 Task: Create a list of notable faculty members for IGNOU University, including their titles.
Action: Mouse scrolled (996, 314) with delta (0, 0)
Screenshot: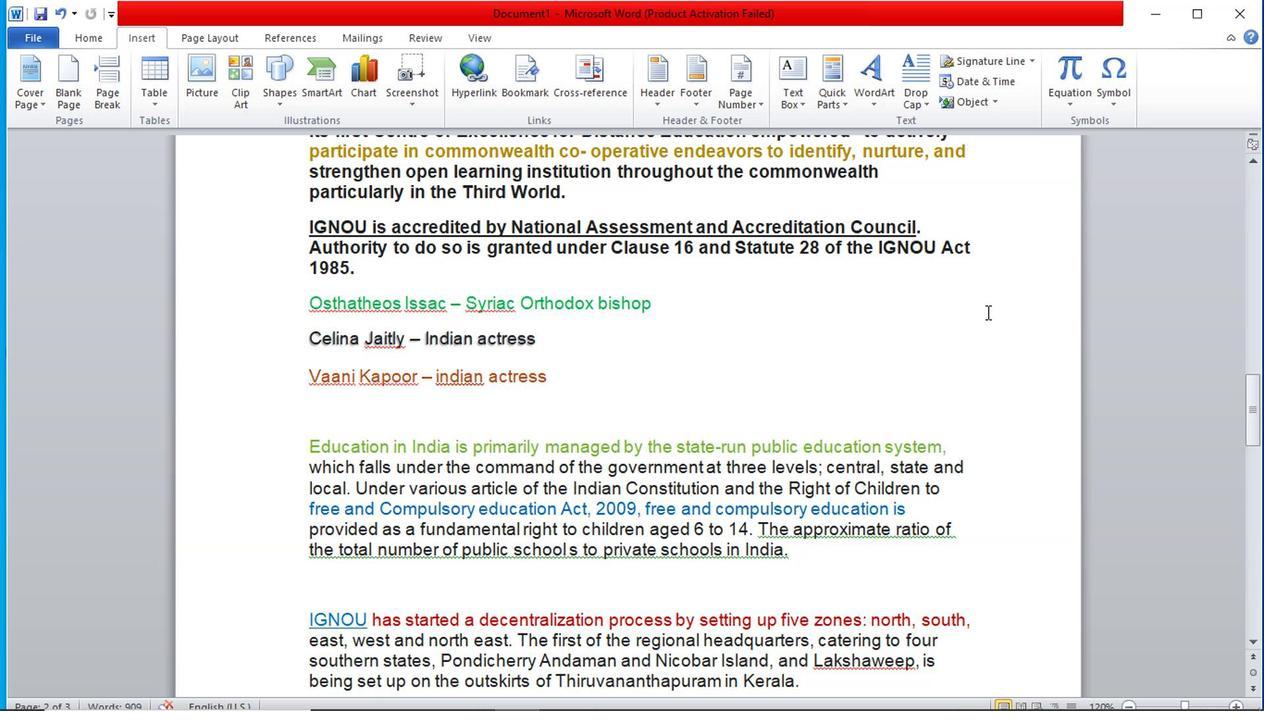 
Action: Mouse moved to (992, 314)
Screenshot: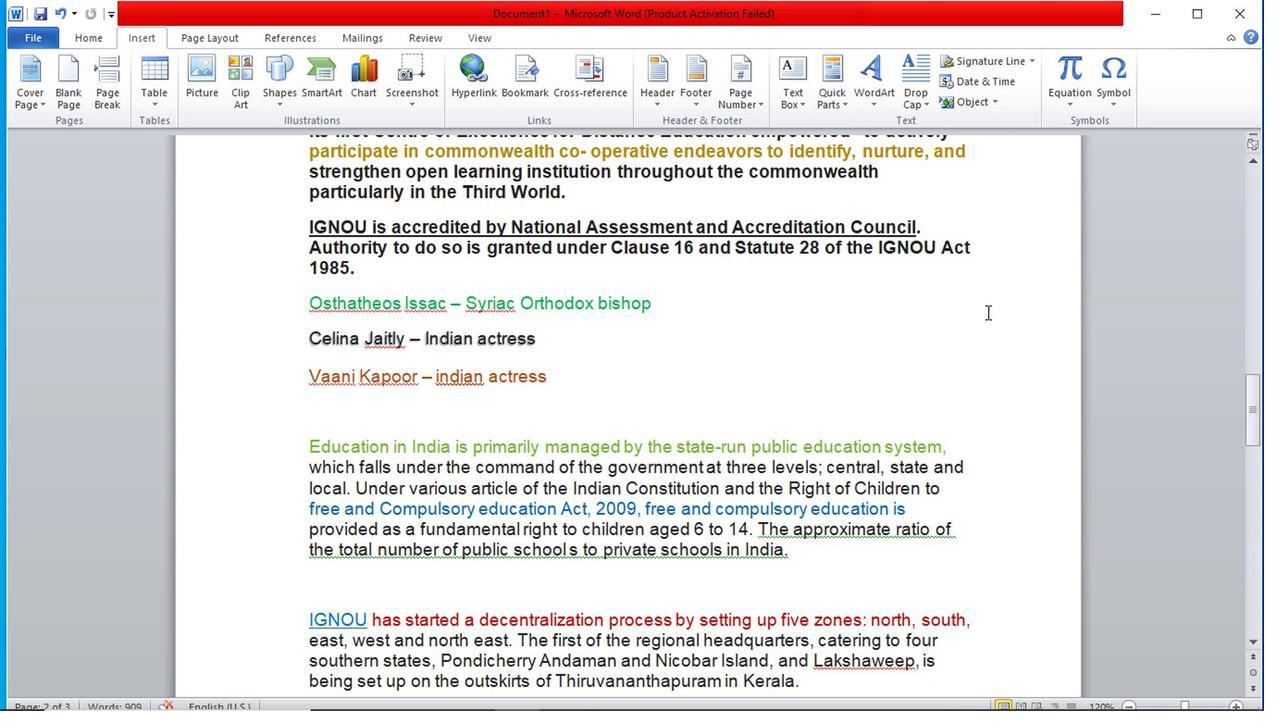 
Action: Mouse scrolled (992, 314) with delta (0, 0)
Screenshot: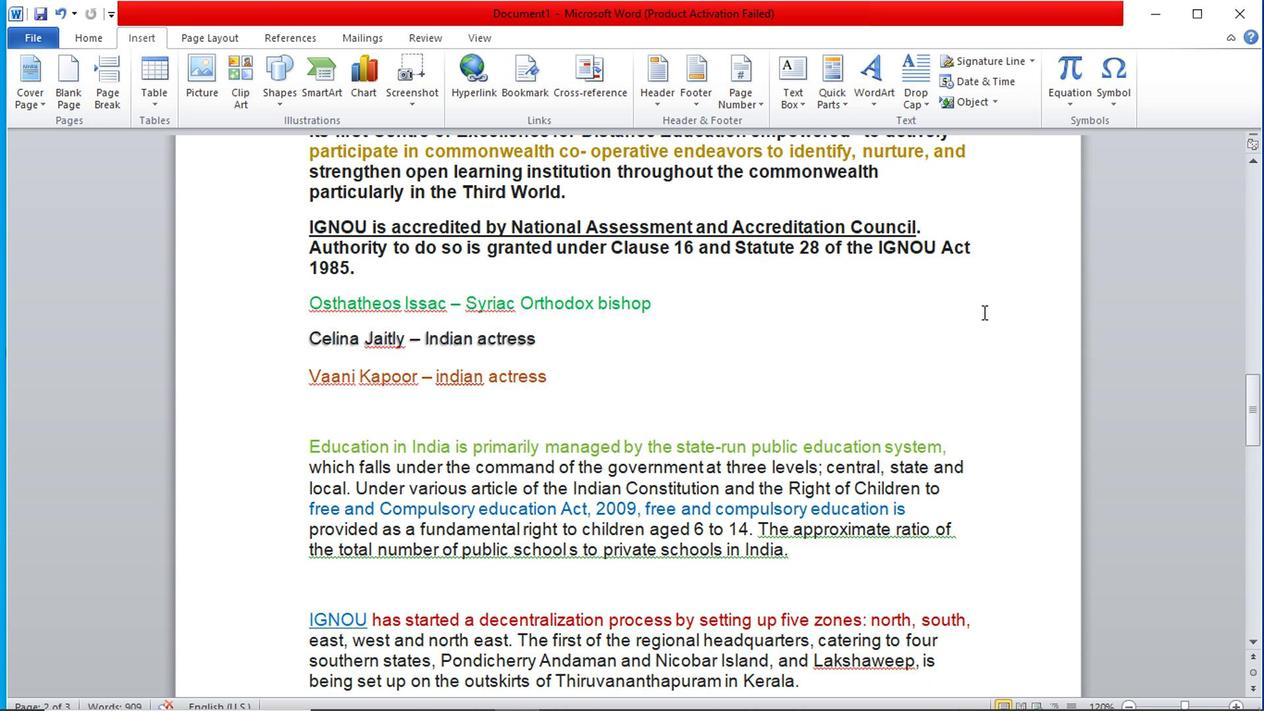 
Action: Mouse moved to (838, 309)
Screenshot: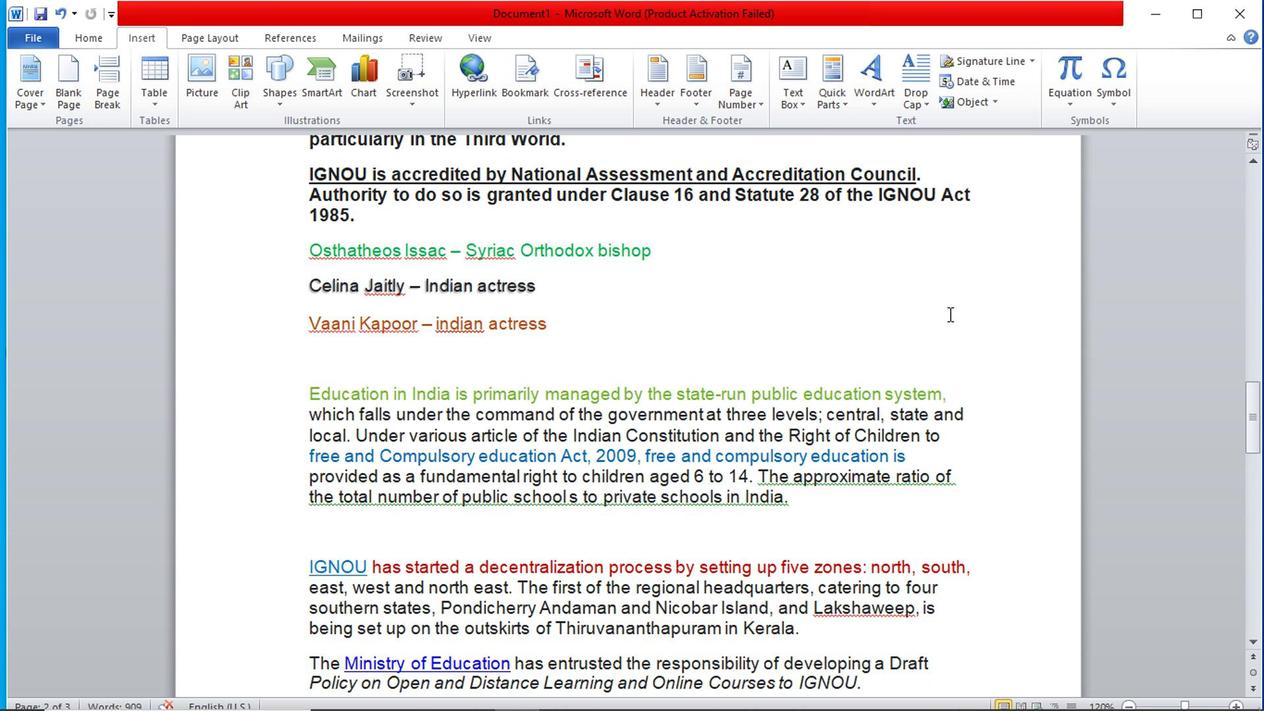 
Action: Mouse scrolled (838, 308) with delta (0, -1)
Screenshot: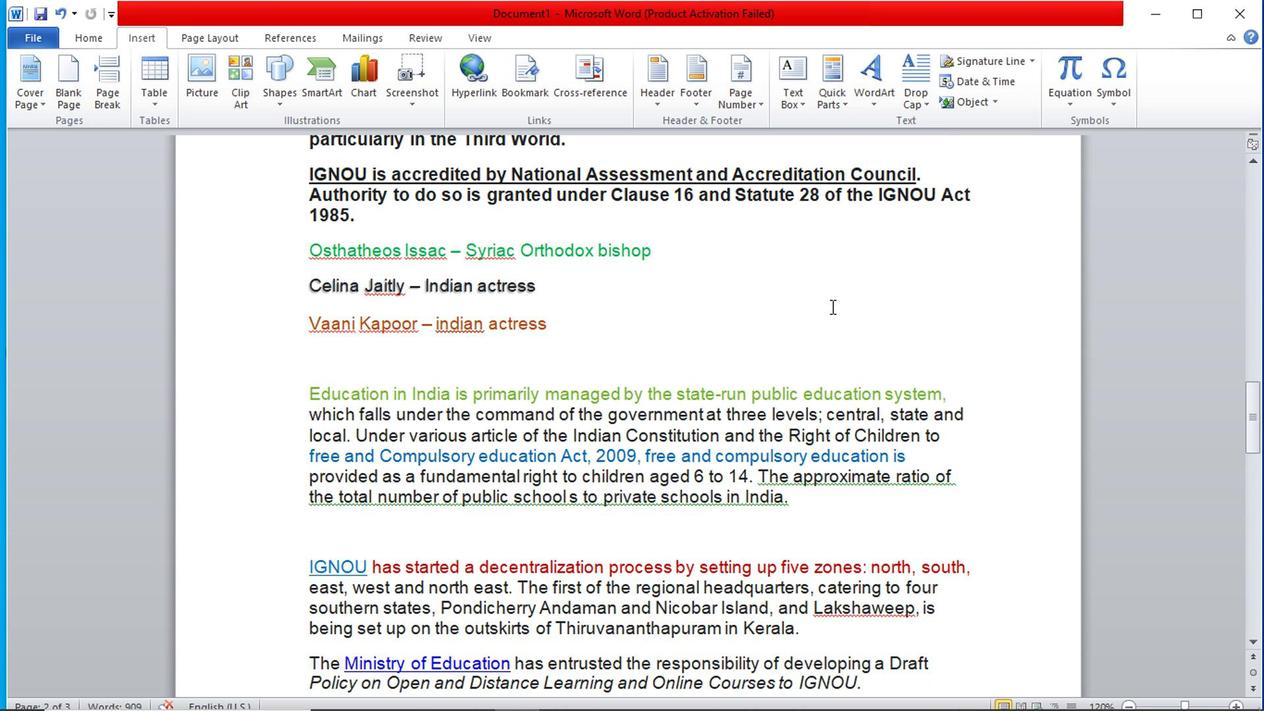 
Action: Mouse scrolled (838, 308) with delta (0, -1)
Screenshot: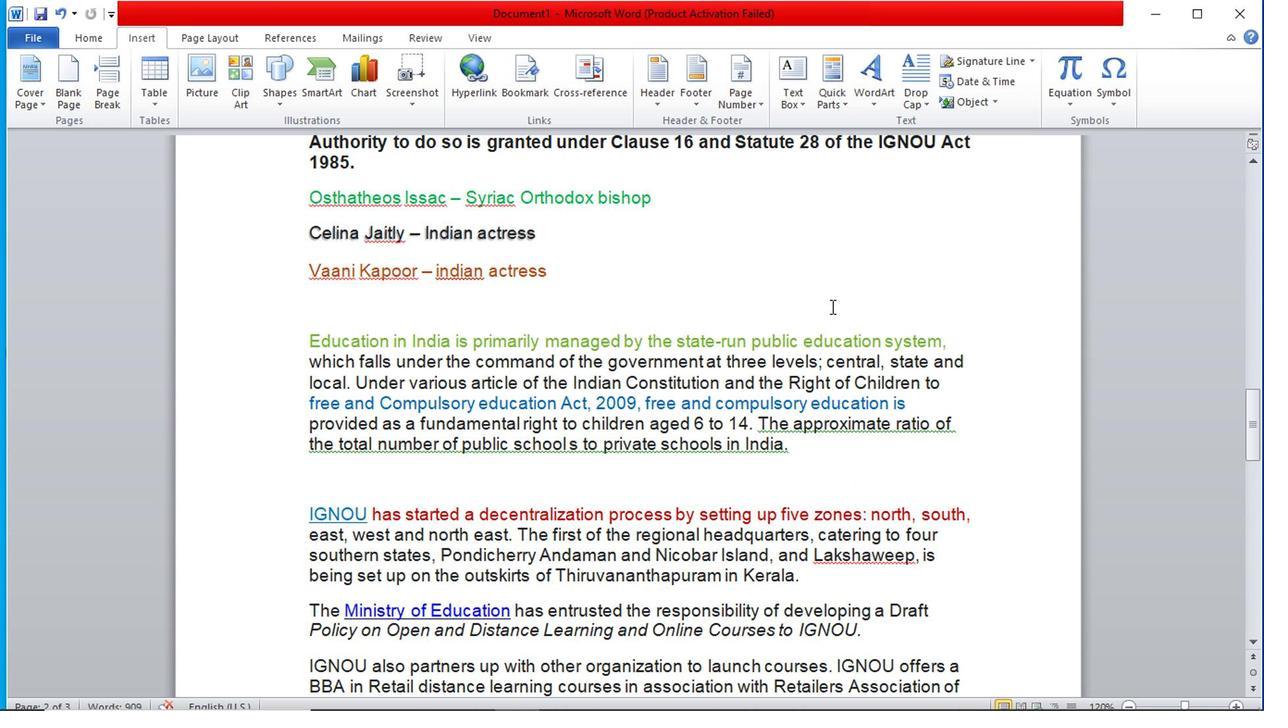 
Action: Mouse scrolled (838, 308) with delta (0, -1)
Screenshot: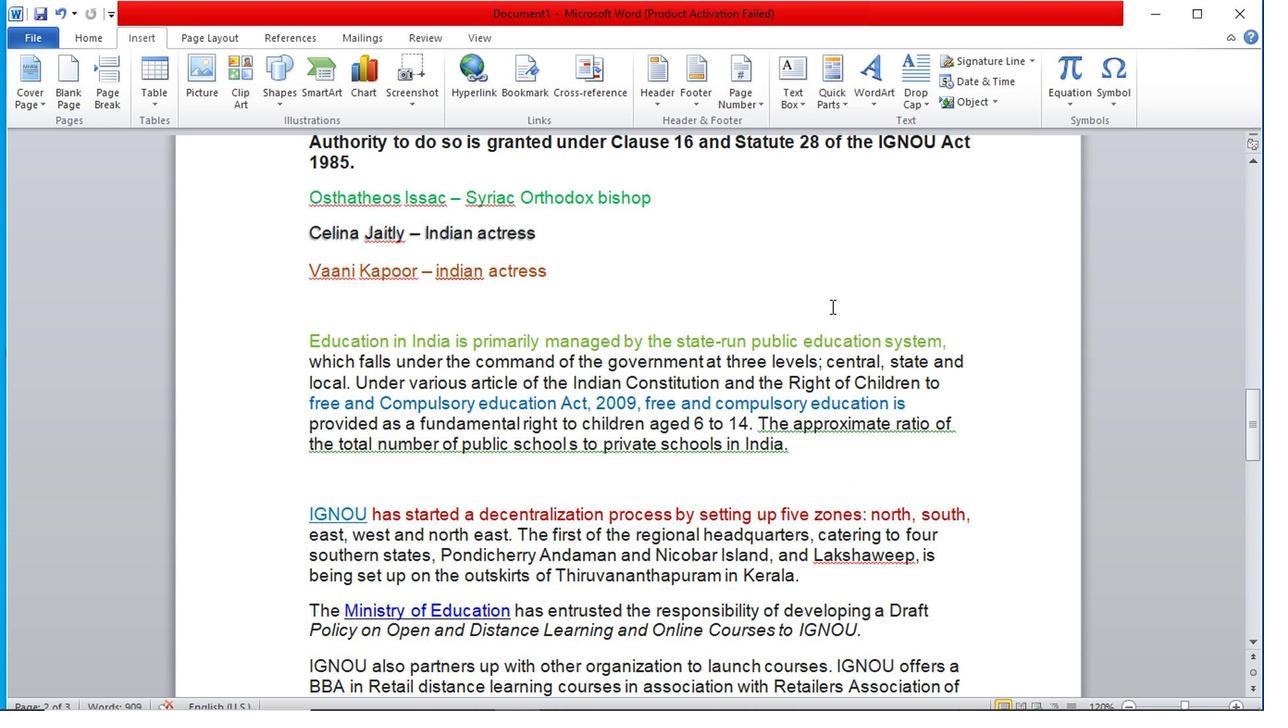 
Action: Mouse scrolled (838, 308) with delta (0, -1)
Screenshot: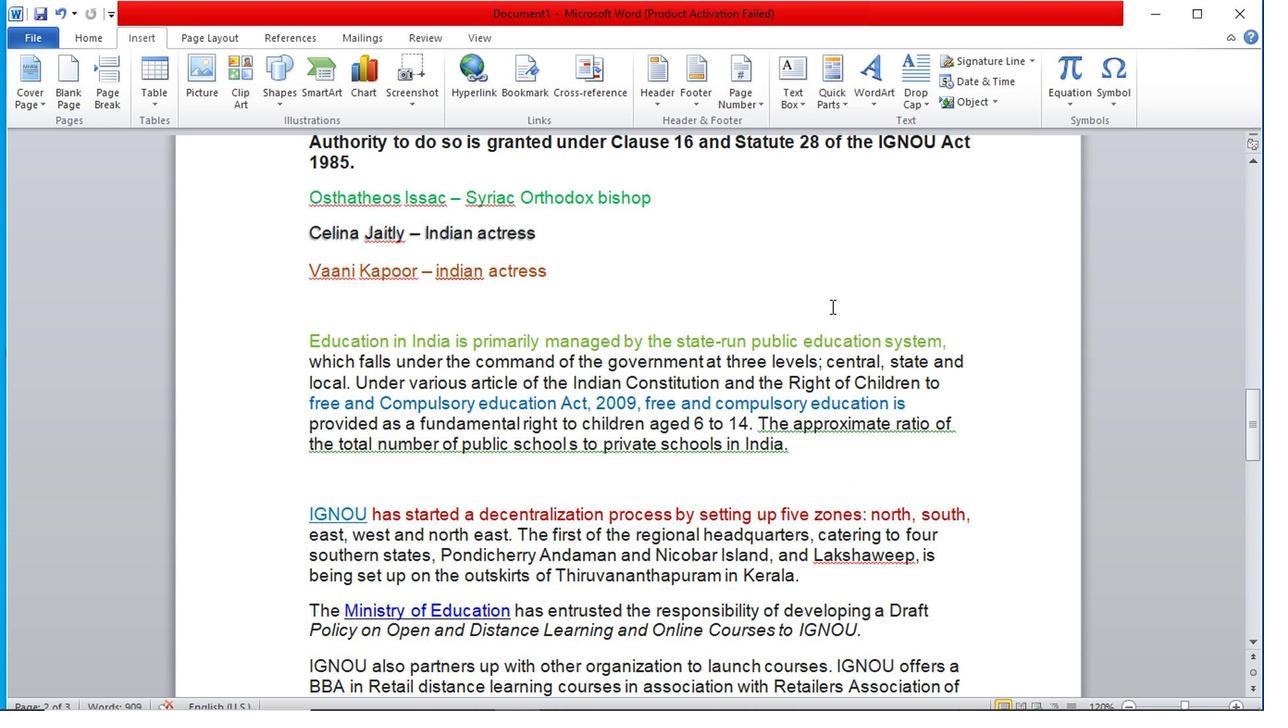 
Action: Mouse moved to (823, 312)
Screenshot: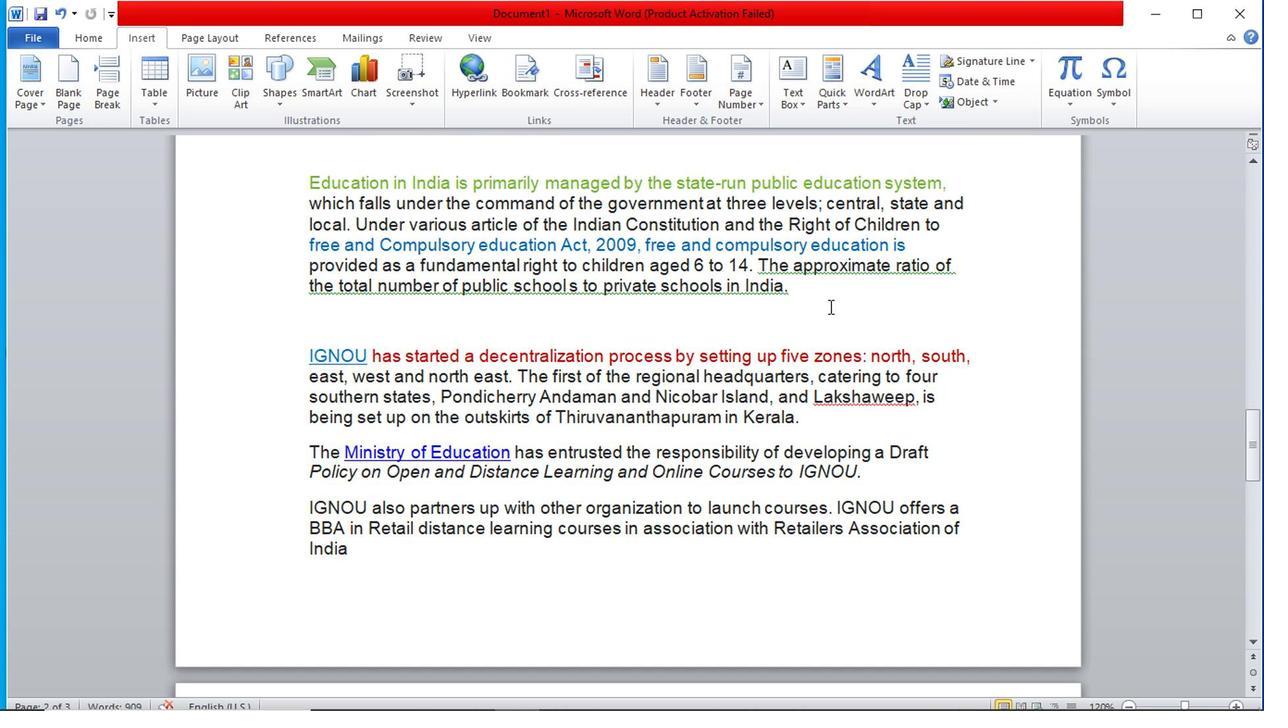 
Action: Mouse scrolled (823, 310) with delta (0, -1)
Screenshot: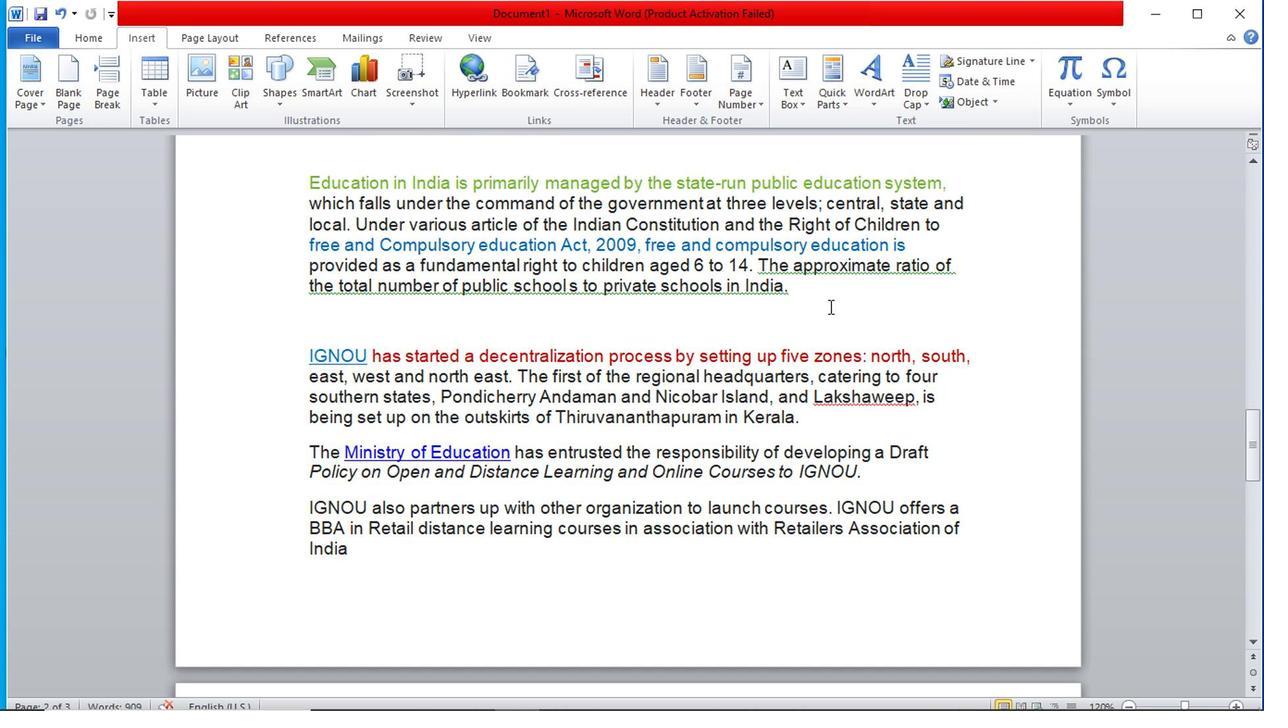 
Action: Mouse scrolled (823, 310) with delta (0, -1)
Screenshot: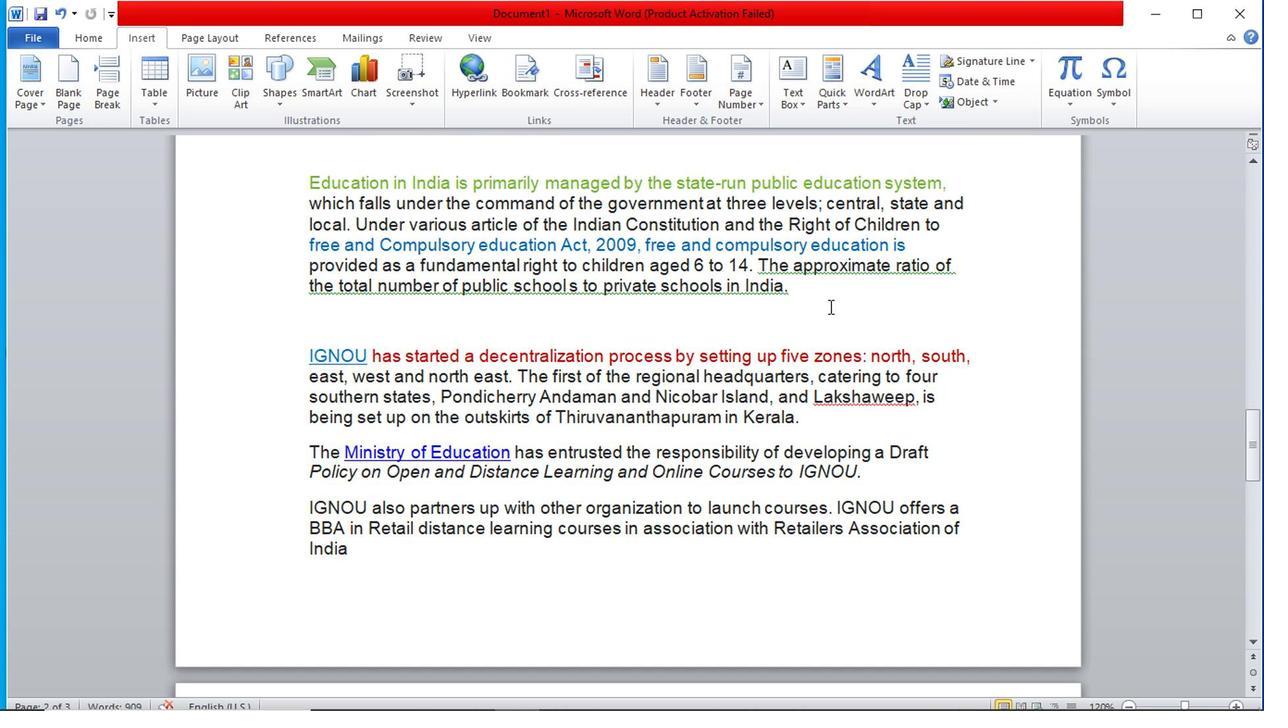 
Action: Mouse scrolled (823, 310) with delta (0, -1)
Screenshot: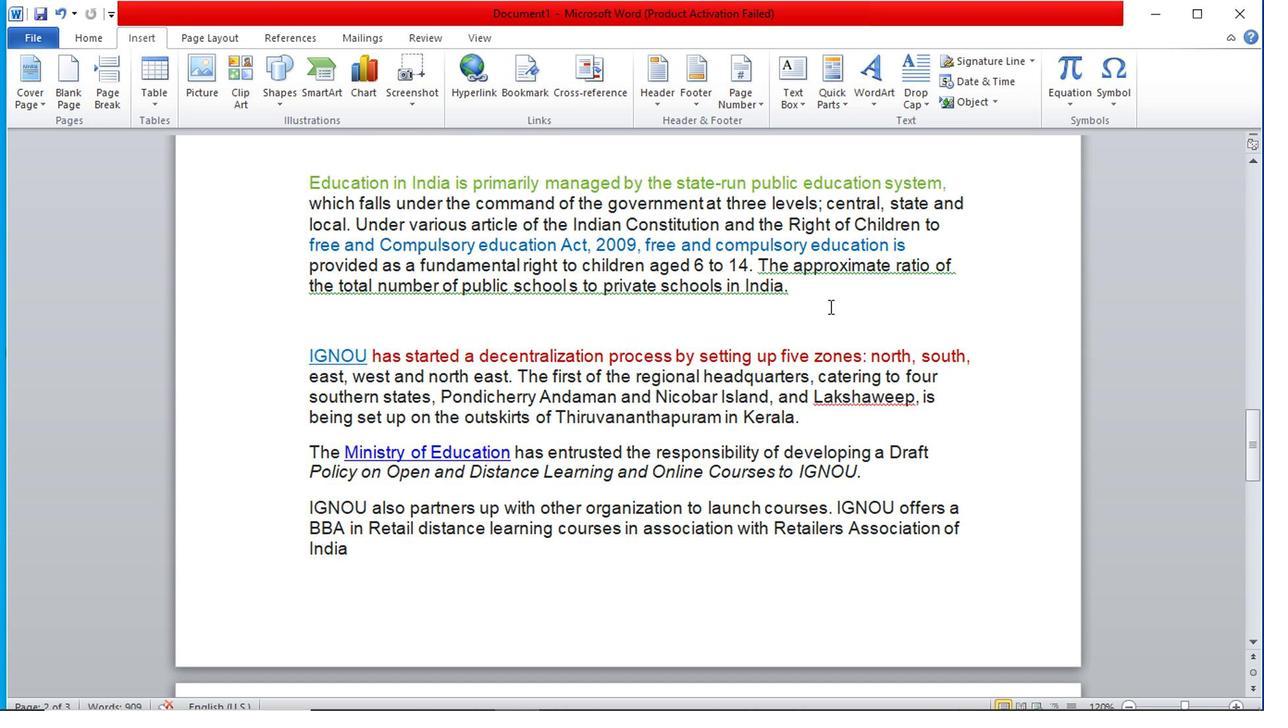 
Action: Mouse scrolled (823, 310) with delta (0, -1)
Screenshot: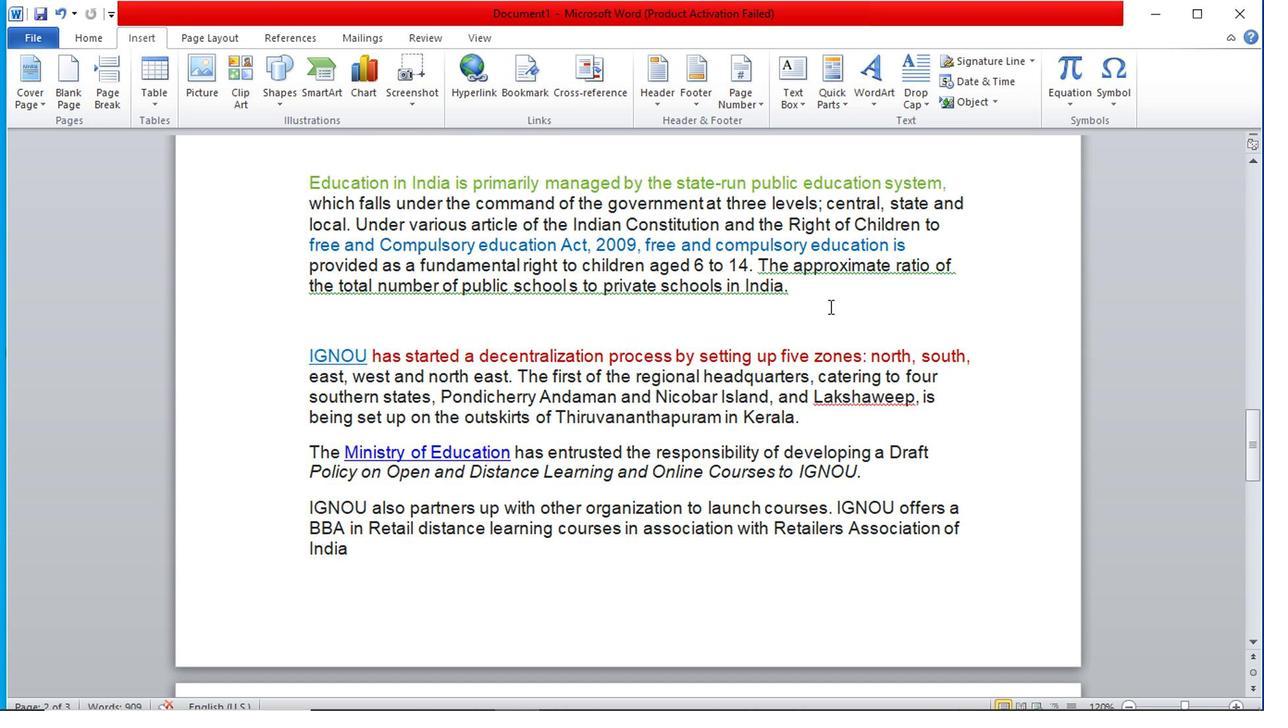 
Action: Mouse scrolled (823, 310) with delta (0, -1)
Screenshot: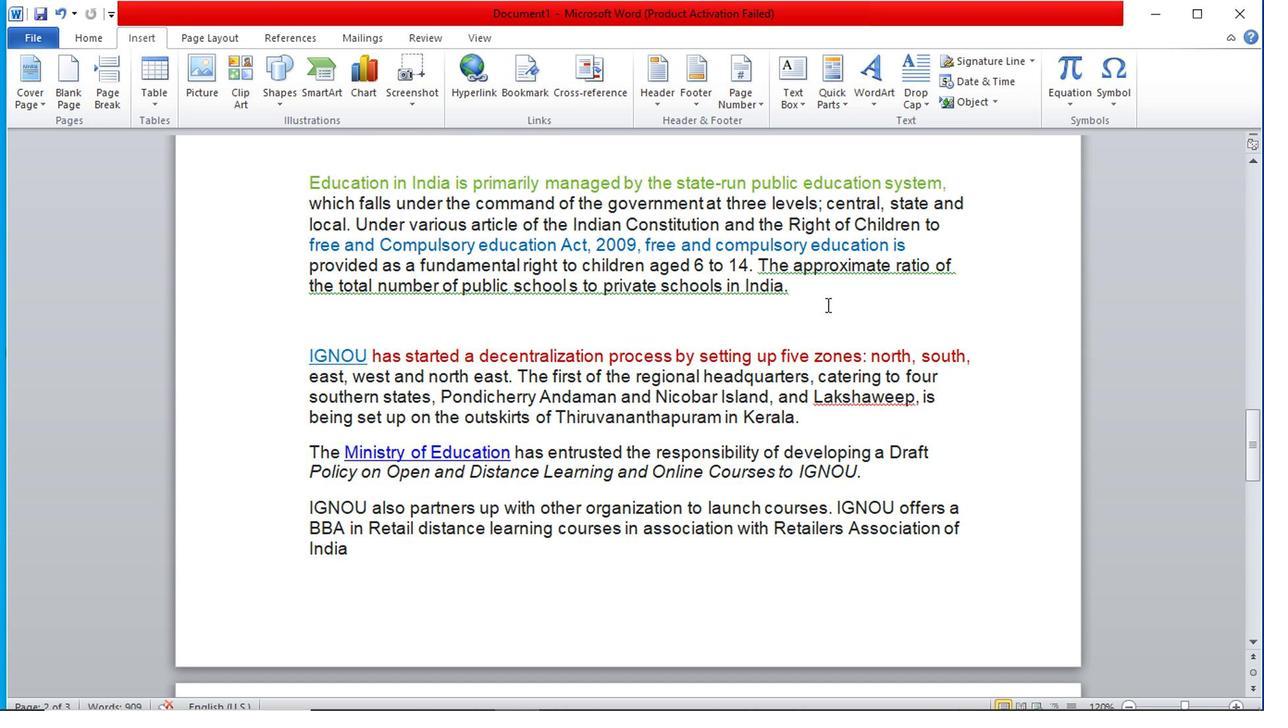 
Action: Mouse moved to (790, 338)
Screenshot: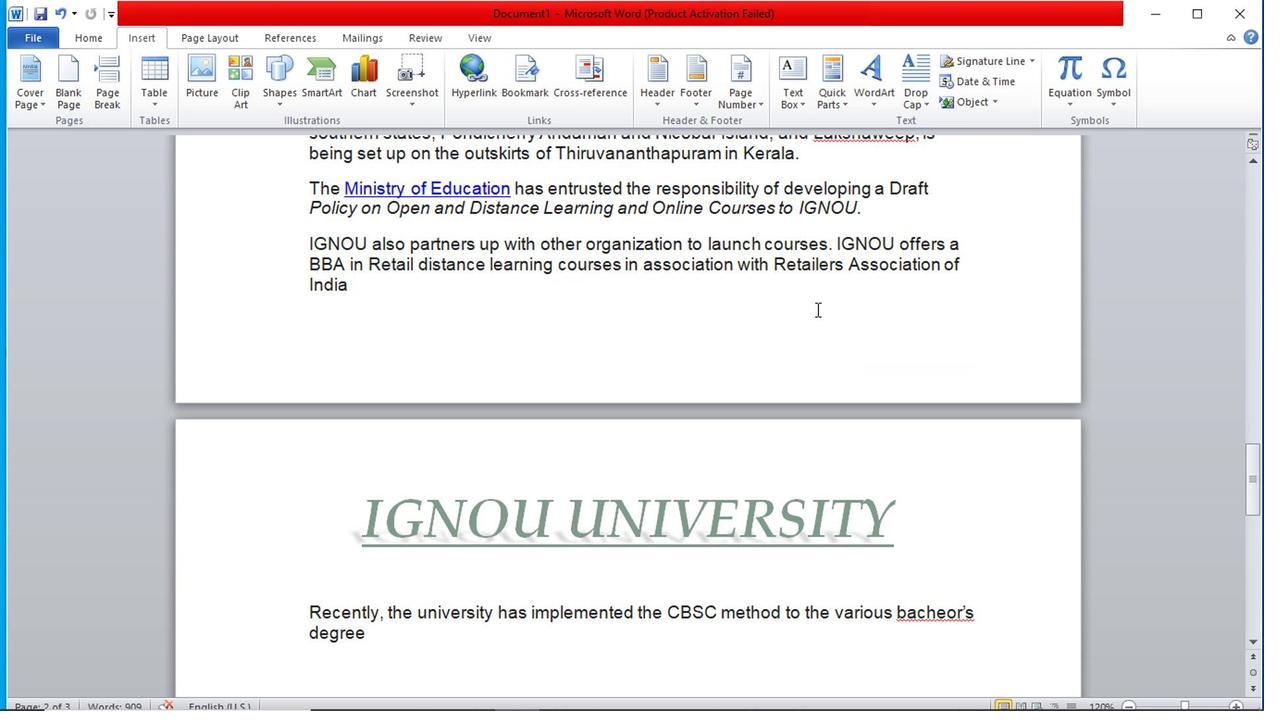
Action: Mouse scrolled (790, 337) with delta (0, 0)
Screenshot: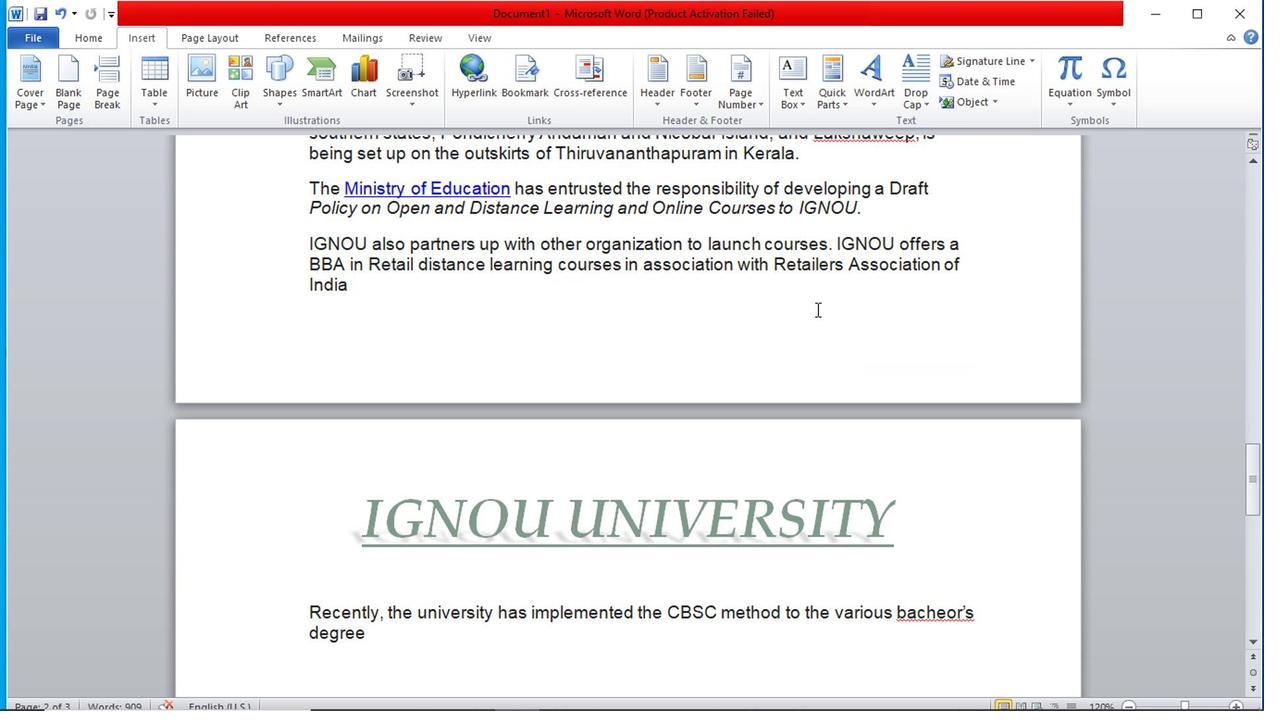
Action: Mouse moved to (781, 346)
Screenshot: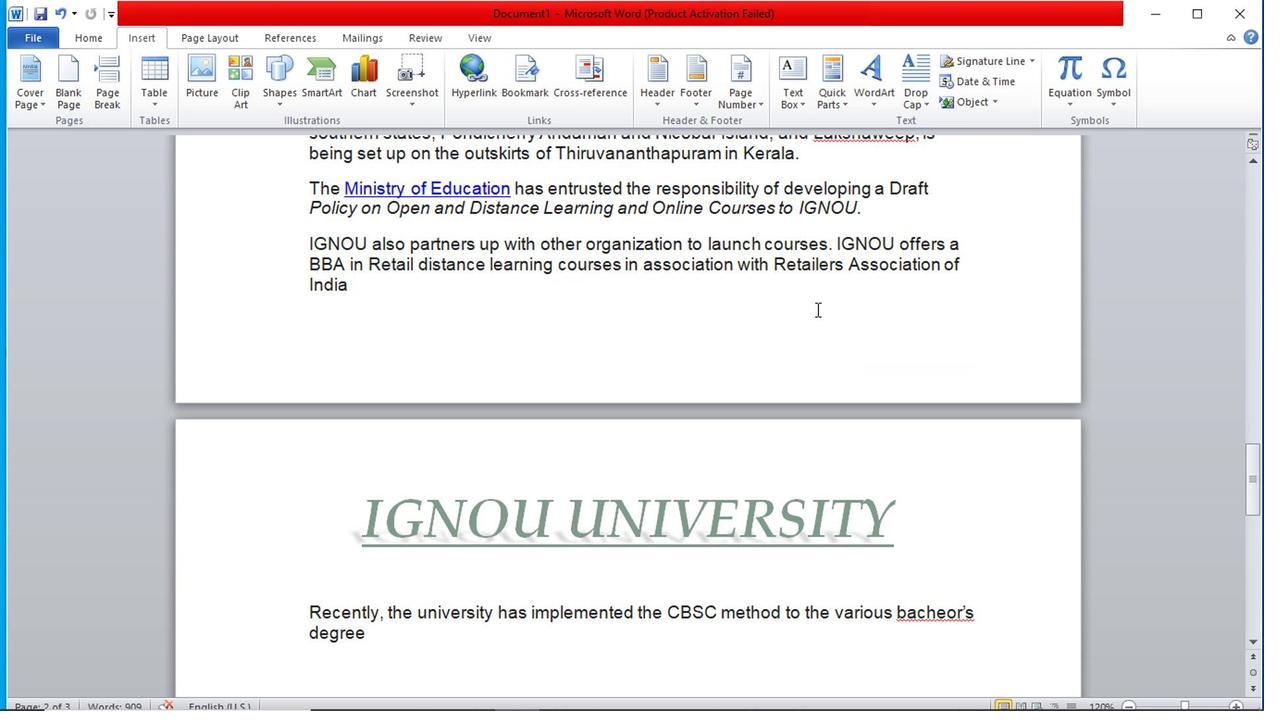 
Action: Mouse scrolled (781, 345) with delta (0, -1)
Screenshot: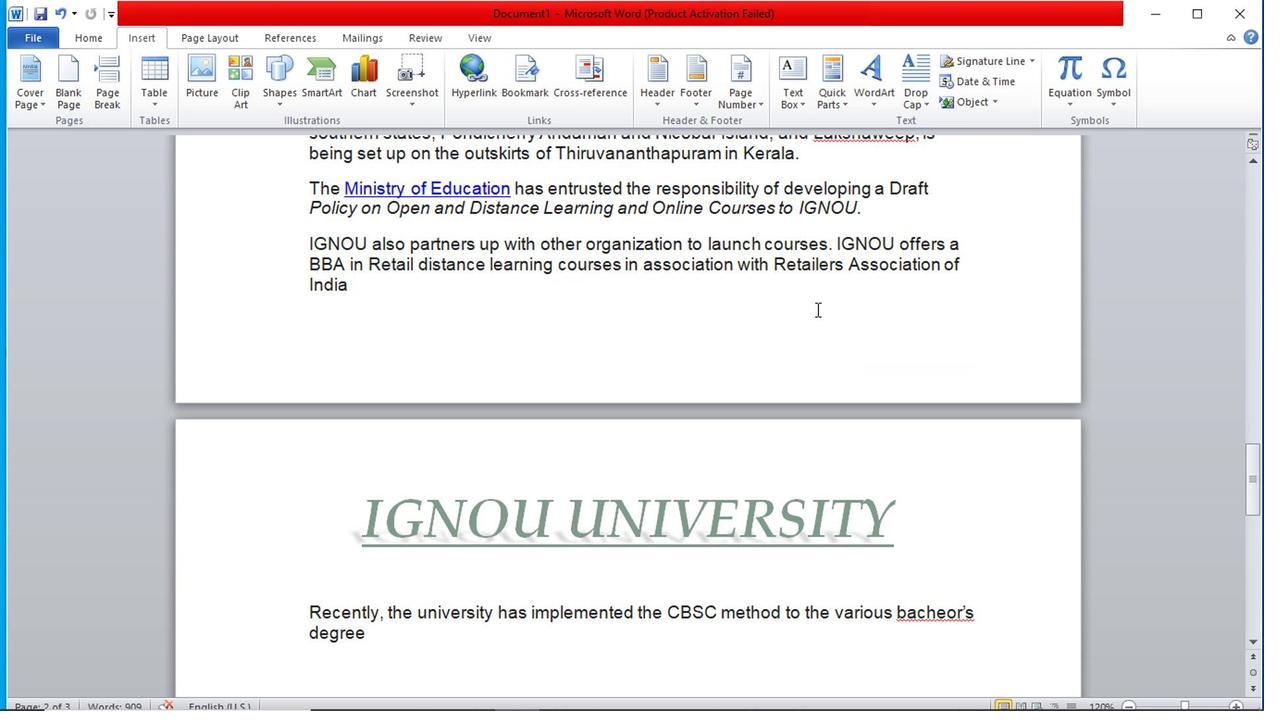 
Action: Mouse moved to (778, 347)
Screenshot: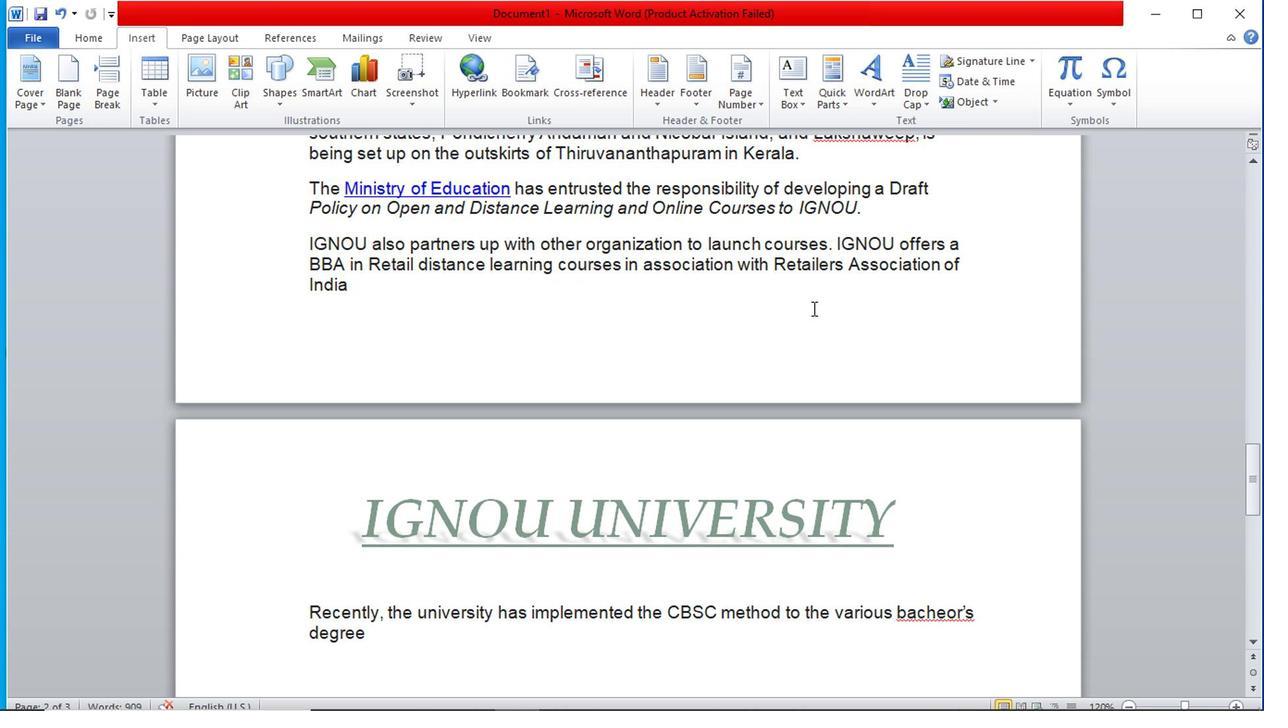 
Action: Mouse scrolled (778, 347) with delta (0, 0)
Screenshot: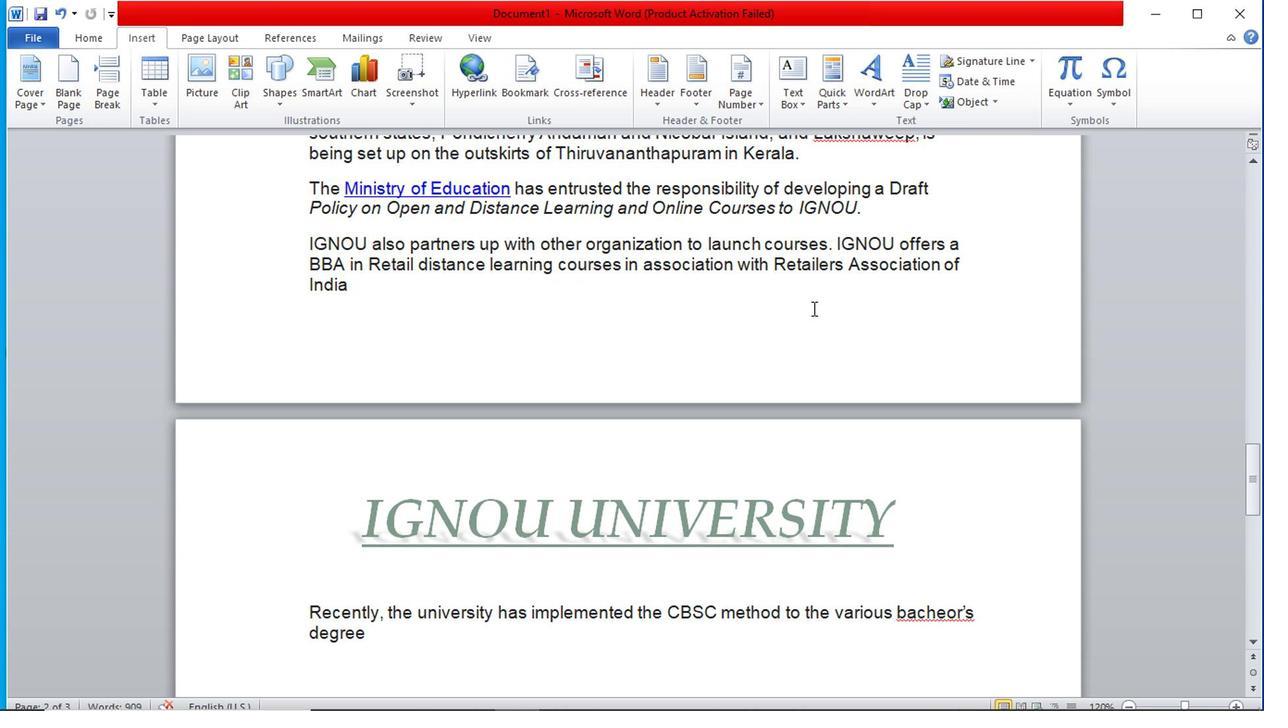 
Action: Mouse moved to (774, 350)
Screenshot: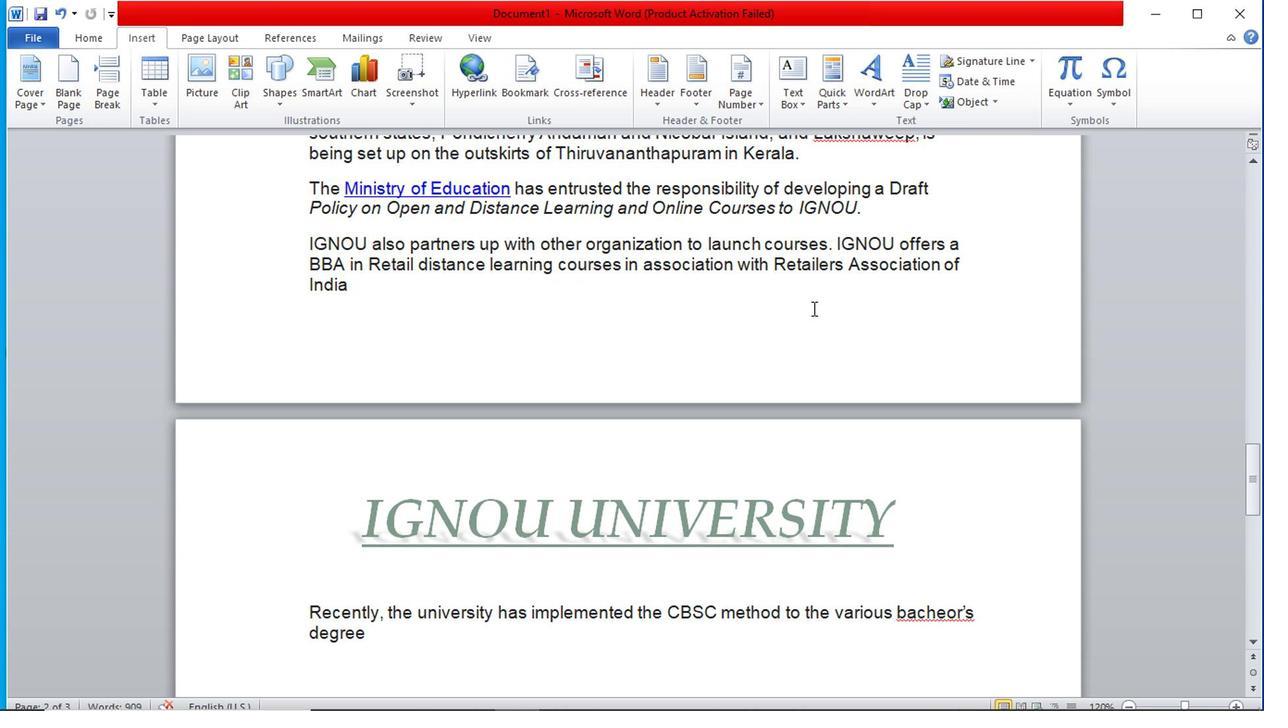 
Action: Mouse scrolled (774, 349) with delta (0, -1)
Screenshot: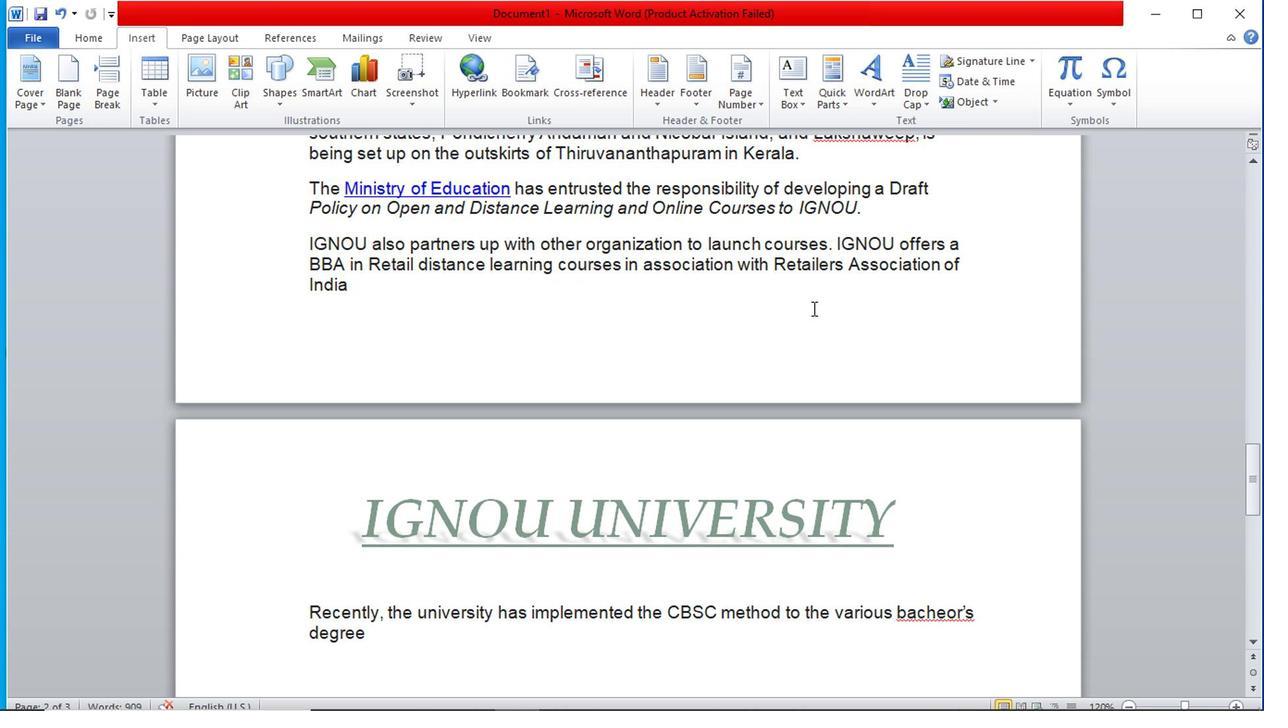 
Action: Mouse moved to (770, 350)
Screenshot: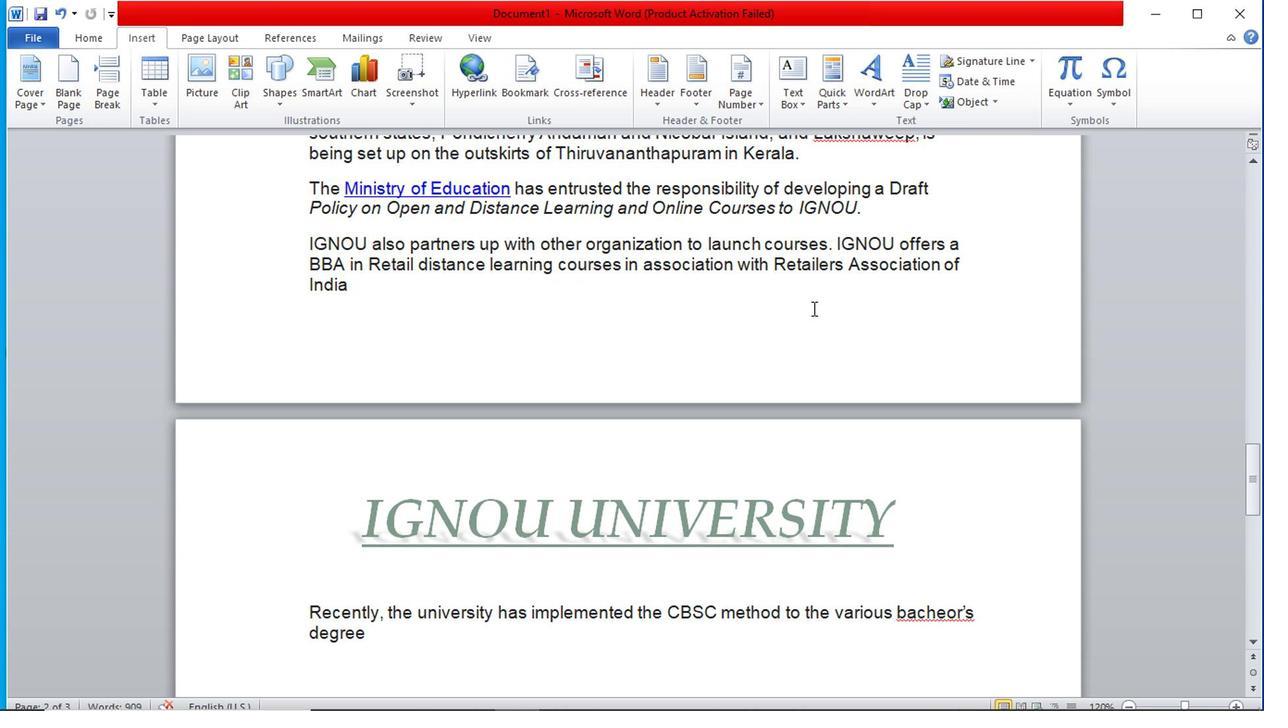 
Action: Mouse scrolled (770, 349) with delta (0, -1)
Screenshot: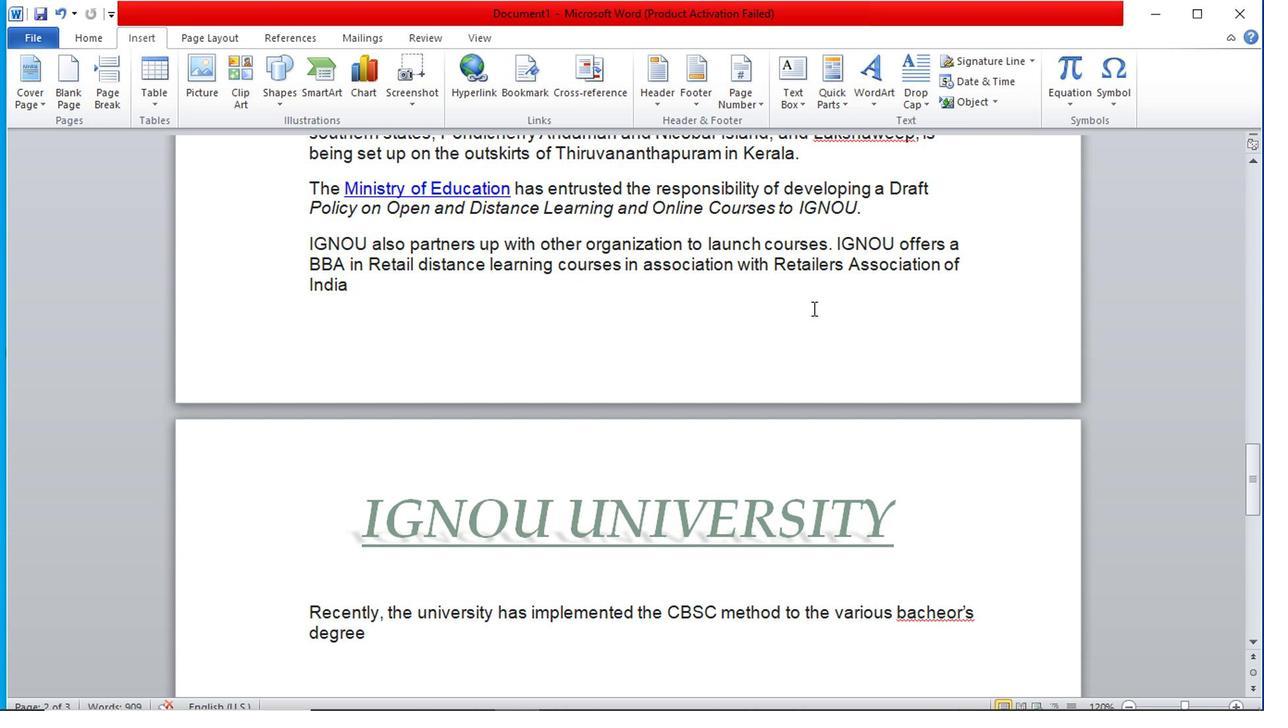 
Action: Mouse moved to (746, 329)
Screenshot: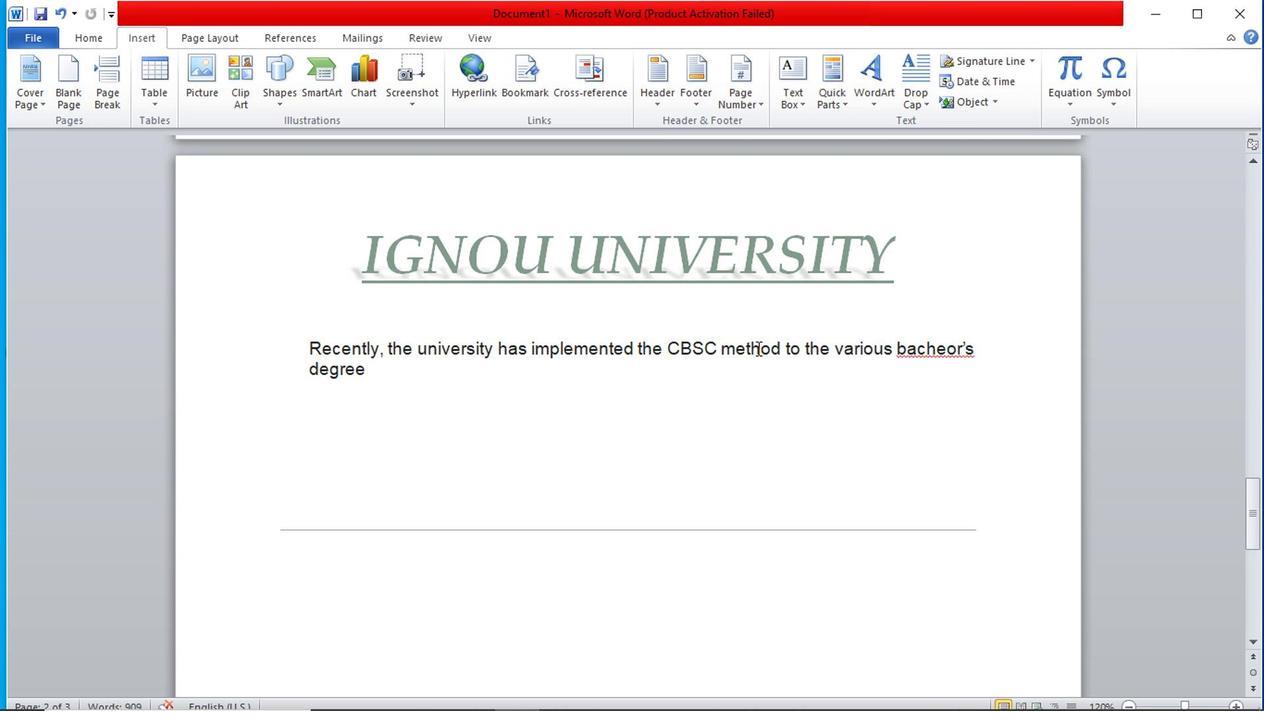 
Action: Mouse scrolled (746, 328) with delta (0, 0)
Screenshot: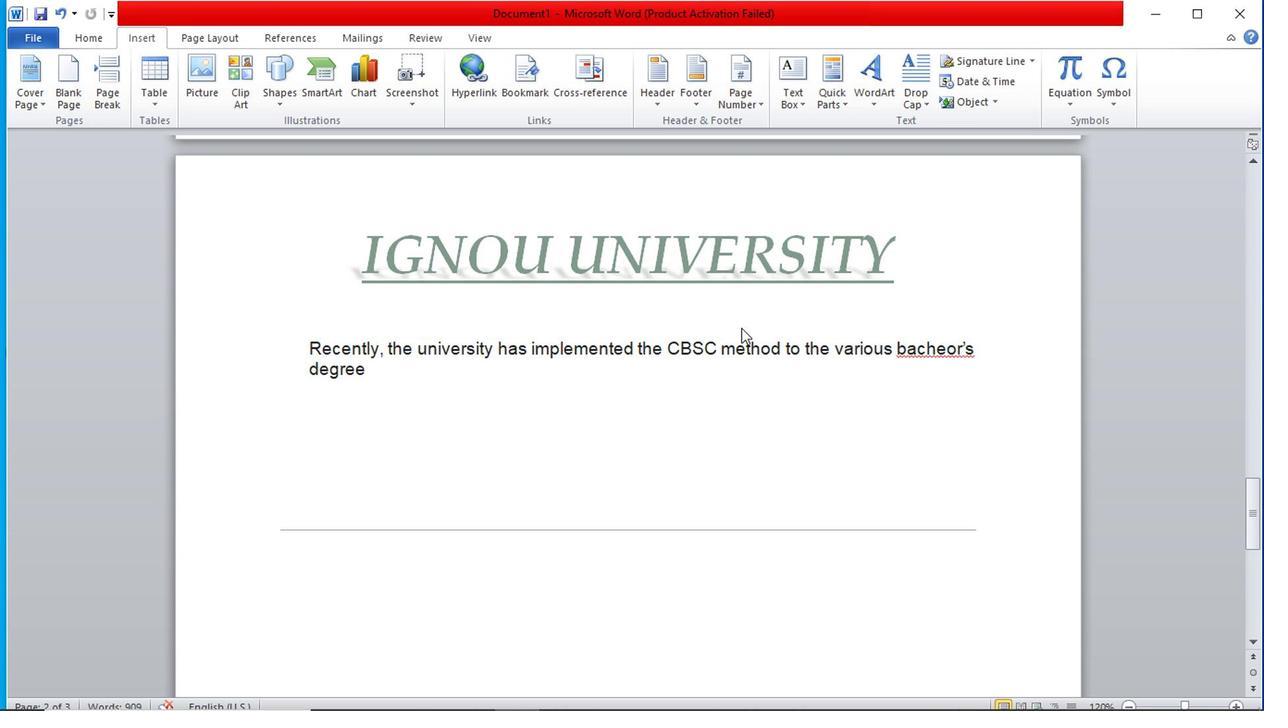 
Action: Mouse scrolled (746, 328) with delta (0, 0)
Screenshot: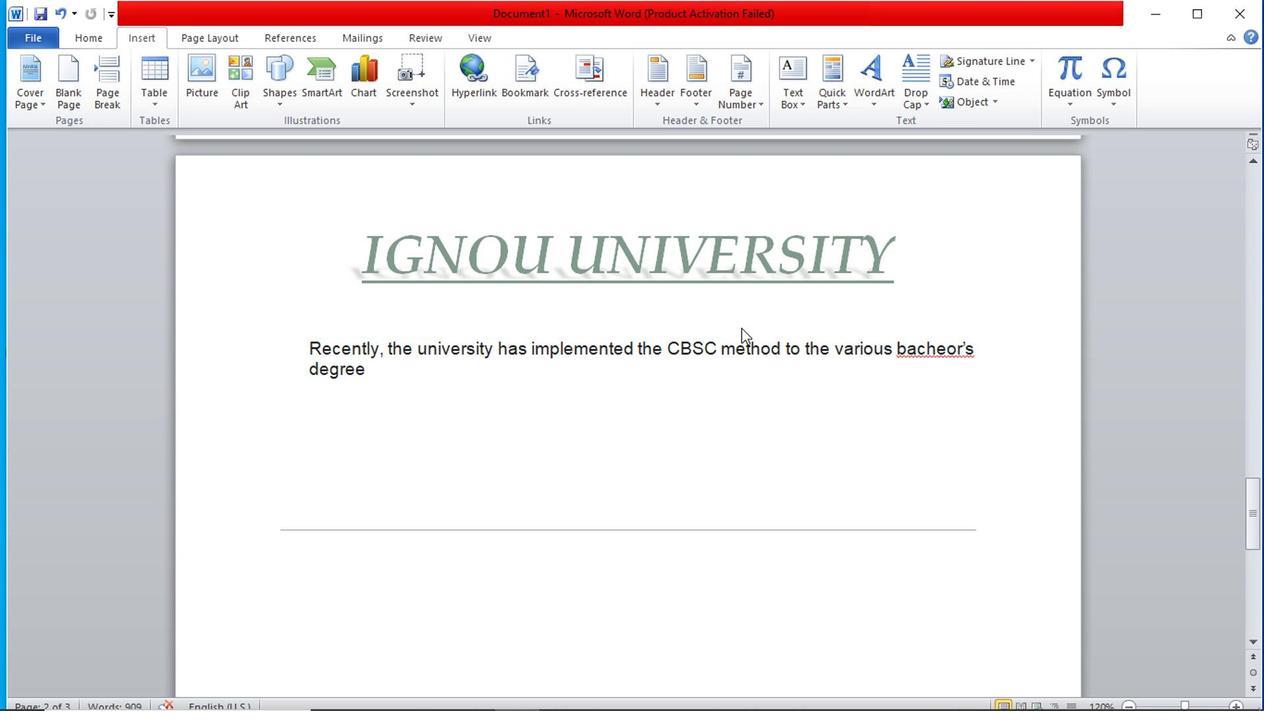 
Action: Mouse scrolled (746, 328) with delta (0, 0)
Screenshot: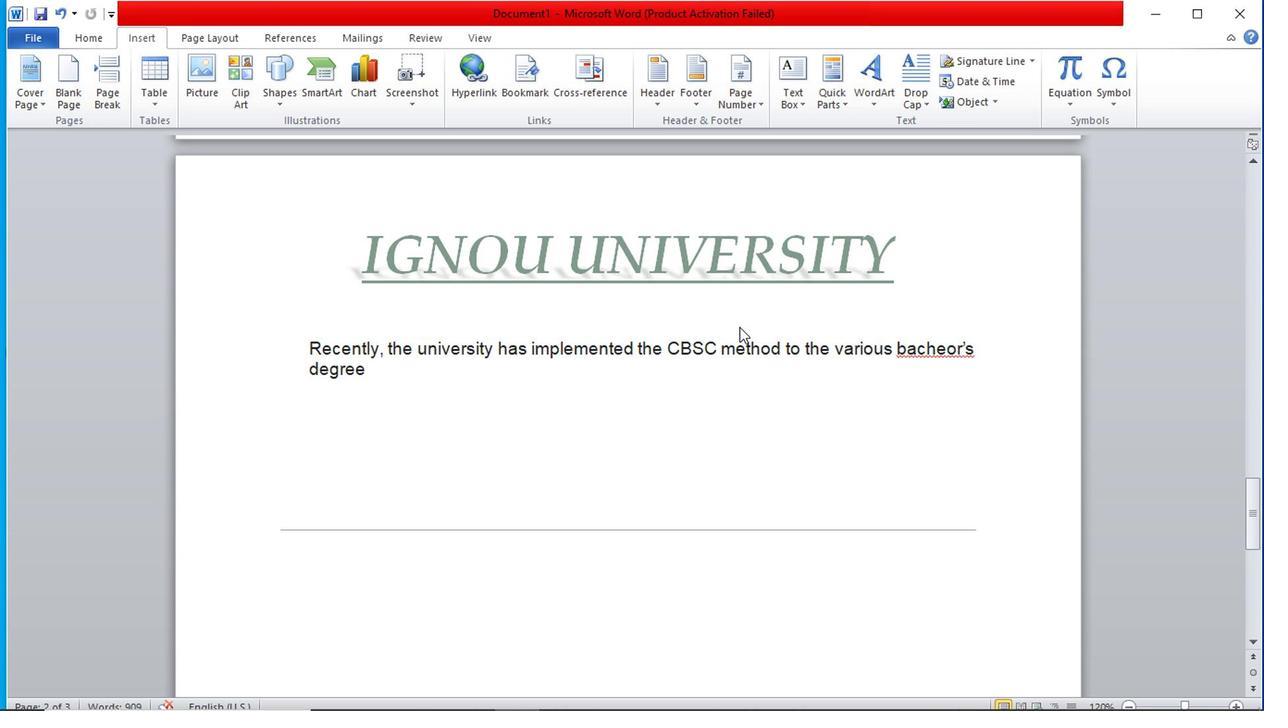 
Action: Mouse scrolled (746, 328) with delta (0, 0)
Screenshot: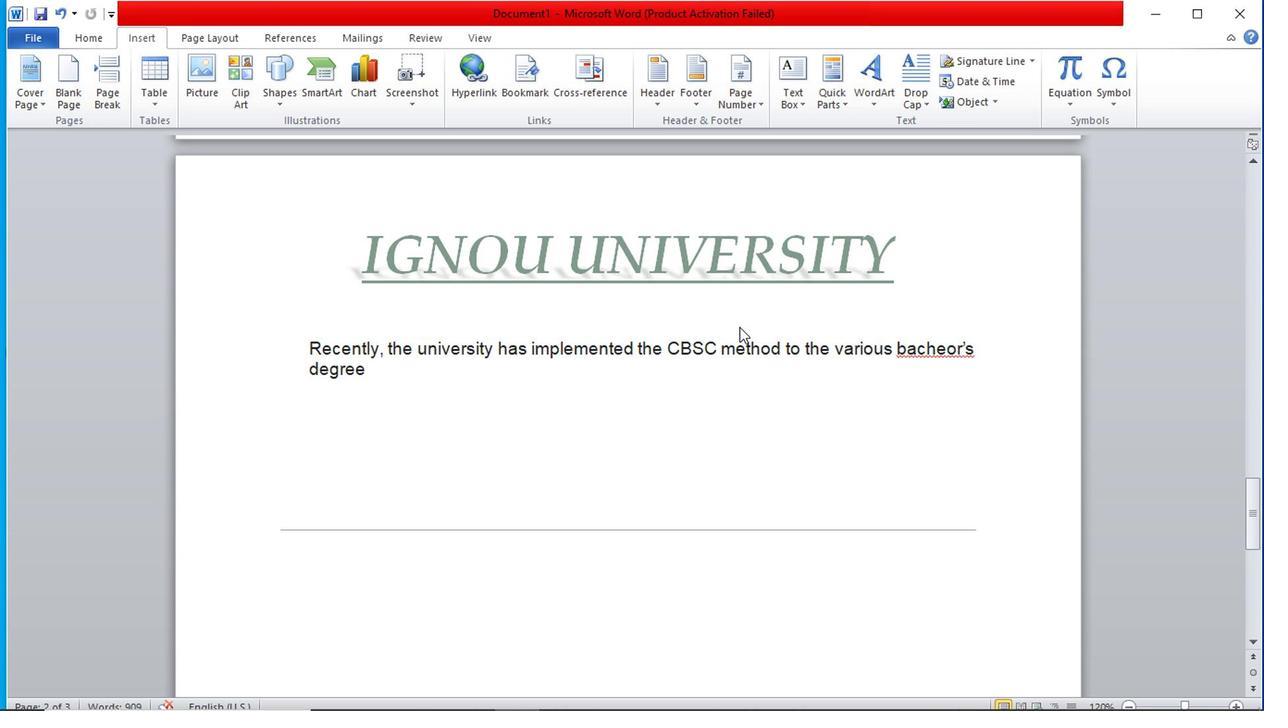 
Action: Mouse scrolled (746, 328) with delta (0, 0)
Screenshot: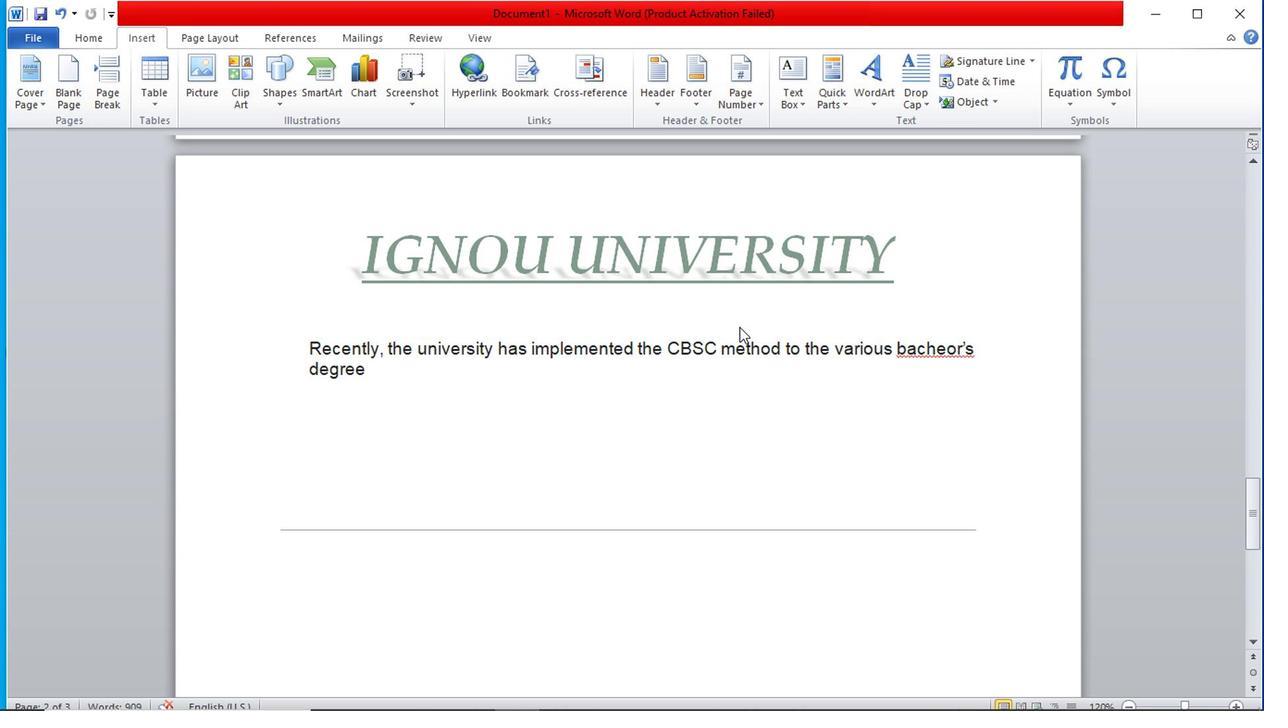 
Action: Mouse moved to (733, 310)
Screenshot: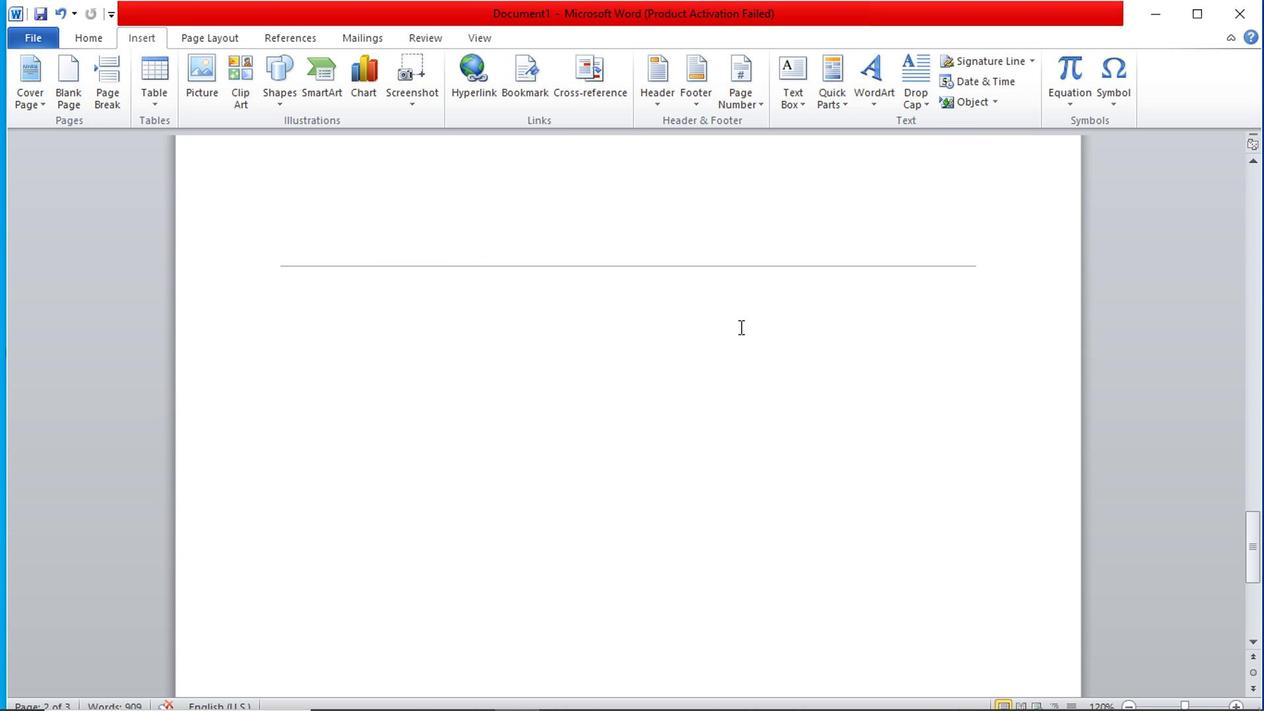 
Action: Mouse scrolled (733, 310) with delta (0, 0)
Screenshot: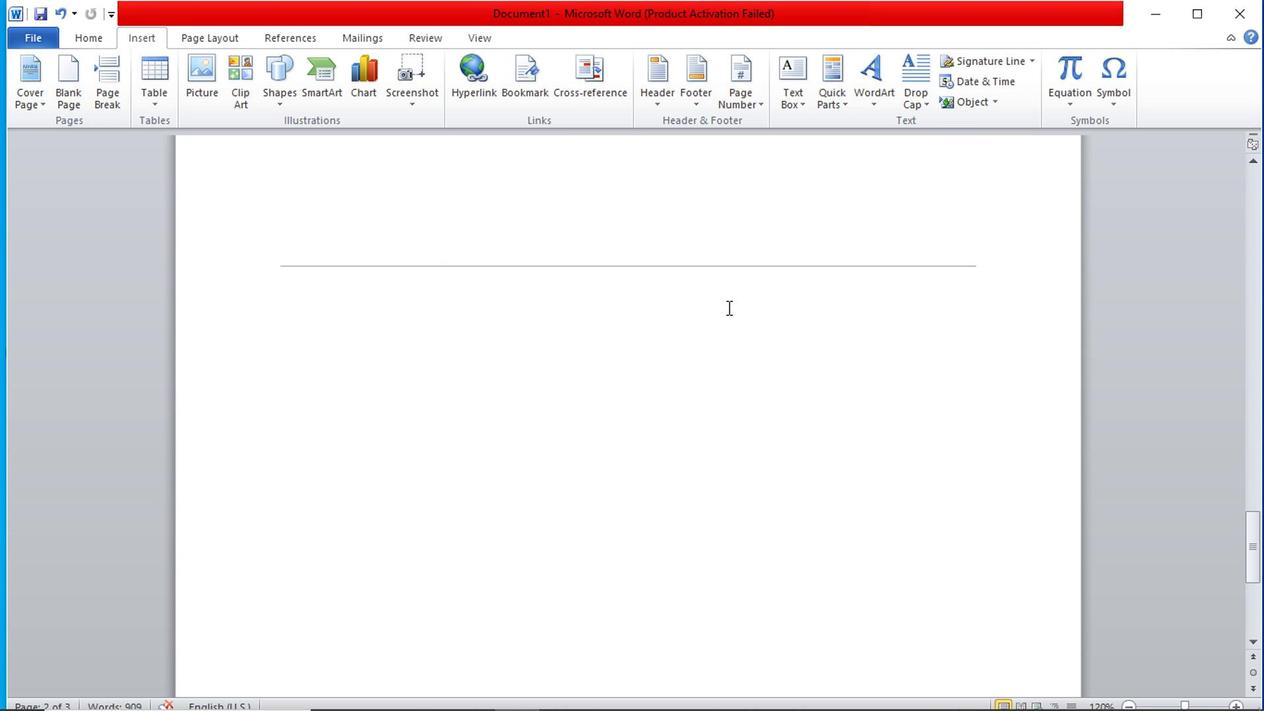 
Action: Mouse scrolled (733, 310) with delta (0, 0)
Screenshot: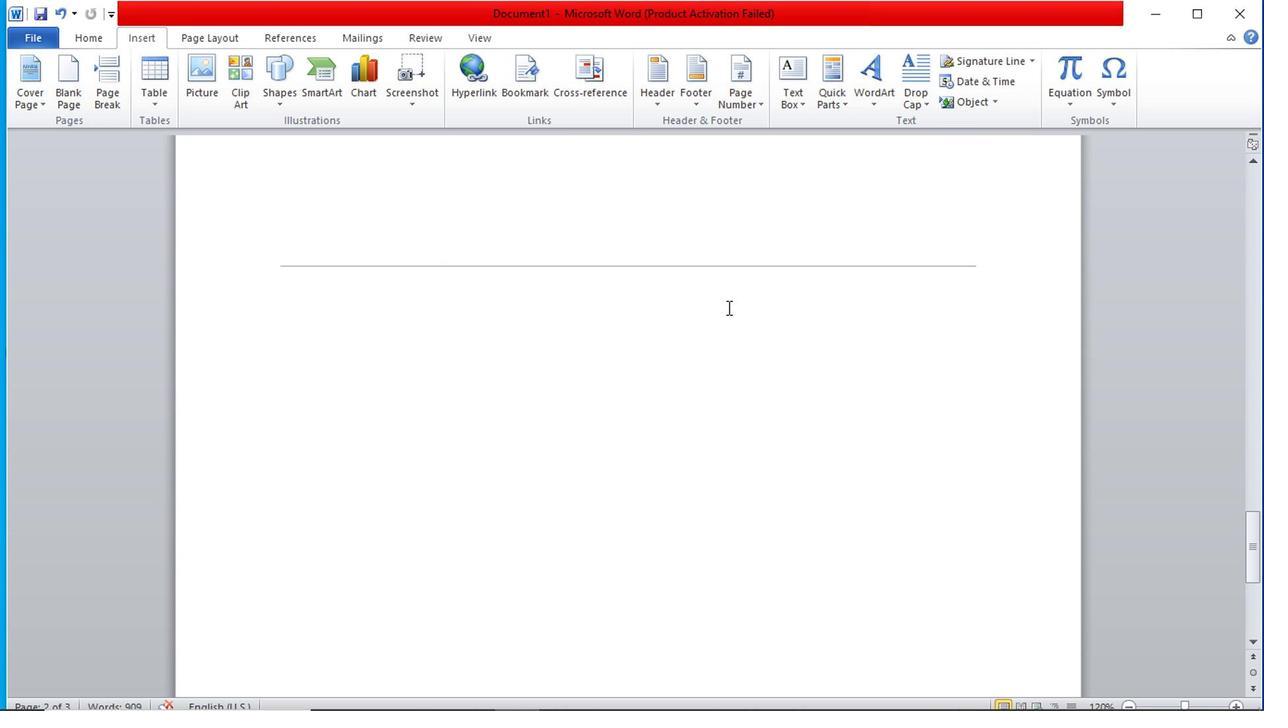 
Action: Mouse scrolled (733, 310) with delta (0, 0)
Screenshot: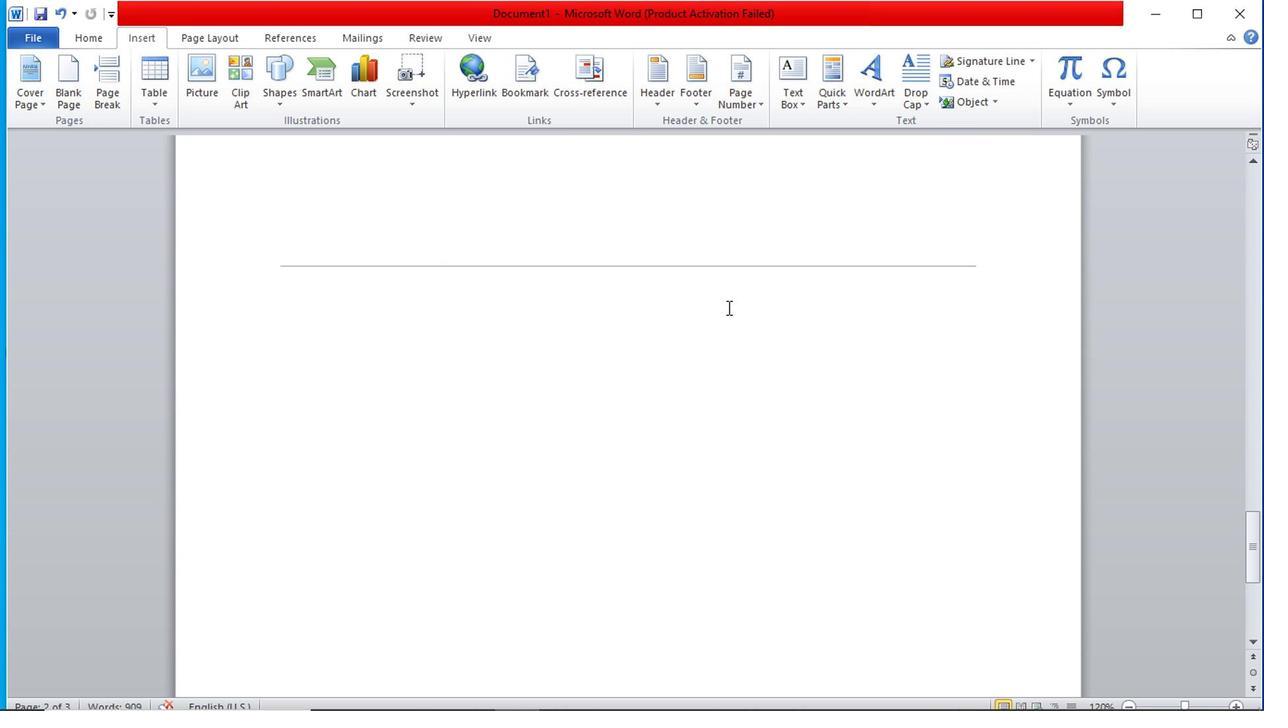 
Action: Mouse scrolled (733, 310) with delta (0, 0)
Screenshot: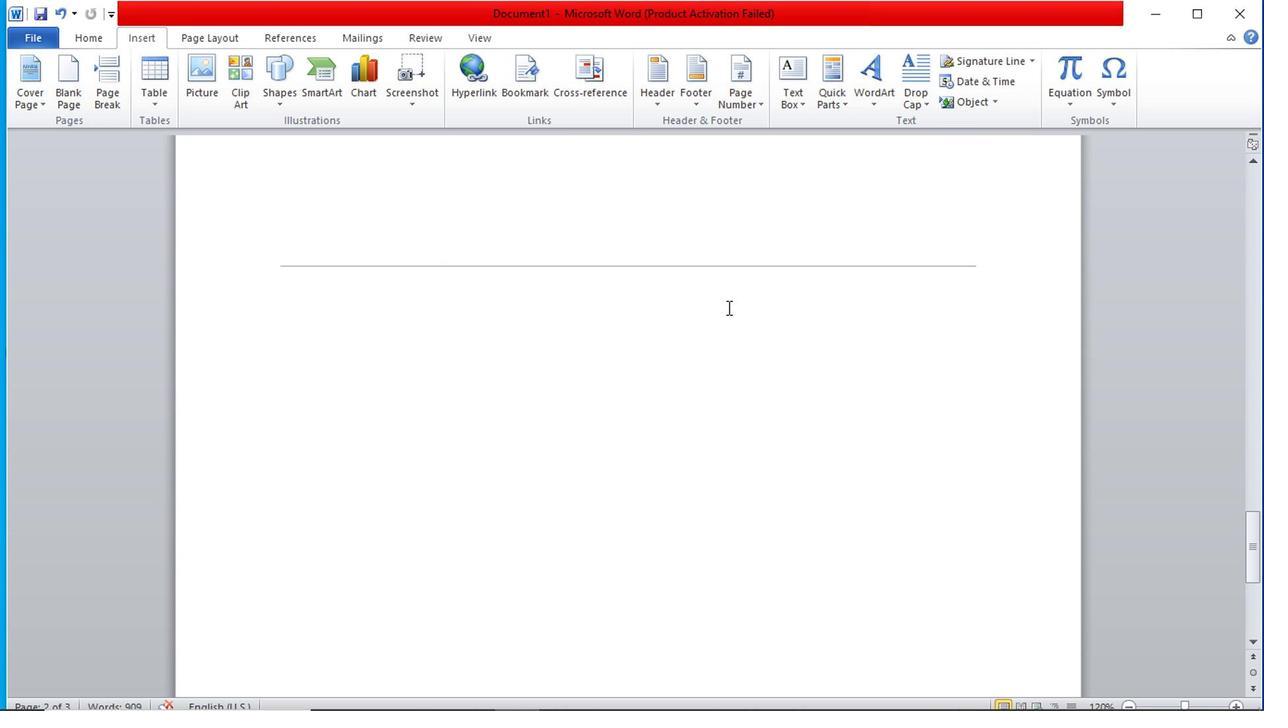 
Action: Mouse scrolled (733, 310) with delta (0, 0)
Screenshot: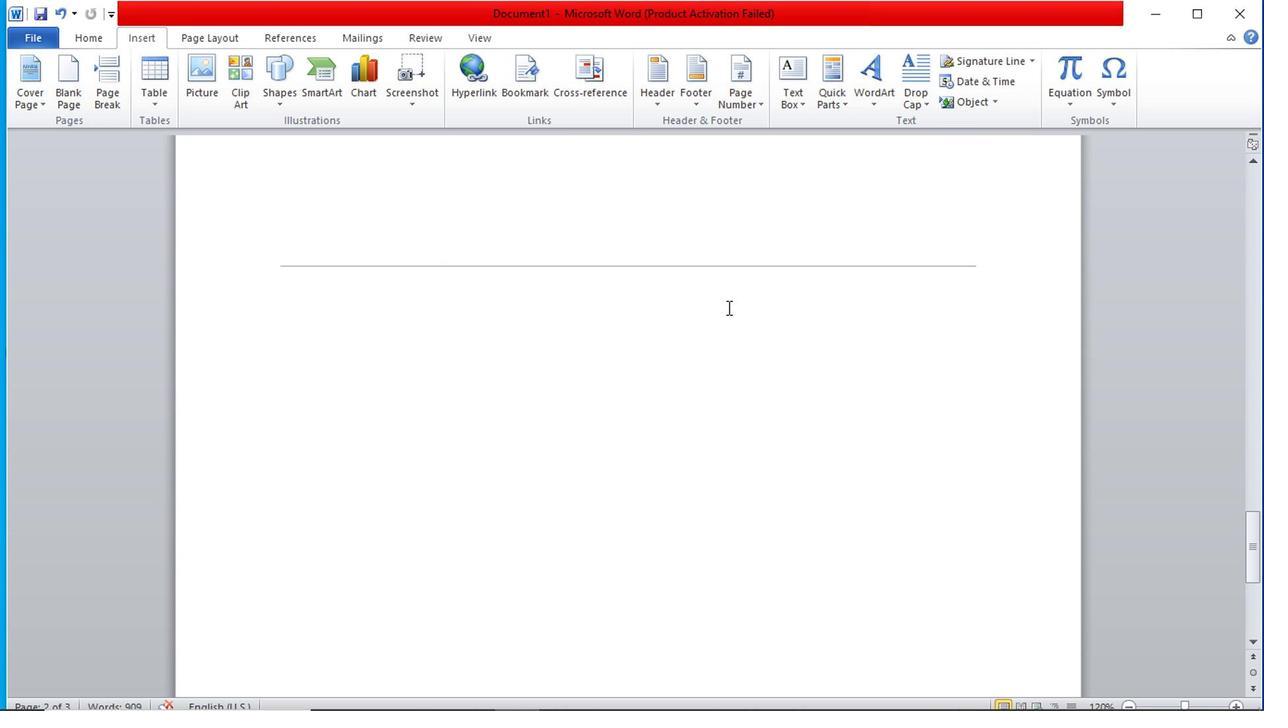 
Action: Mouse scrolled (733, 310) with delta (0, 0)
Screenshot: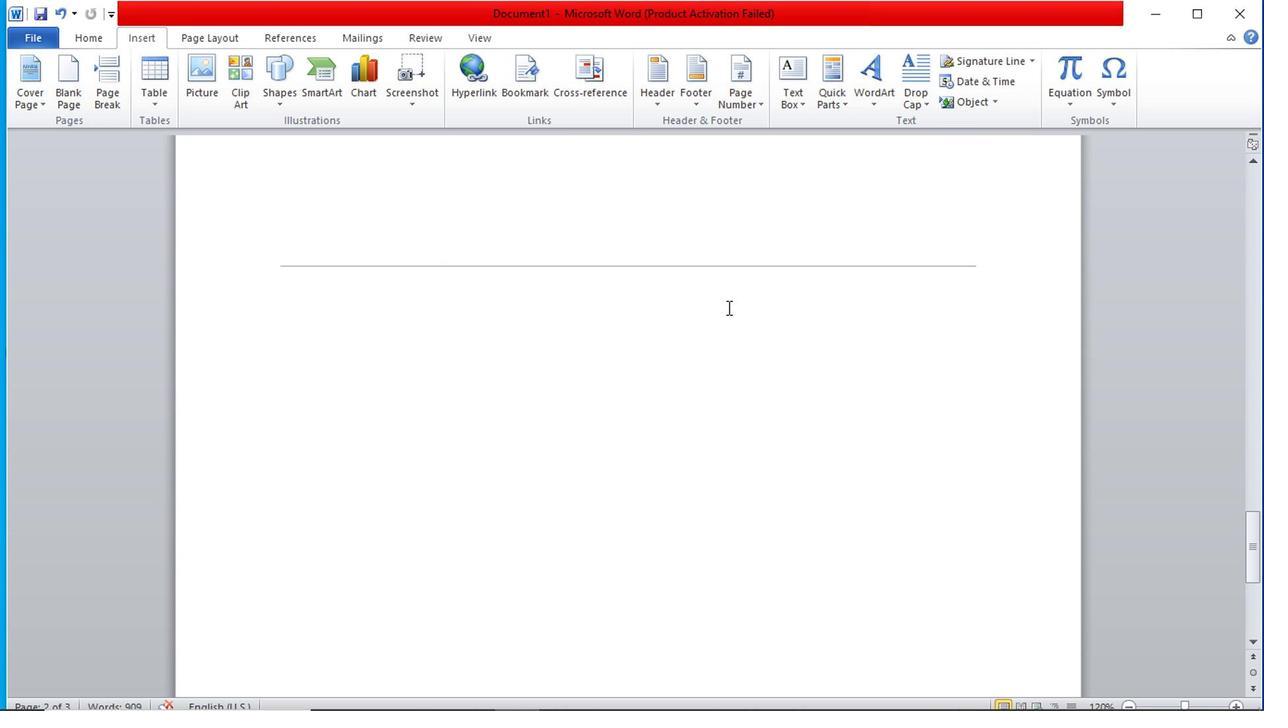 
Action: Mouse scrolled (733, 310) with delta (0, 0)
Screenshot: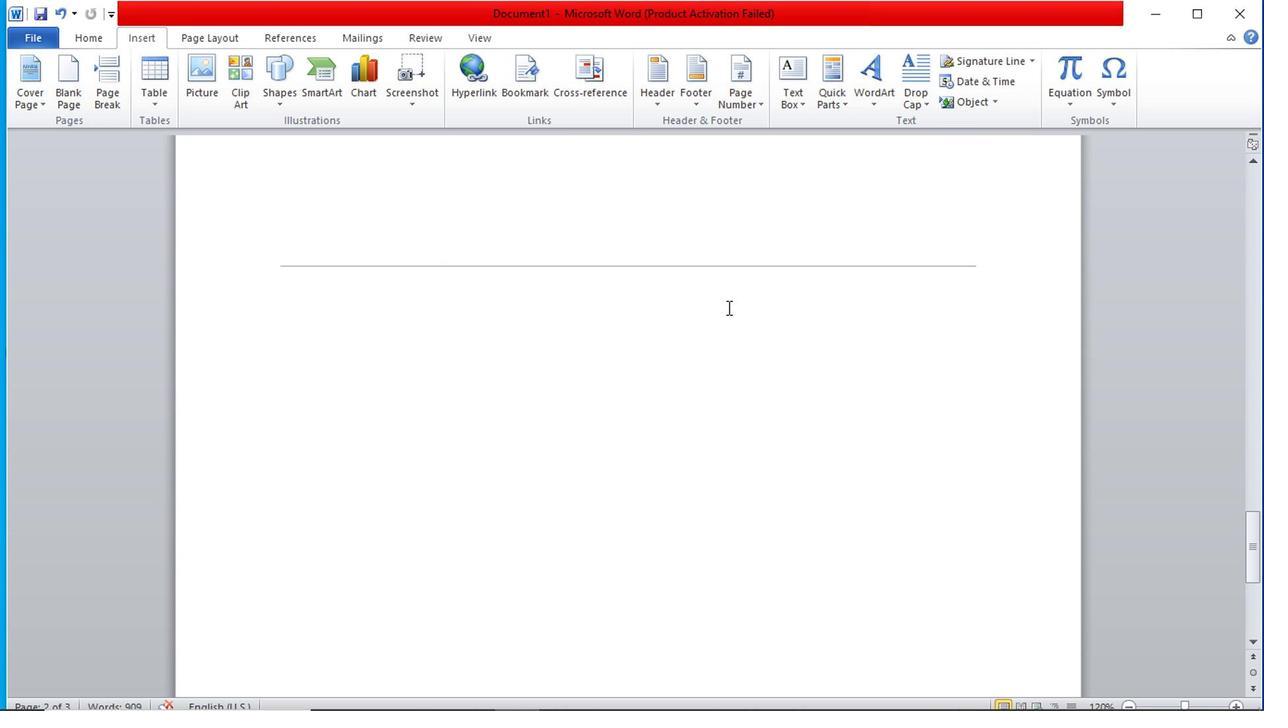 
Action: Mouse scrolled (733, 310) with delta (0, 0)
Screenshot: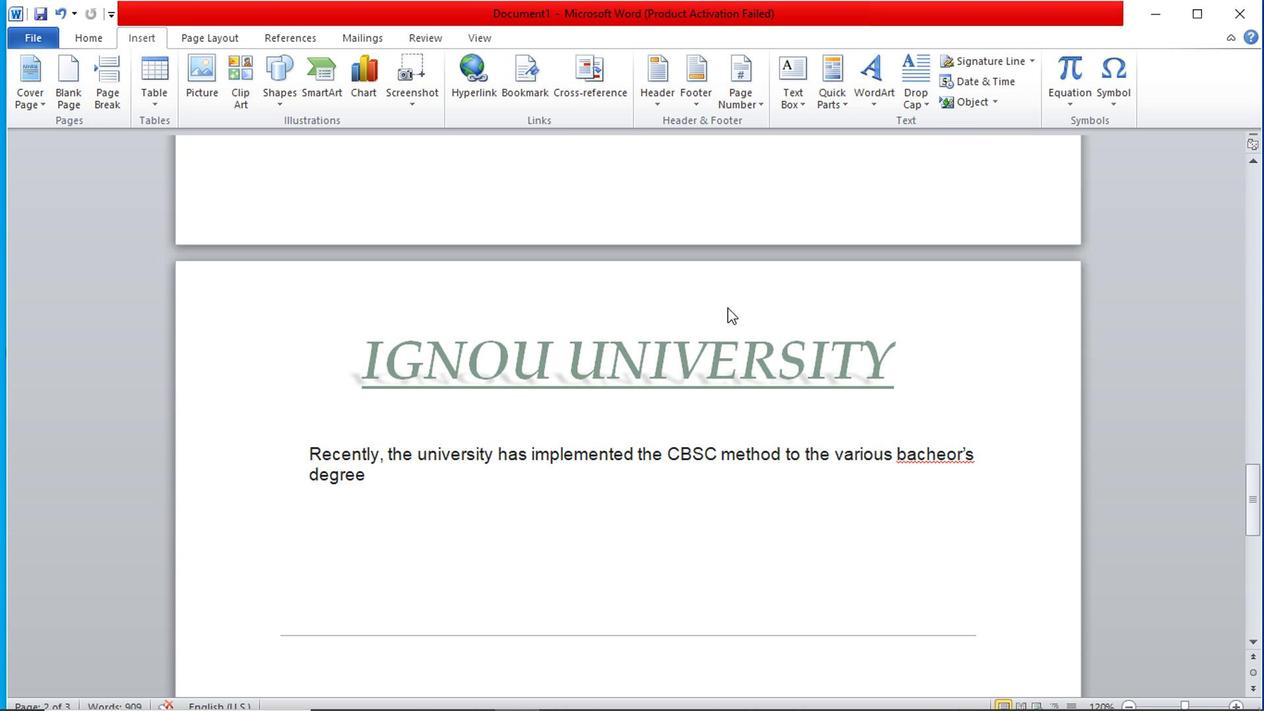 
Action: Mouse scrolled (733, 310) with delta (0, 0)
Screenshot: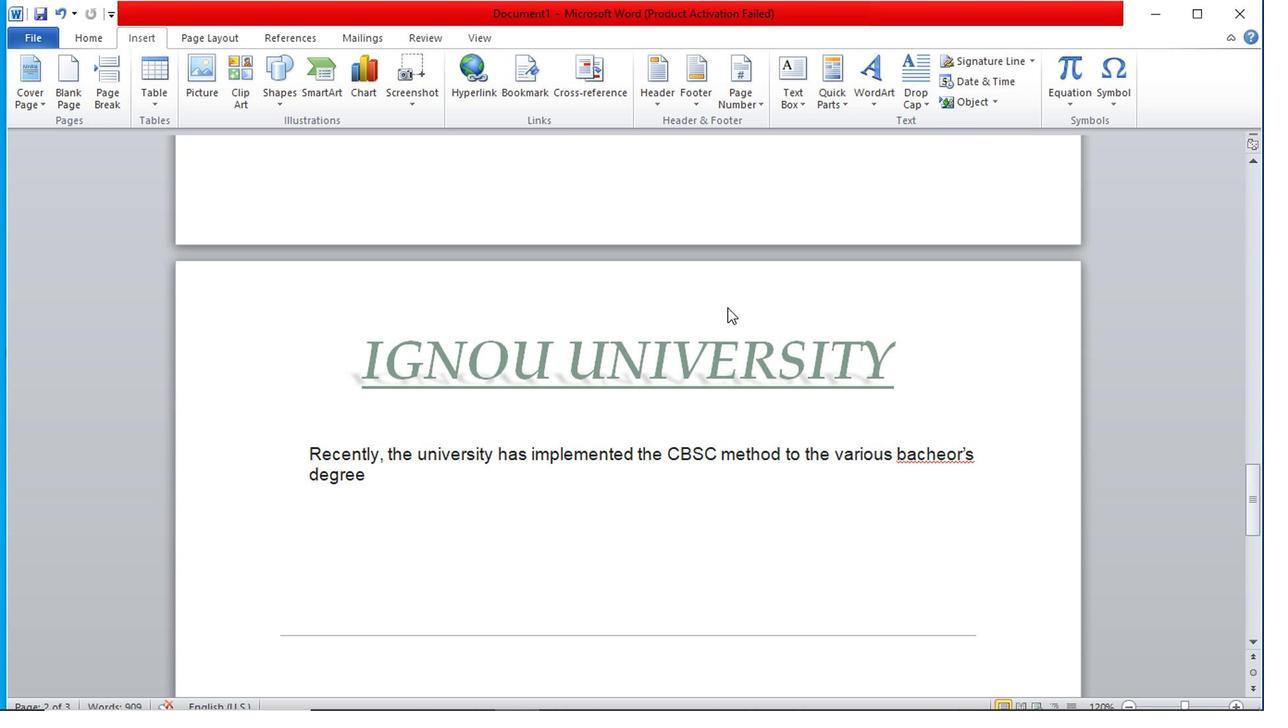 
Action: Mouse scrolled (733, 310) with delta (0, 0)
Screenshot: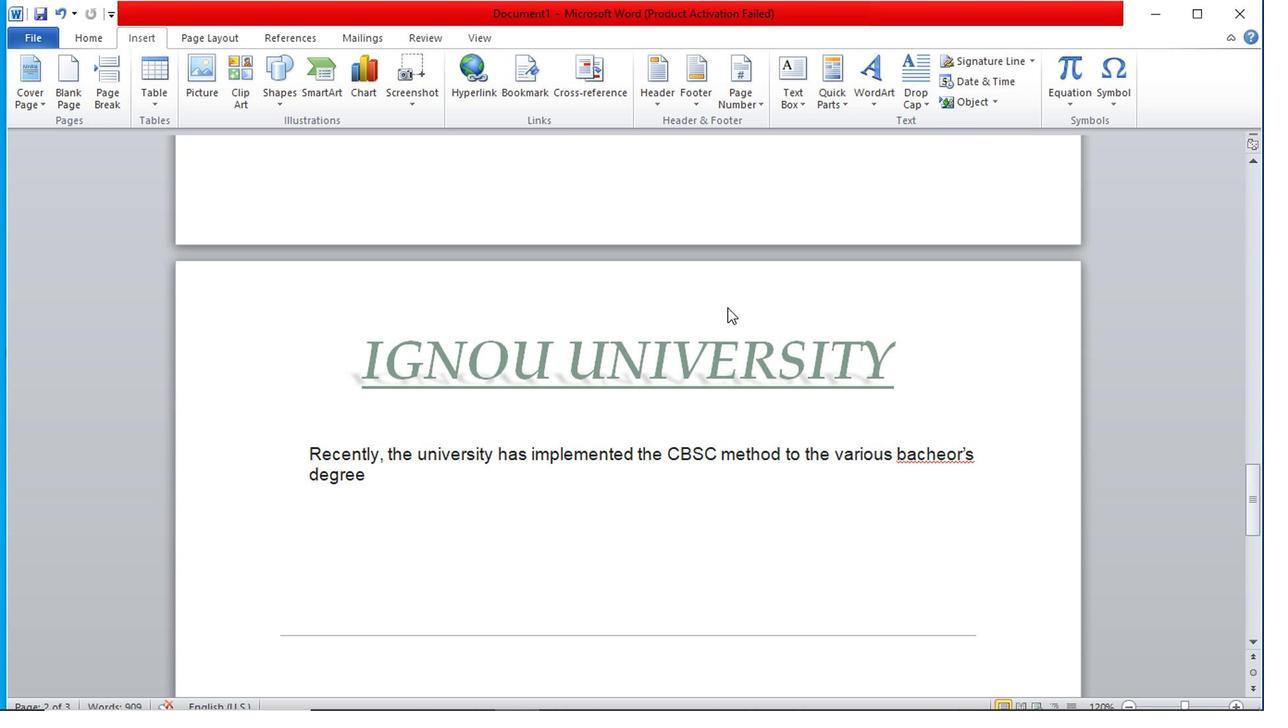 
Action: Mouse scrolled (733, 310) with delta (0, 0)
Screenshot: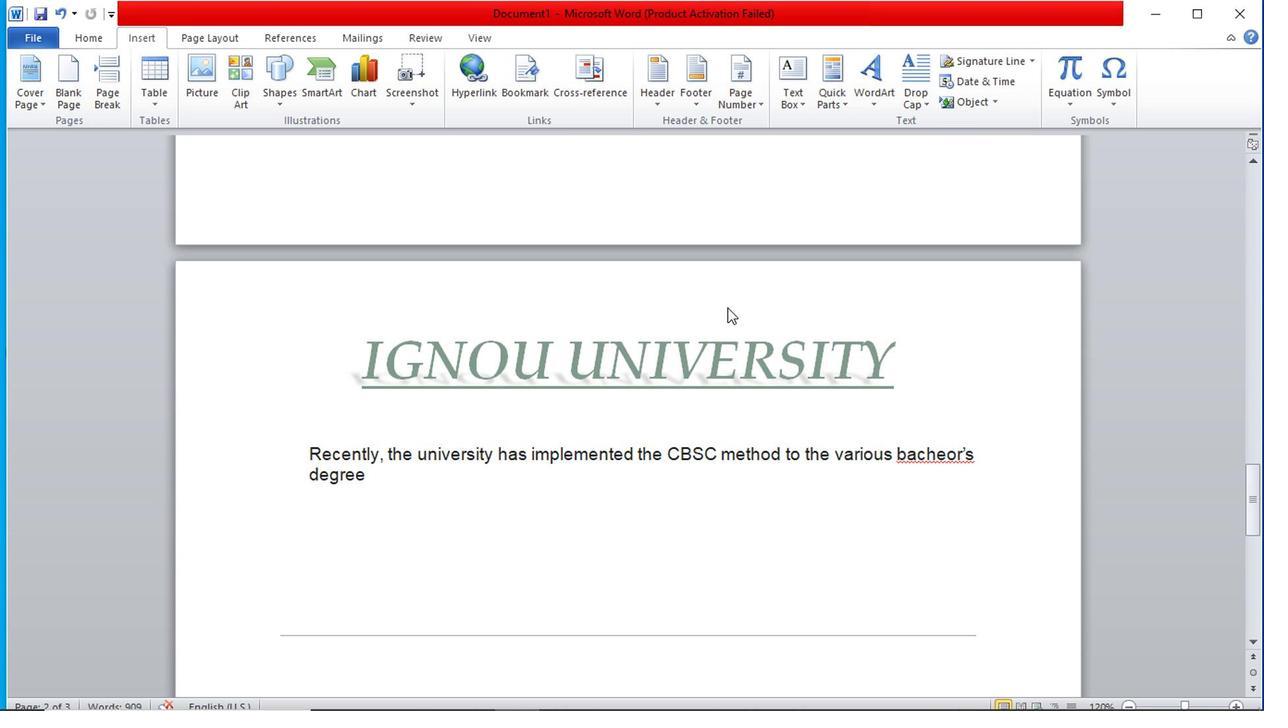 
Action: Mouse moved to (726, 306)
Screenshot: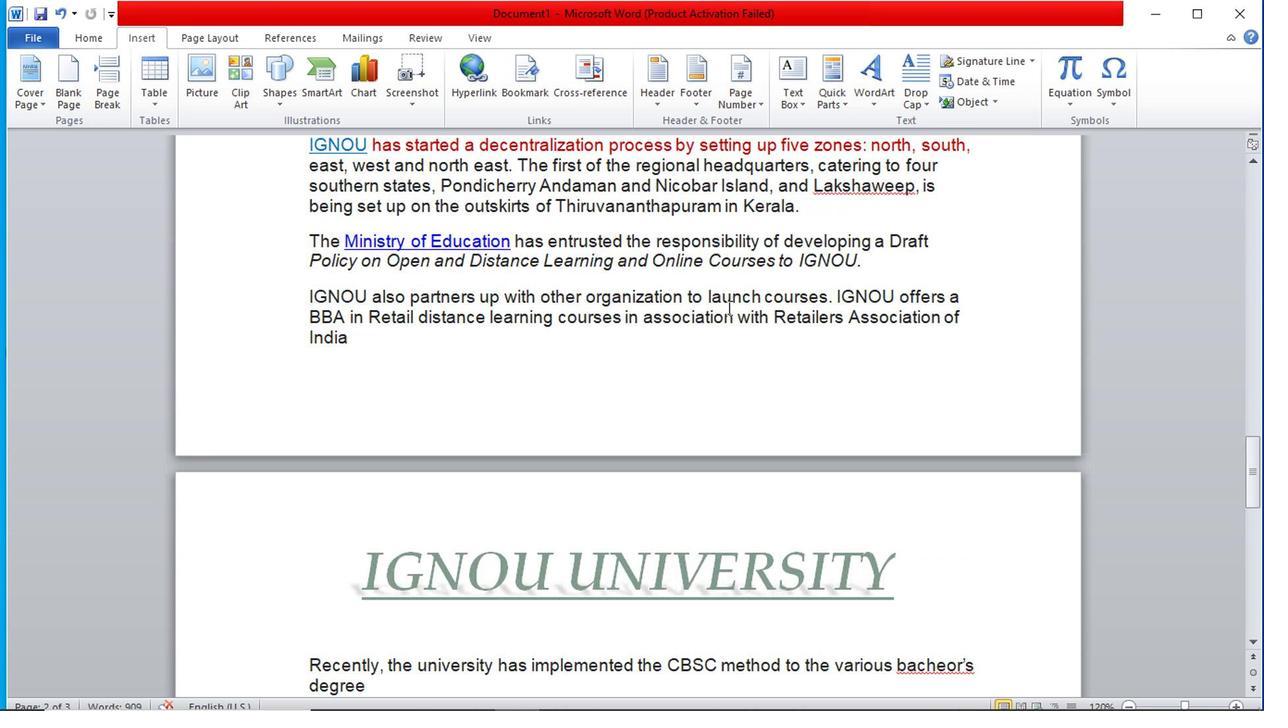 
Action: Mouse scrolled (726, 307) with delta (0, 1)
Screenshot: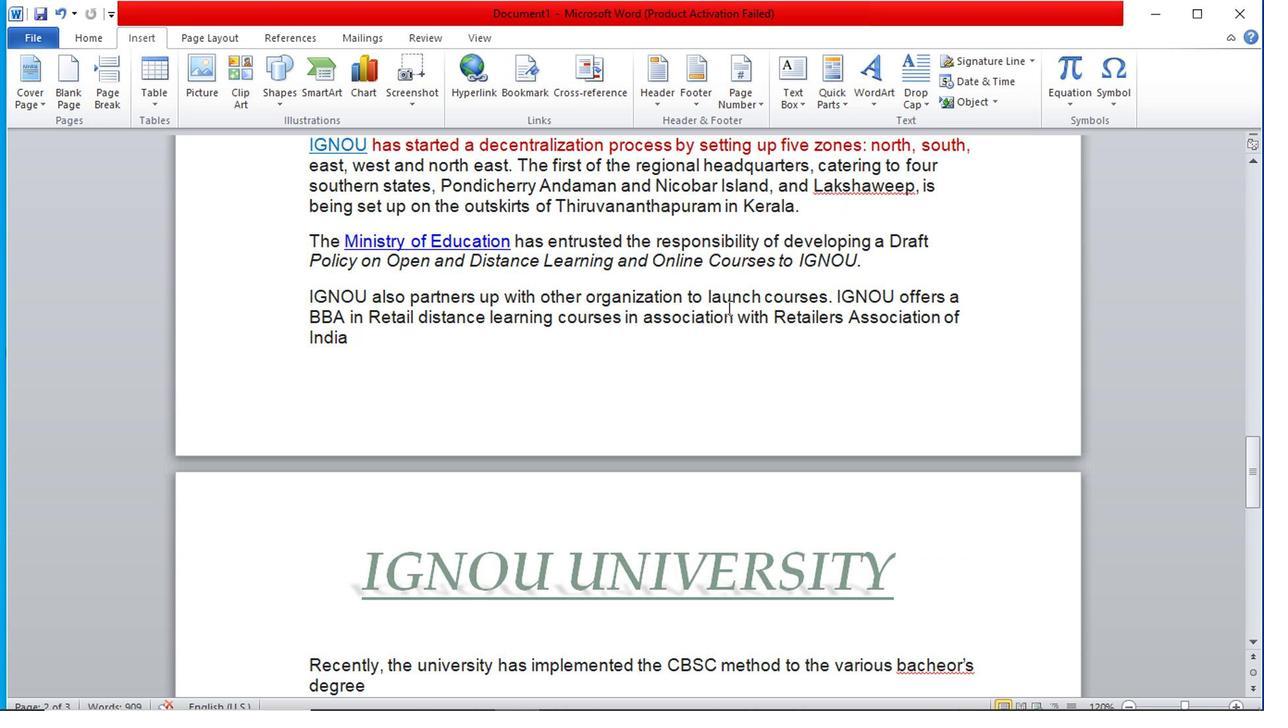 
Action: Mouse scrolled (726, 307) with delta (0, 1)
Screenshot: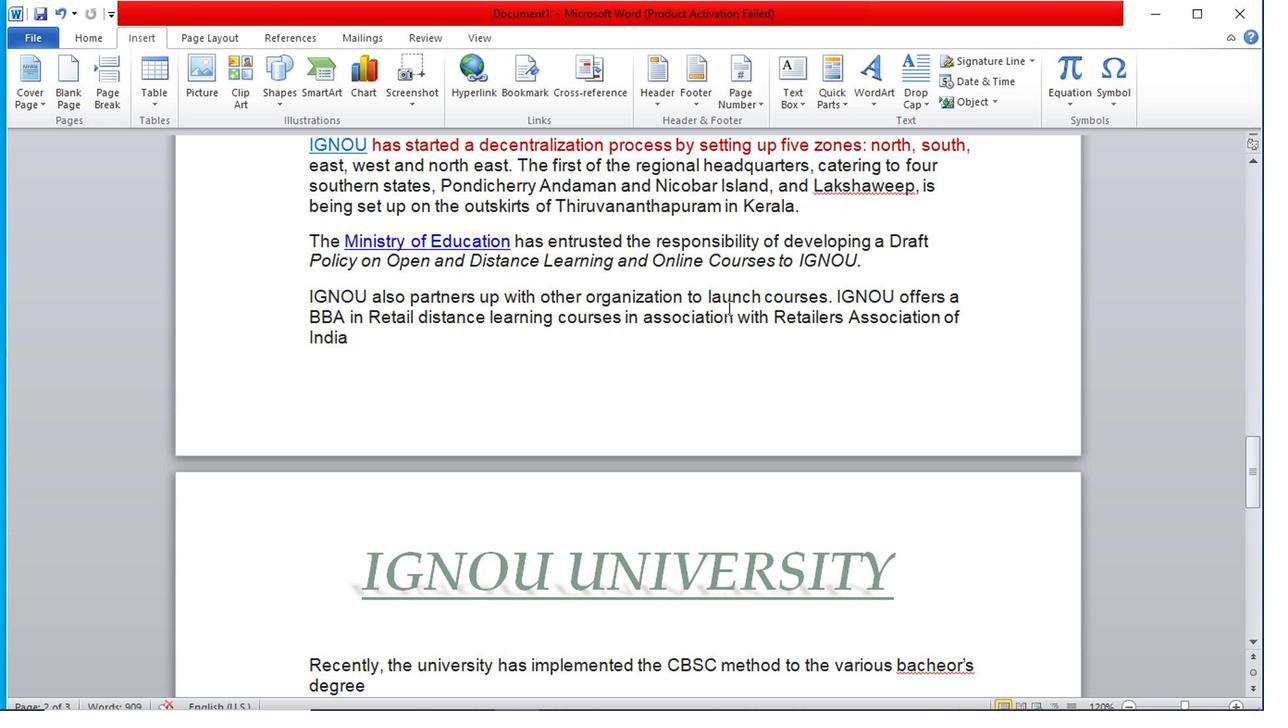
Action: Mouse scrolled (726, 307) with delta (0, 1)
Screenshot: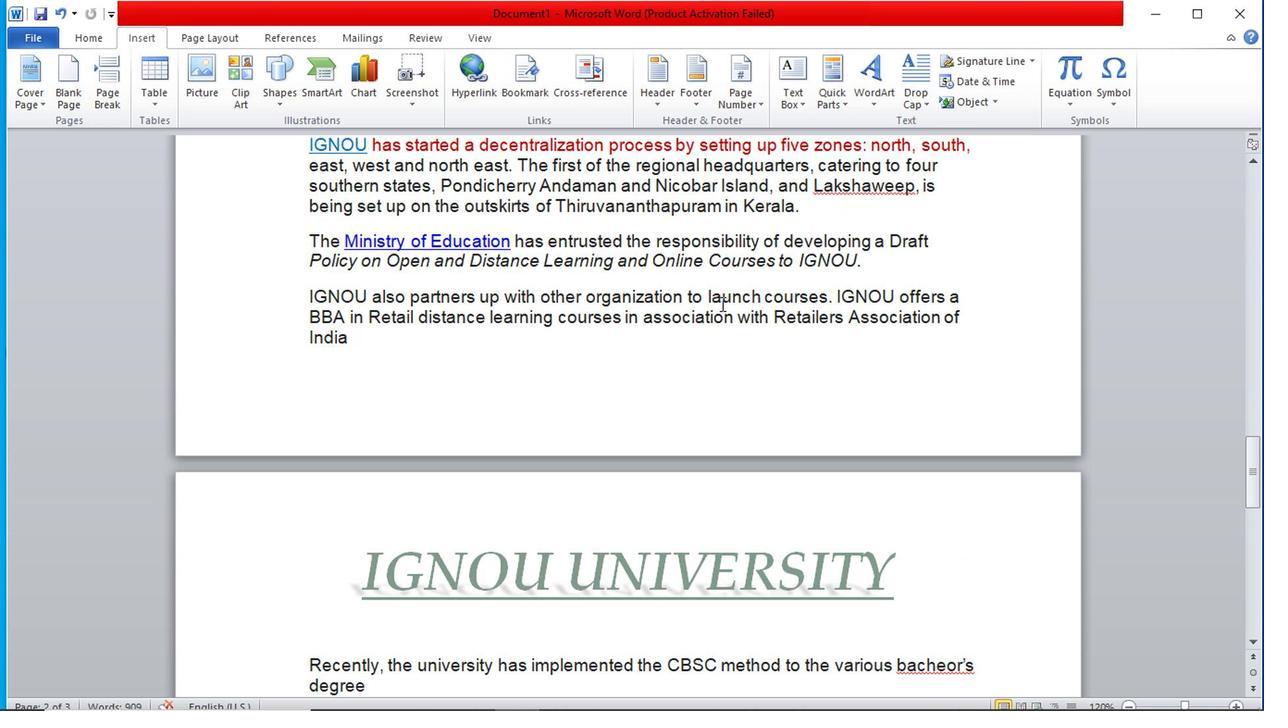 
Action: Mouse scrolled (726, 307) with delta (0, 1)
Screenshot: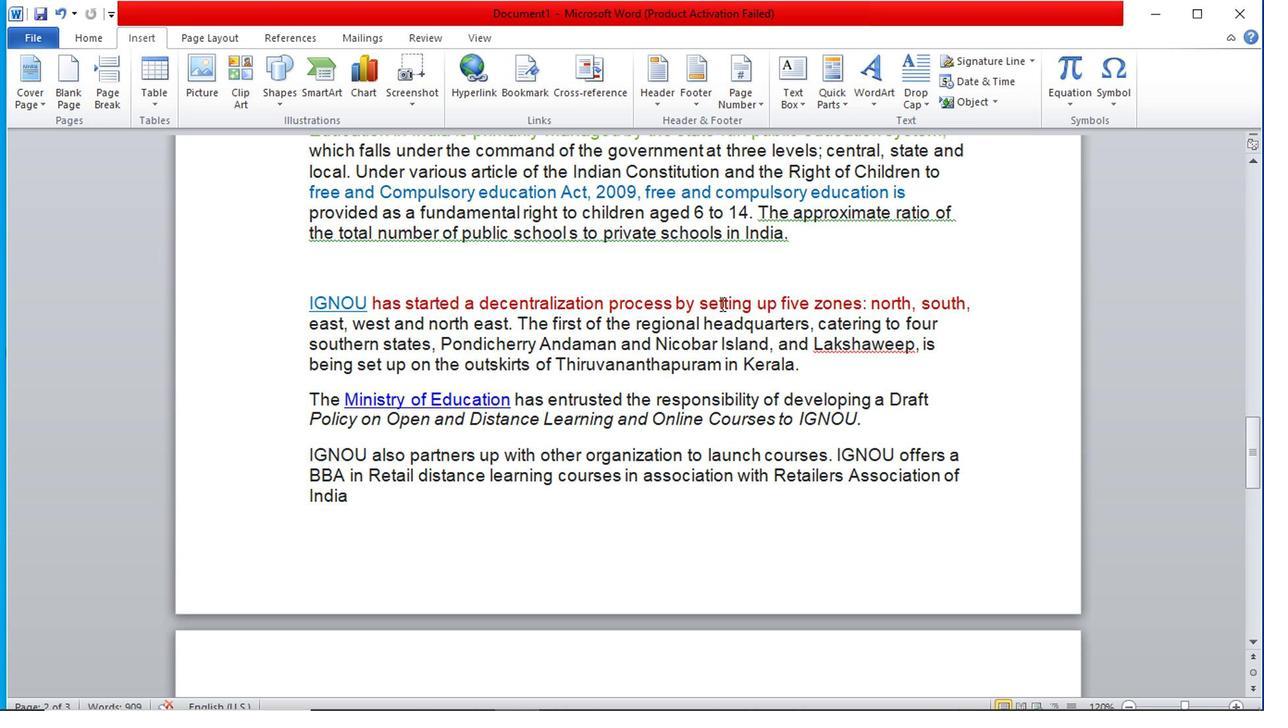 
Action: Mouse scrolled (726, 307) with delta (0, 1)
Screenshot: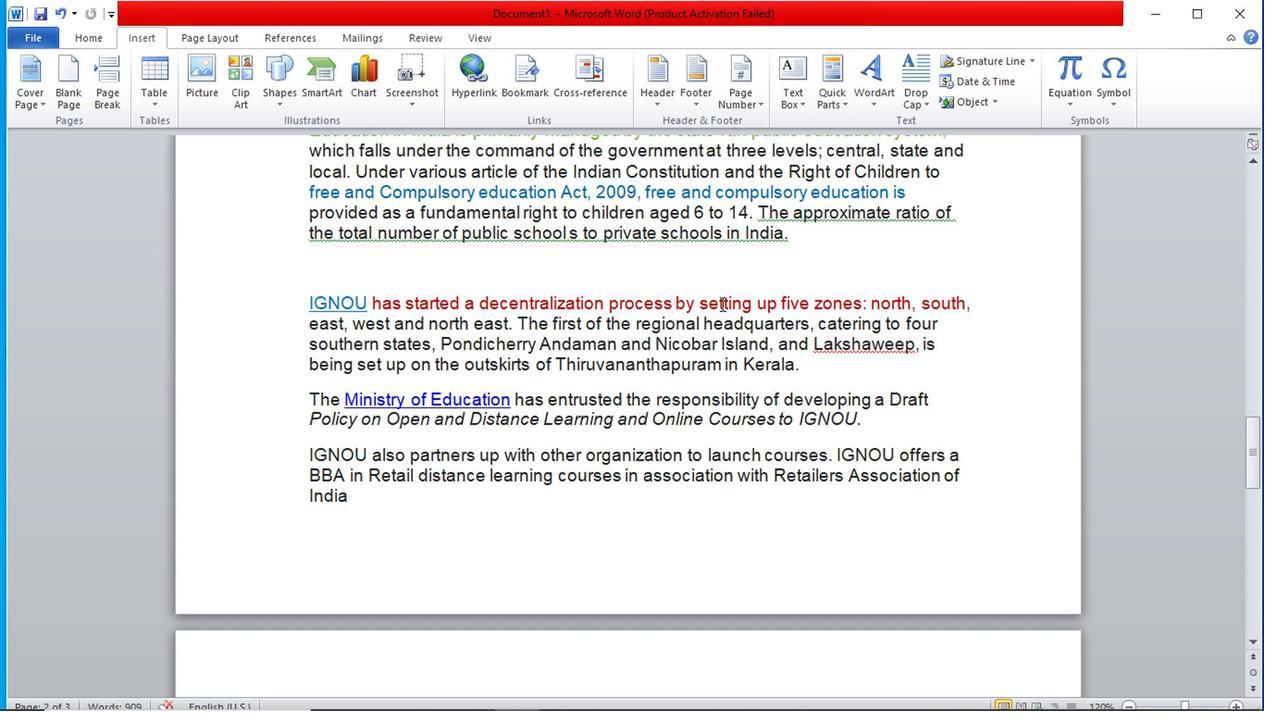 
Action: Mouse scrolled (726, 307) with delta (0, 1)
Screenshot: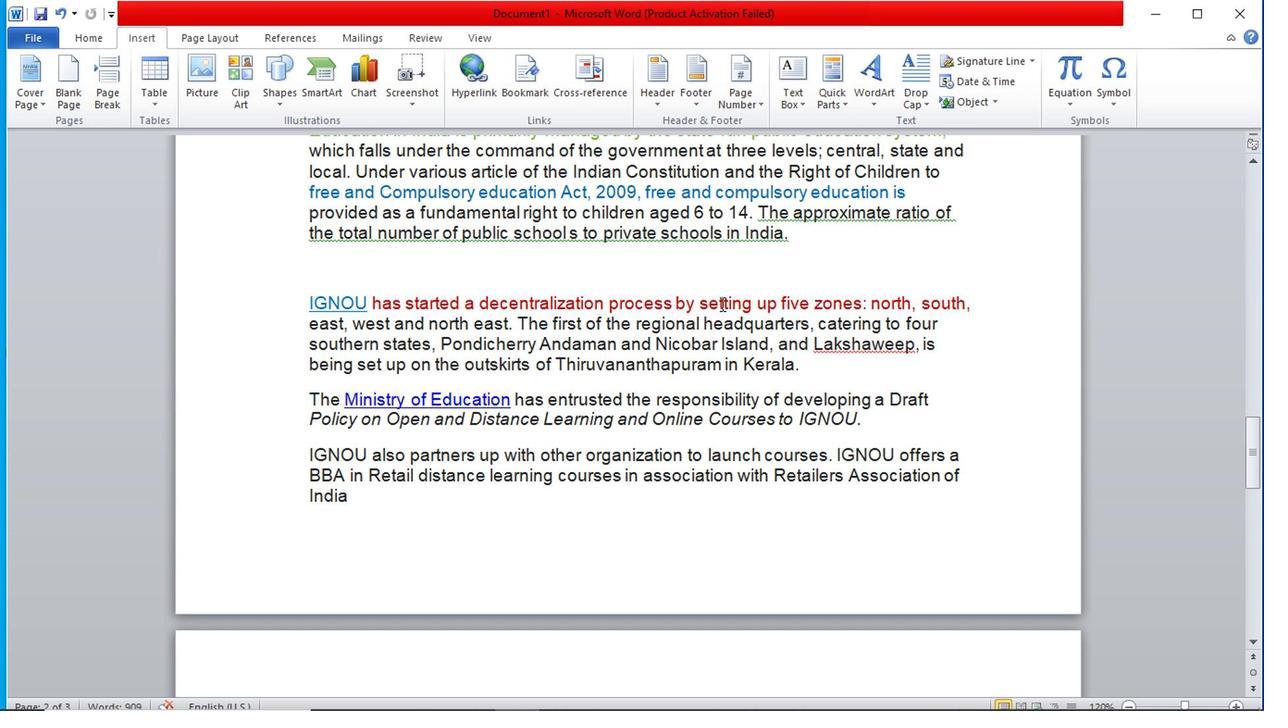 
Action: Mouse scrolled (726, 307) with delta (0, 1)
Screenshot: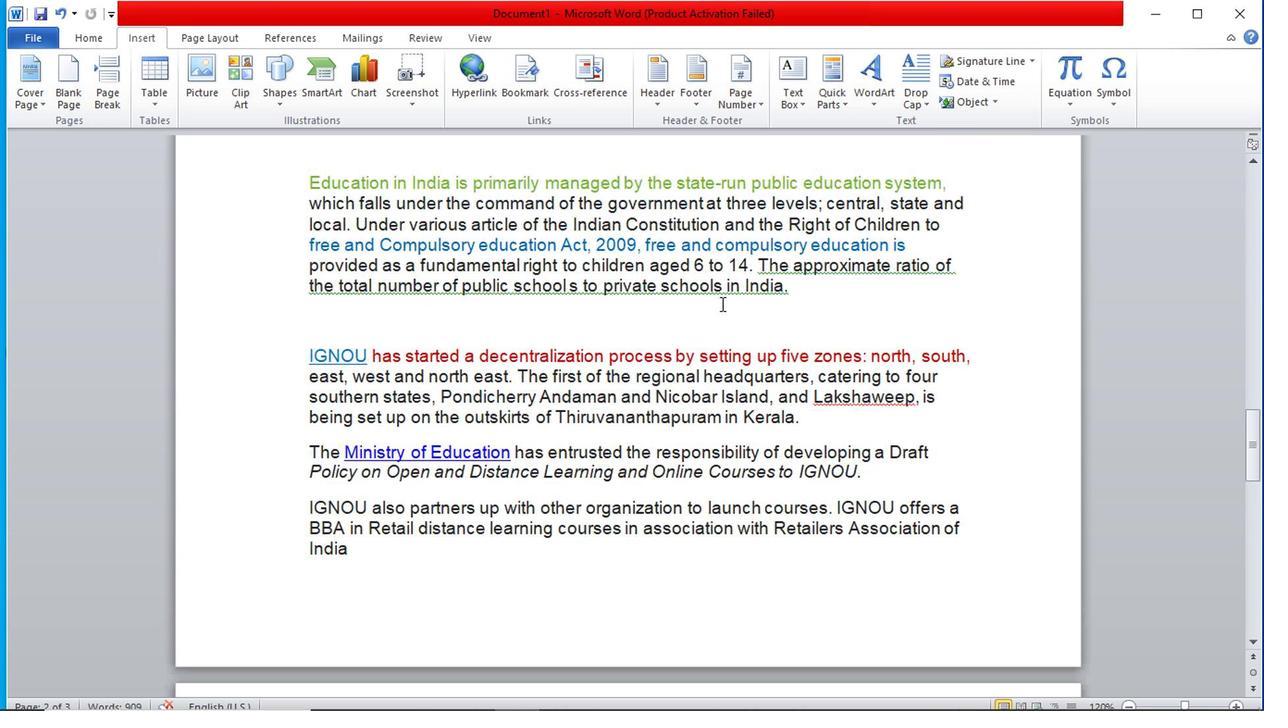 
Action: Mouse scrolled (726, 307) with delta (0, 1)
Screenshot: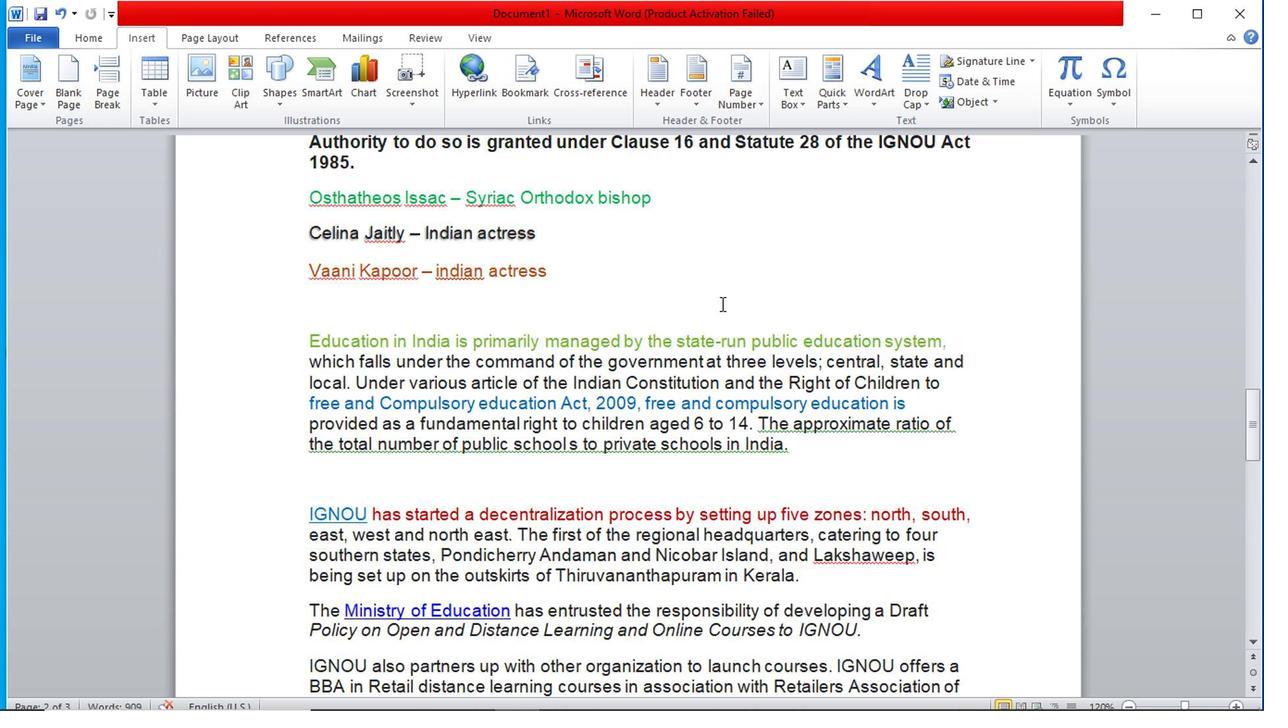 
Action: Mouse scrolled (726, 307) with delta (0, 1)
Screenshot: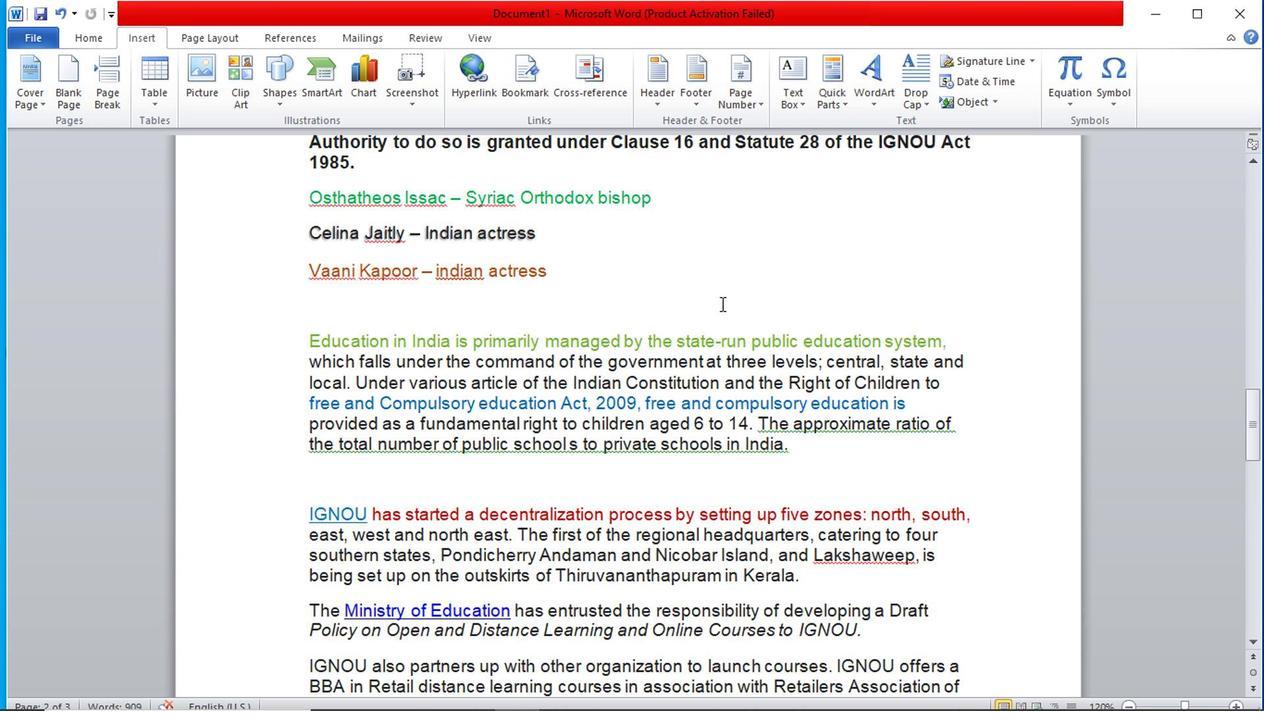 
Action: Mouse scrolled (726, 307) with delta (0, 1)
Screenshot: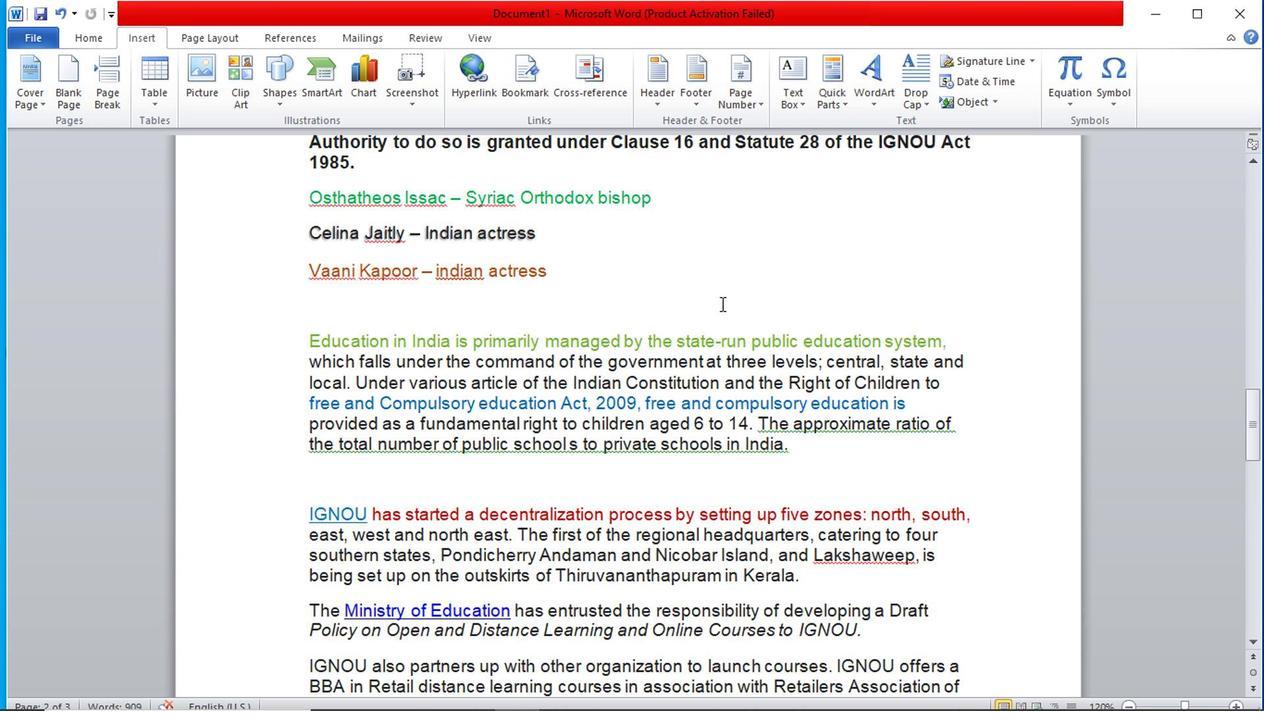 
Action: Mouse scrolled (726, 307) with delta (0, 1)
Screenshot: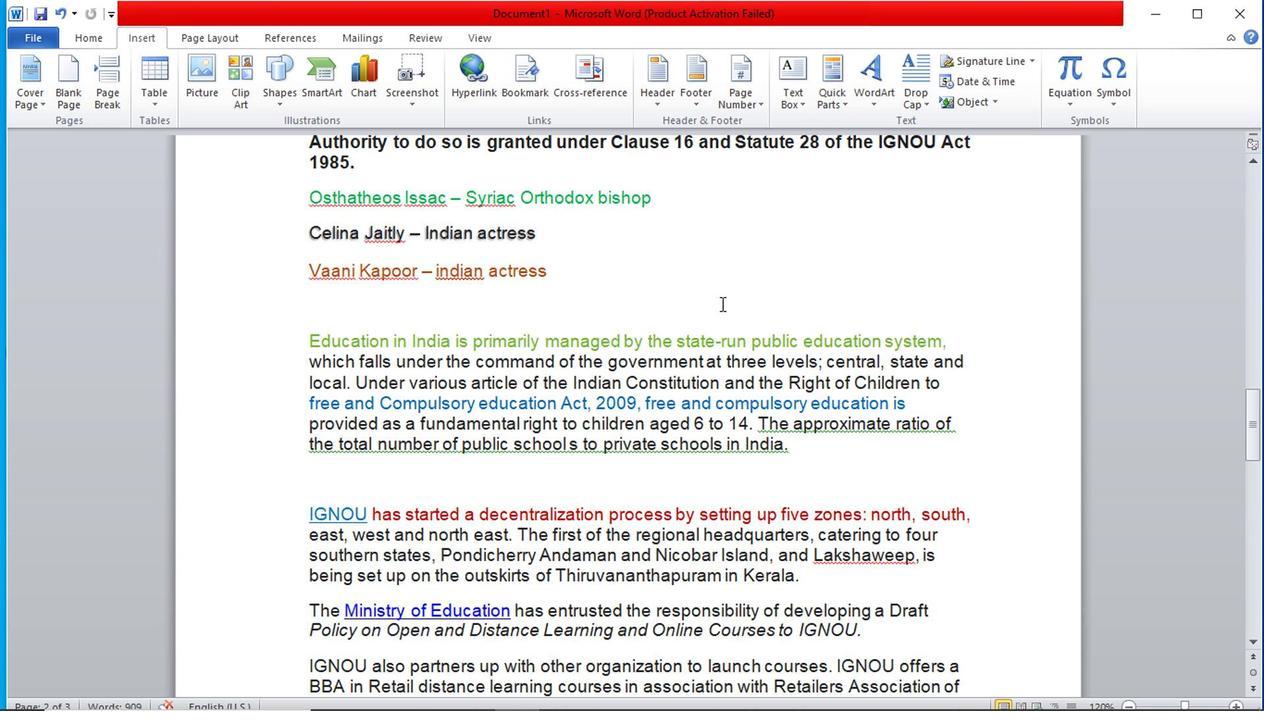 
Action: Mouse scrolled (726, 307) with delta (0, 1)
Screenshot: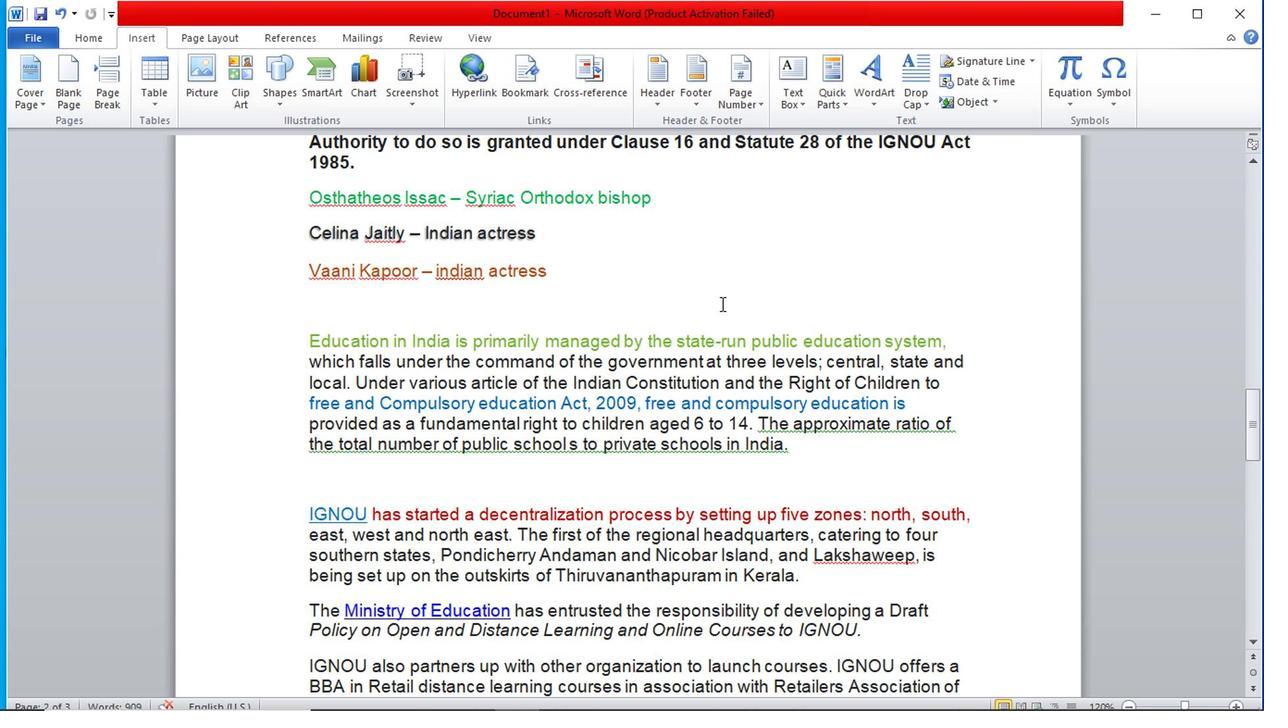 
Action: Mouse scrolled (726, 307) with delta (0, 1)
Screenshot: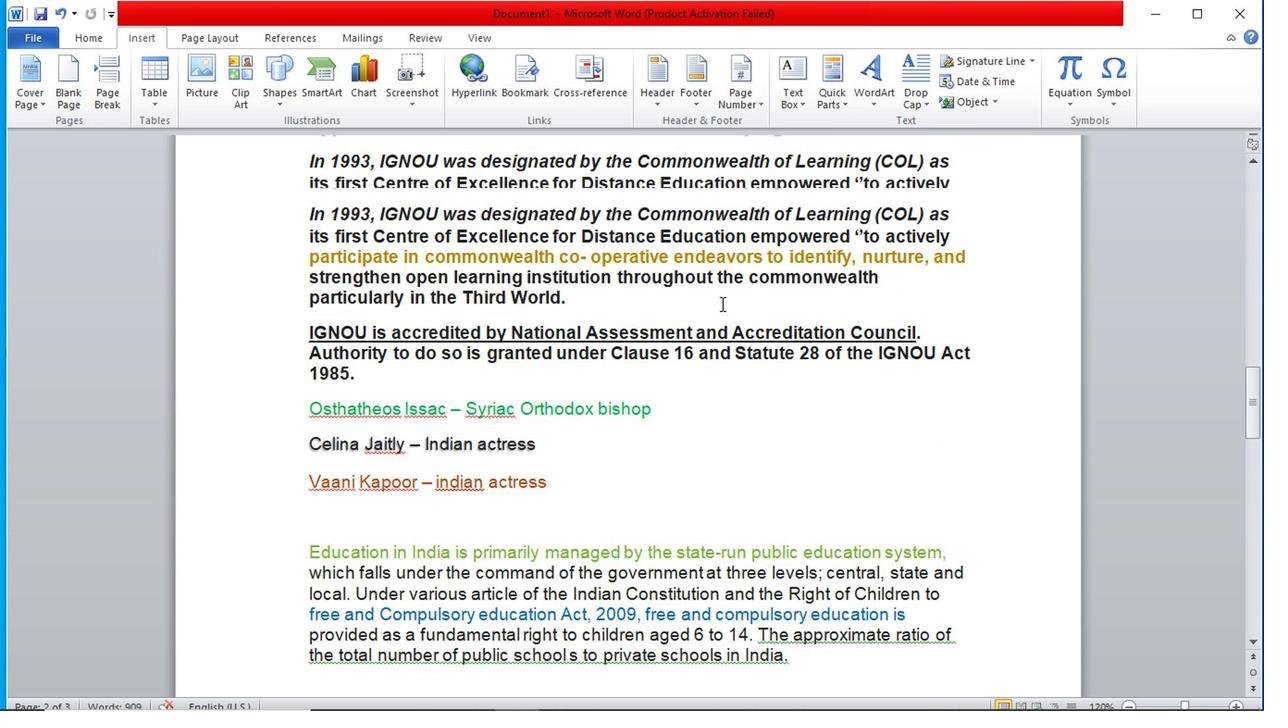
Action: Mouse scrolled (726, 307) with delta (0, 1)
Screenshot: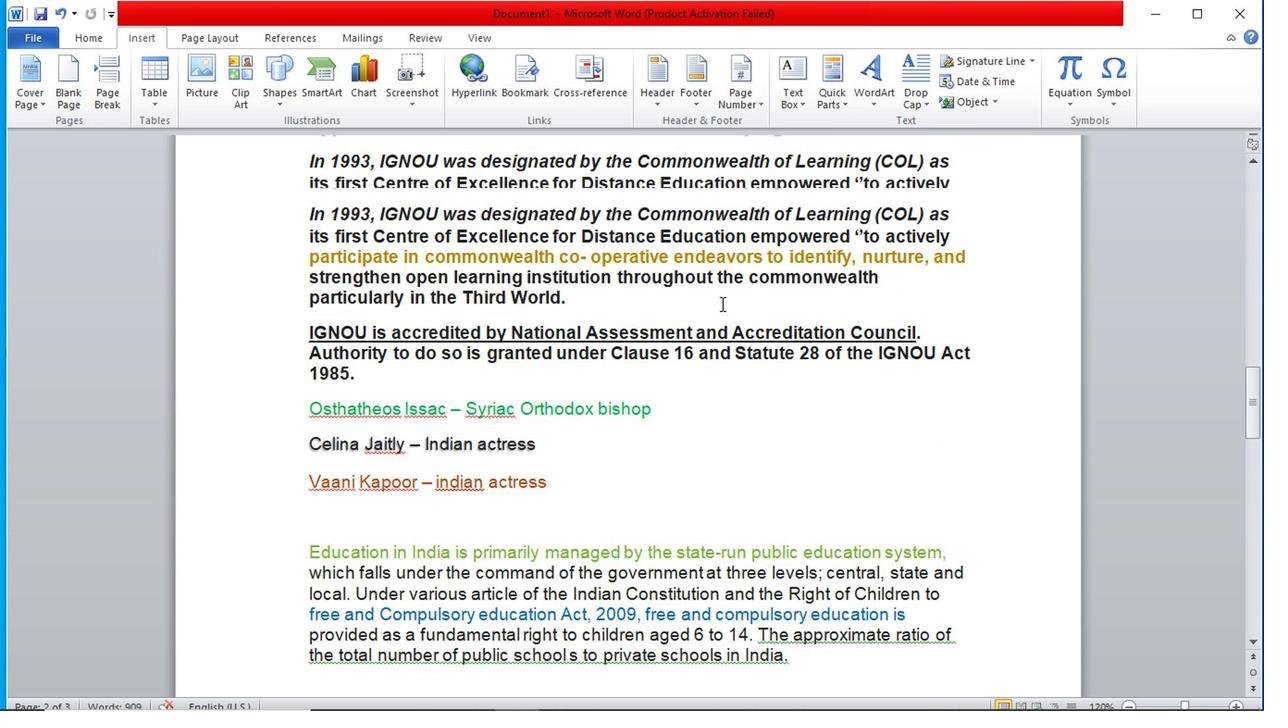 
Action: Mouse scrolled (726, 307) with delta (0, 1)
Screenshot: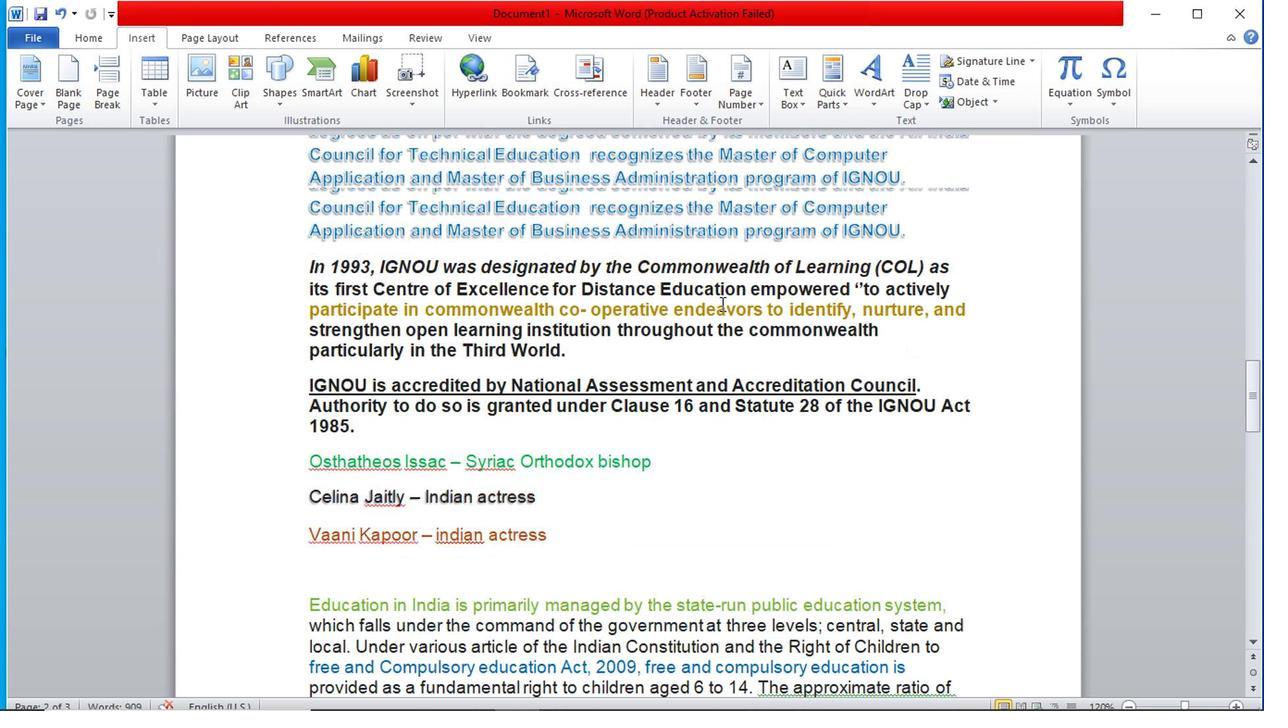 
Action: Mouse scrolled (726, 307) with delta (0, 1)
Screenshot: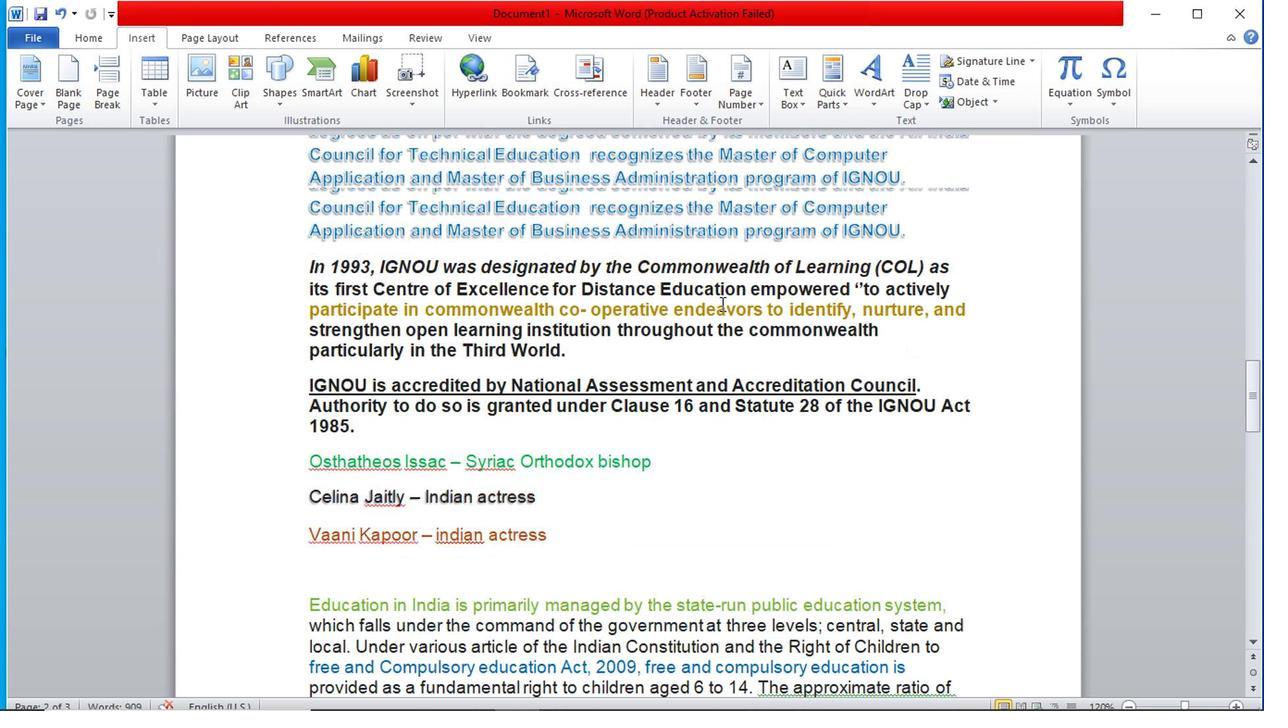
Action: Mouse scrolled (726, 307) with delta (0, 1)
Screenshot: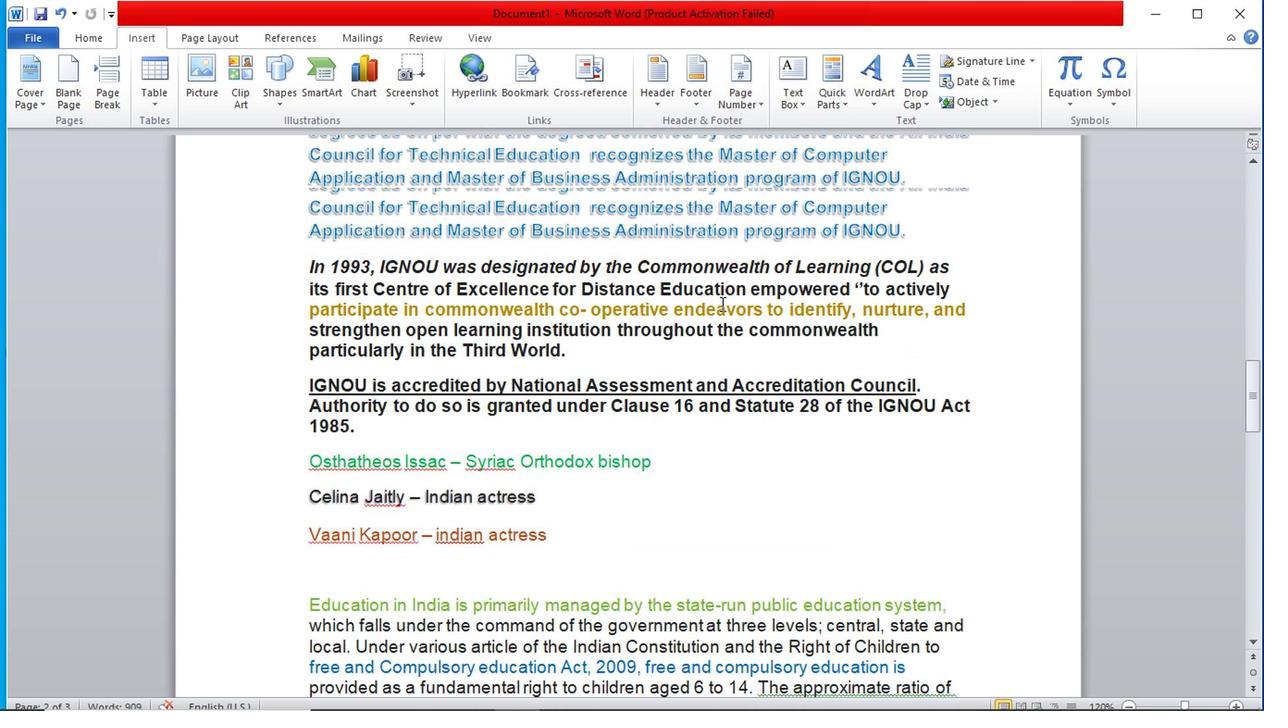 
Action: Mouse scrolled (726, 307) with delta (0, 1)
Screenshot: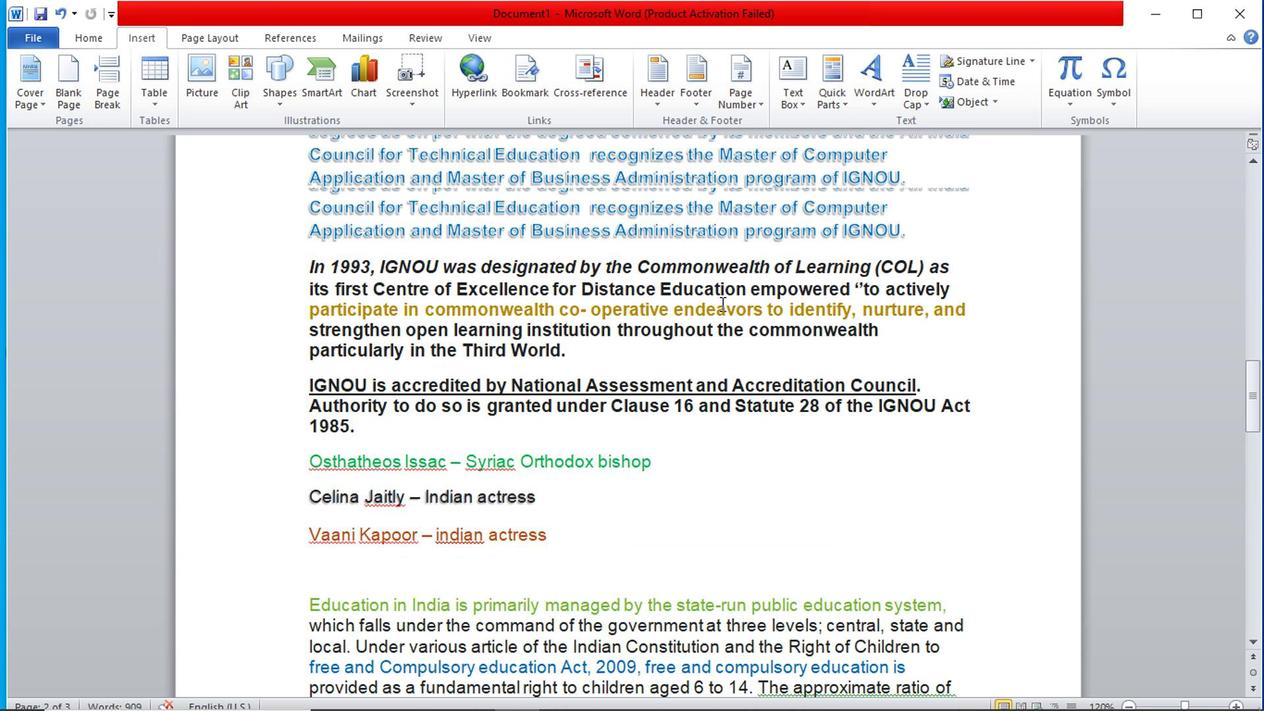 
Action: Mouse scrolled (726, 307) with delta (0, 1)
Screenshot: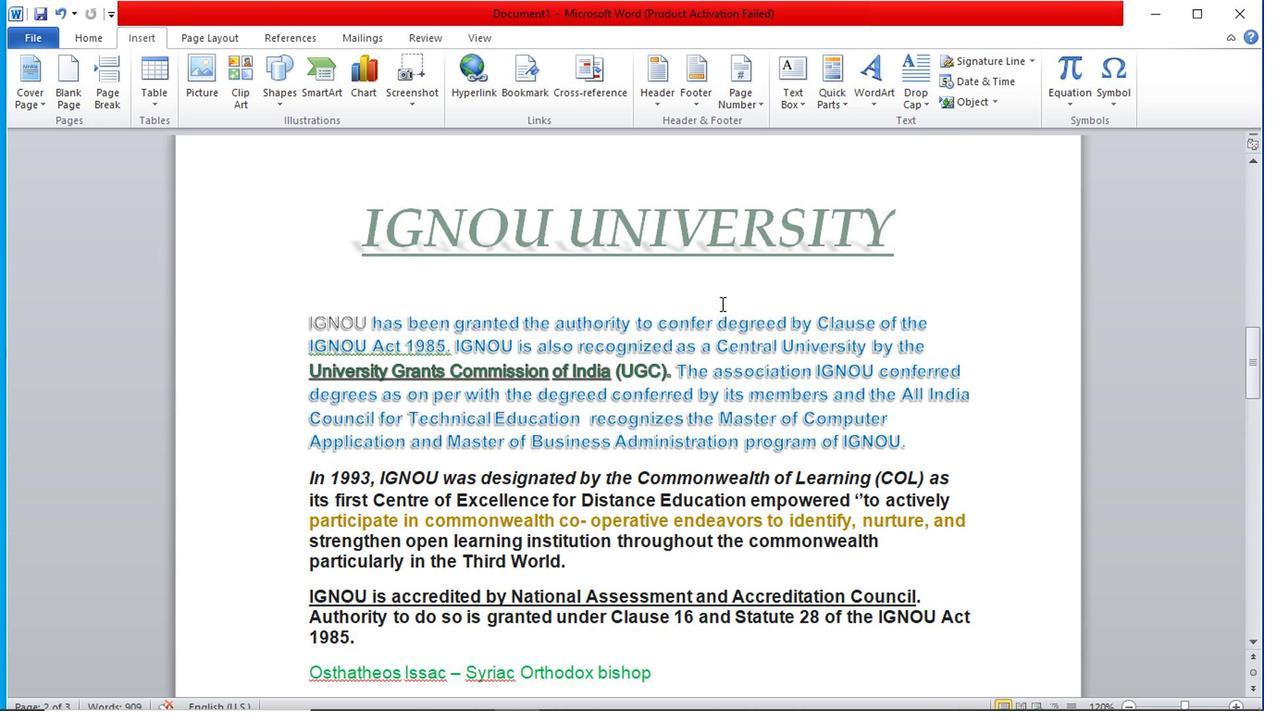 
Action: Mouse scrolled (726, 307) with delta (0, 1)
Screenshot: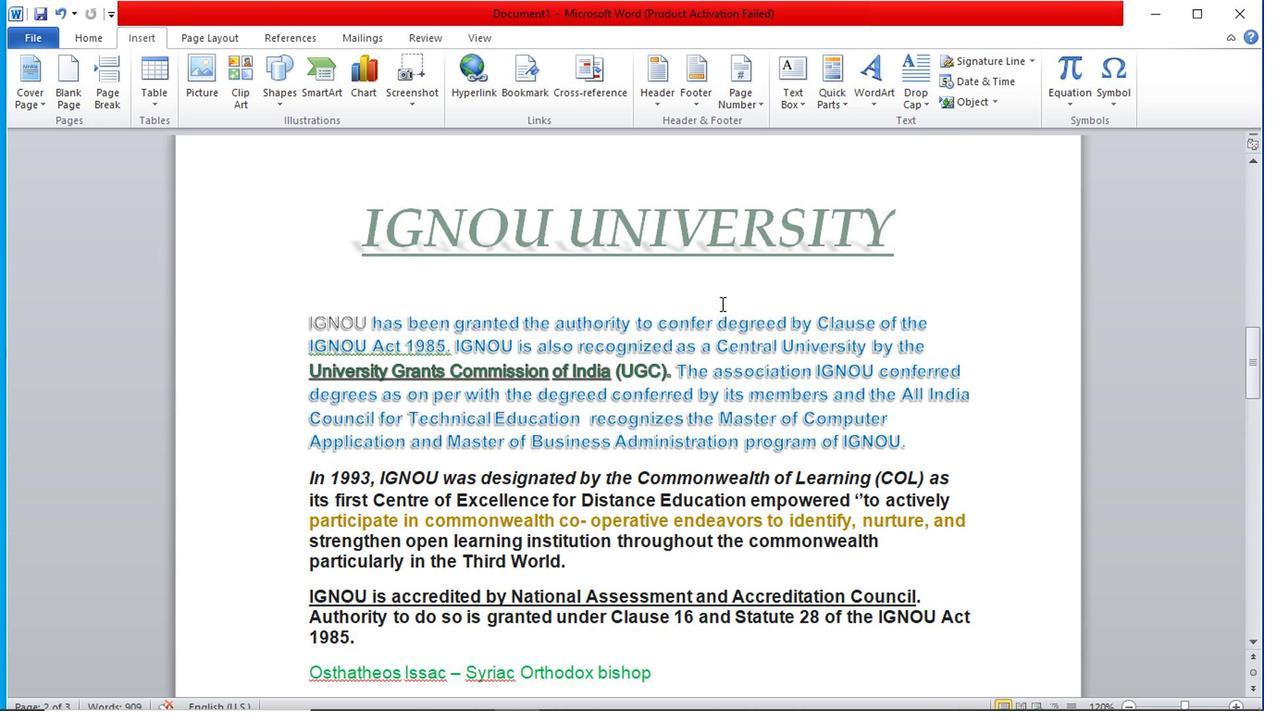 
Action: Mouse scrolled (726, 307) with delta (0, 1)
Screenshot: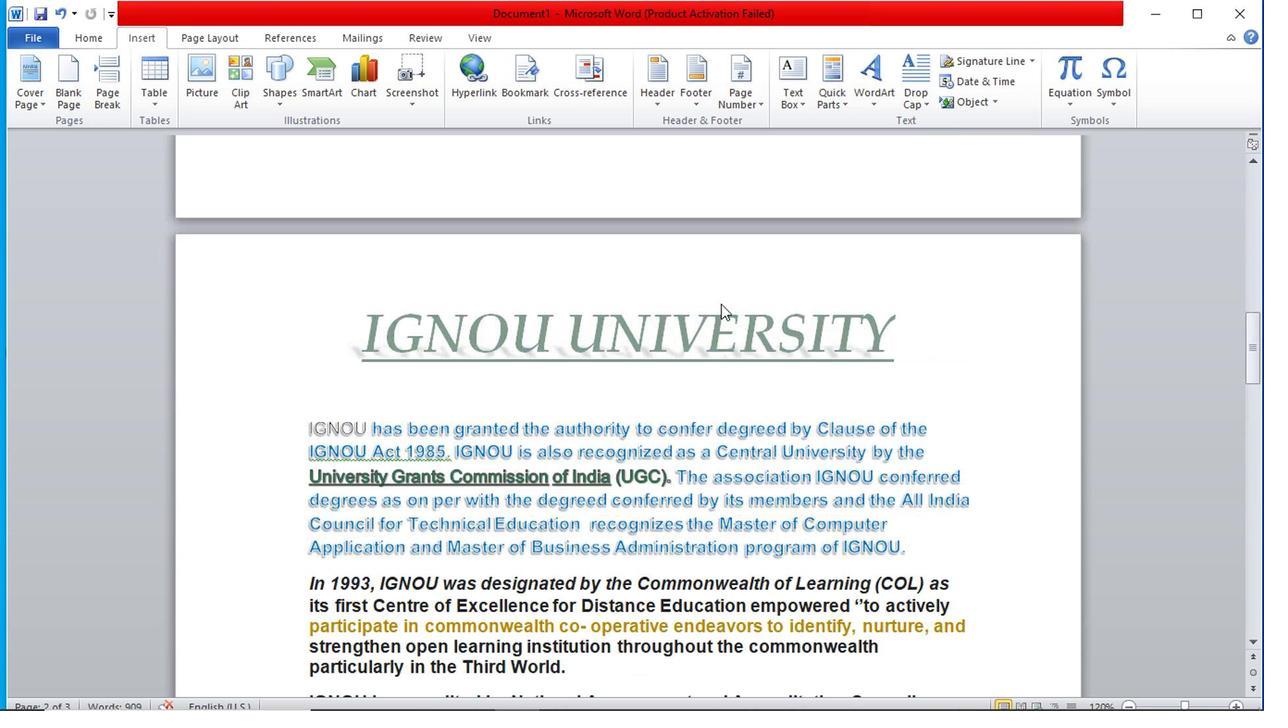 
Action: Mouse scrolled (726, 307) with delta (0, 1)
Screenshot: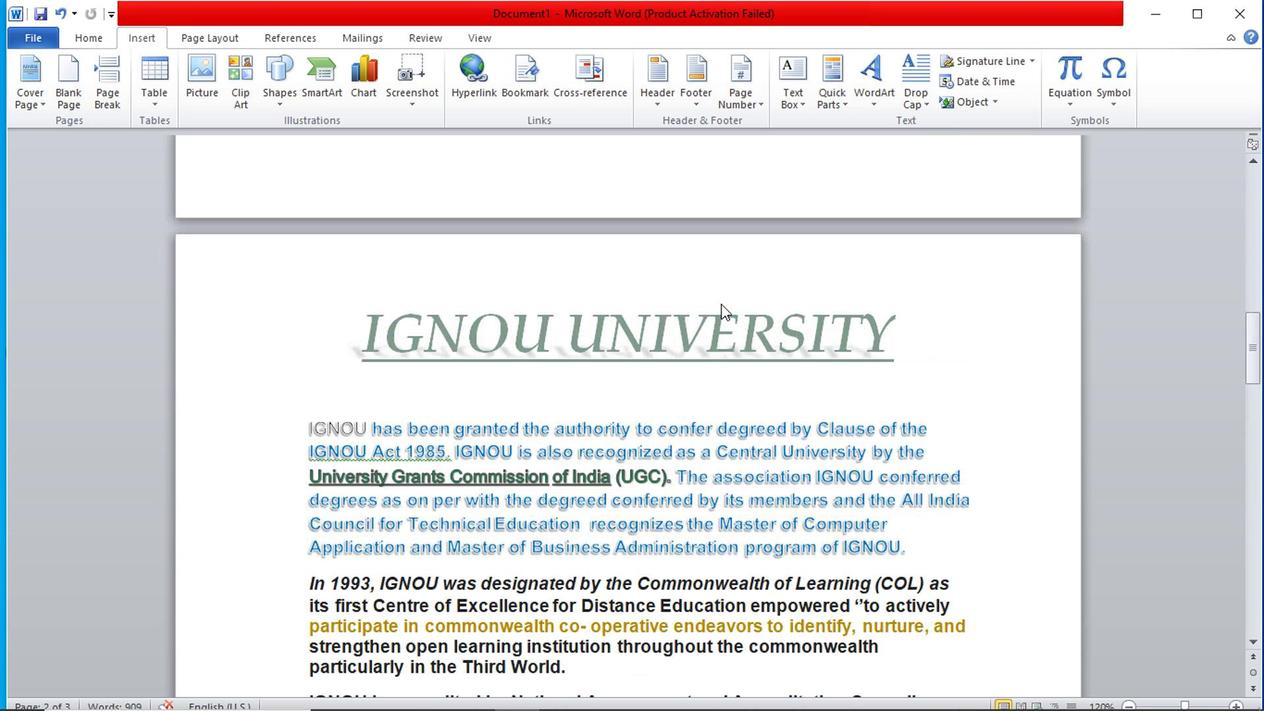 
Action: Mouse scrolled (726, 307) with delta (0, 1)
Screenshot: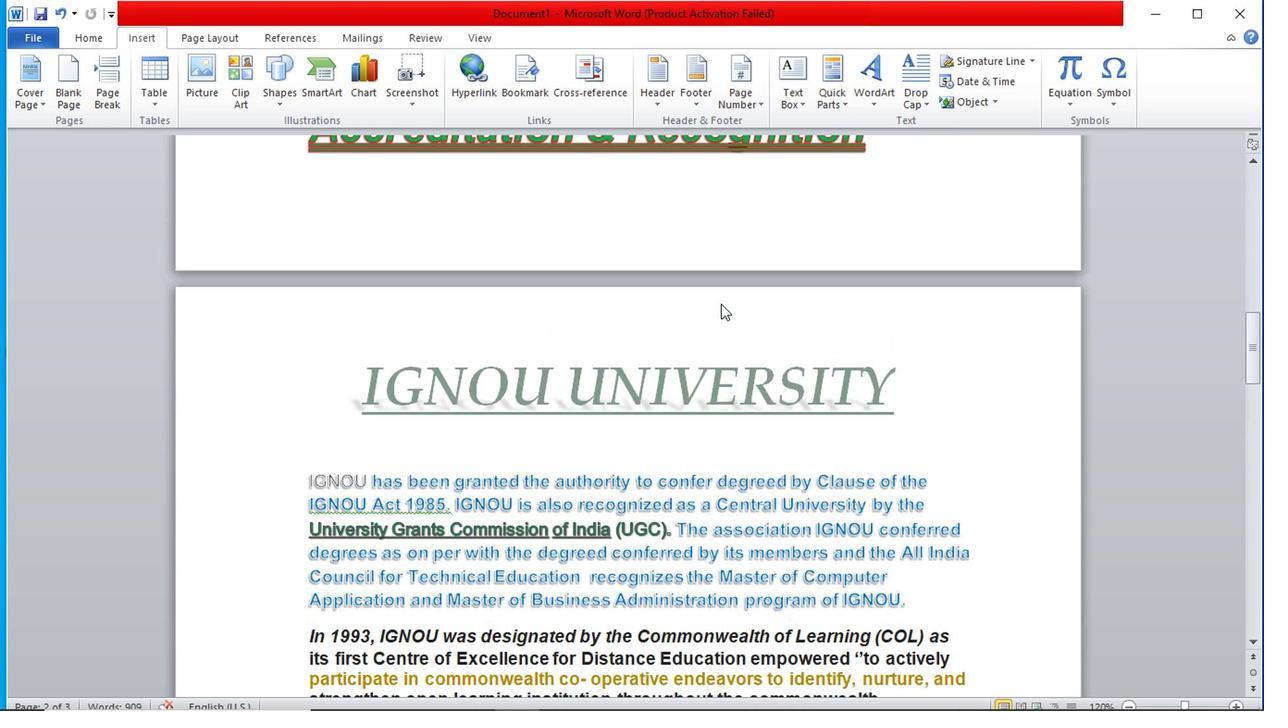 
Action: Mouse scrolled (726, 307) with delta (0, 1)
Screenshot: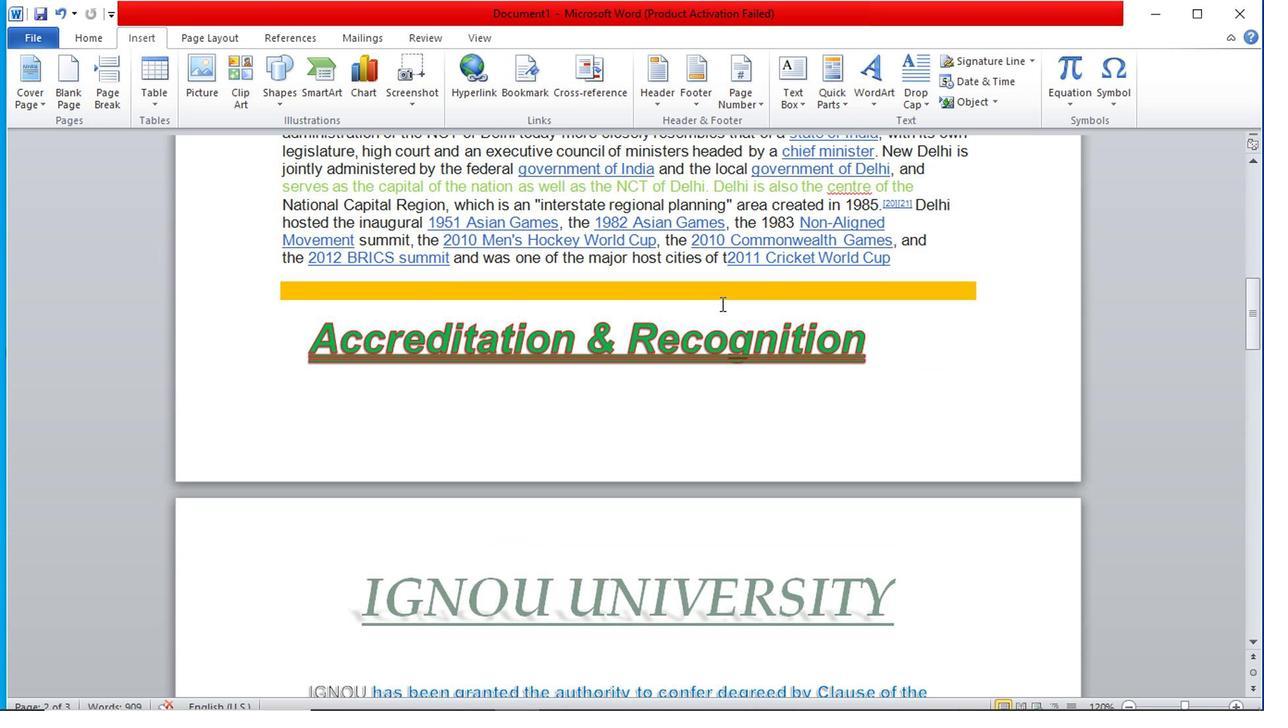 
Action: Mouse scrolled (726, 307) with delta (0, 1)
Screenshot: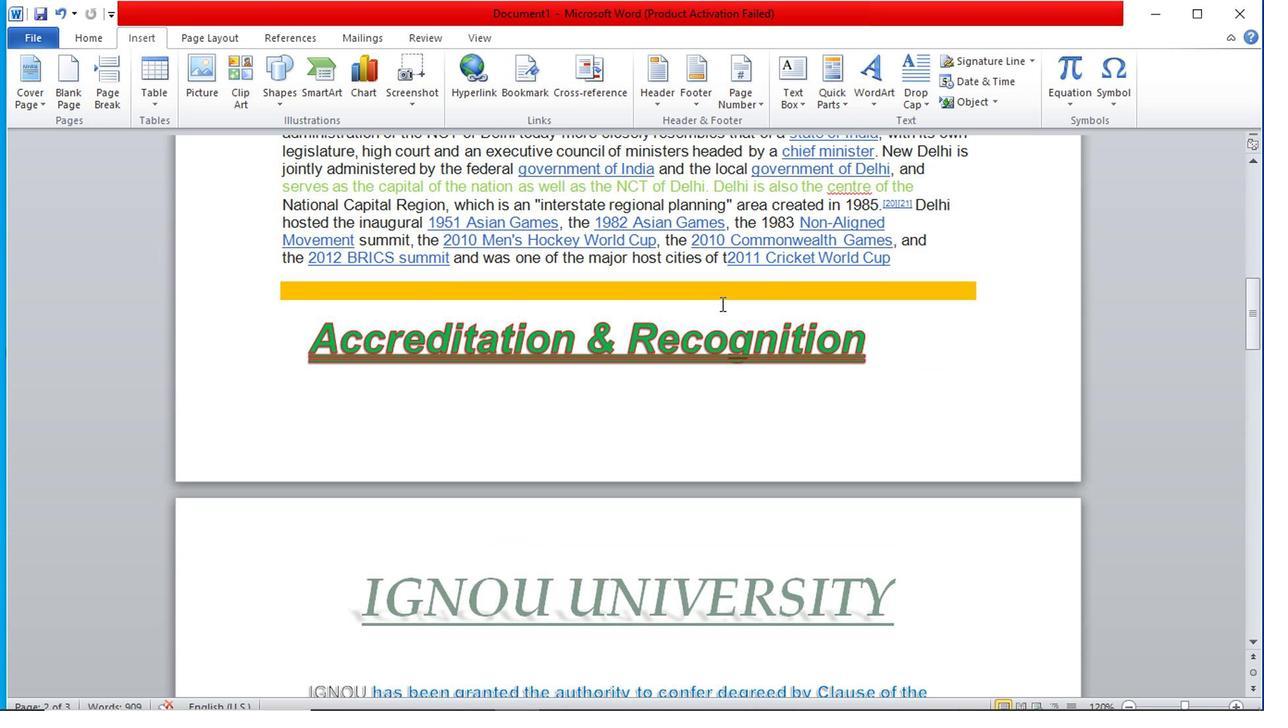 
Action: Mouse scrolled (726, 307) with delta (0, 1)
Screenshot: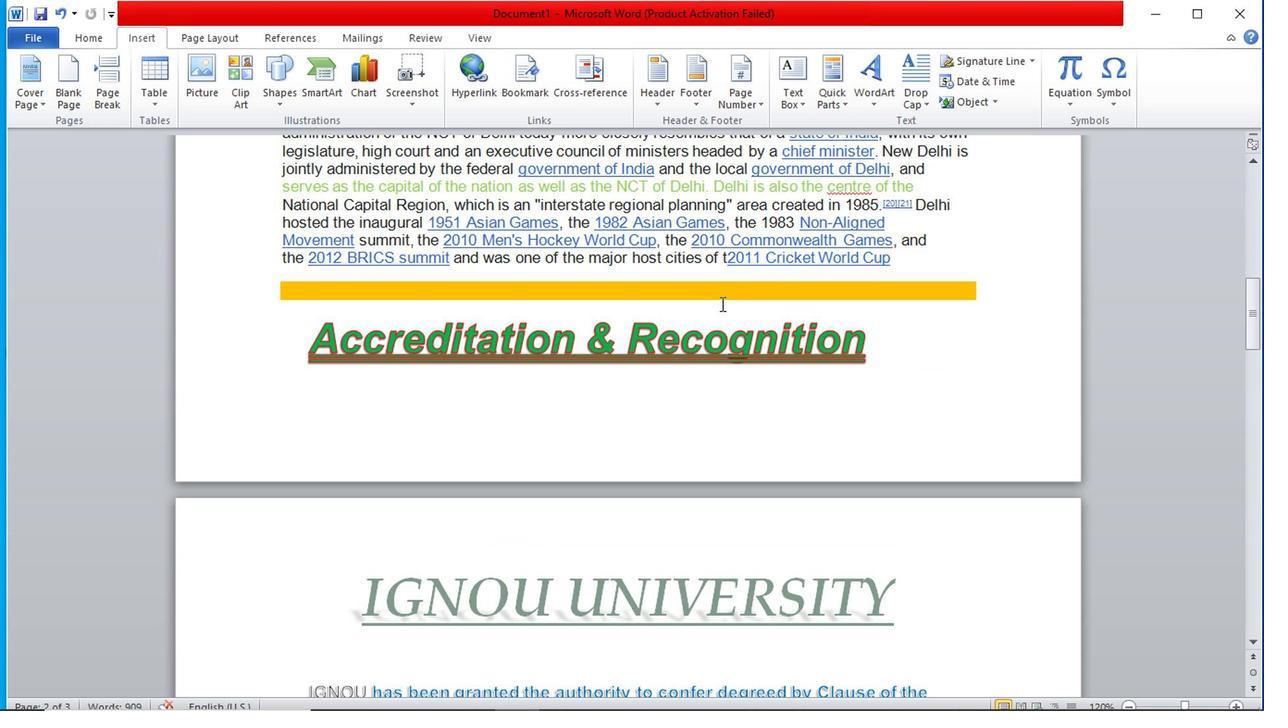 
Action: Mouse scrolled (726, 307) with delta (0, 1)
Screenshot: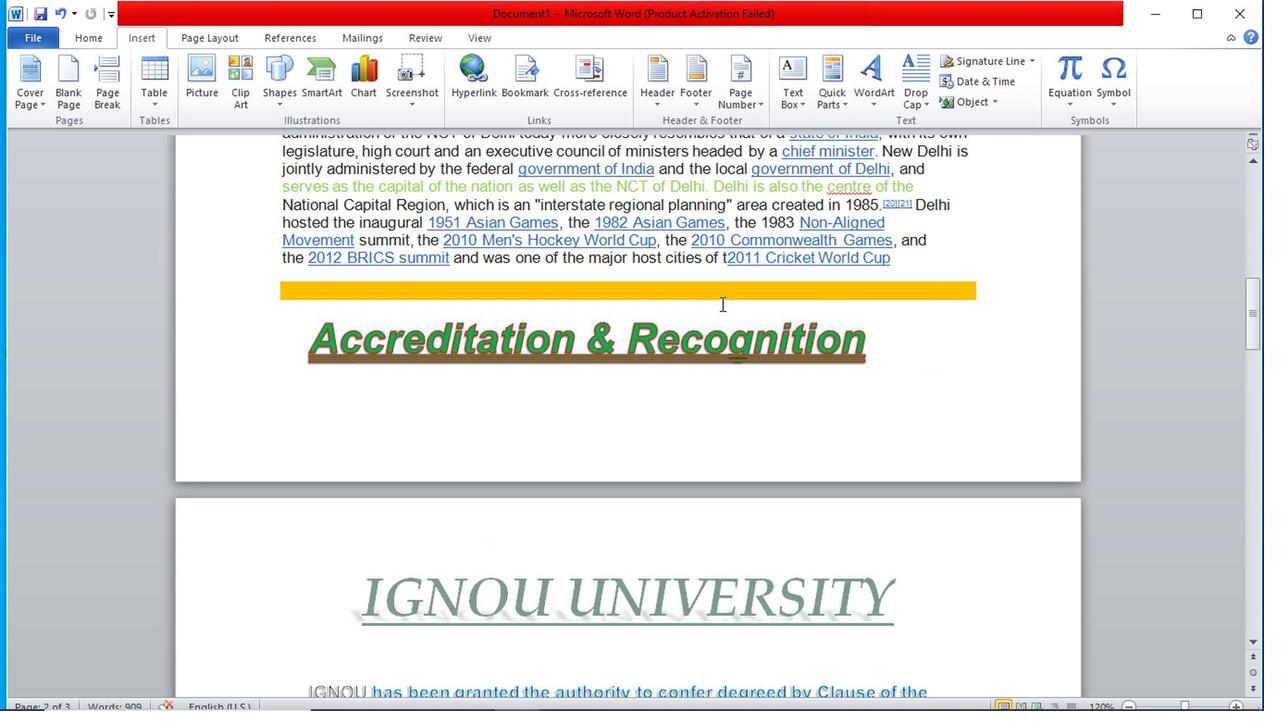 
Action: Mouse scrolled (726, 307) with delta (0, 1)
Screenshot: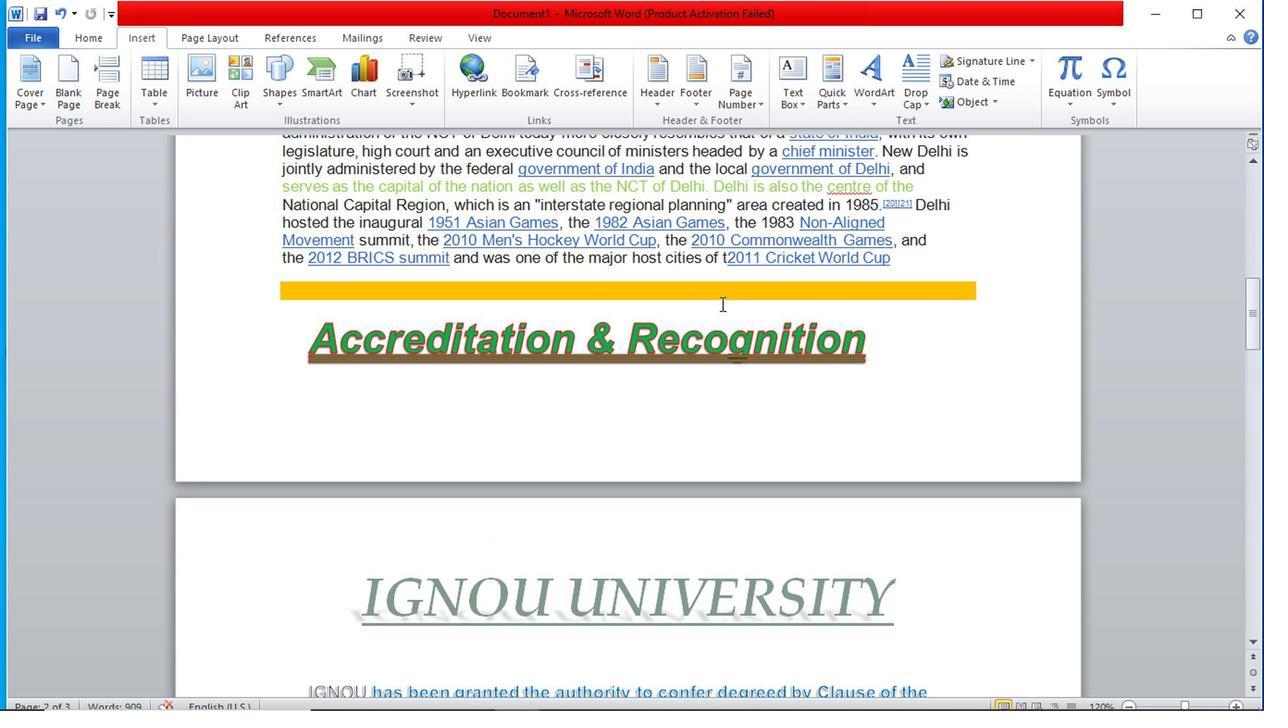
Action: Mouse scrolled (726, 307) with delta (0, 1)
Screenshot: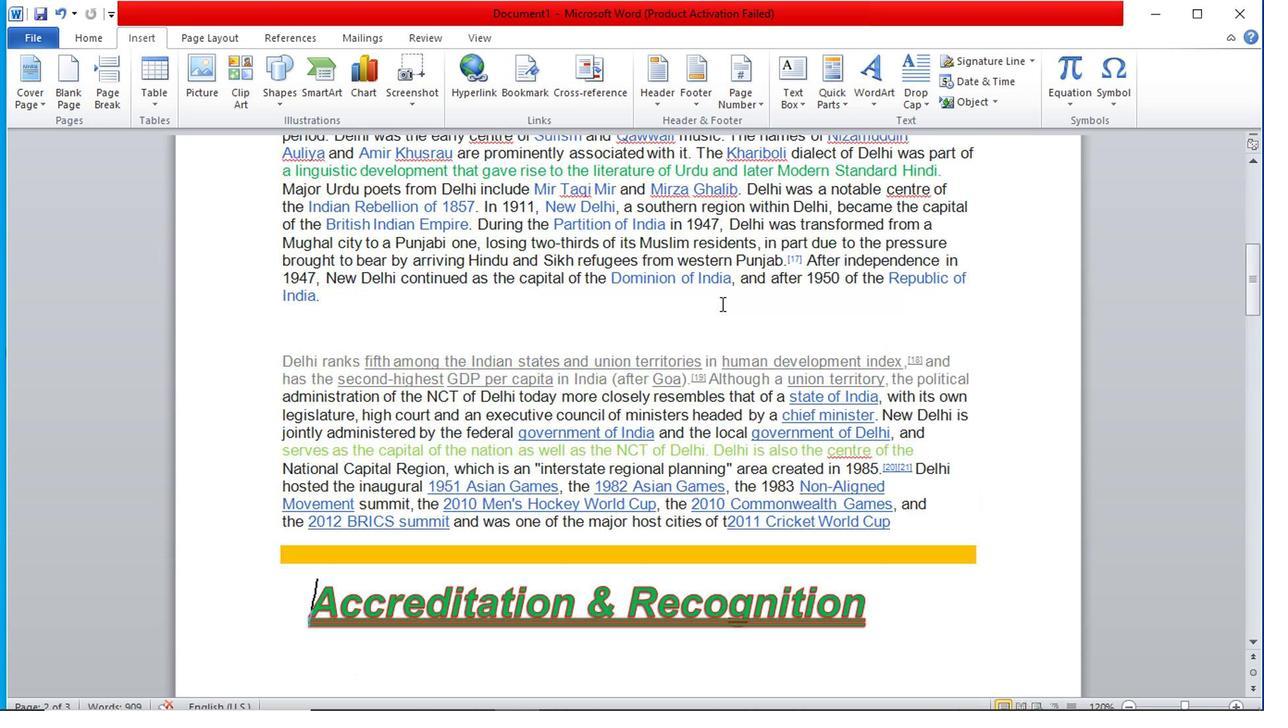 
Action: Mouse scrolled (726, 307) with delta (0, 1)
Screenshot: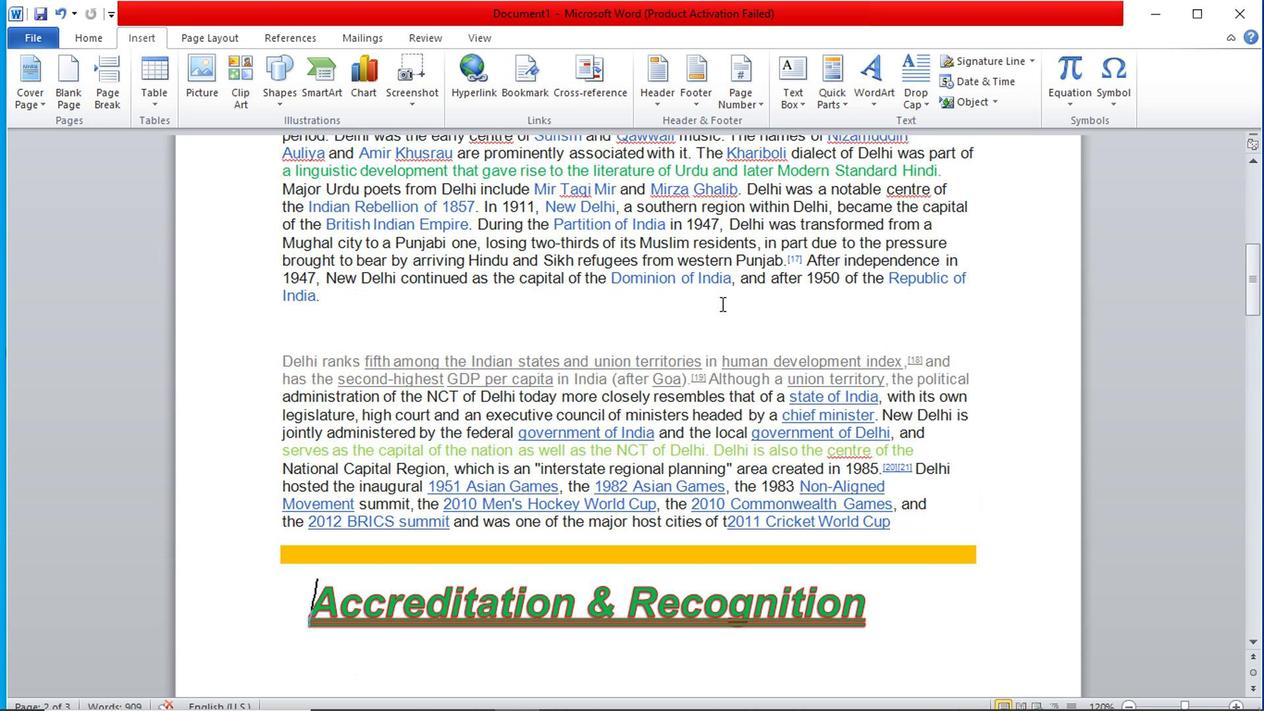 
Action: Mouse scrolled (726, 307) with delta (0, 1)
Screenshot: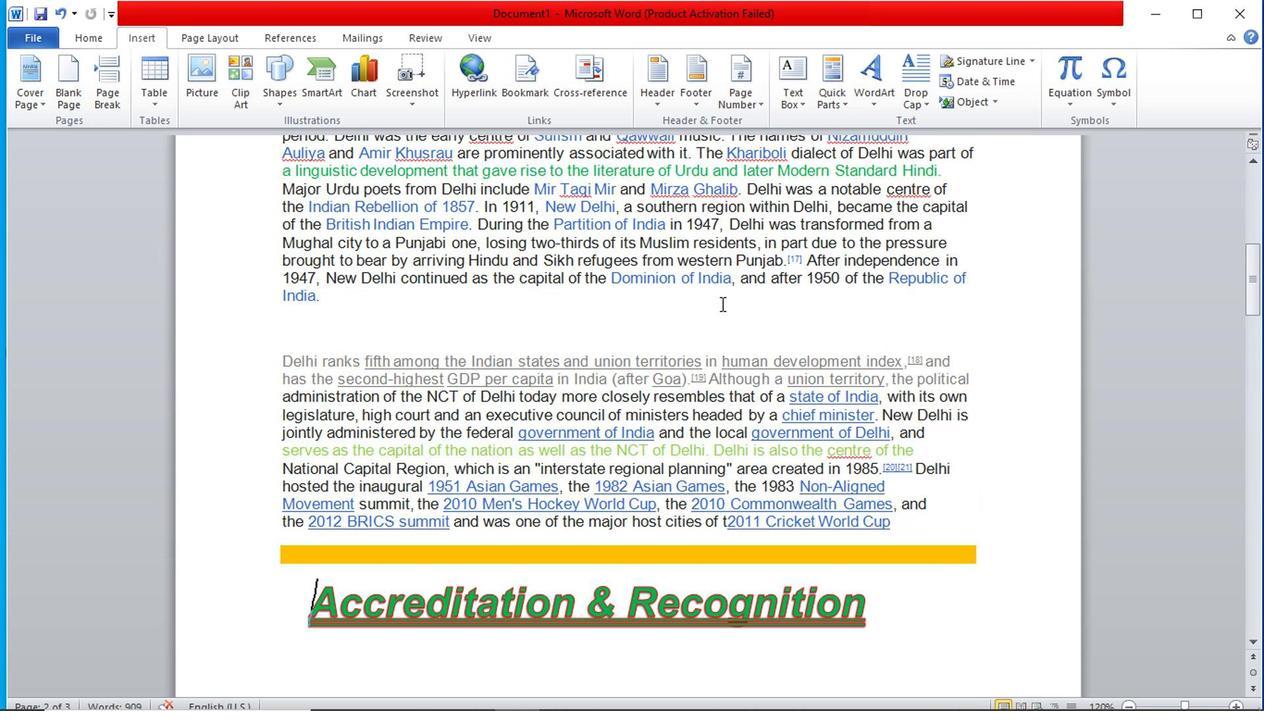 
Action: Mouse scrolled (726, 307) with delta (0, 1)
Screenshot: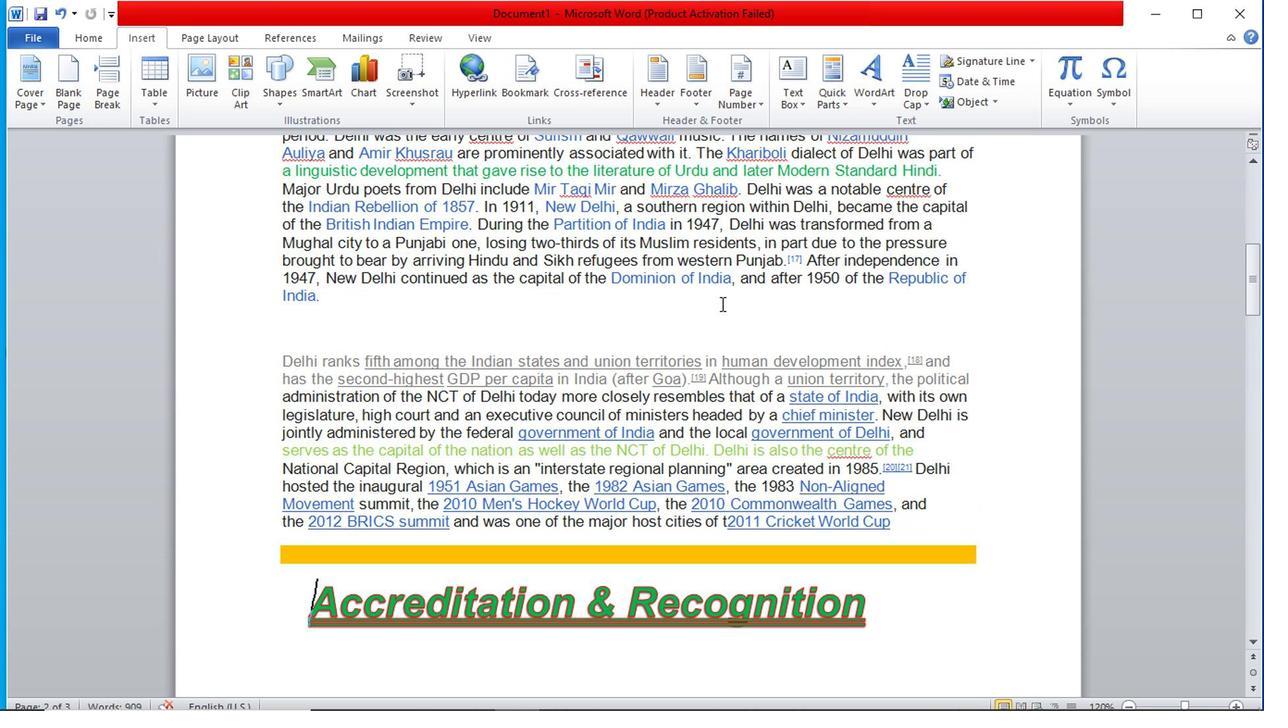 
Action: Mouse scrolled (726, 307) with delta (0, 1)
Screenshot: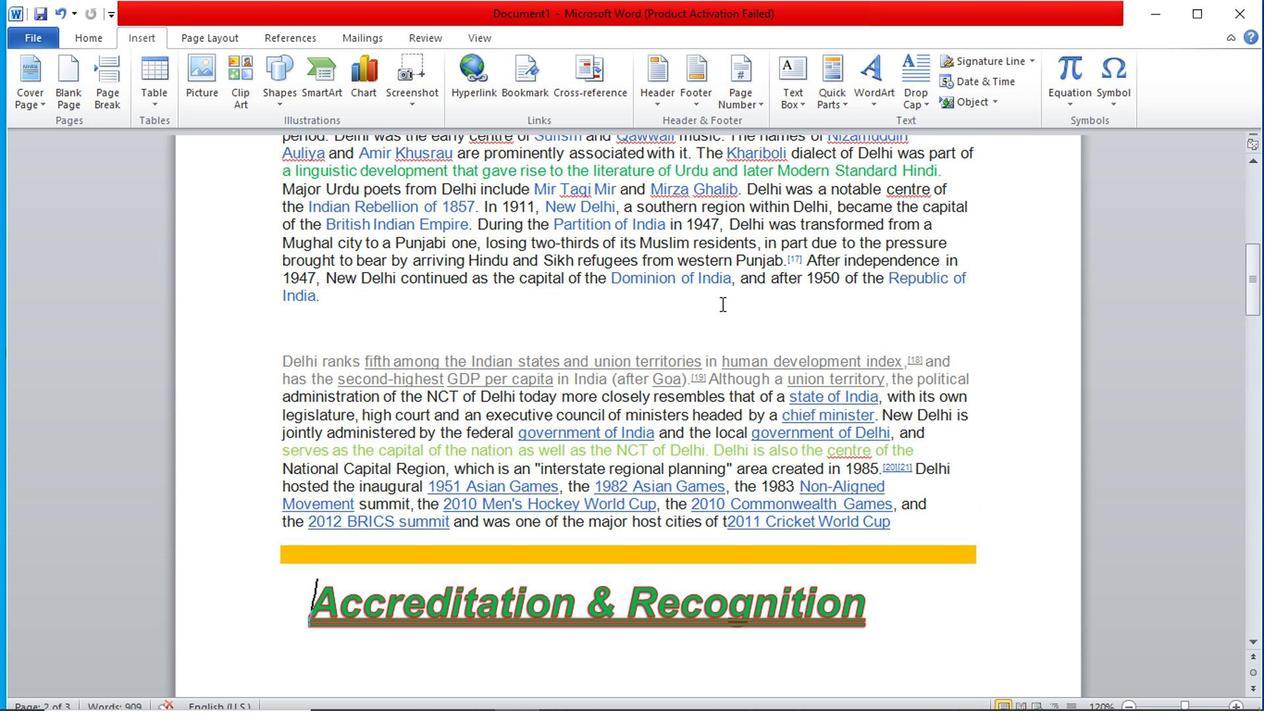 
Action: Mouse scrolled (726, 307) with delta (0, 1)
Screenshot: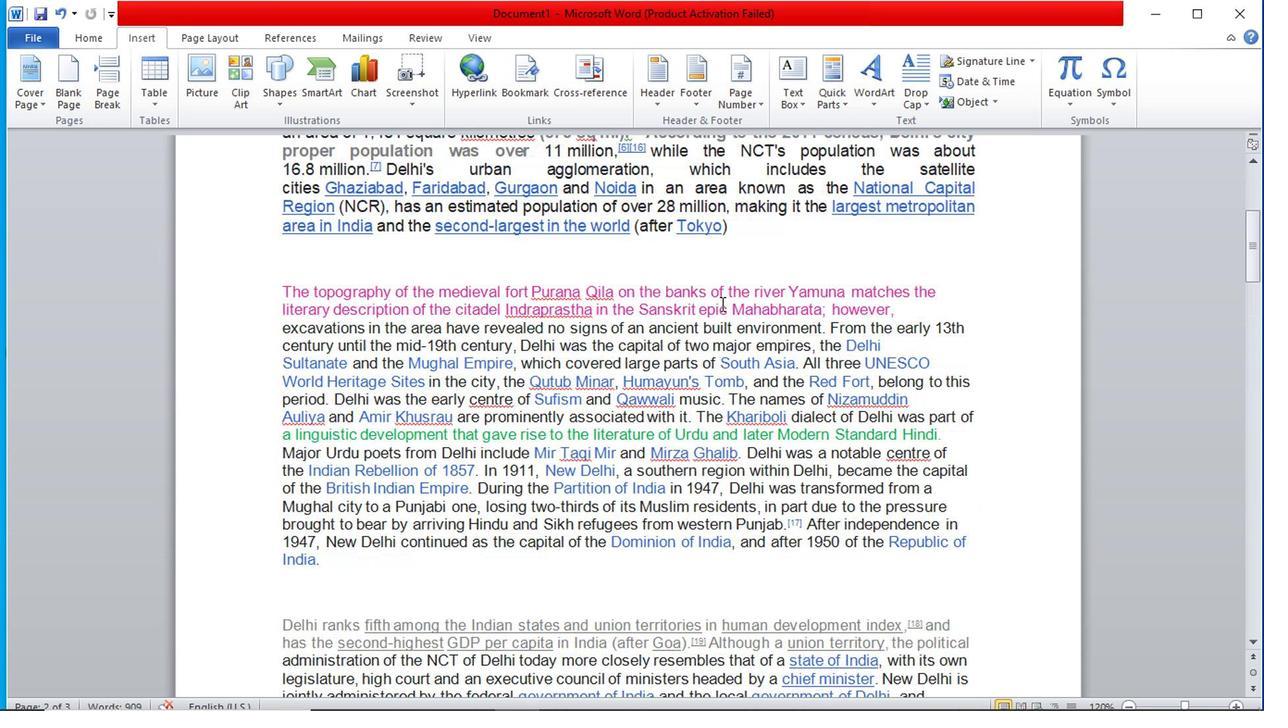 
Action: Mouse scrolled (726, 307) with delta (0, 1)
Screenshot: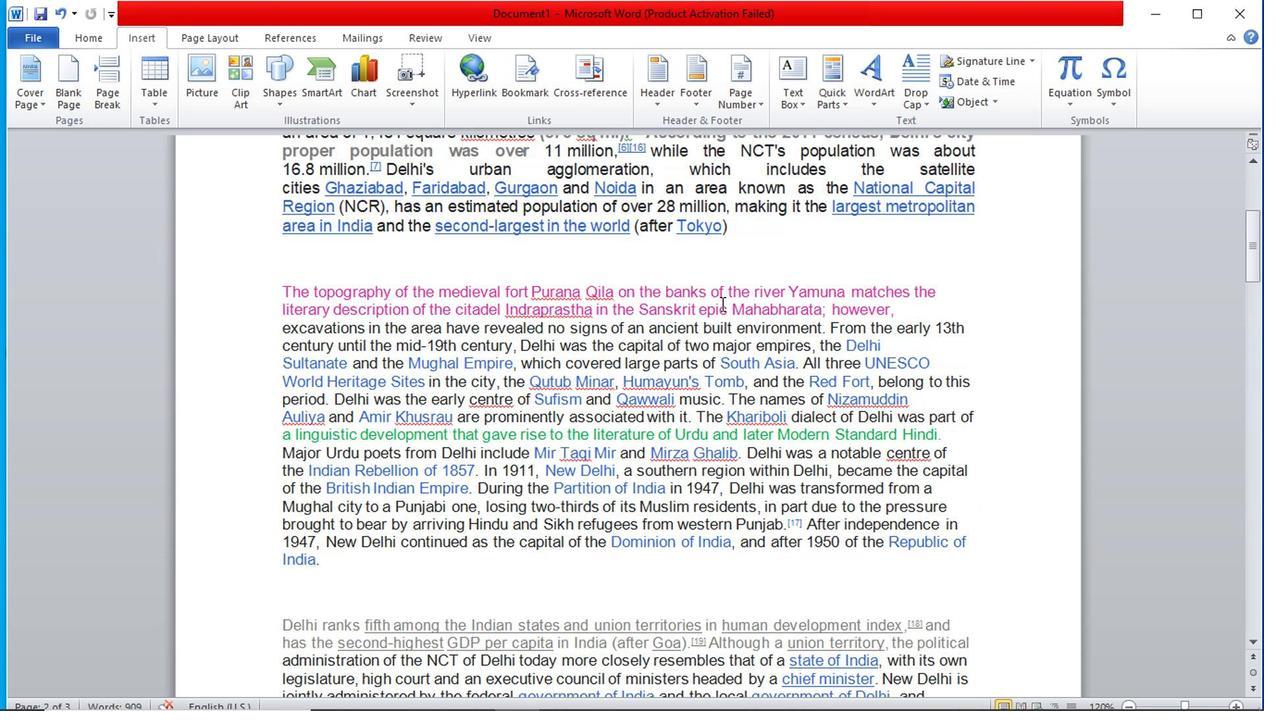 
Action: Mouse scrolled (726, 307) with delta (0, 1)
Screenshot: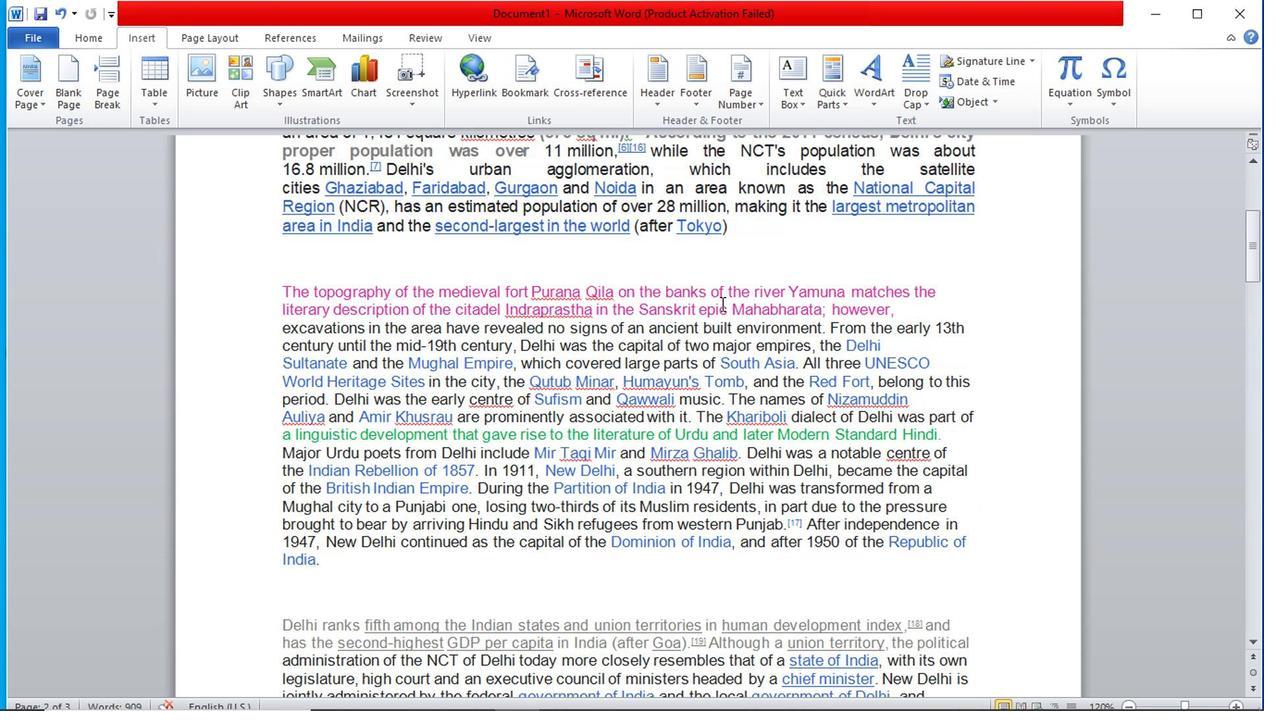
Action: Mouse scrolled (726, 307) with delta (0, 1)
Screenshot: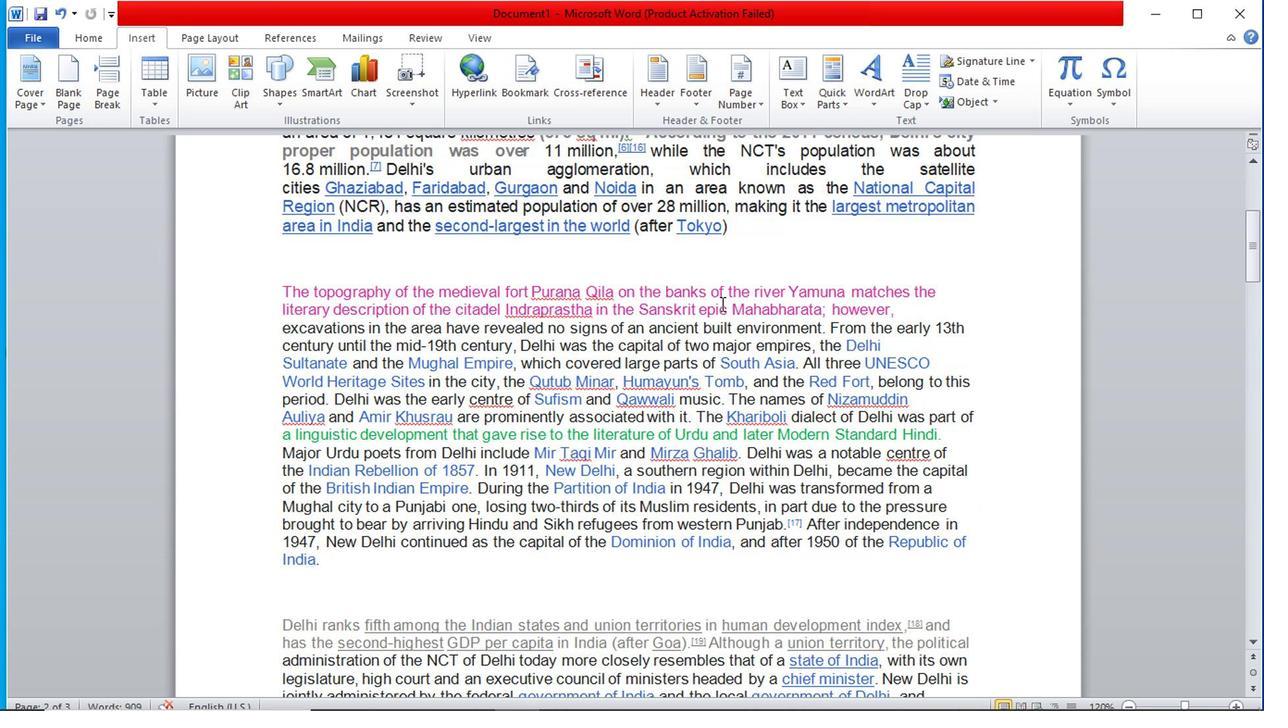 
Action: Mouse scrolled (726, 307) with delta (0, 1)
Screenshot: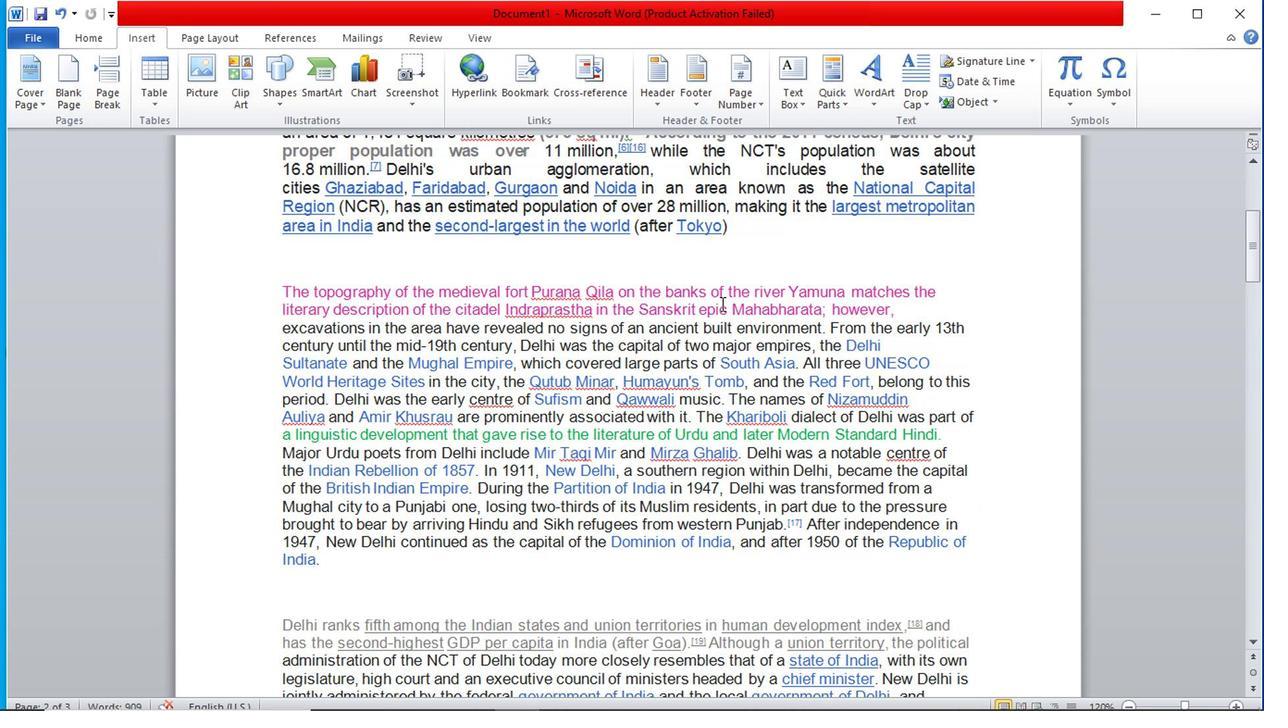 
Action: Mouse scrolled (726, 307) with delta (0, 1)
Screenshot: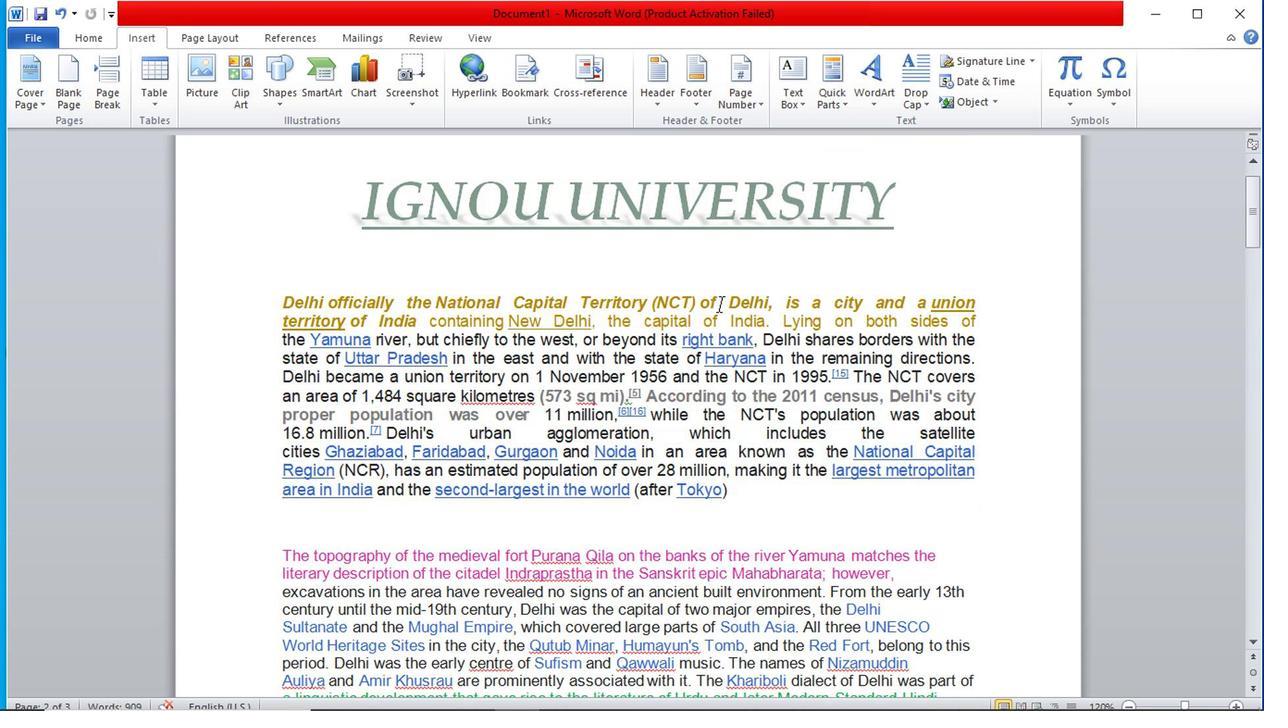 
Action: Mouse scrolled (726, 307) with delta (0, 1)
Screenshot: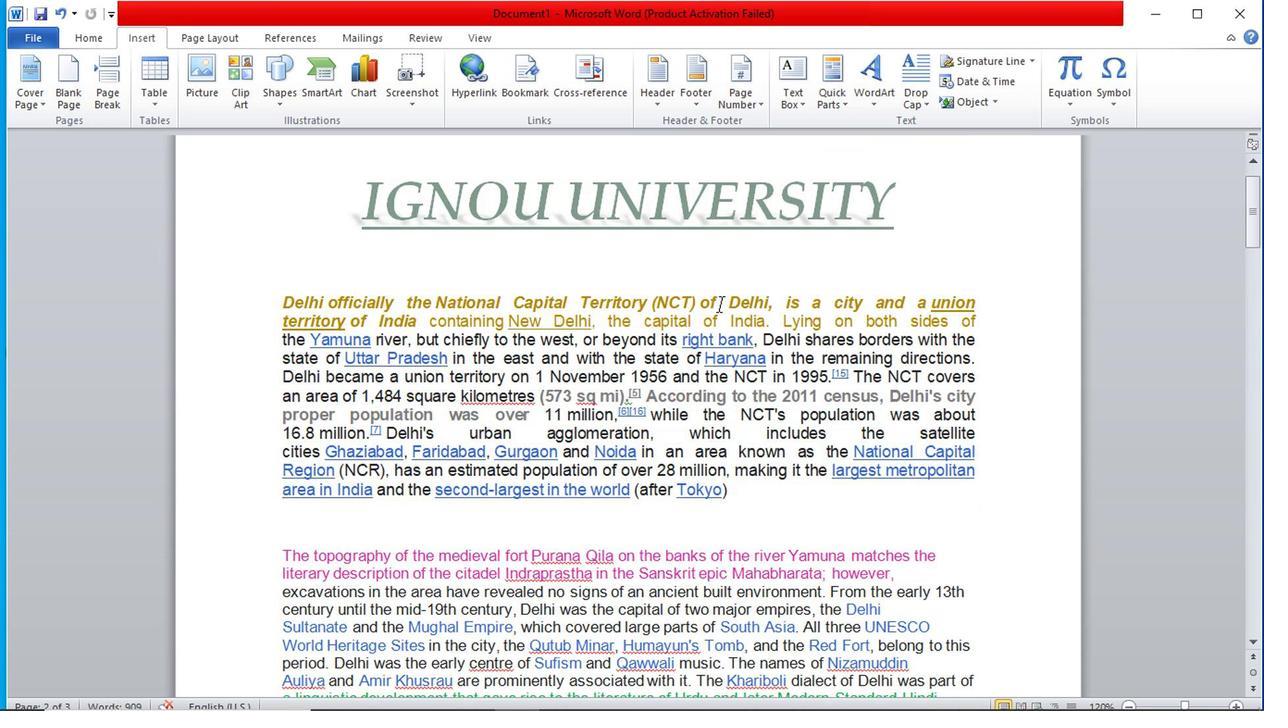
Action: Mouse scrolled (726, 307) with delta (0, 1)
Screenshot: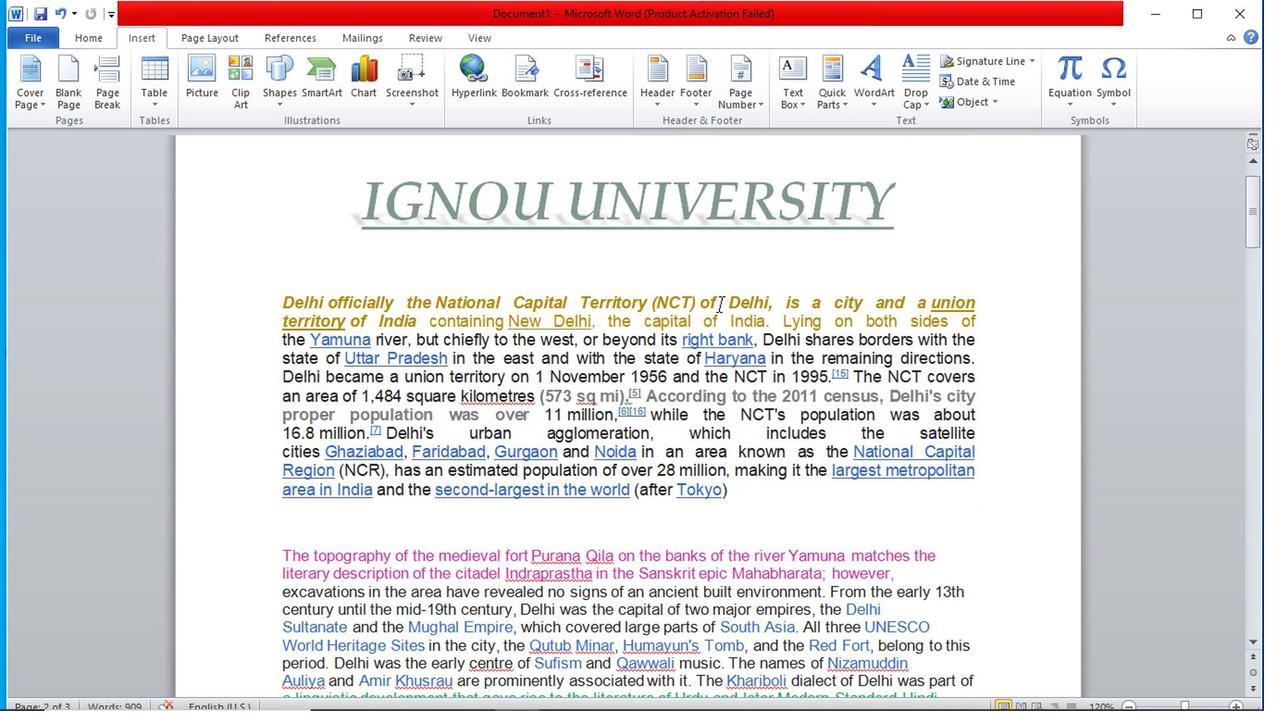 
Action: Mouse scrolled (726, 307) with delta (0, 1)
Screenshot: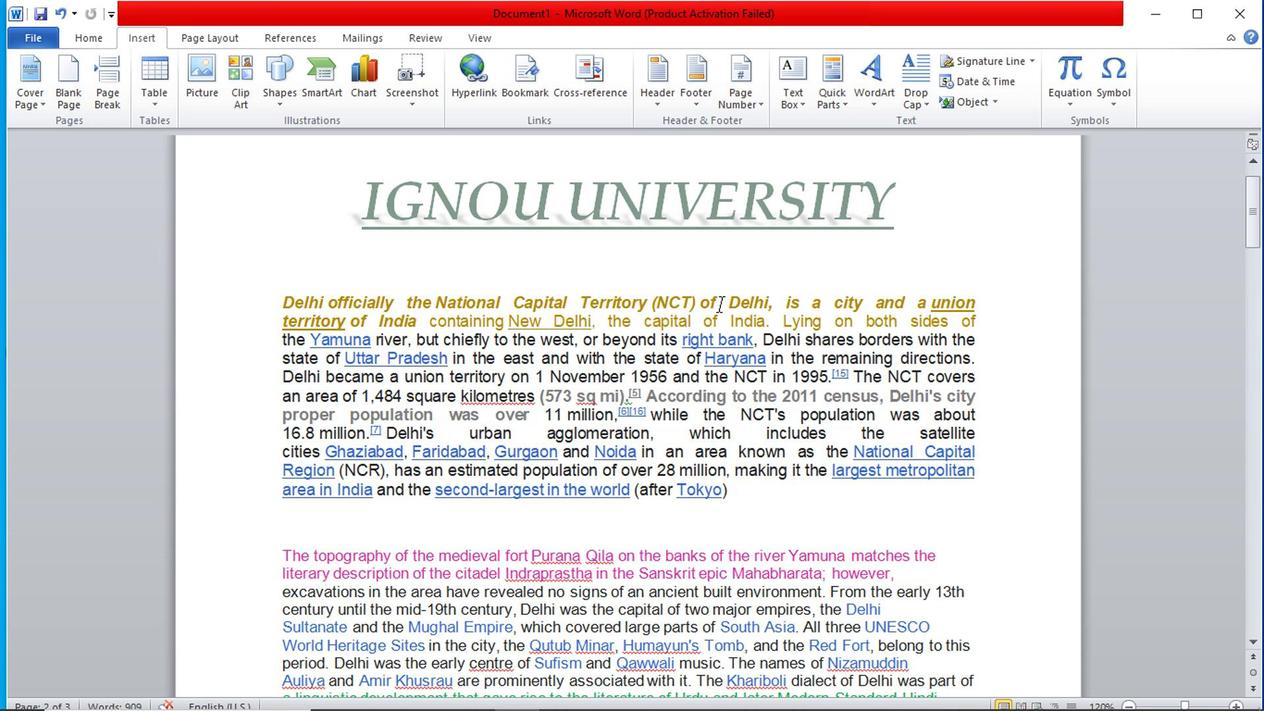 
Action: Mouse scrolled (726, 307) with delta (0, 1)
Screenshot: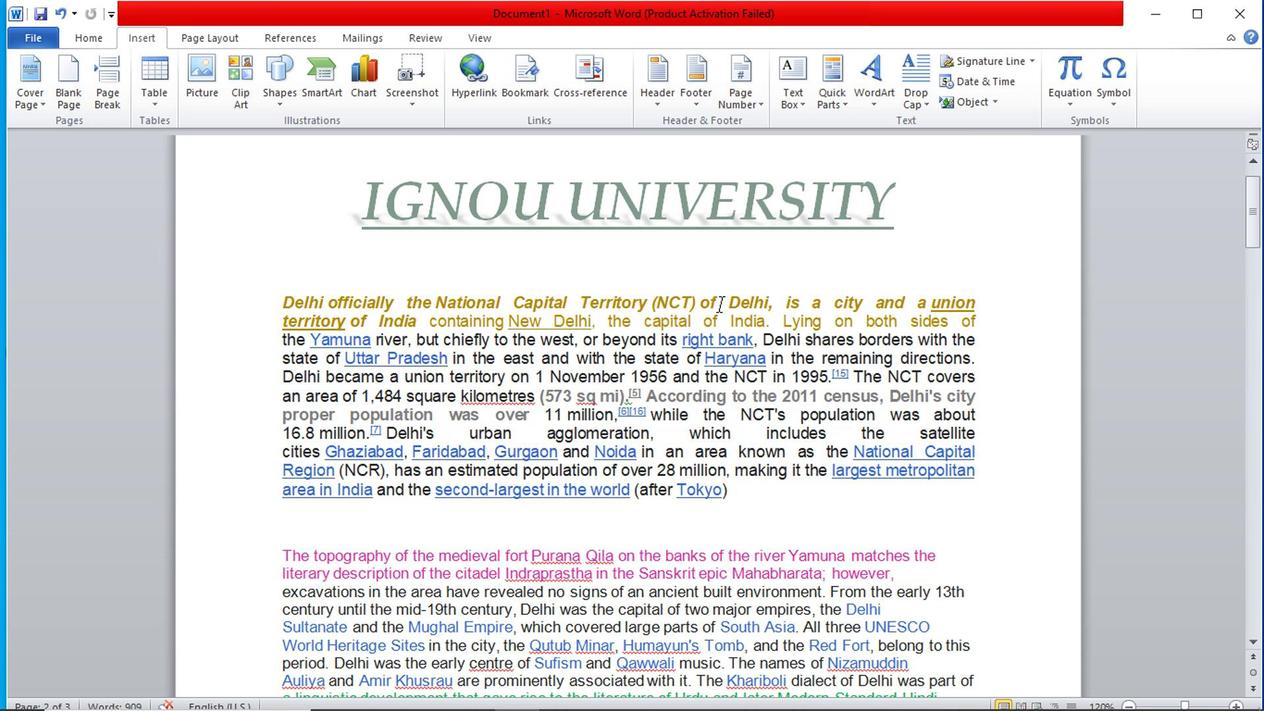 
Action: Mouse moved to (513, 302)
Screenshot: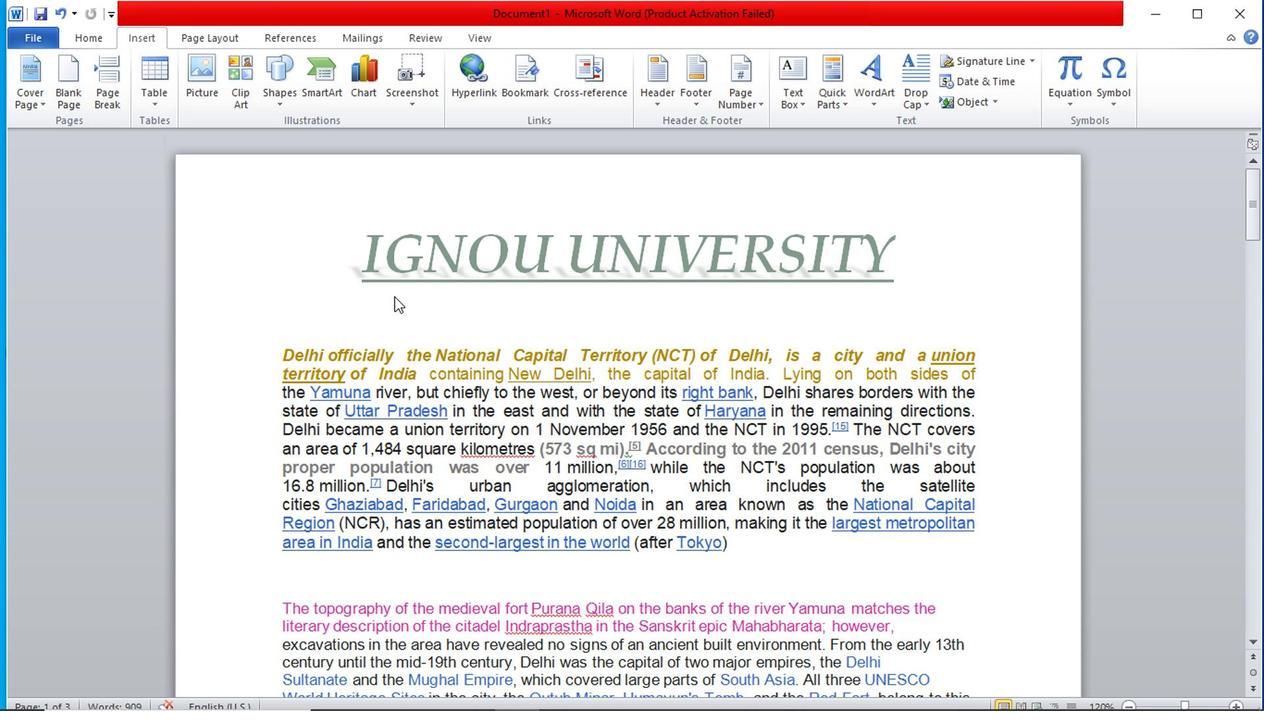 
Action: Mouse scrolled (513, 301) with delta (0, -1)
Screenshot: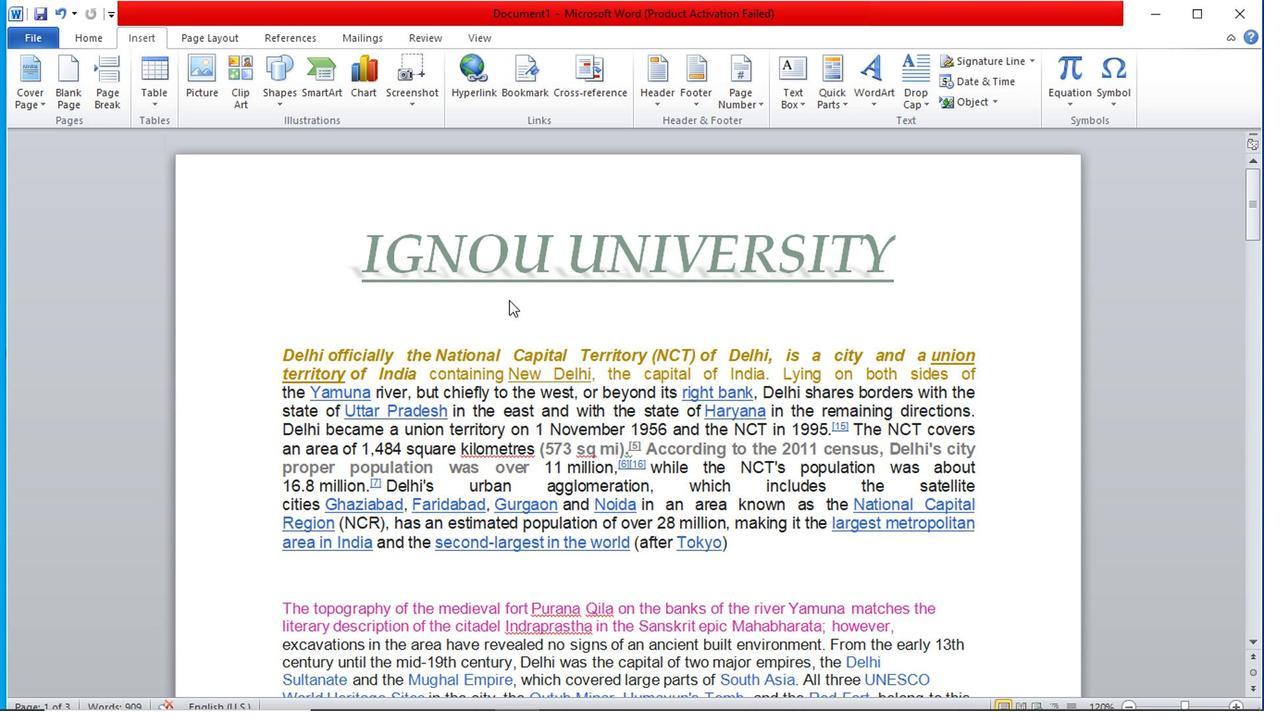 
Action: Mouse scrolled (513, 301) with delta (0, -1)
Screenshot: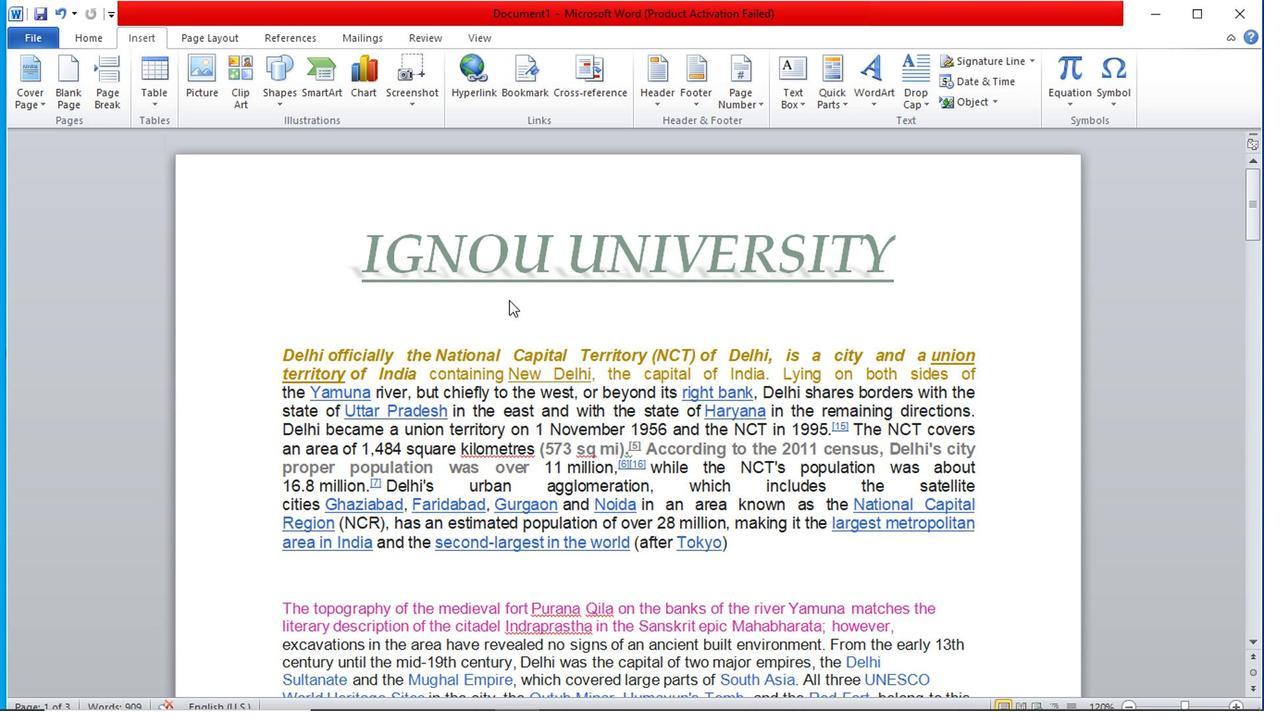 
Action: Mouse scrolled (513, 301) with delta (0, -1)
Screenshot: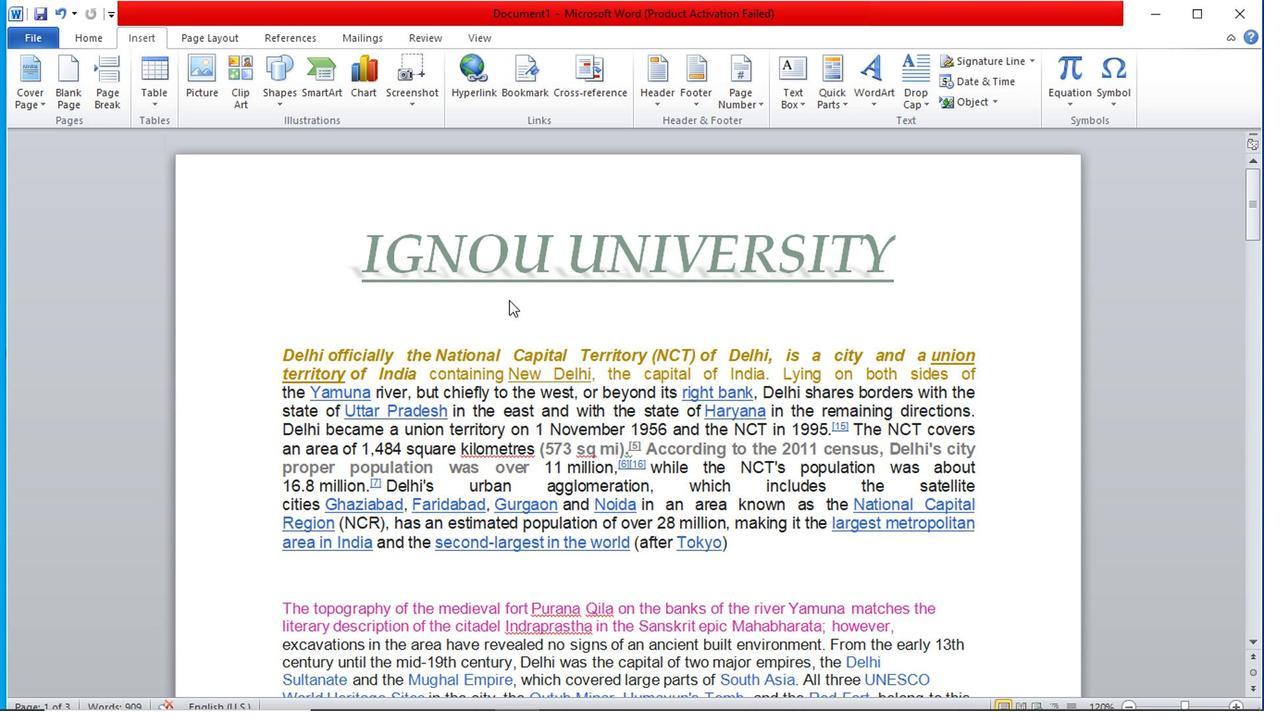 
Action: Mouse scrolled (513, 301) with delta (0, -1)
Screenshot: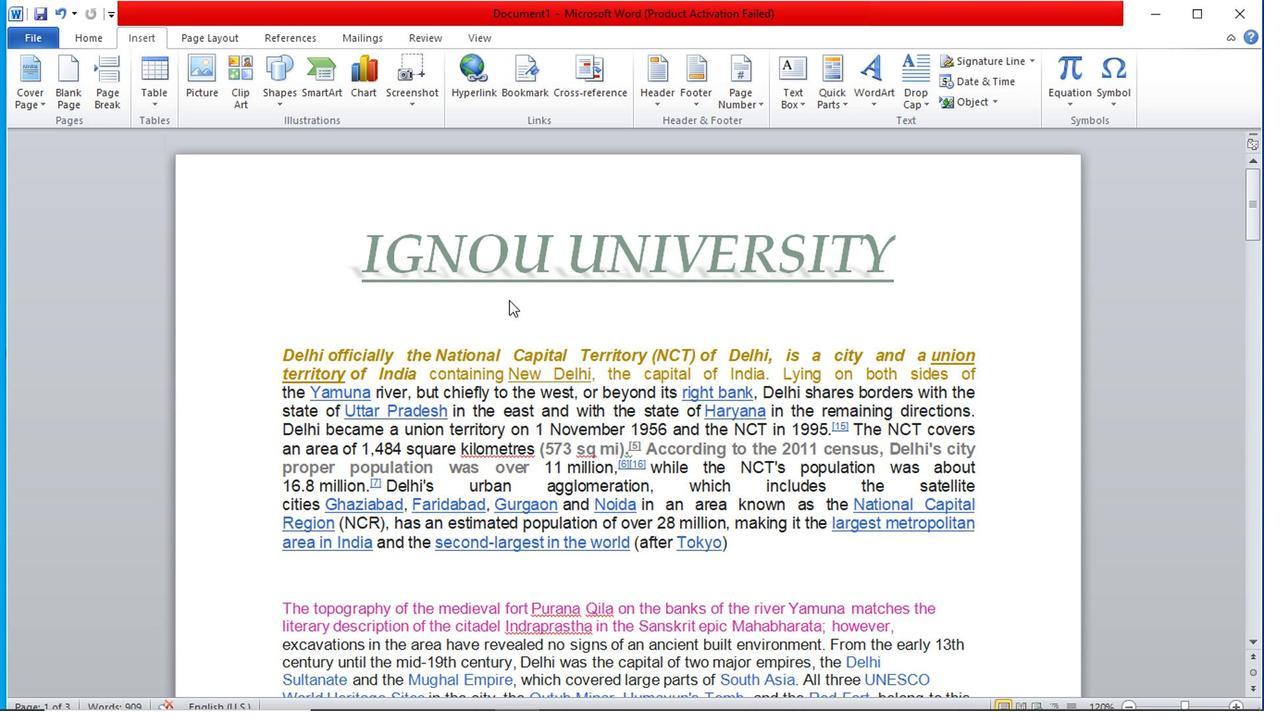 
Action: Mouse scrolled (513, 301) with delta (0, -1)
Screenshot: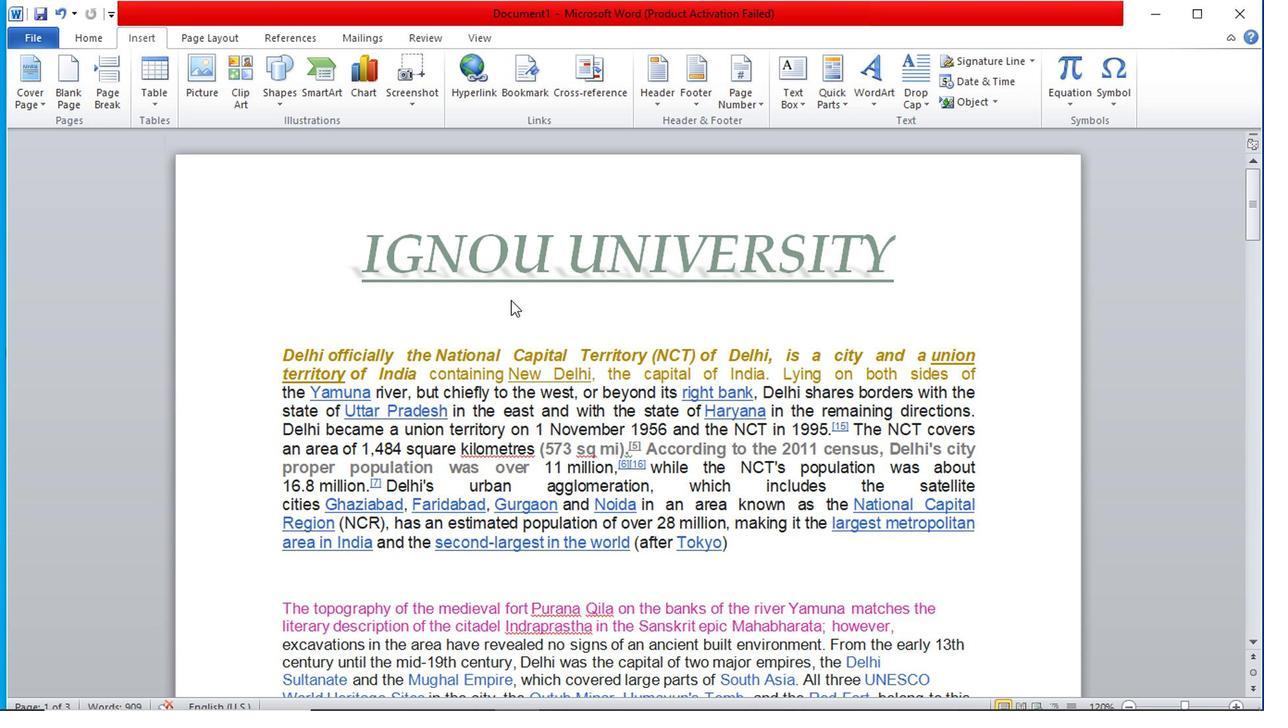 
Action: Mouse moved to (510, 301)
Screenshot: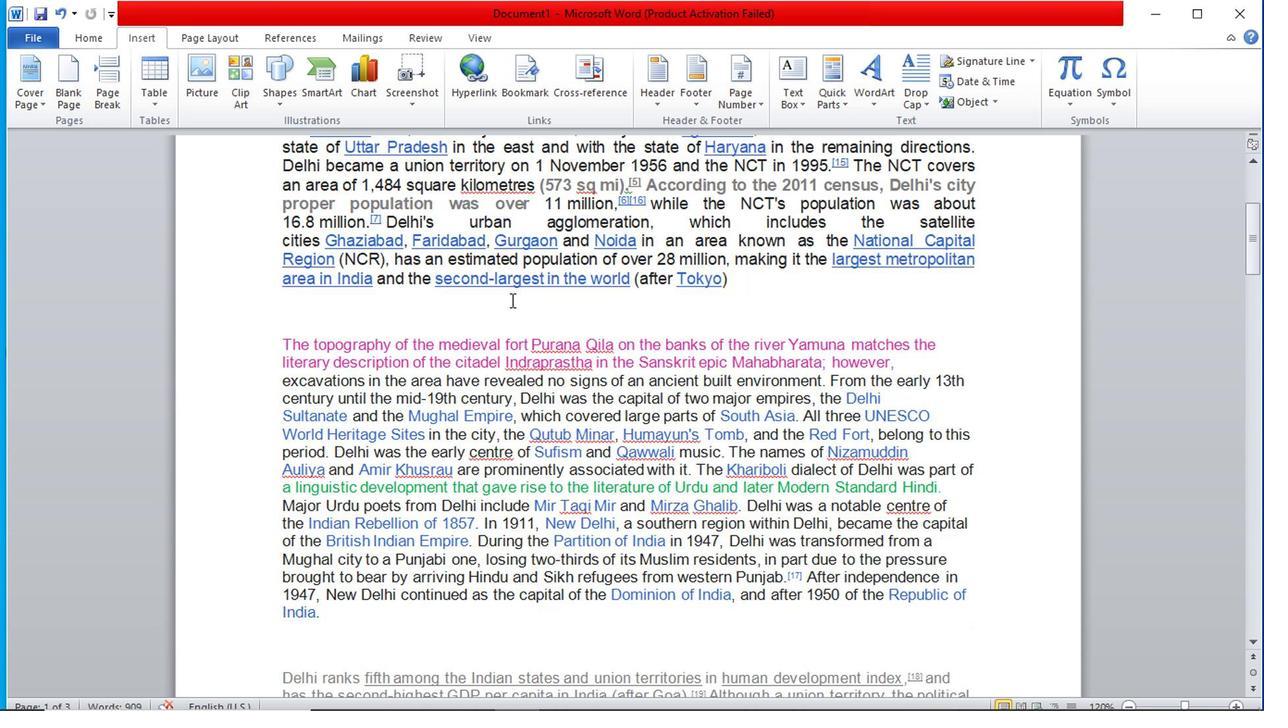 
Action: Mouse scrolled (510, 300) with delta (0, 0)
Screenshot: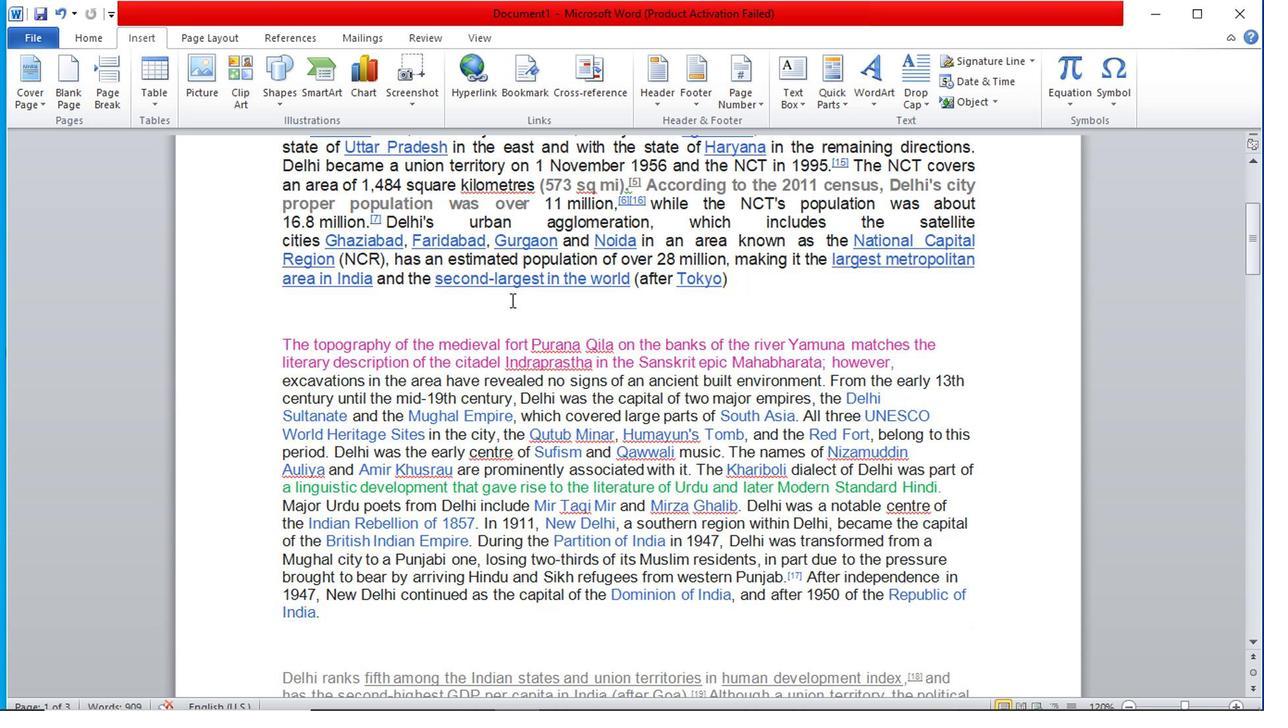 
Action: Mouse scrolled (510, 300) with delta (0, 0)
Screenshot: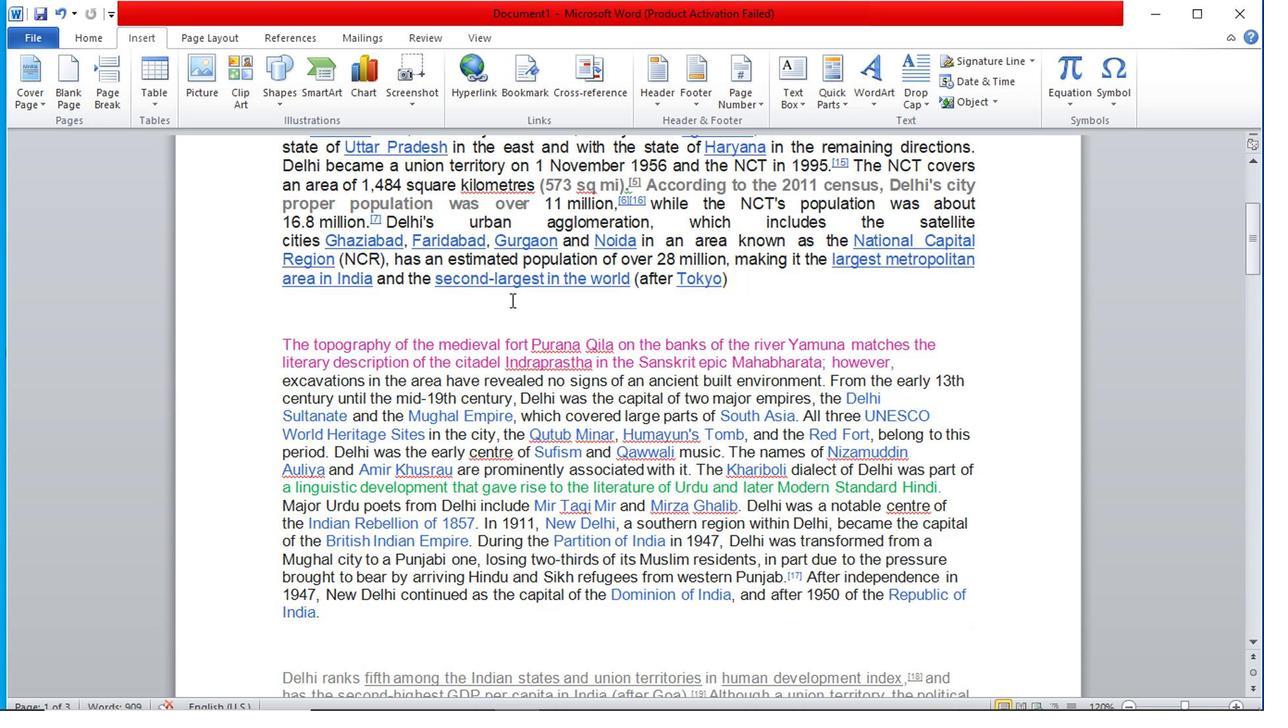 
Action: Mouse scrolled (510, 300) with delta (0, 0)
Screenshot: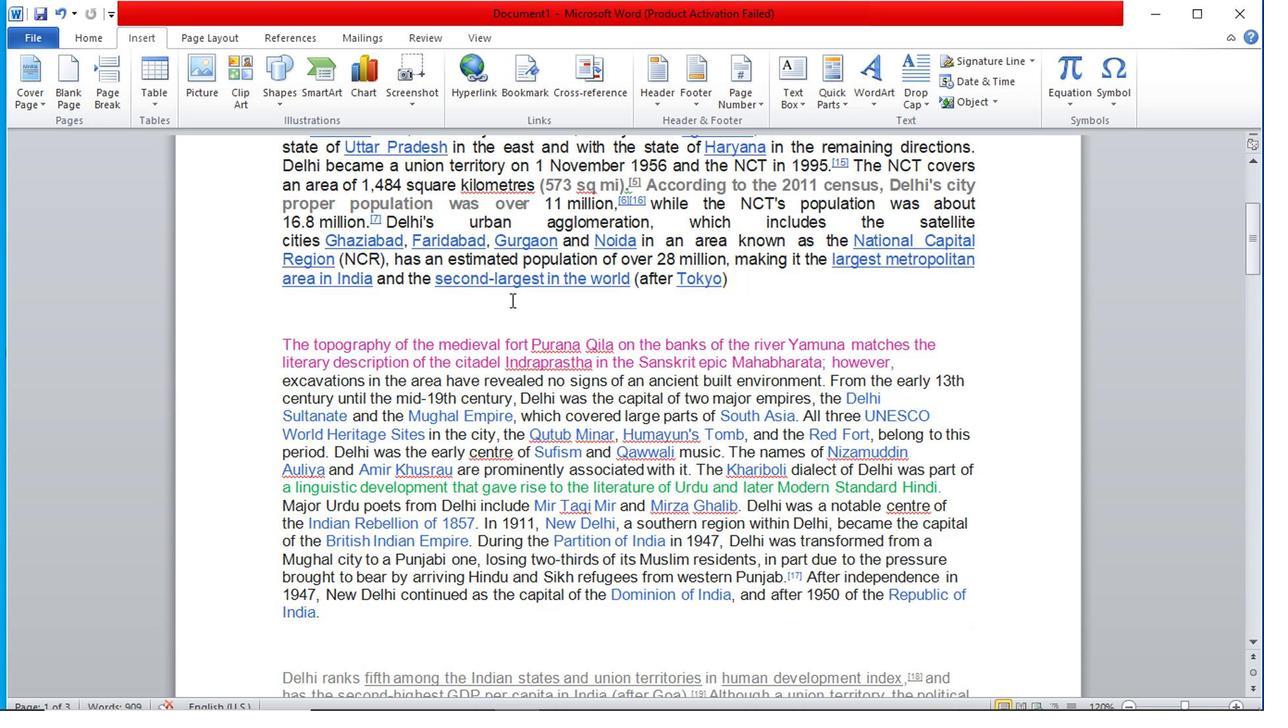 
Action: Mouse scrolled (510, 300) with delta (0, 0)
Screenshot: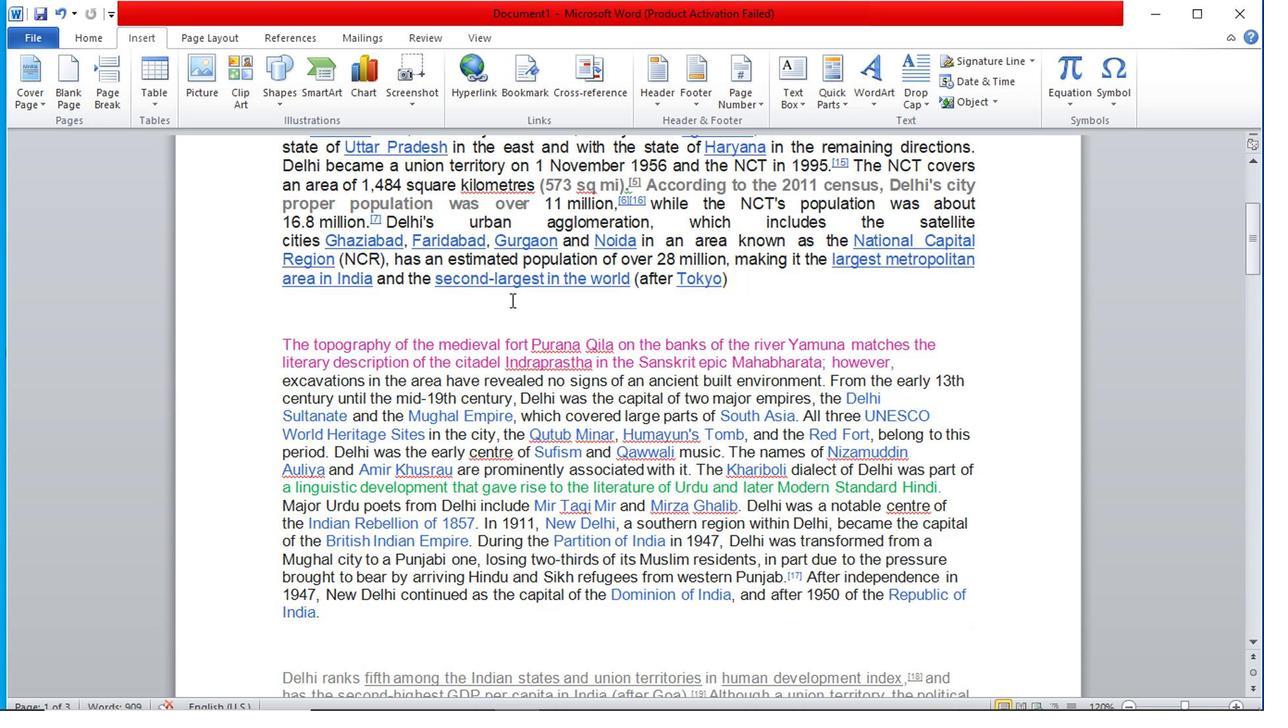 
Action: Mouse scrolled (510, 300) with delta (0, 0)
Screenshot: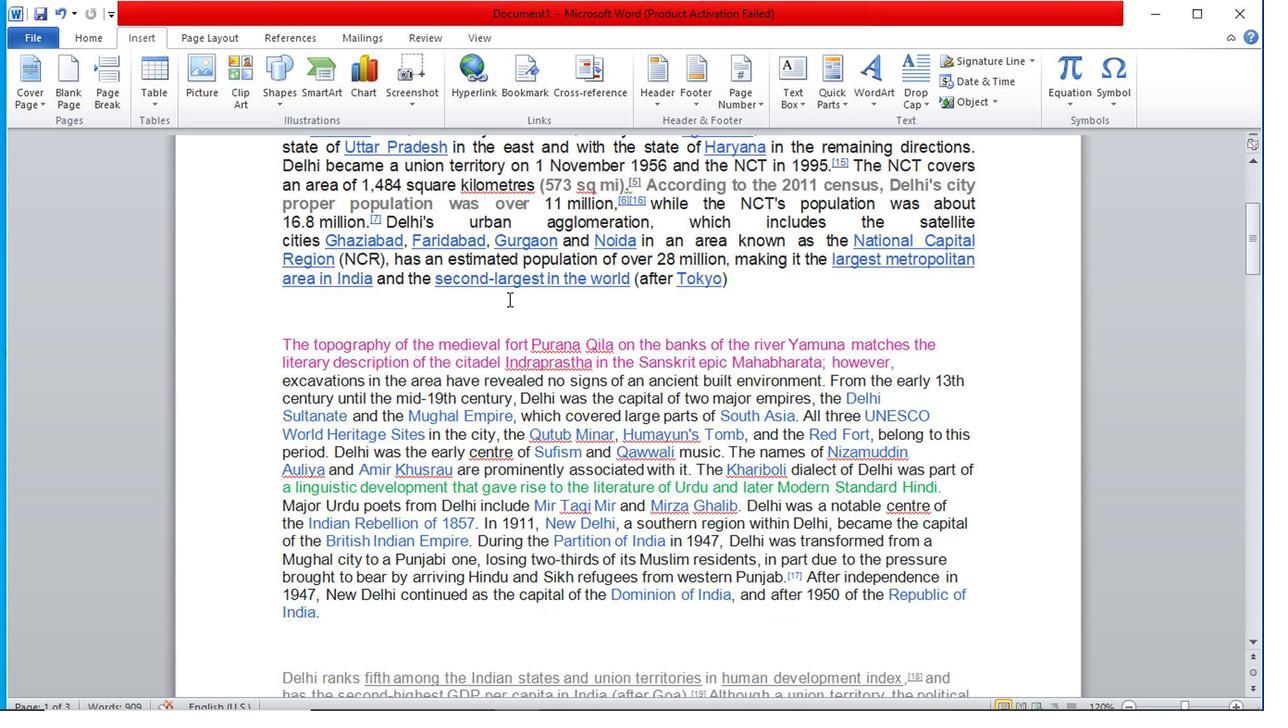 
Action: Mouse moved to (509, 301)
Screenshot: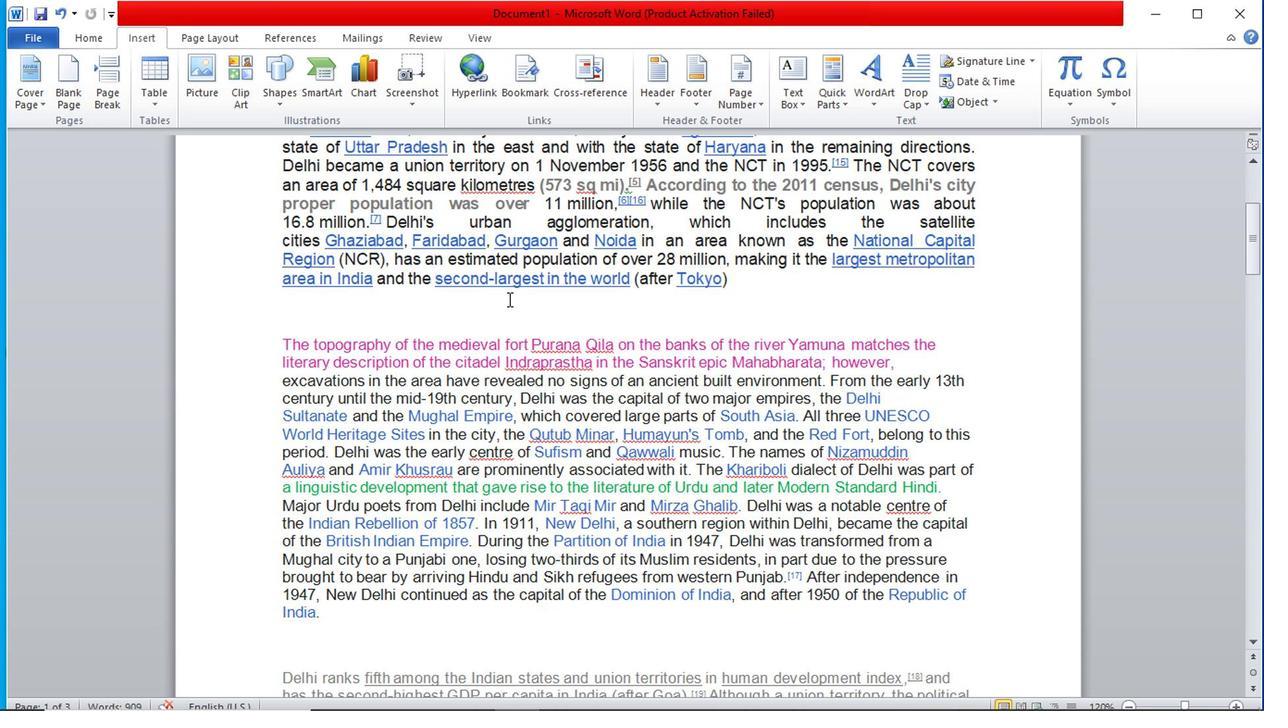 
Action: Mouse scrolled (509, 300) with delta (0, 0)
Screenshot: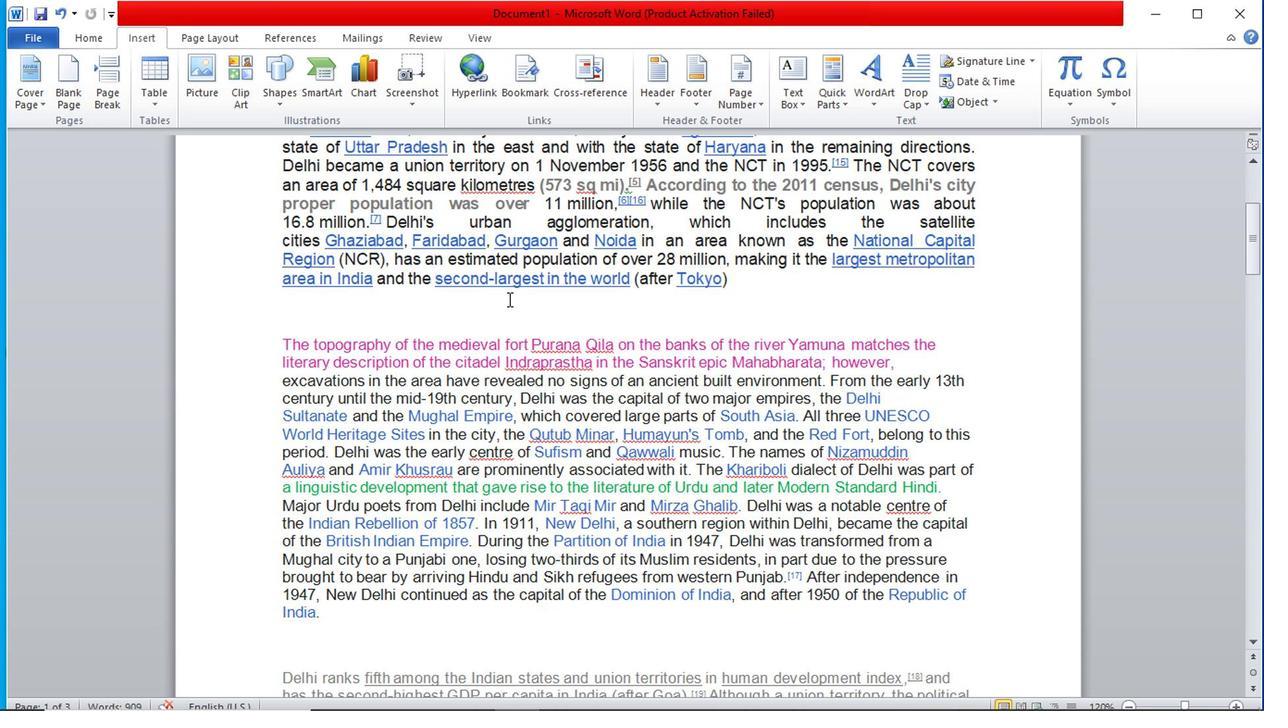 
Action: Mouse moved to (509, 301)
Screenshot: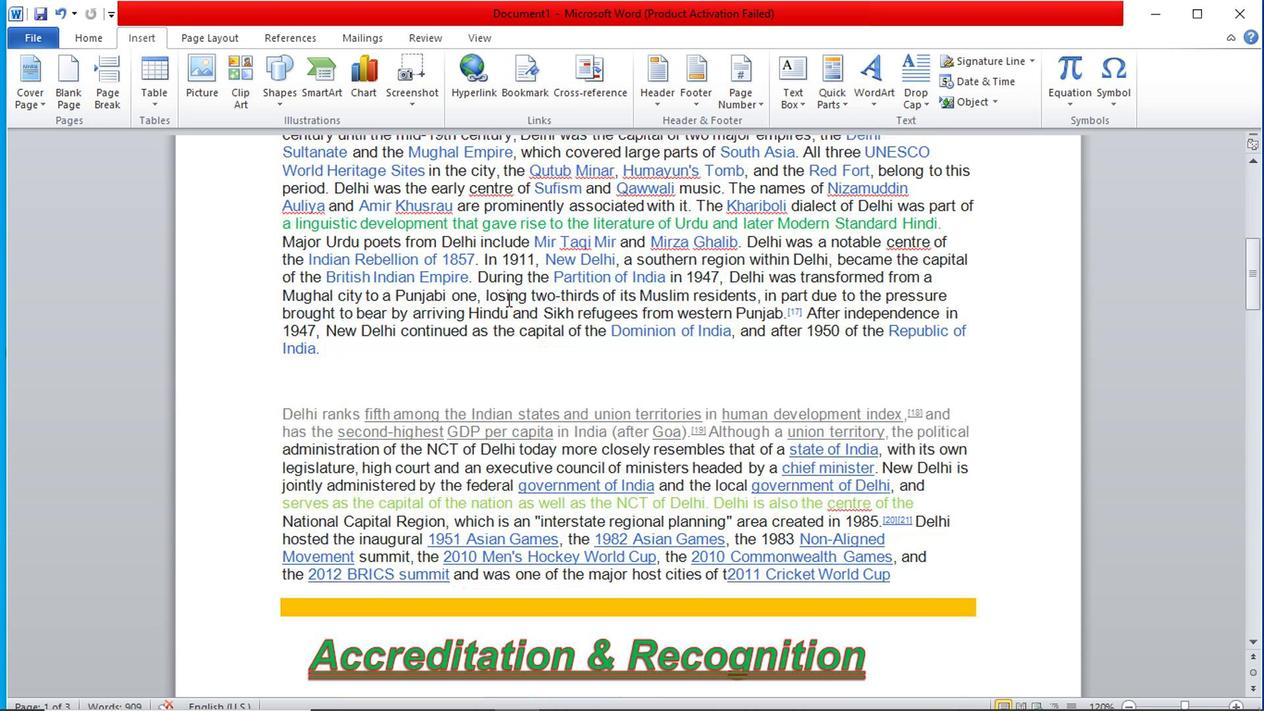 
Action: Mouse scrolled (509, 300) with delta (0, 0)
Screenshot: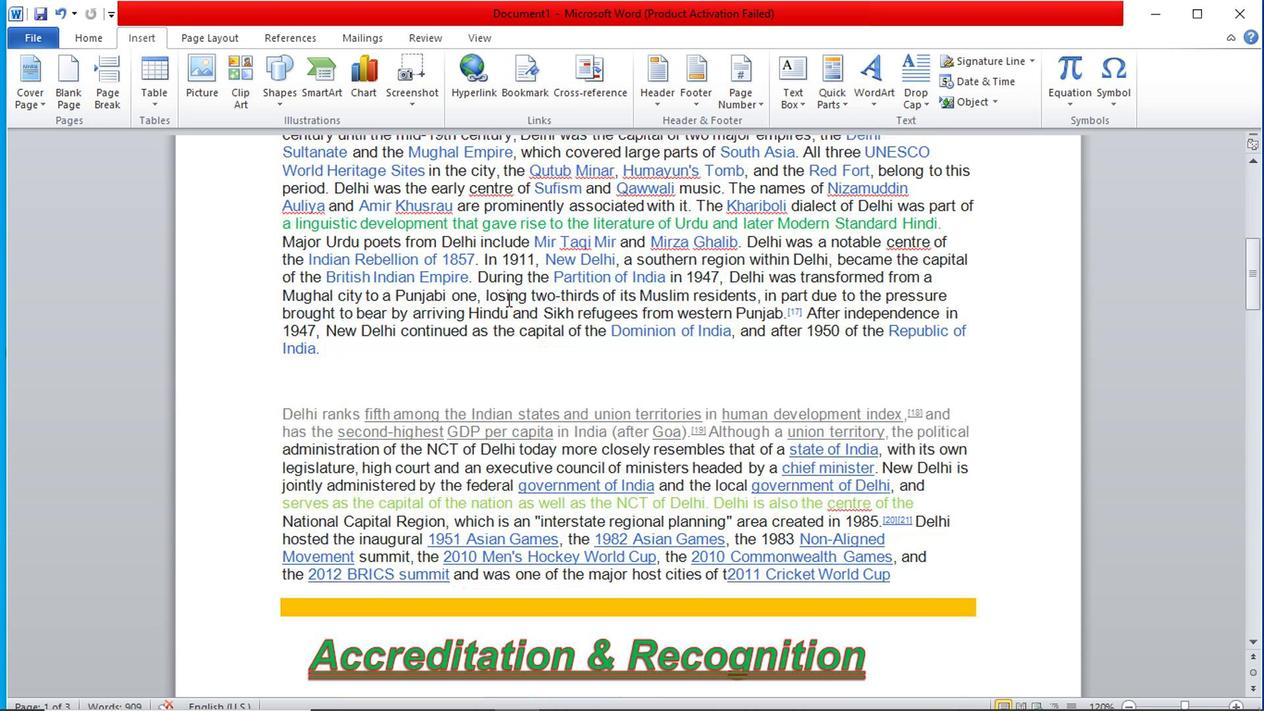 
Action: Mouse scrolled (509, 300) with delta (0, 0)
Screenshot: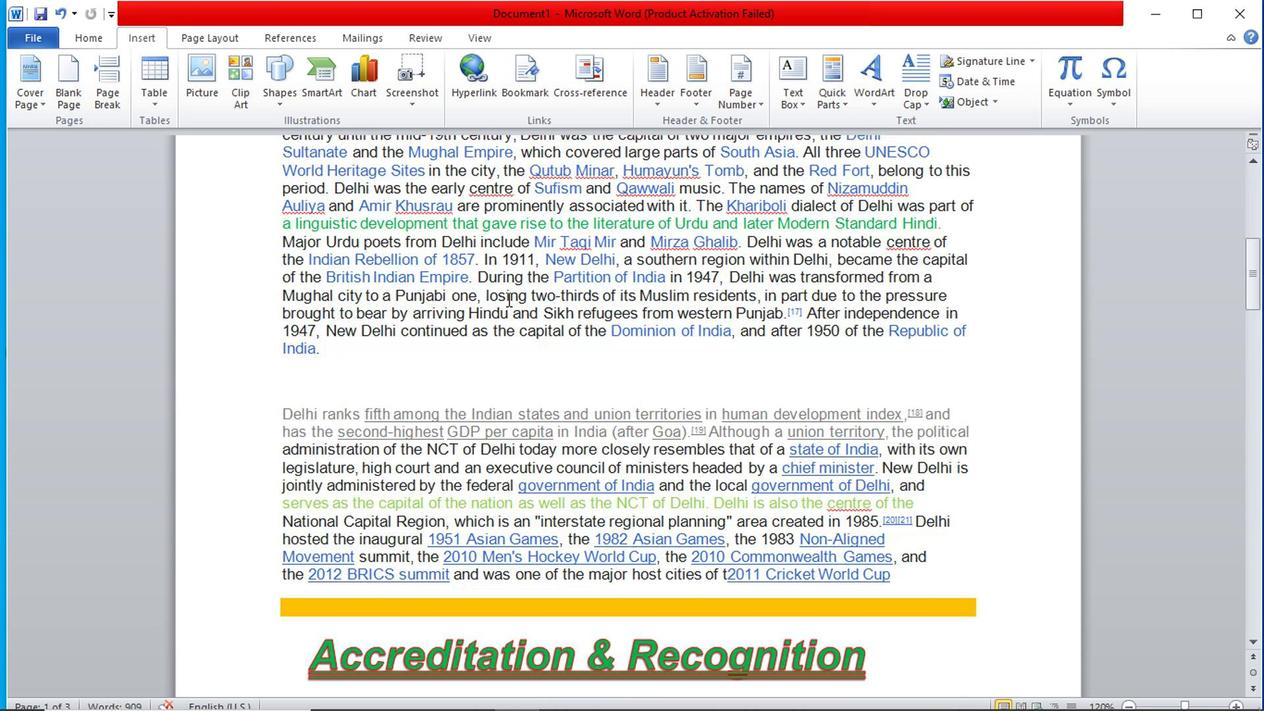 
Action: Mouse scrolled (509, 300) with delta (0, 0)
Screenshot: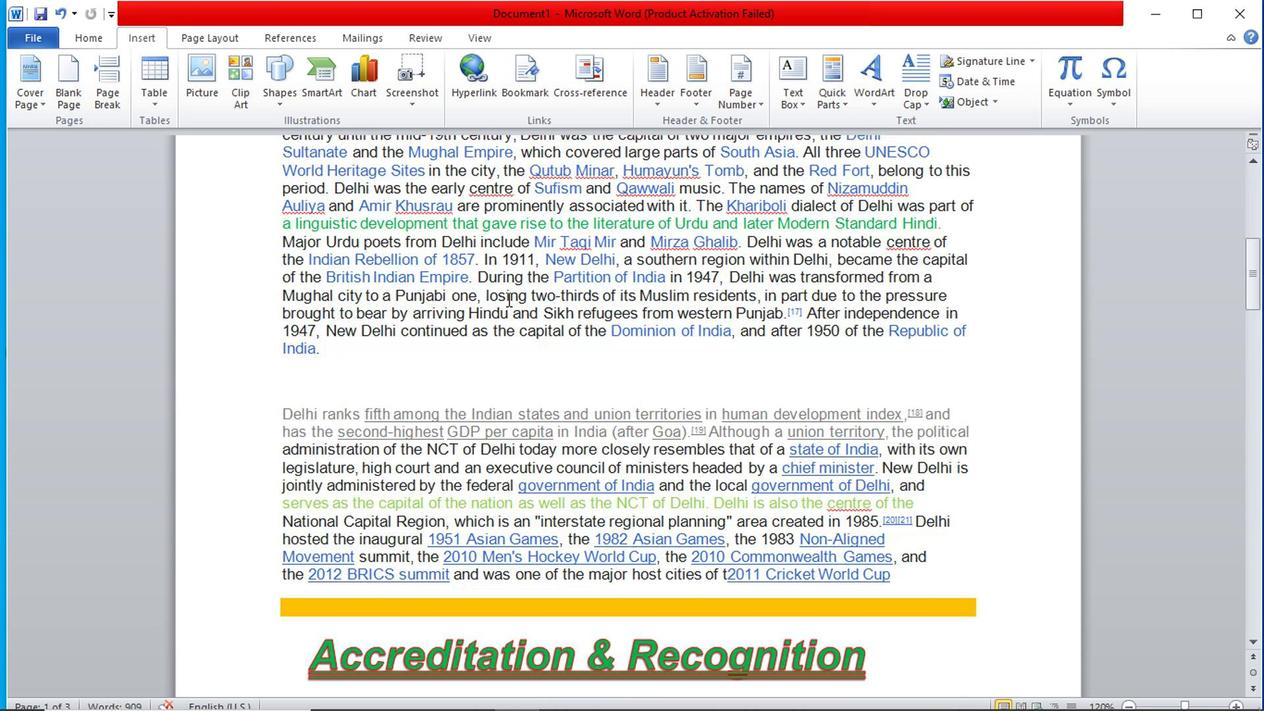 
Action: Mouse scrolled (509, 300) with delta (0, 0)
Screenshot: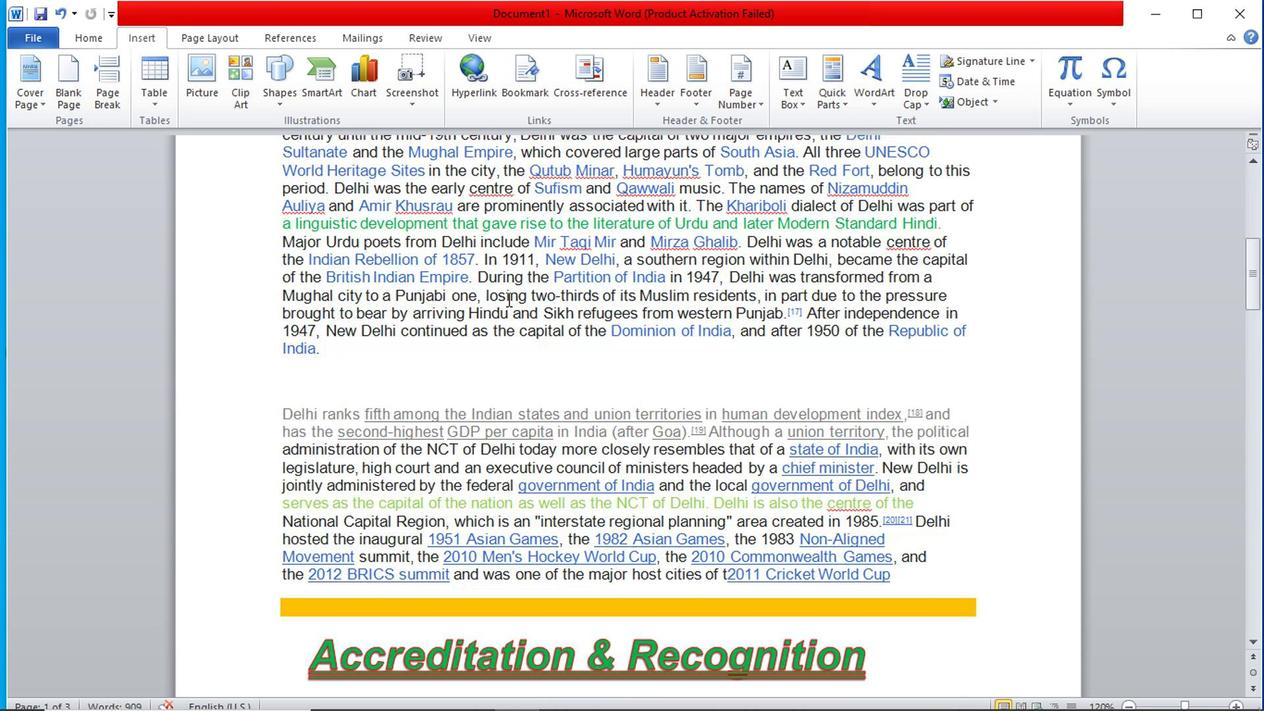 
Action: Mouse moved to (508, 301)
Screenshot: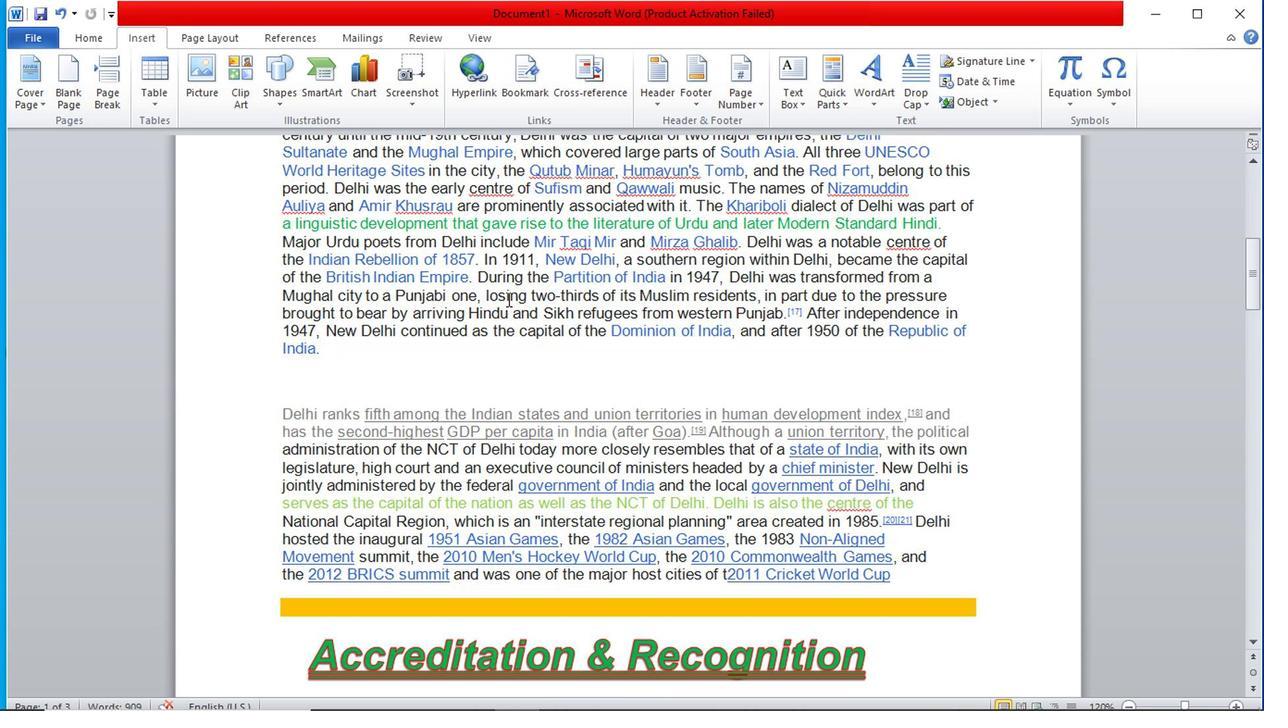 
Action: Mouse scrolled (508, 300) with delta (0, 0)
Screenshot: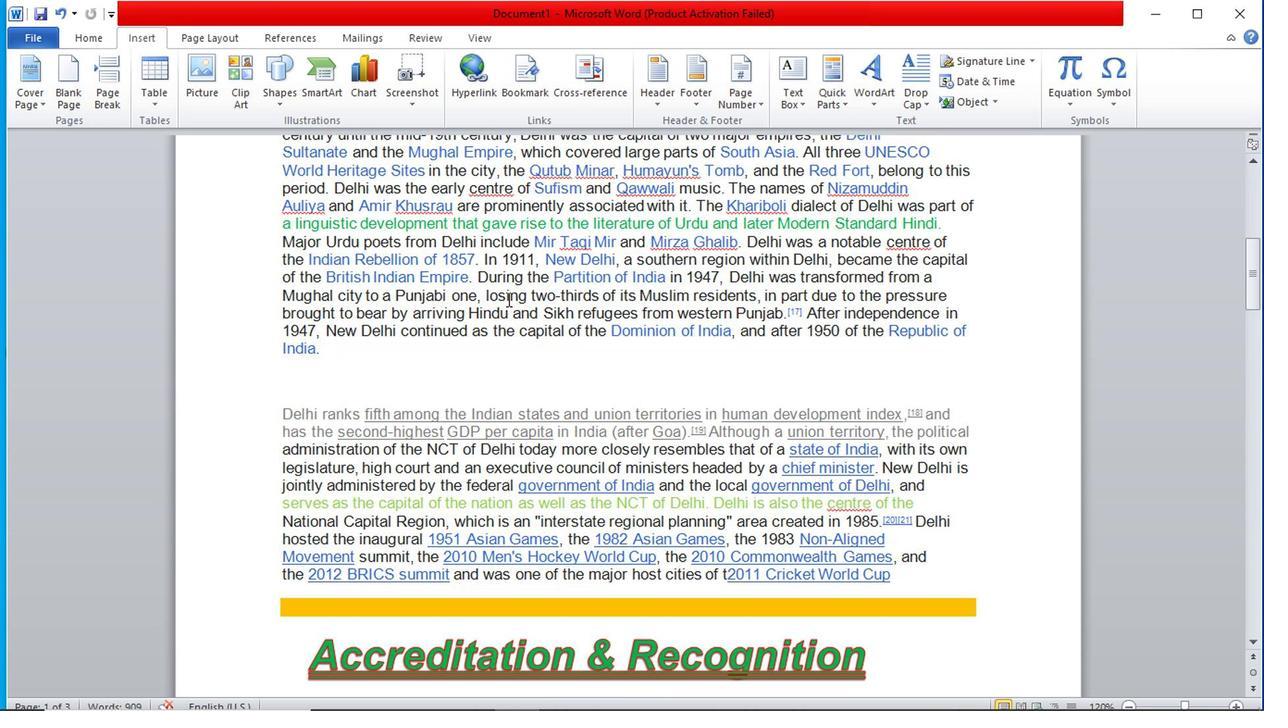 
Action: Mouse moved to (508, 301)
Screenshot: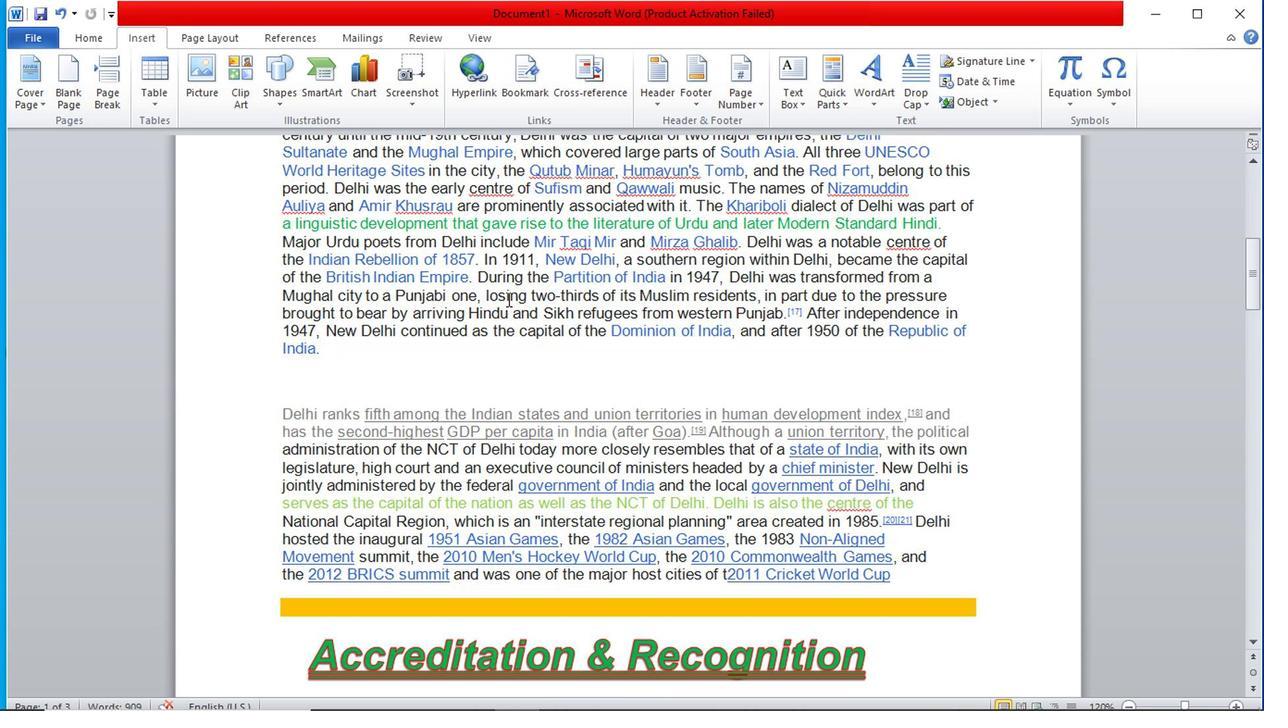 
Action: Mouse scrolled (508, 300) with delta (0, 0)
Screenshot: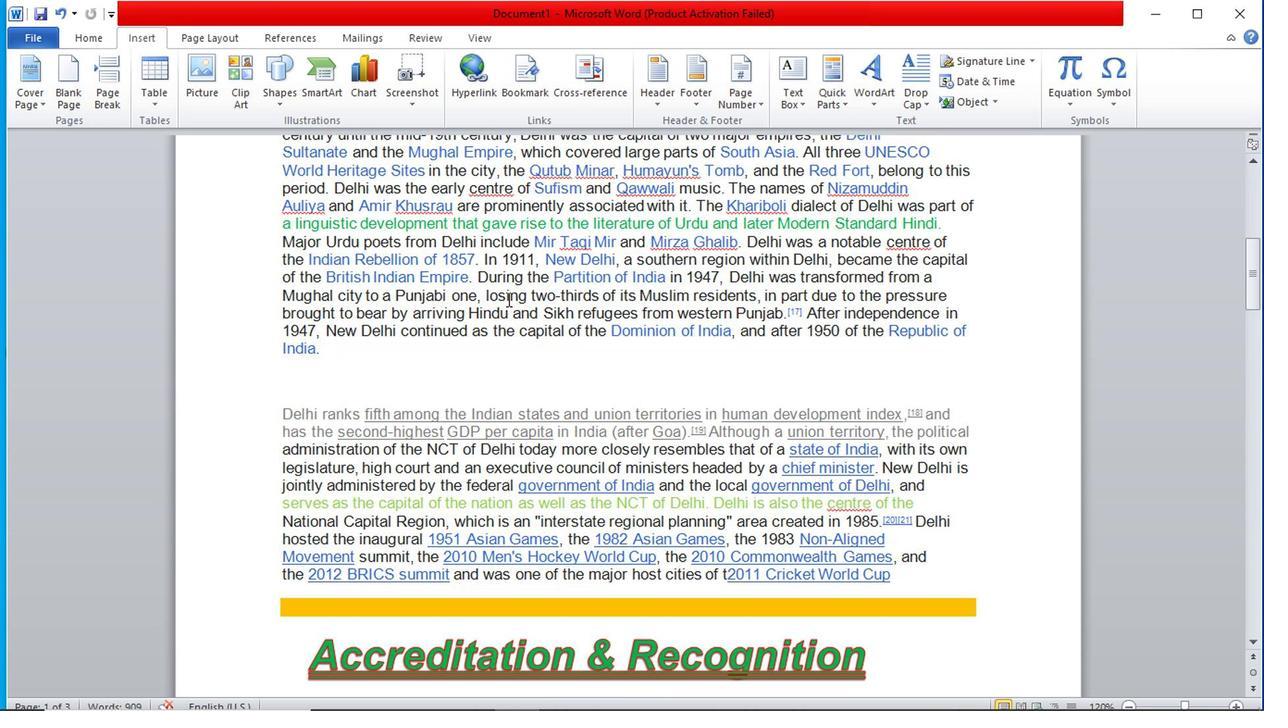 
Action: Mouse moved to (506, 300)
Screenshot: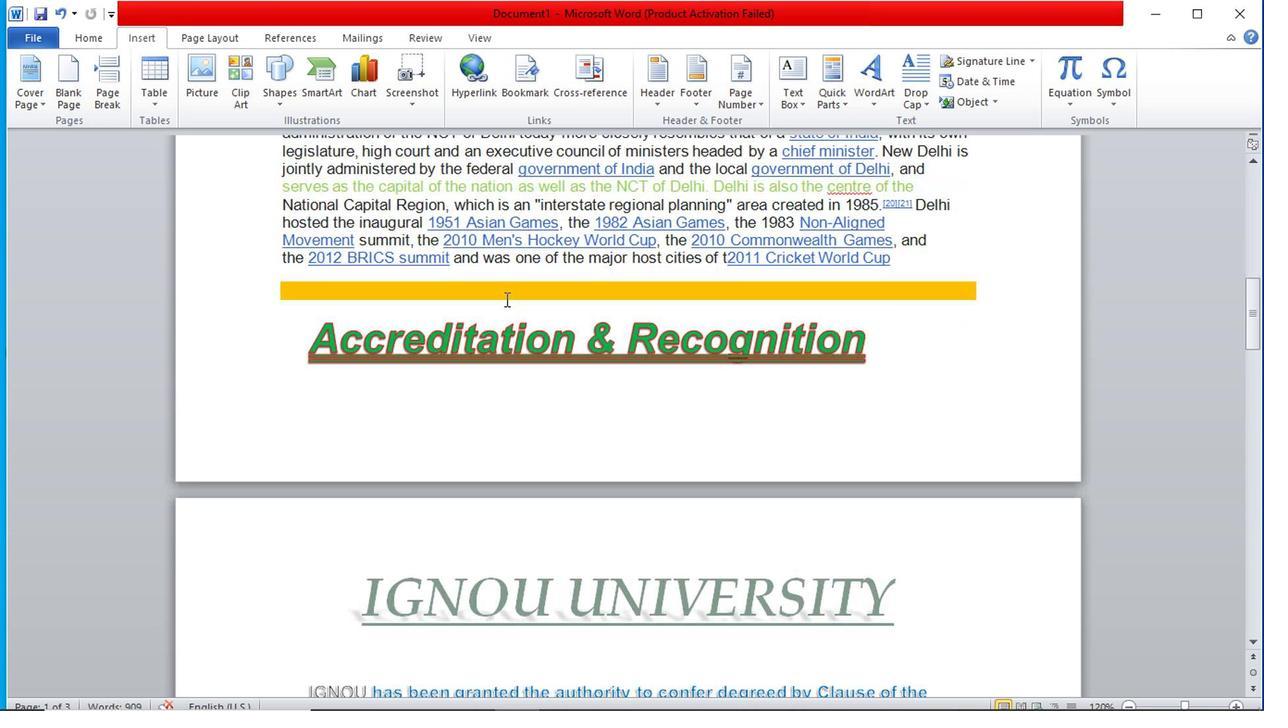 
Action: Mouse scrolled (506, 298) with delta (0, -1)
Screenshot: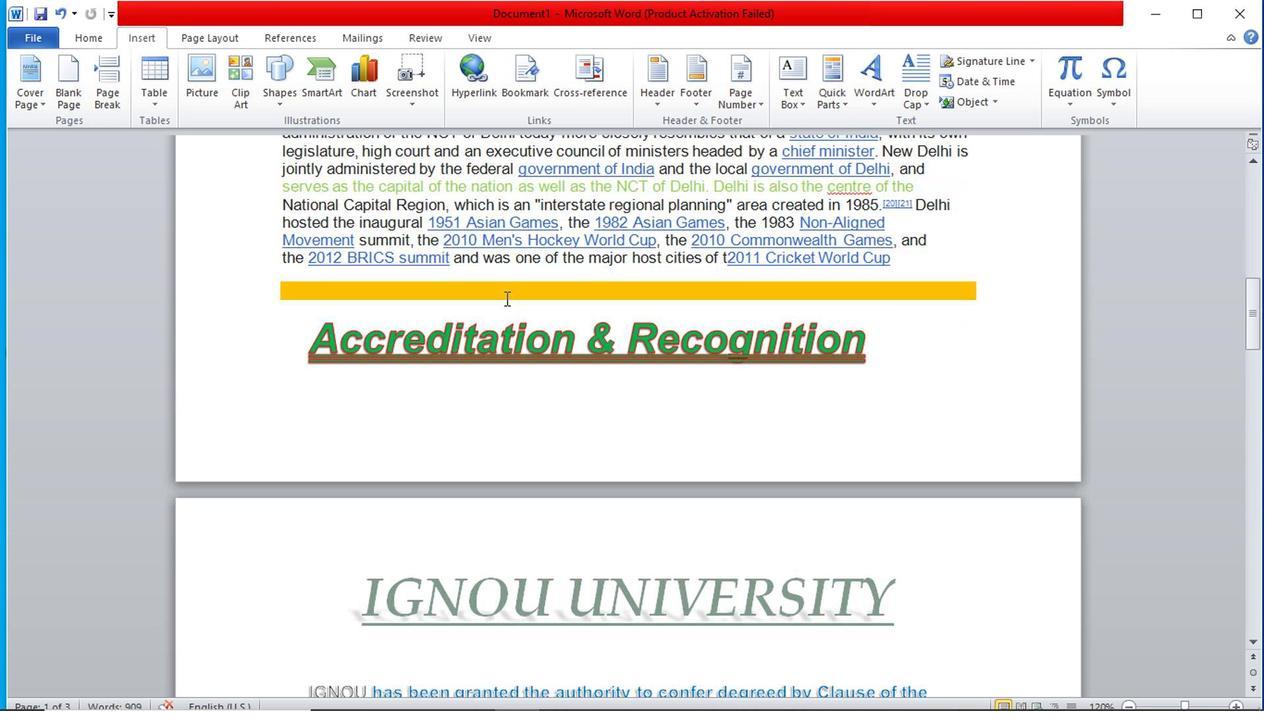 
Action: Mouse scrolled (506, 298) with delta (0, -1)
Screenshot: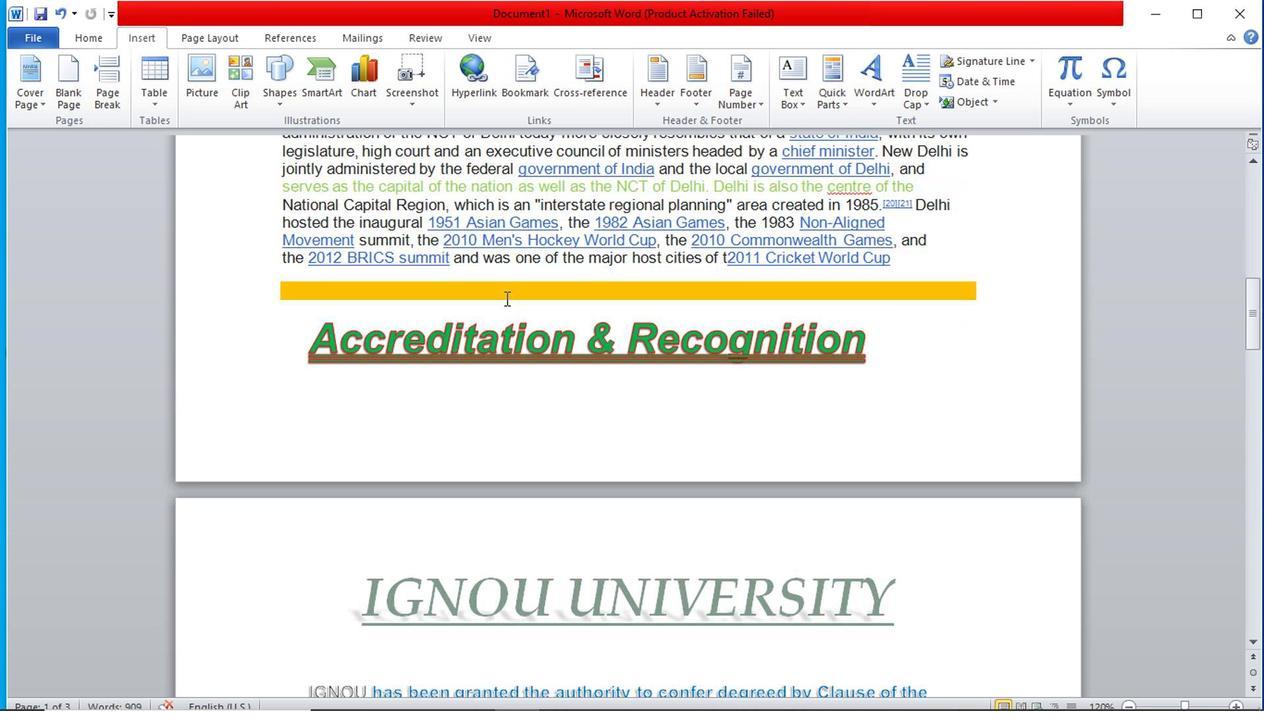 
Action: Mouse scrolled (506, 298) with delta (0, -1)
Screenshot: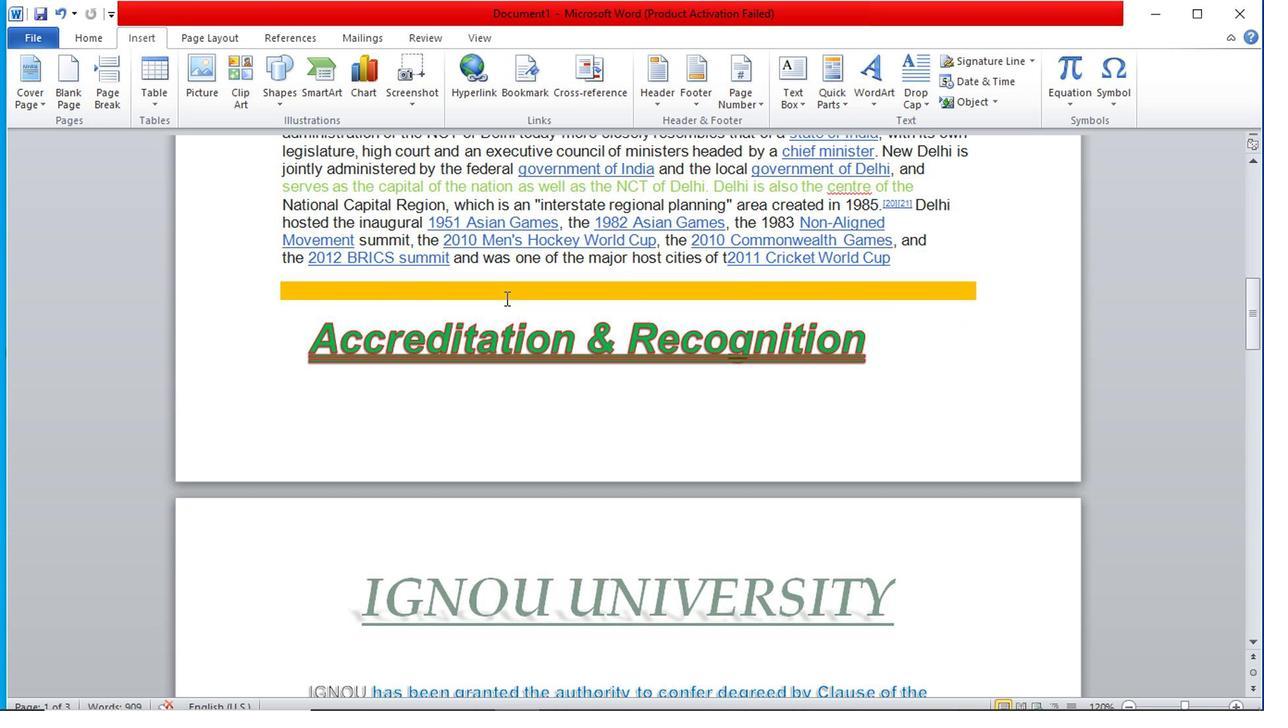 
Action: Mouse scrolled (506, 298) with delta (0, -1)
Screenshot: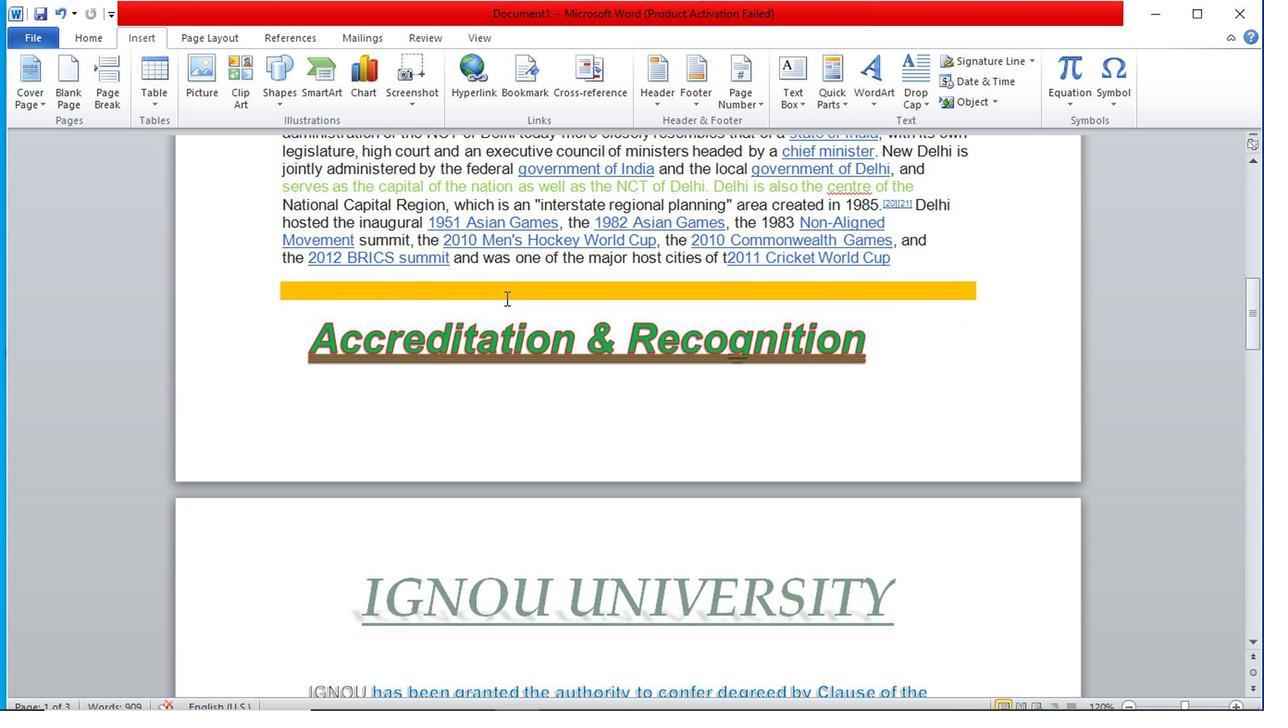 
Action: Mouse scrolled (506, 298) with delta (0, -1)
Screenshot: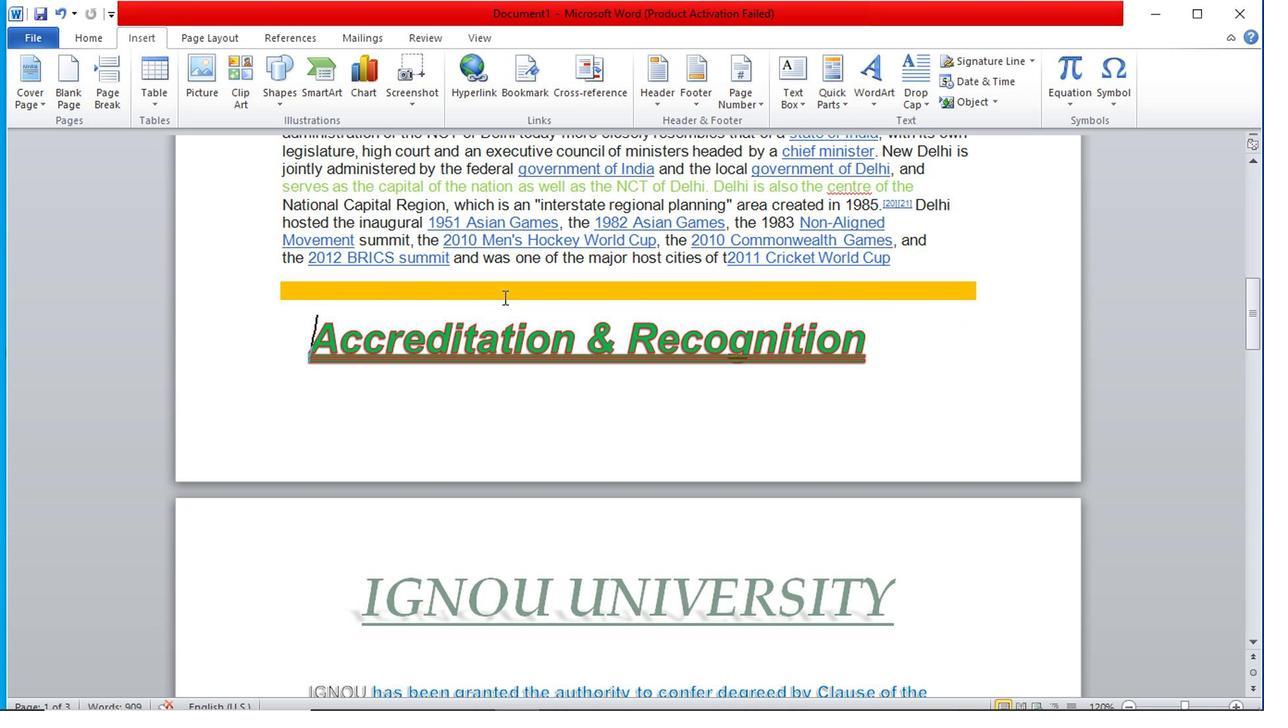
Action: Mouse scrolled (506, 298) with delta (0, -1)
Screenshot: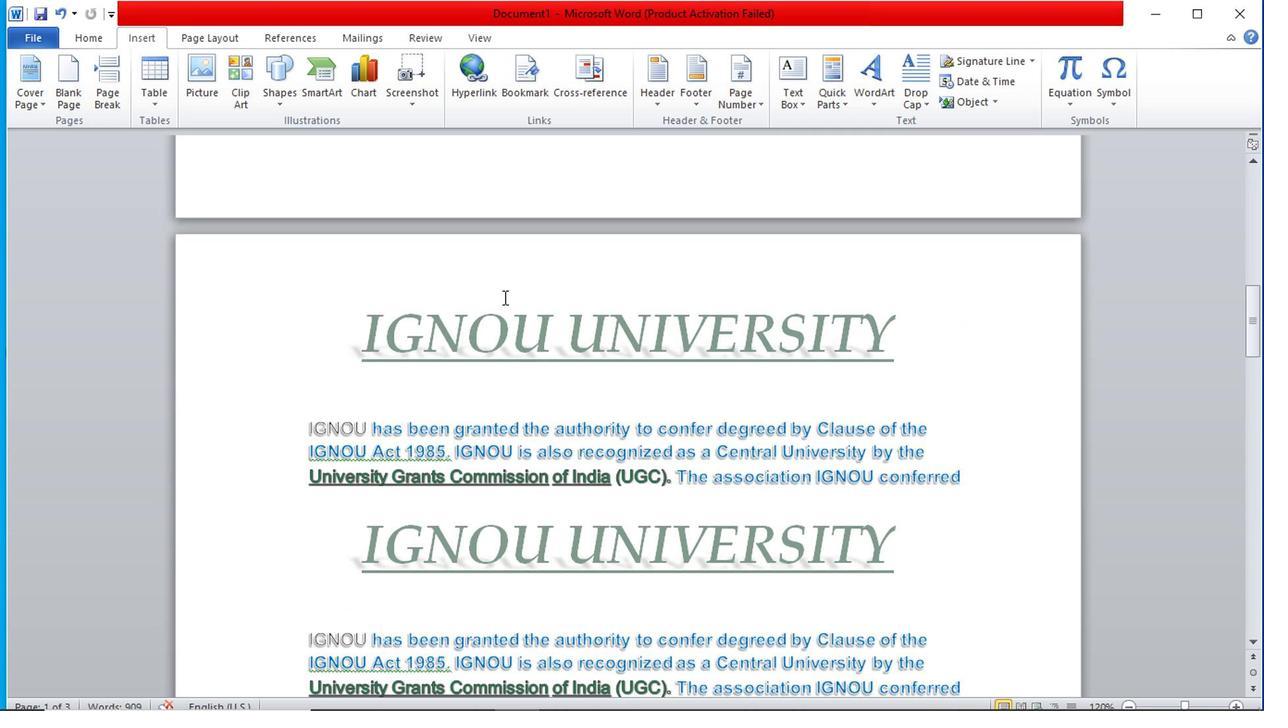 
Action: Mouse scrolled (506, 298) with delta (0, -1)
Screenshot: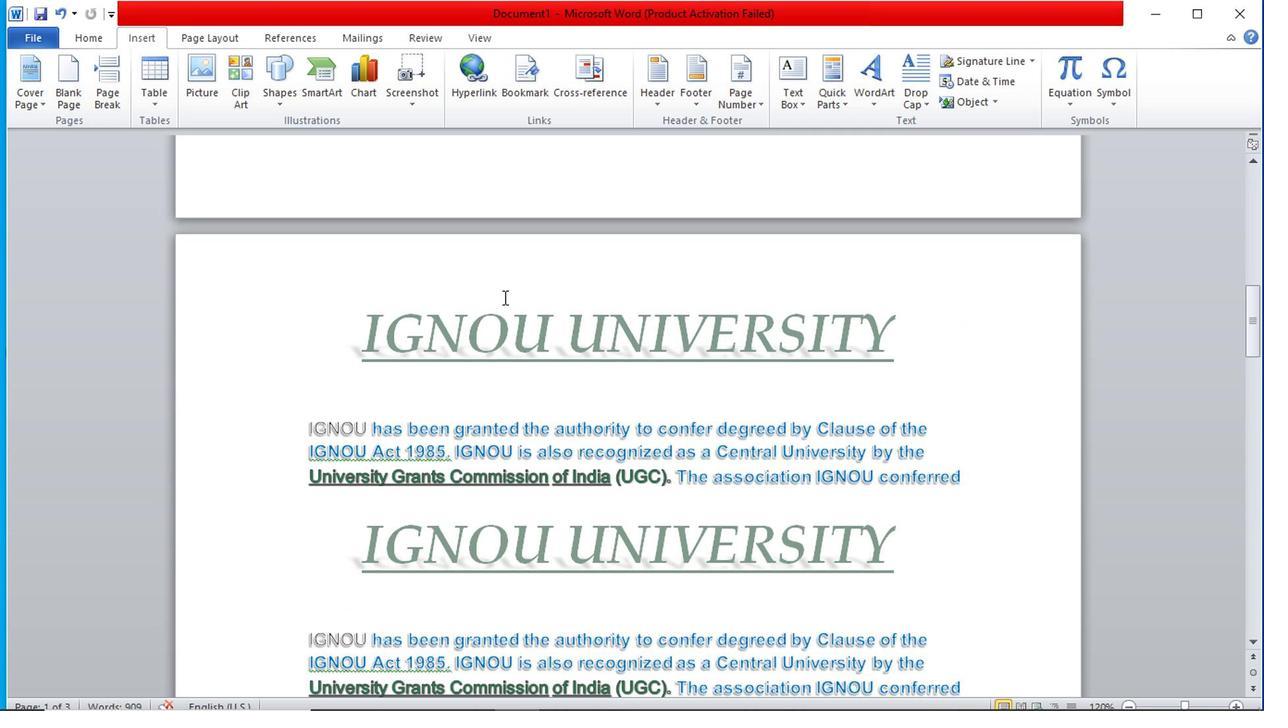 
Action: Mouse scrolled (506, 298) with delta (0, -1)
Screenshot: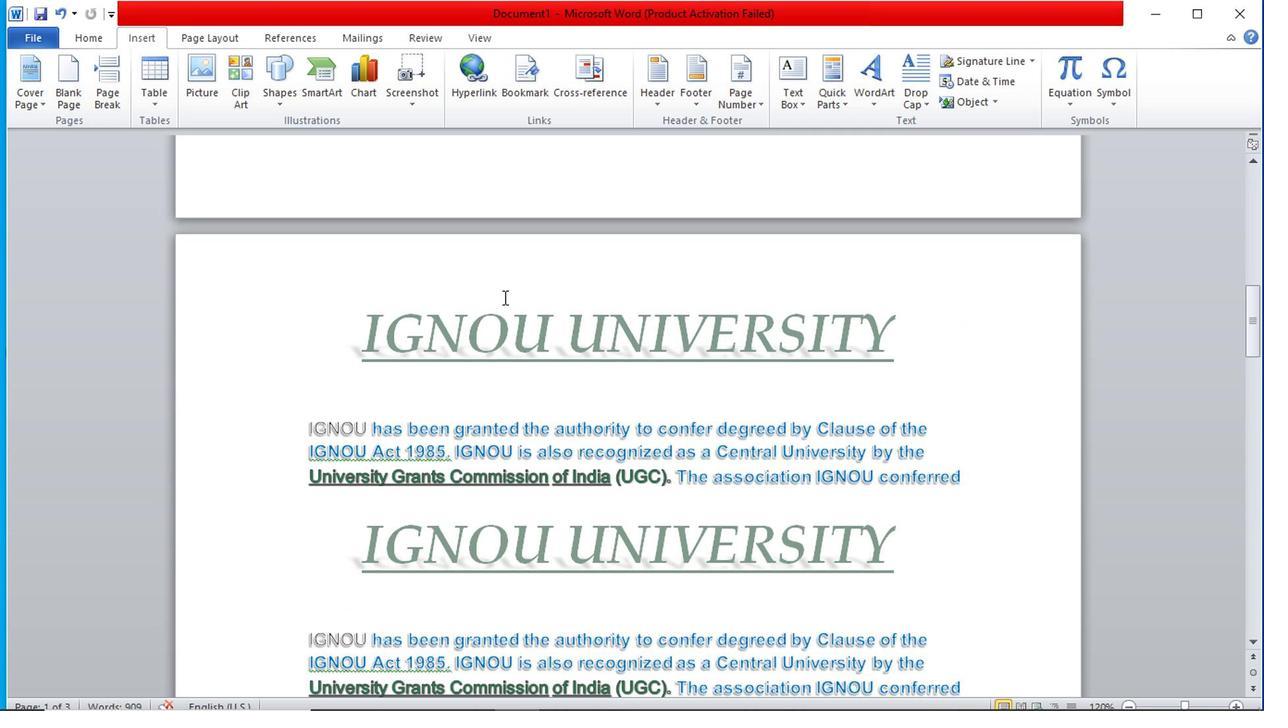 
Action: Mouse scrolled (506, 298) with delta (0, -1)
Screenshot: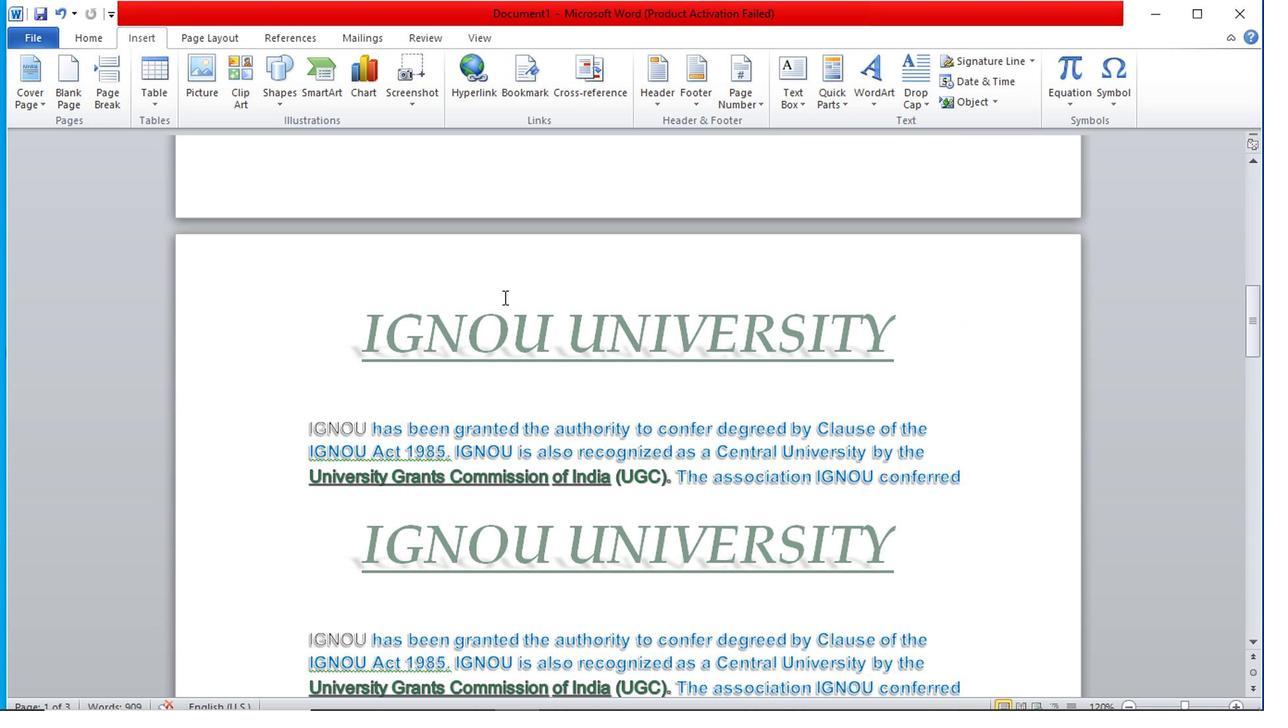 
Action: Mouse scrolled (506, 298) with delta (0, -1)
Screenshot: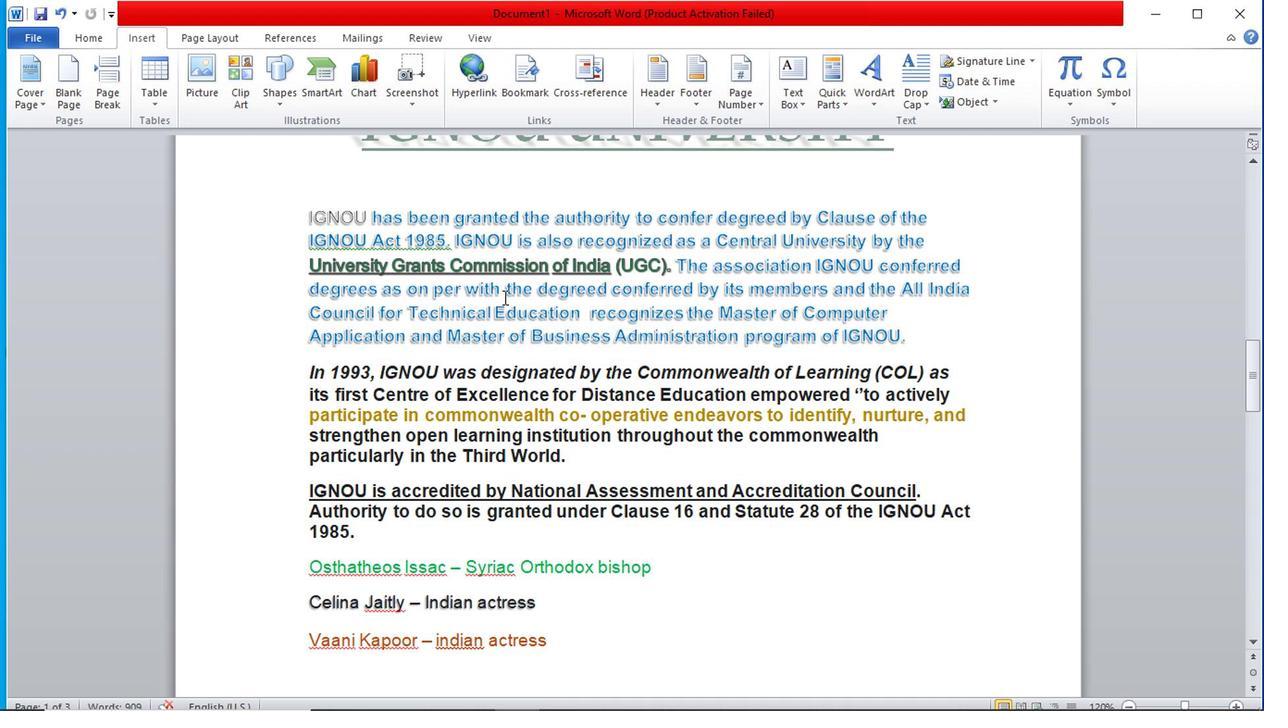 
Action: Mouse scrolled (506, 298) with delta (0, -1)
Screenshot: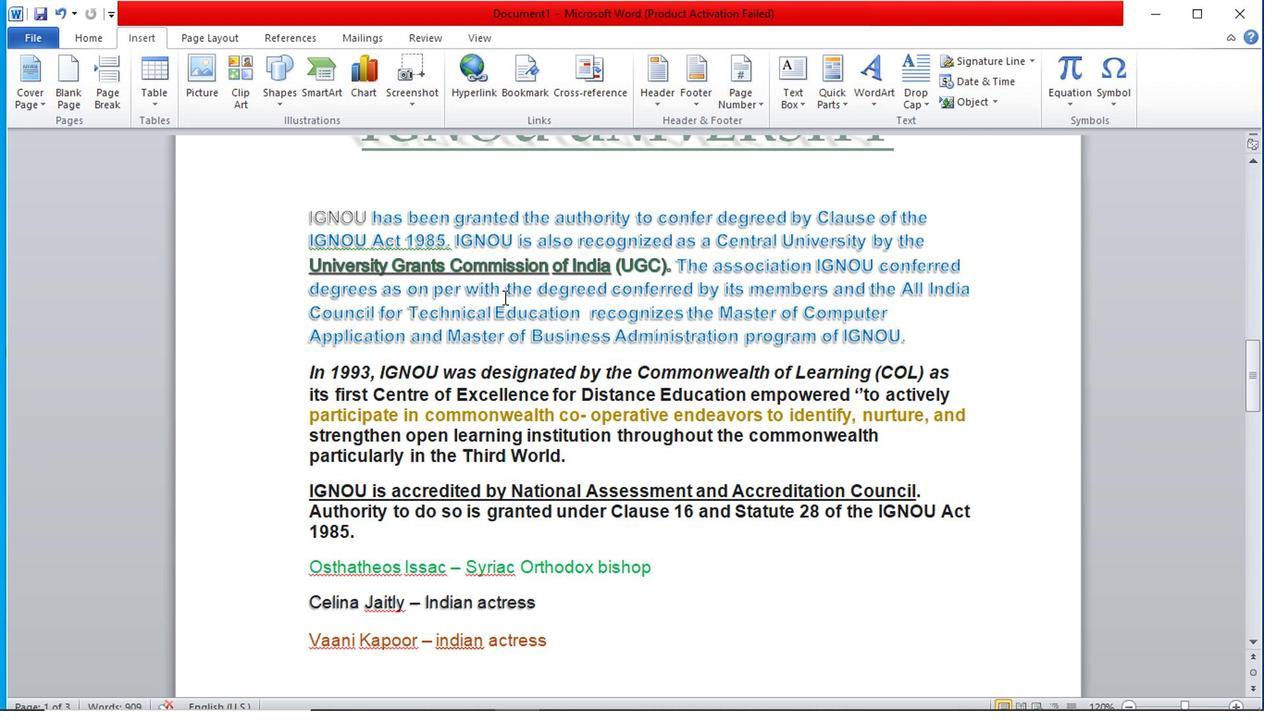 
Action: Mouse scrolled (506, 298) with delta (0, -1)
Screenshot: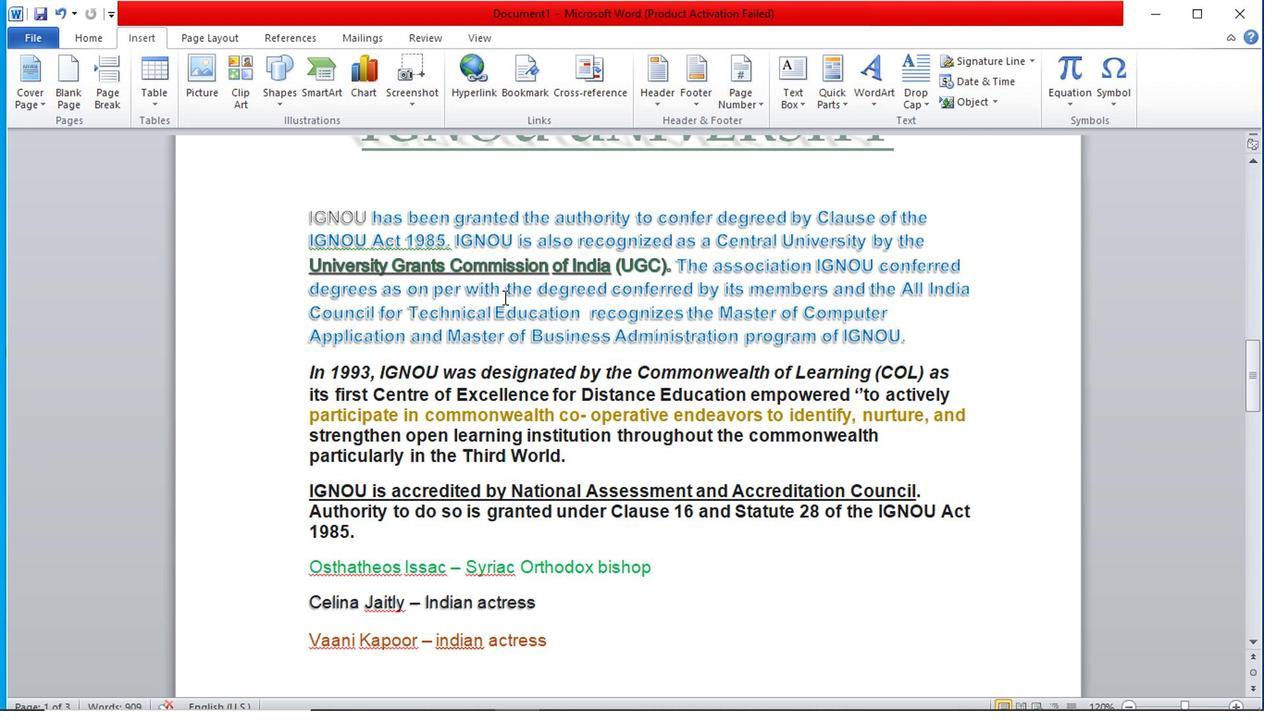 
Action: Mouse scrolled (506, 298) with delta (0, -1)
Screenshot: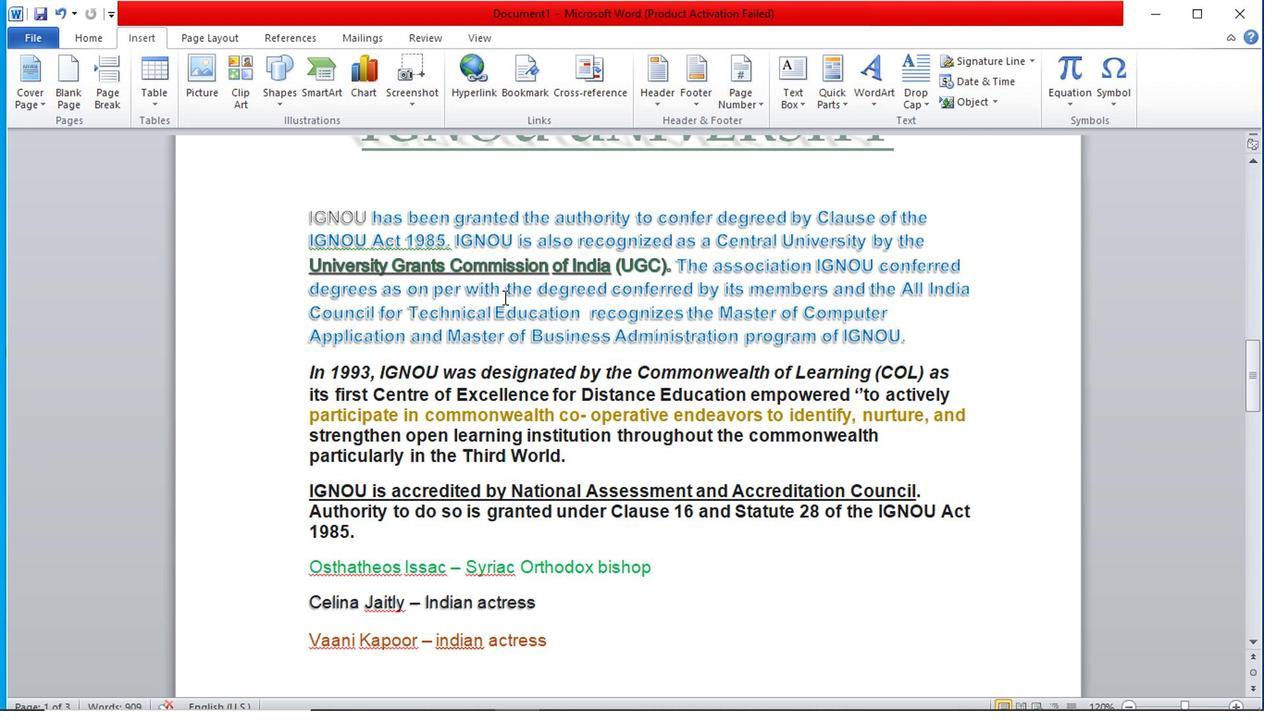 
Action: Mouse scrolled (506, 298) with delta (0, -1)
Screenshot: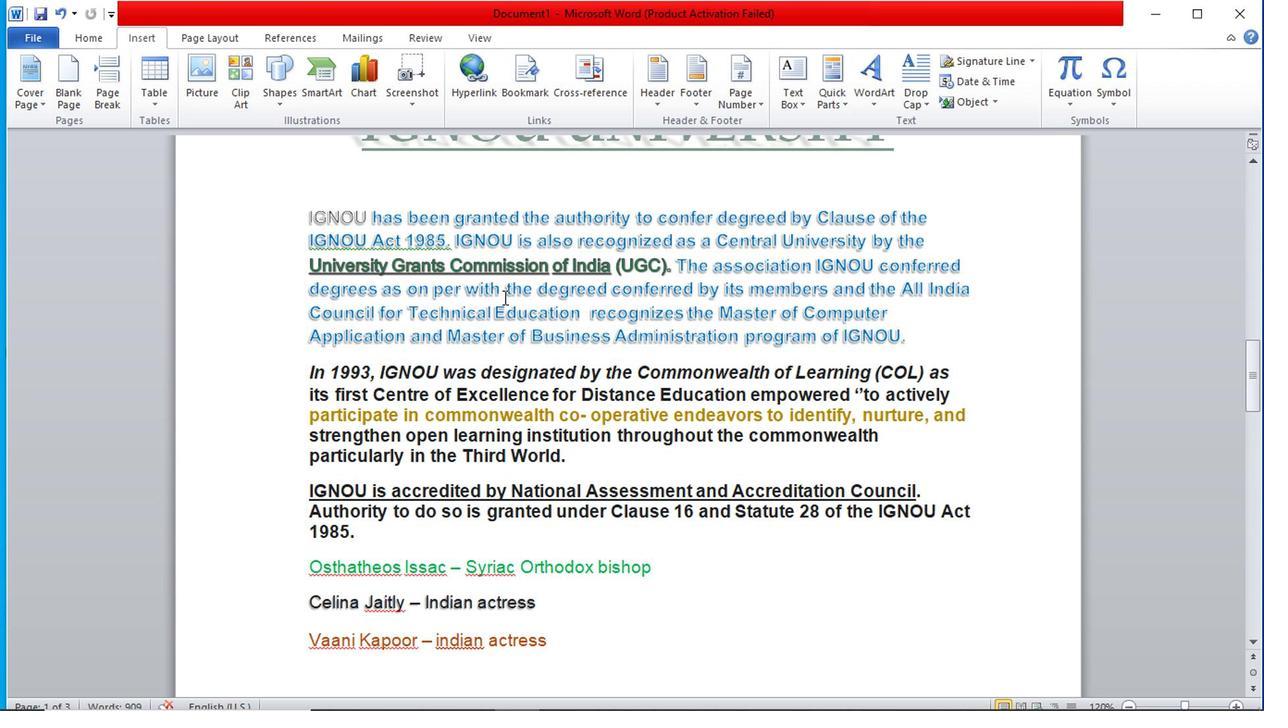 
Action: Mouse scrolled (506, 298) with delta (0, -1)
Screenshot: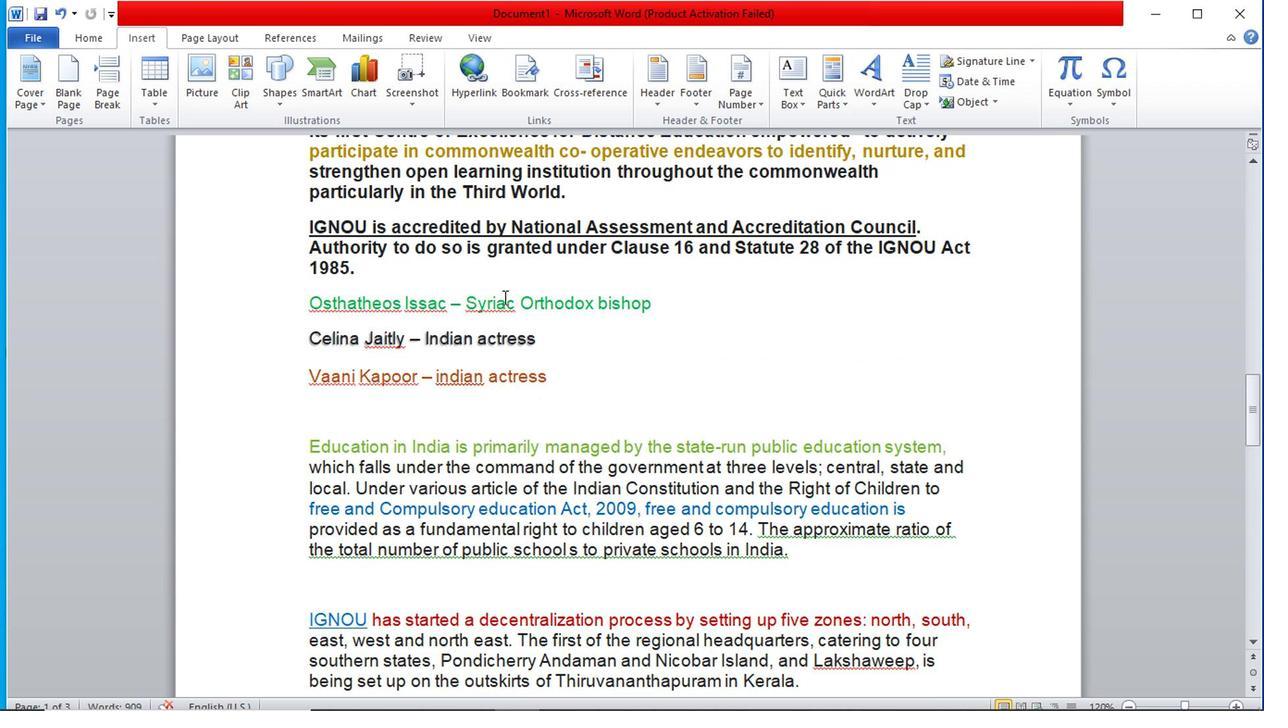 
Action: Mouse scrolled (506, 298) with delta (0, -1)
Screenshot: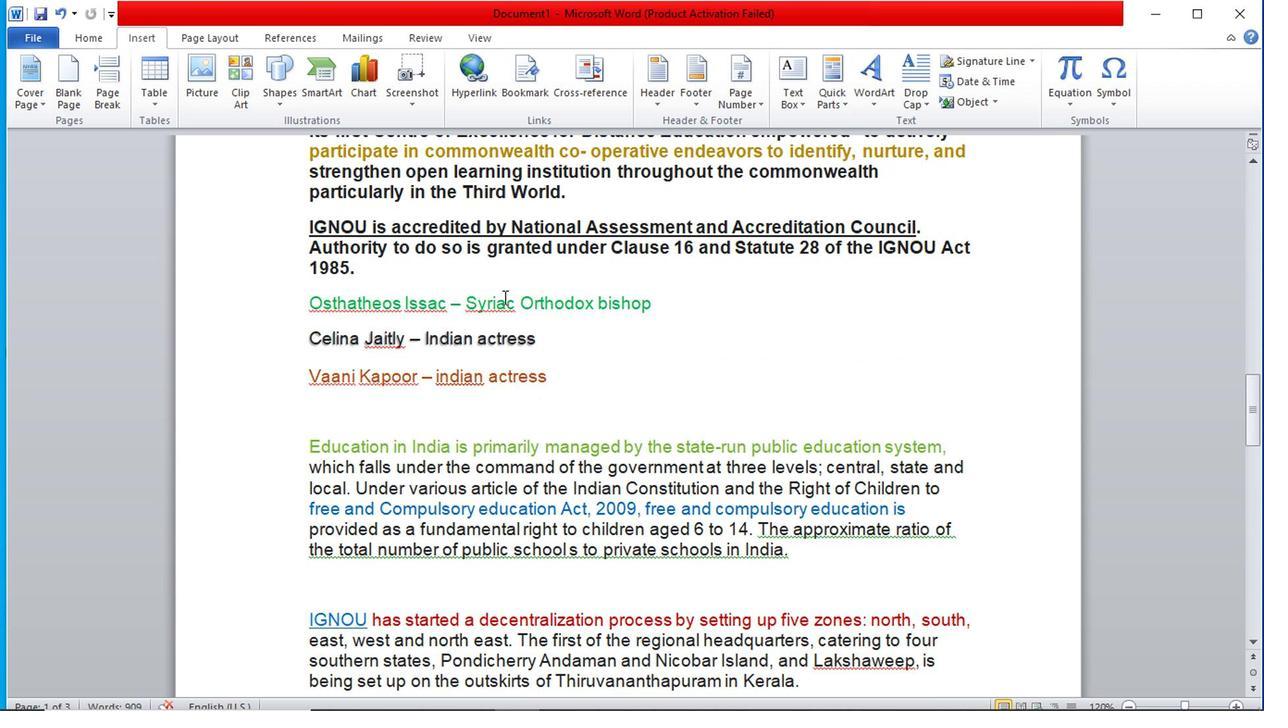 
Action: Mouse scrolled (506, 298) with delta (0, -1)
Screenshot: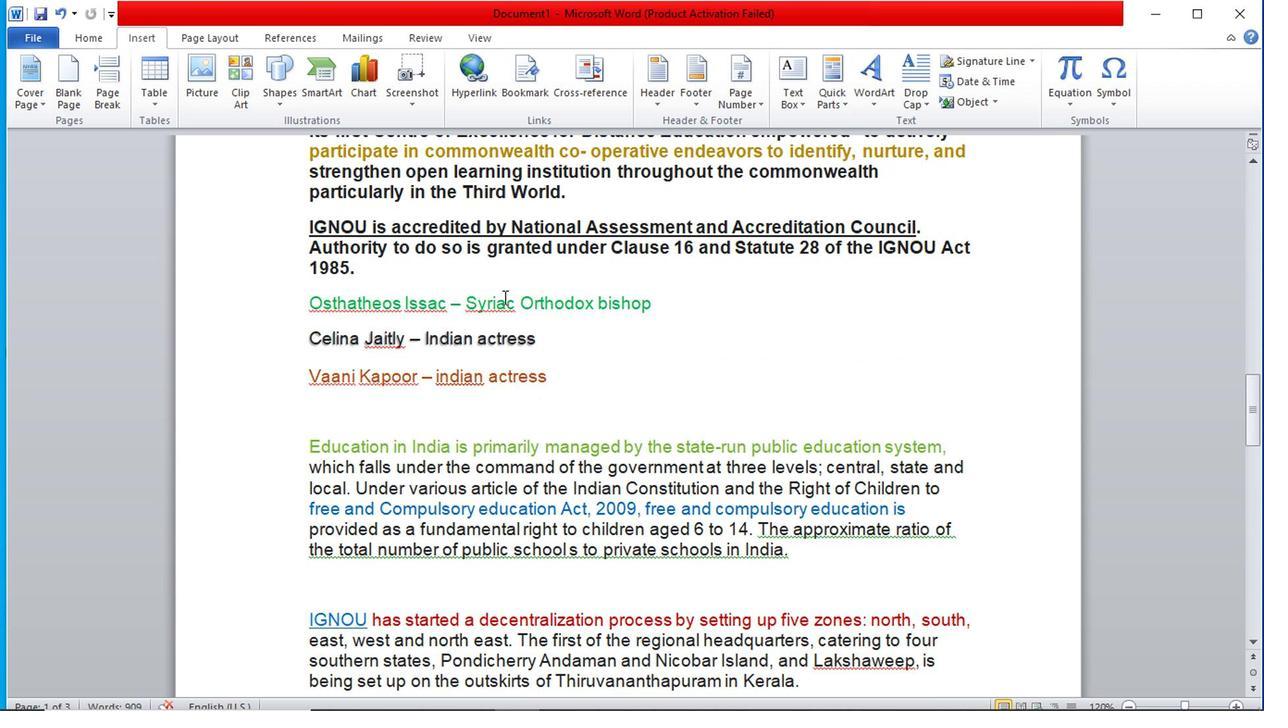 
Action: Mouse scrolled (506, 298) with delta (0, -1)
Screenshot: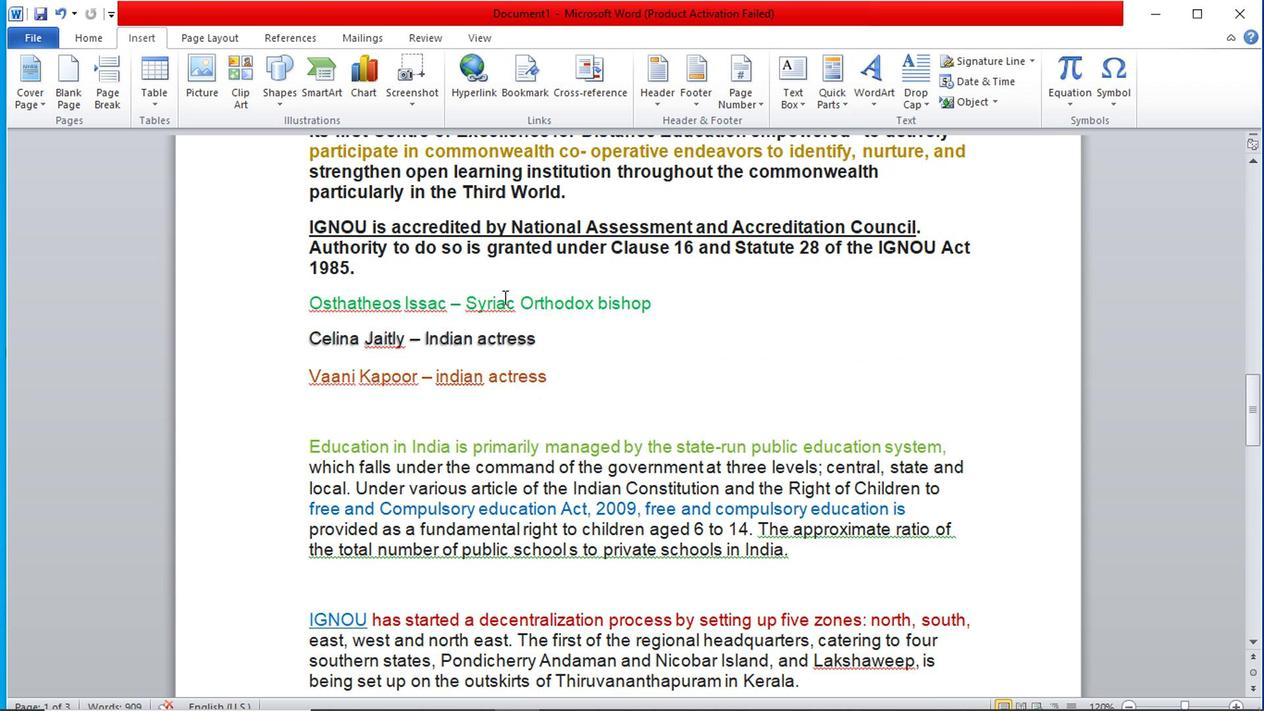 
Action: Mouse scrolled (506, 298) with delta (0, -1)
Screenshot: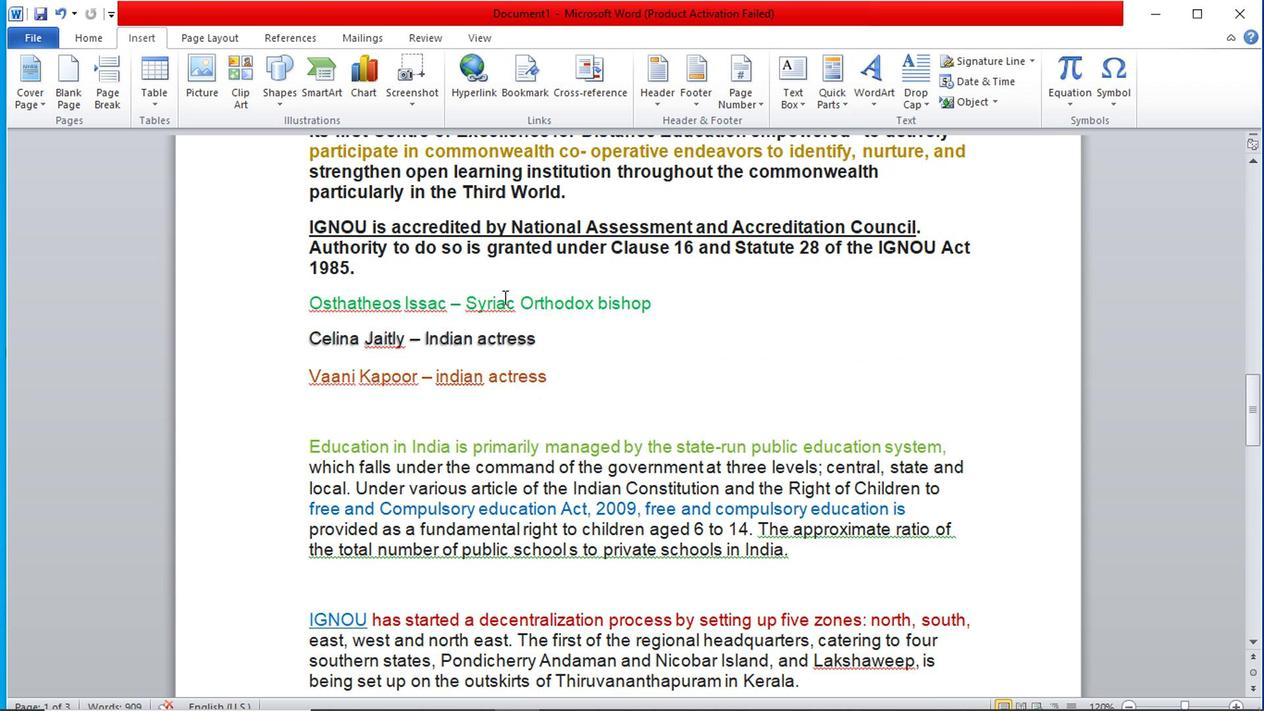 
Action: Mouse scrolled (506, 298) with delta (0, -1)
Screenshot: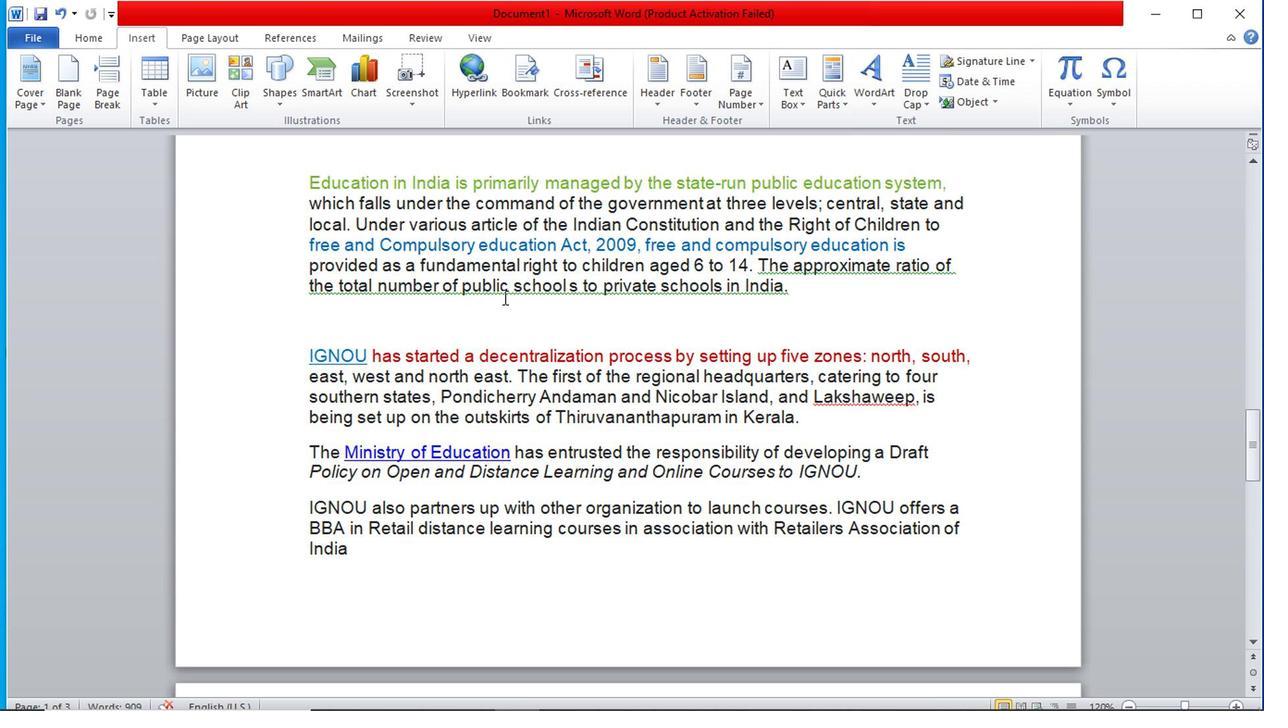 
Action: Mouse scrolled (506, 298) with delta (0, -1)
Screenshot: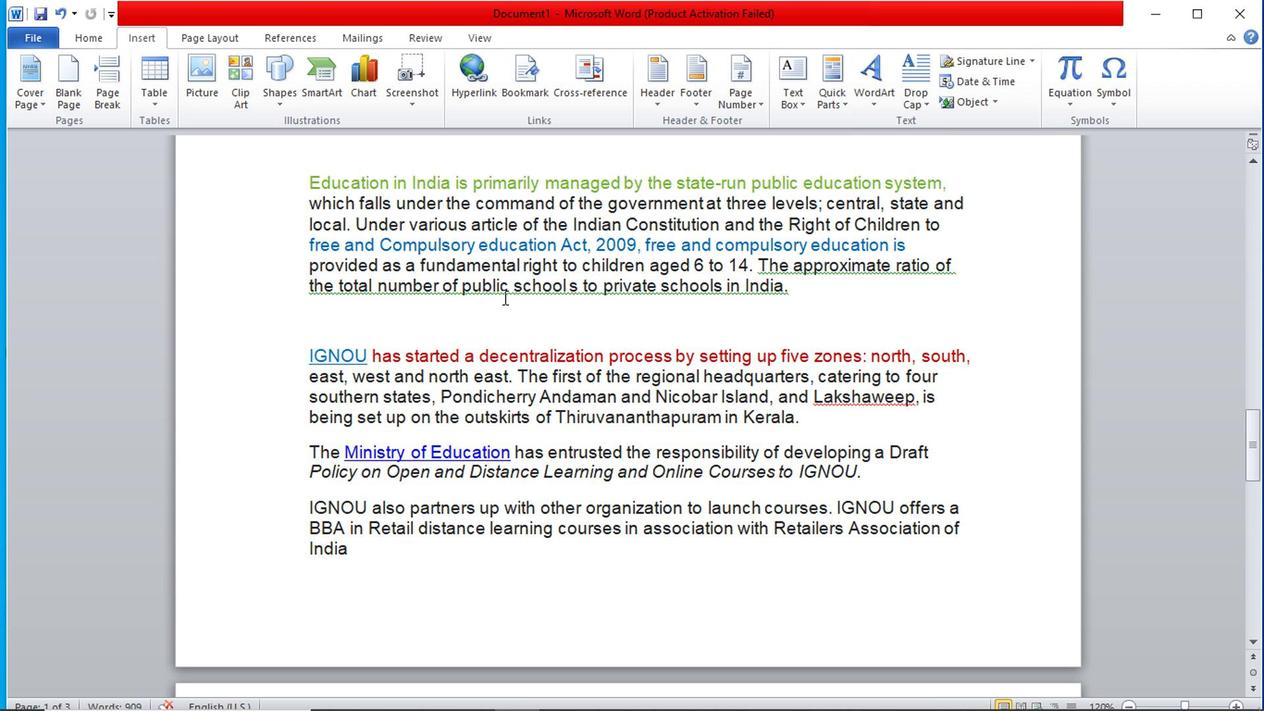 
Action: Mouse moved to (502, 298)
Screenshot: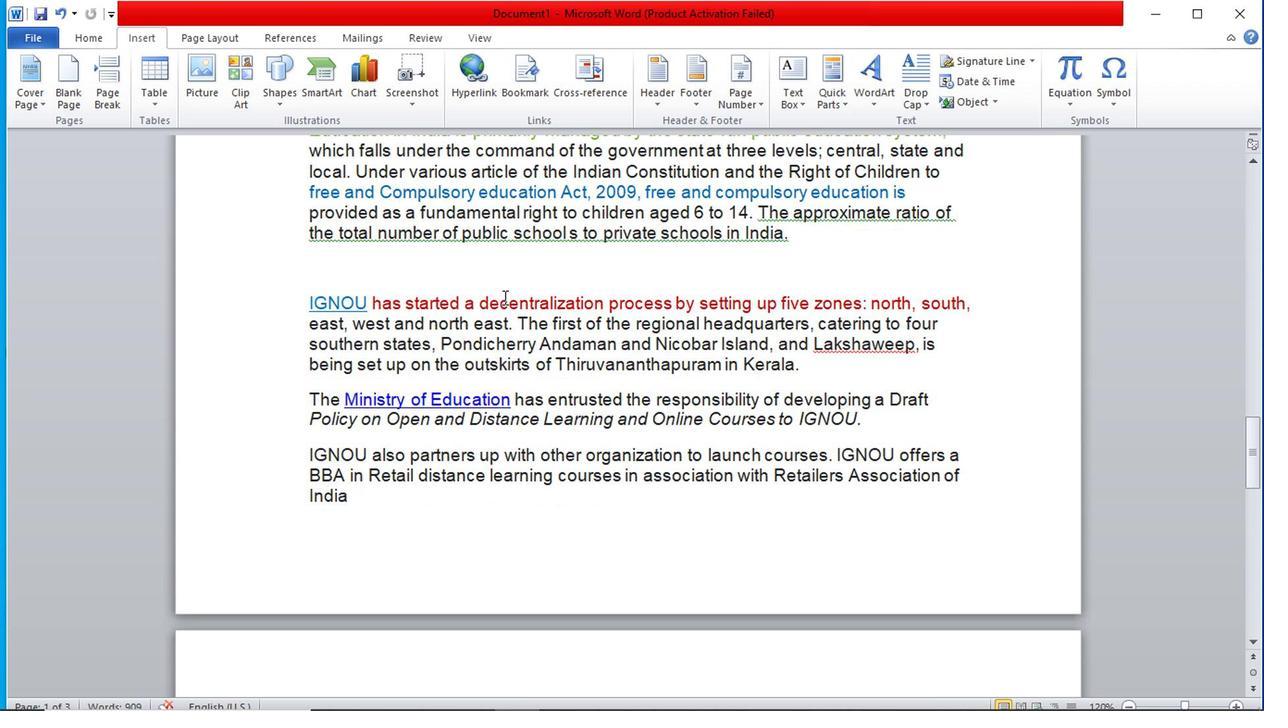 
Action: Mouse scrolled (502, 296) with delta (0, -1)
Screenshot: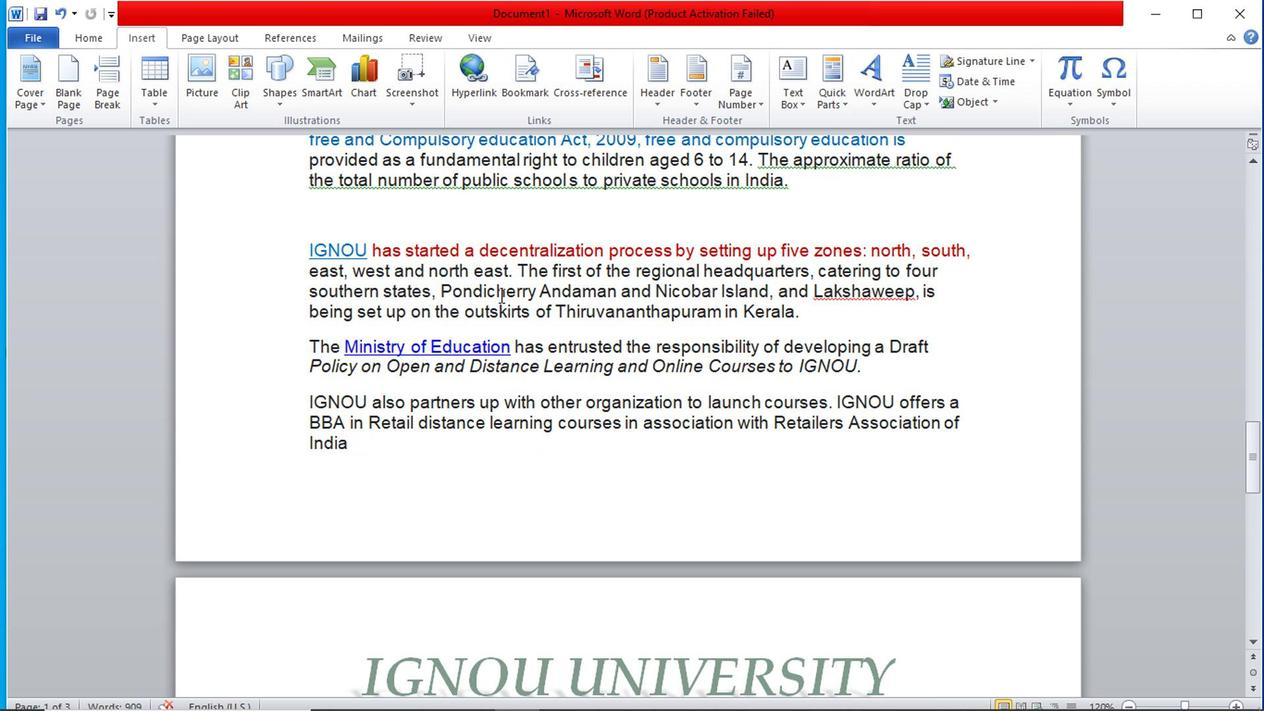 
Action: Mouse scrolled (502, 296) with delta (0, -1)
Screenshot: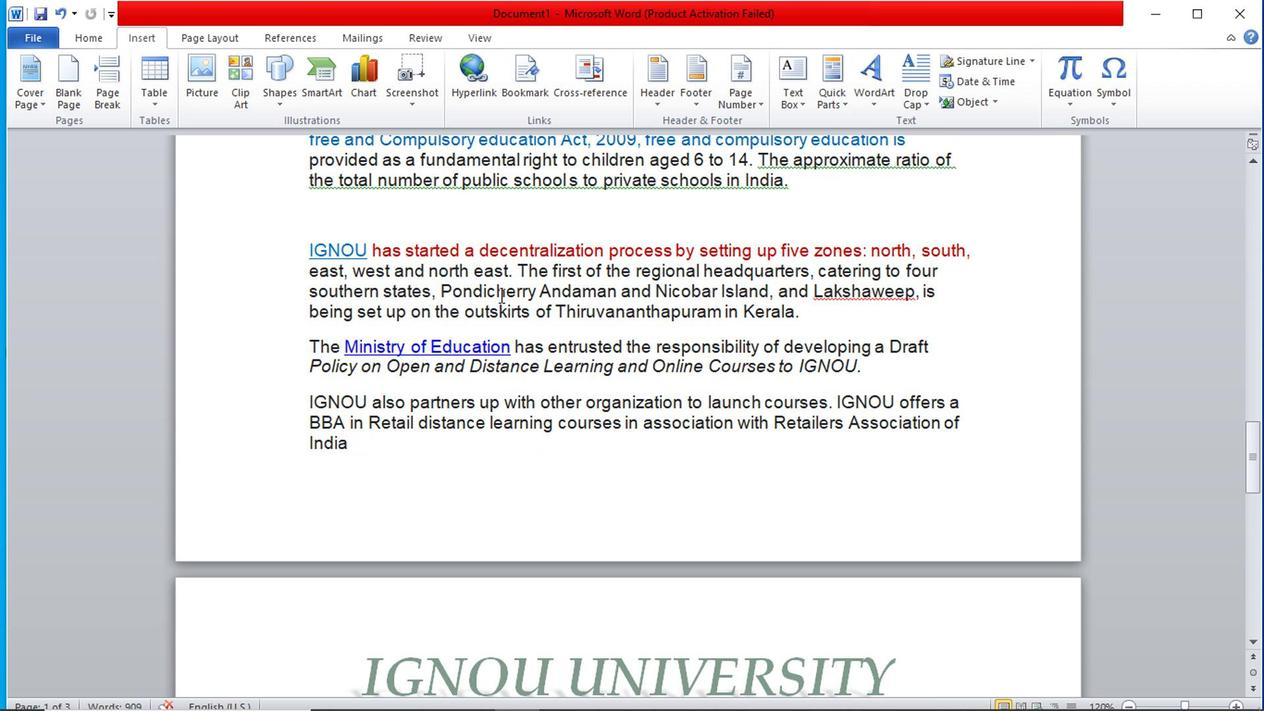 
Action: Mouse scrolled (502, 296) with delta (0, -1)
Screenshot: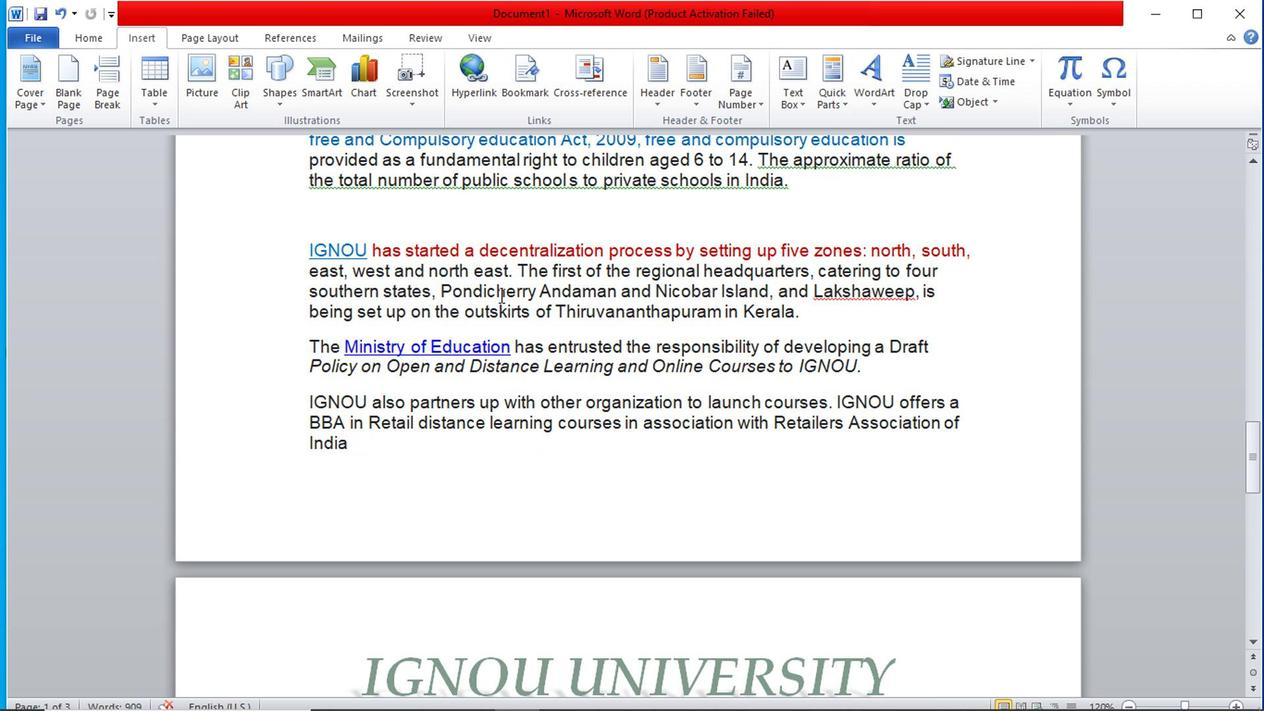 
Action: Mouse scrolled (502, 296) with delta (0, -1)
Screenshot: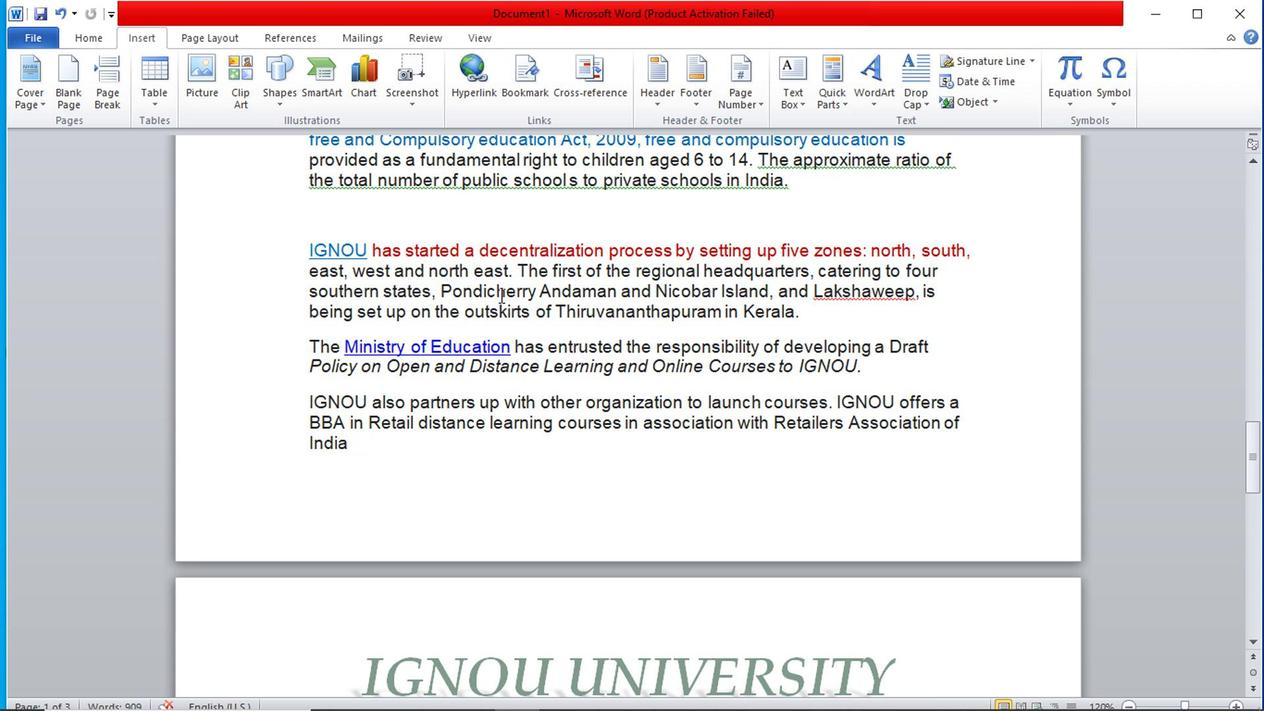 
Action: Mouse scrolled (502, 296) with delta (0, -1)
Screenshot: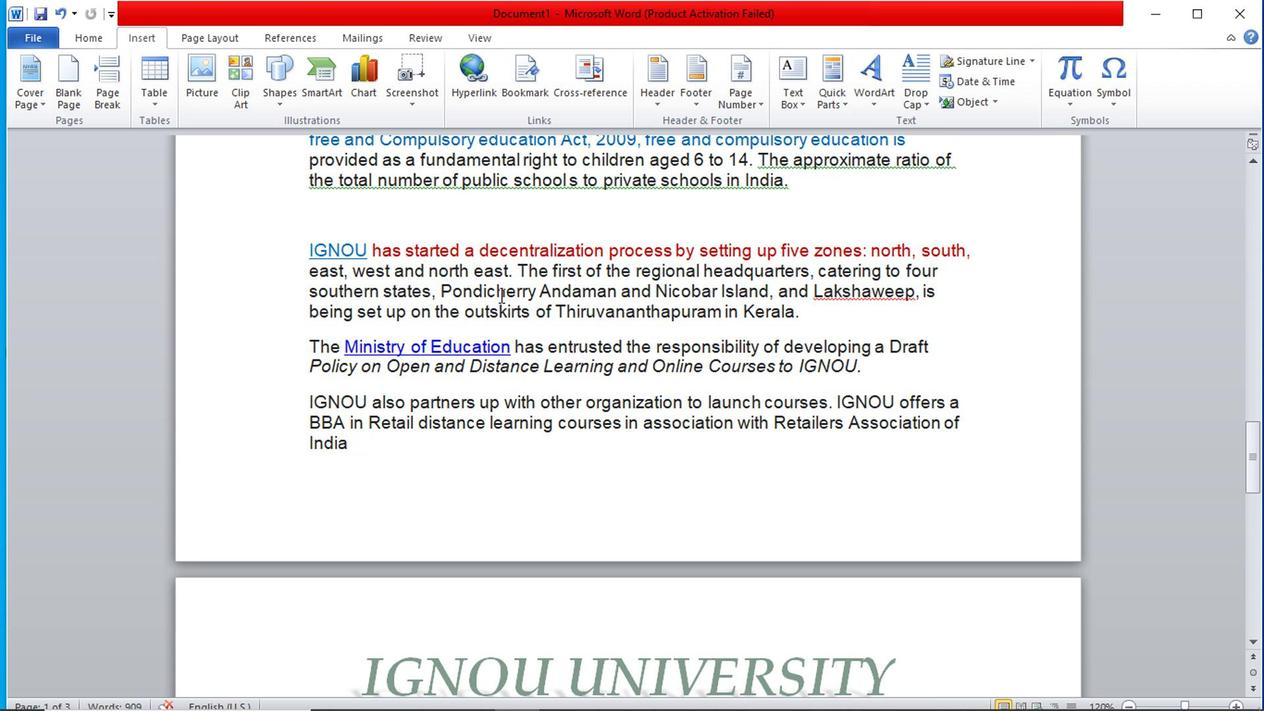 
Action: Mouse moved to (499, 298)
Screenshot: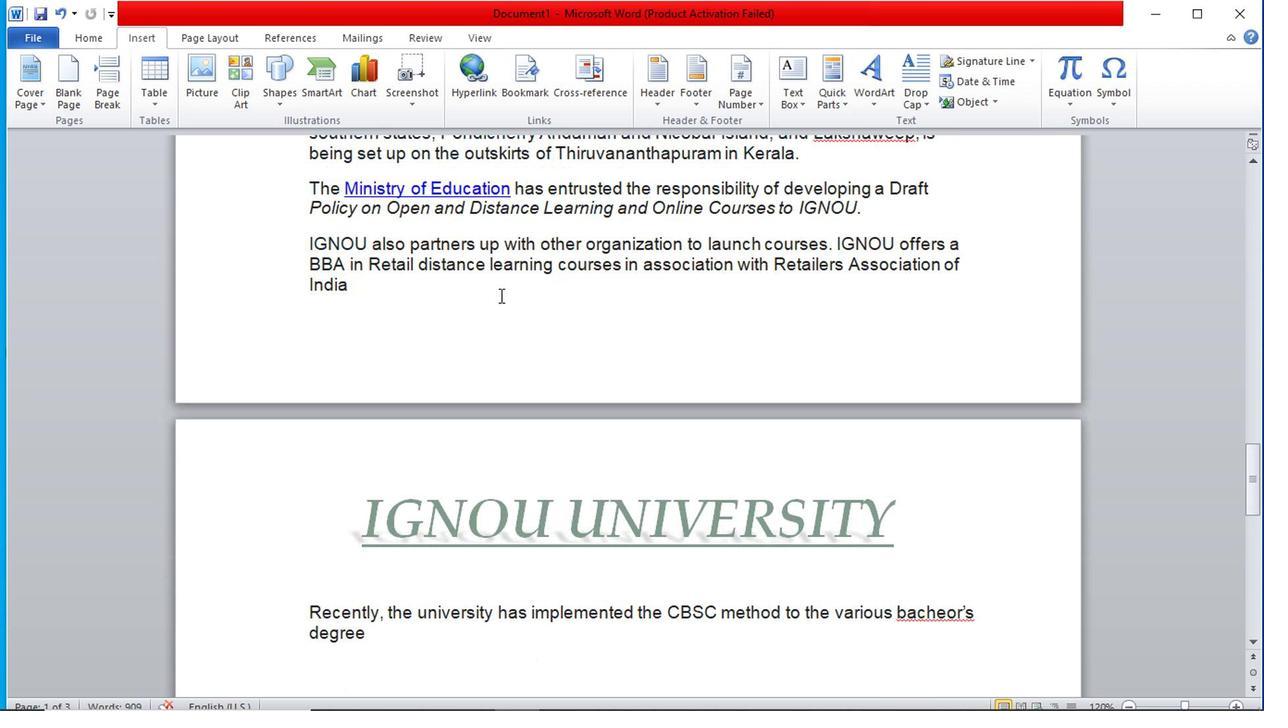 
Action: Mouse scrolled (499, 296) with delta (0, -1)
Screenshot: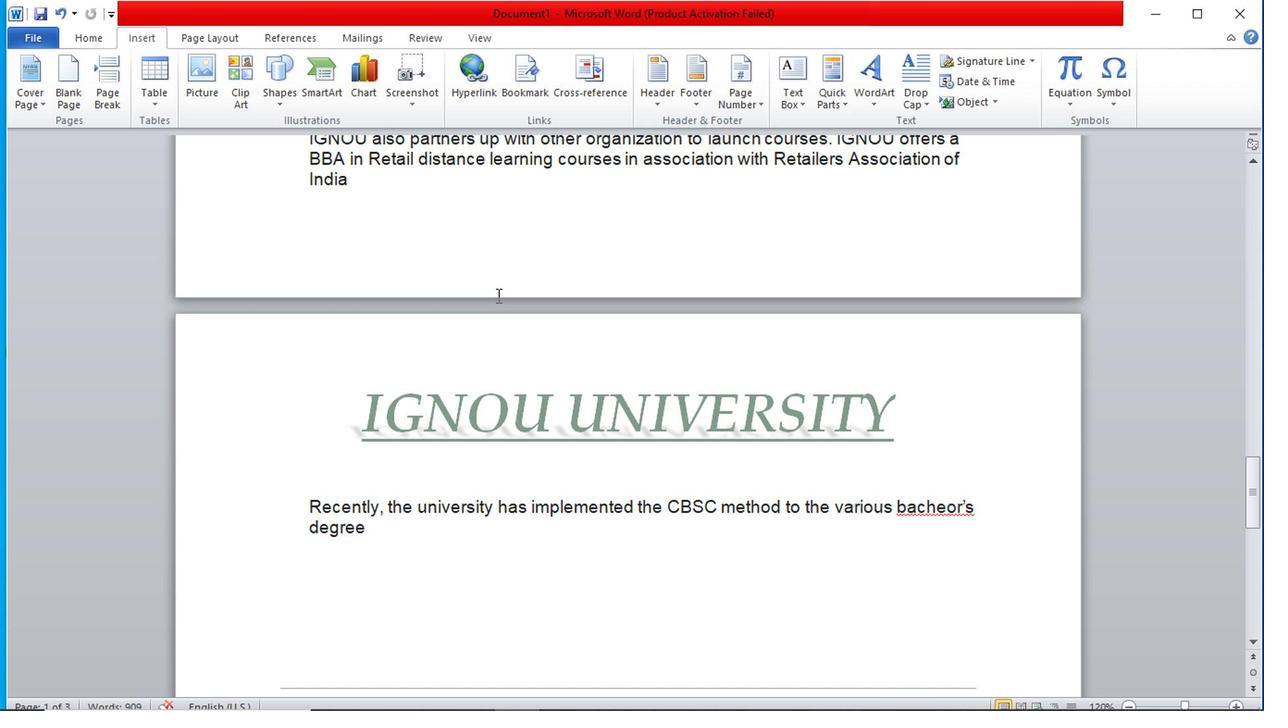 
Action: Mouse scrolled (499, 296) with delta (0, -1)
Screenshot: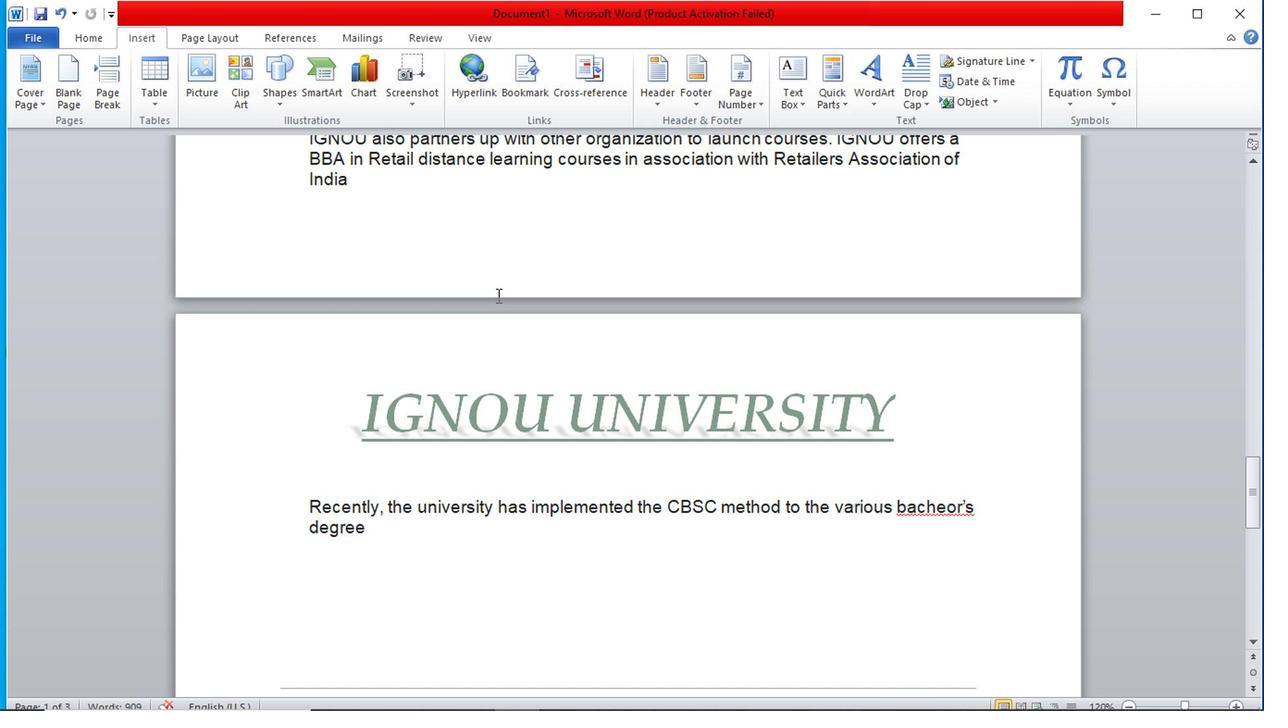 
Action: Mouse moved to (370, 310)
Screenshot: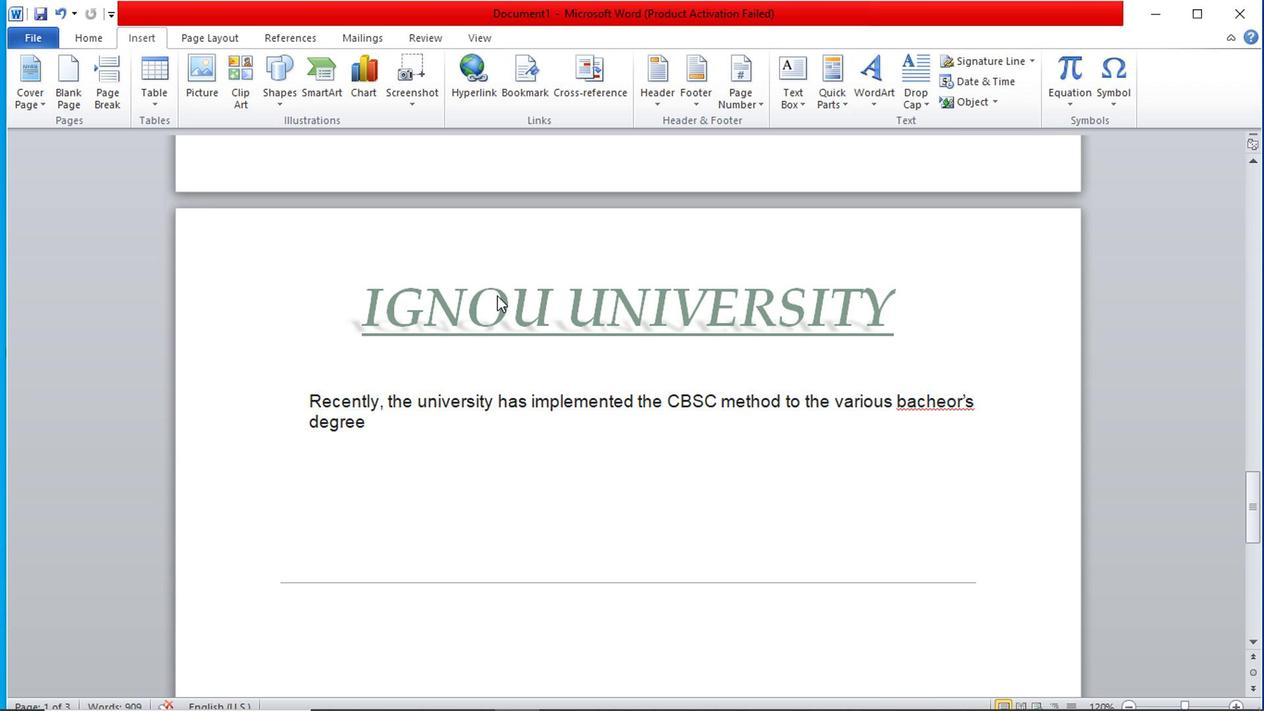 
Action: Mouse scrolled (370, 310) with delta (0, 0)
Screenshot: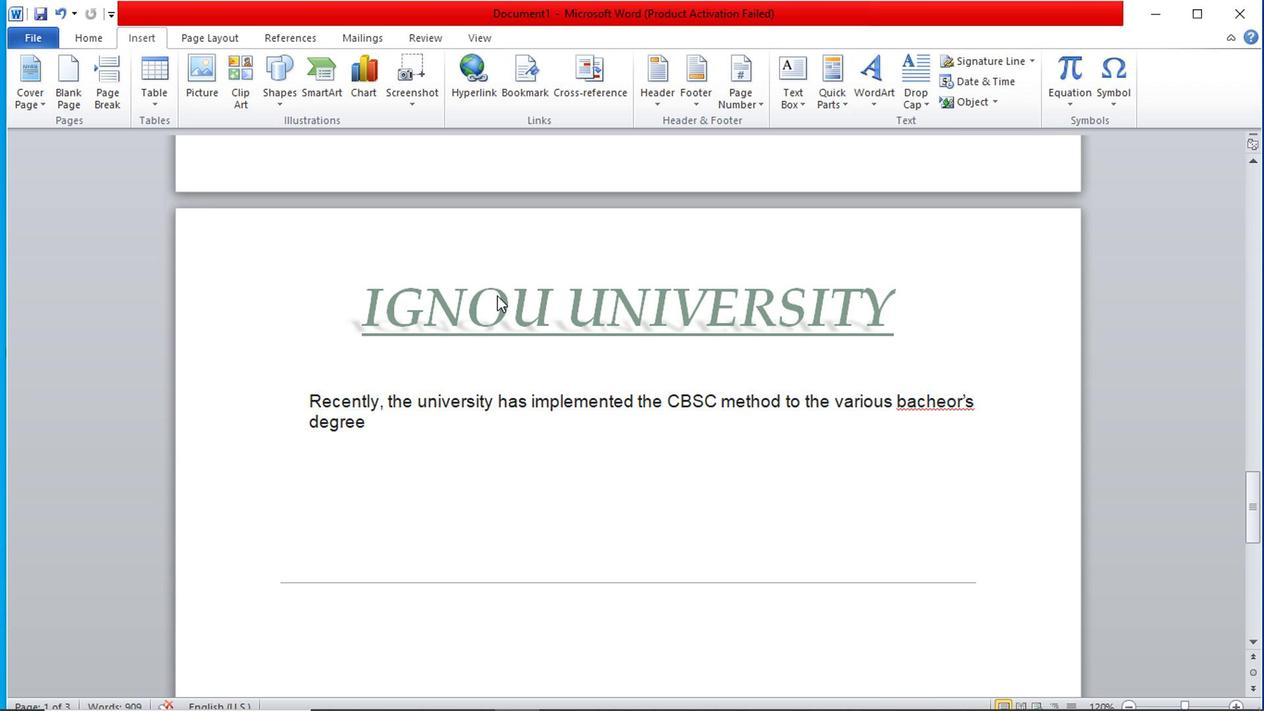 
Action: Mouse moved to (377, 365)
Screenshot: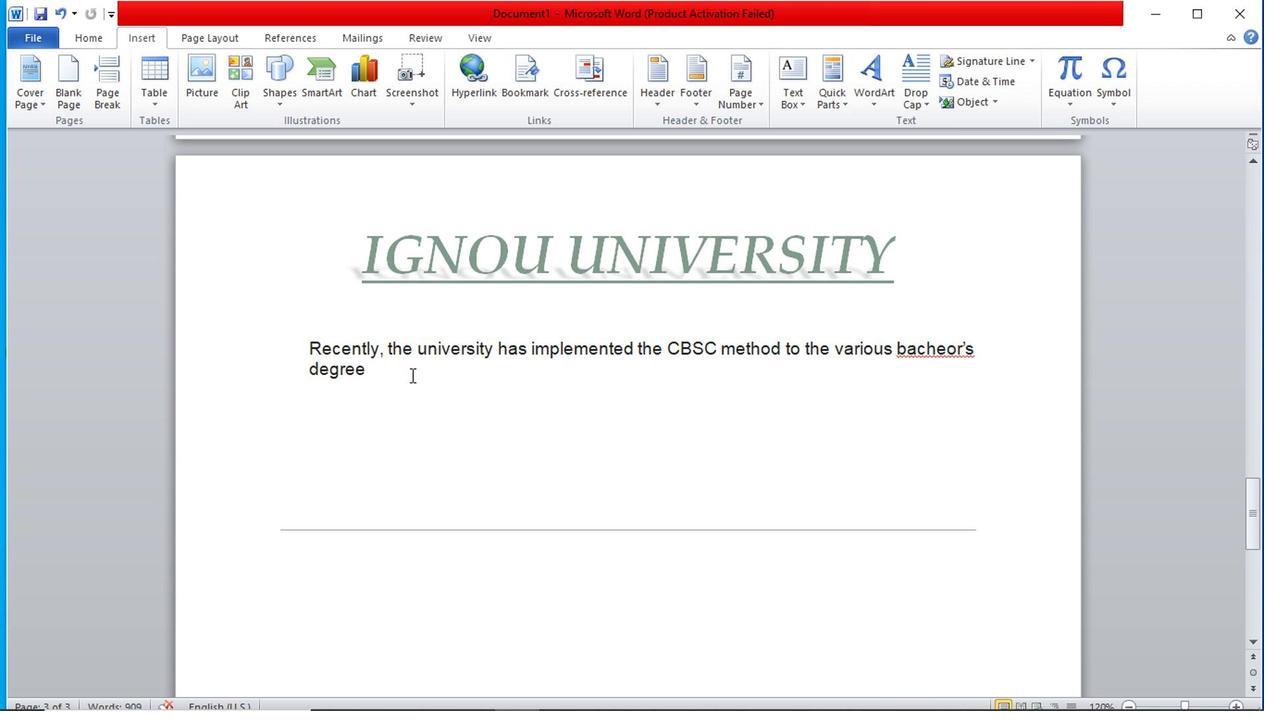 
Action: Mouse pressed left at (377, 365)
Screenshot: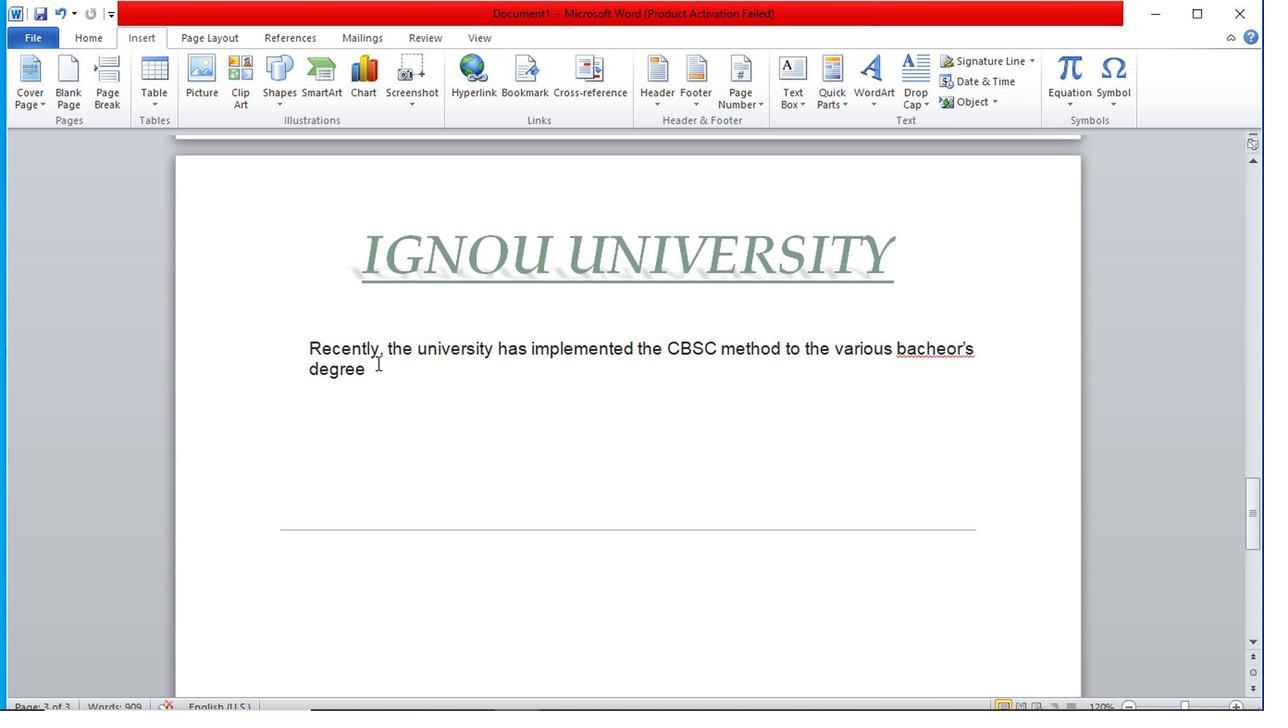 
Action: Mouse moved to (417, 406)
Screenshot: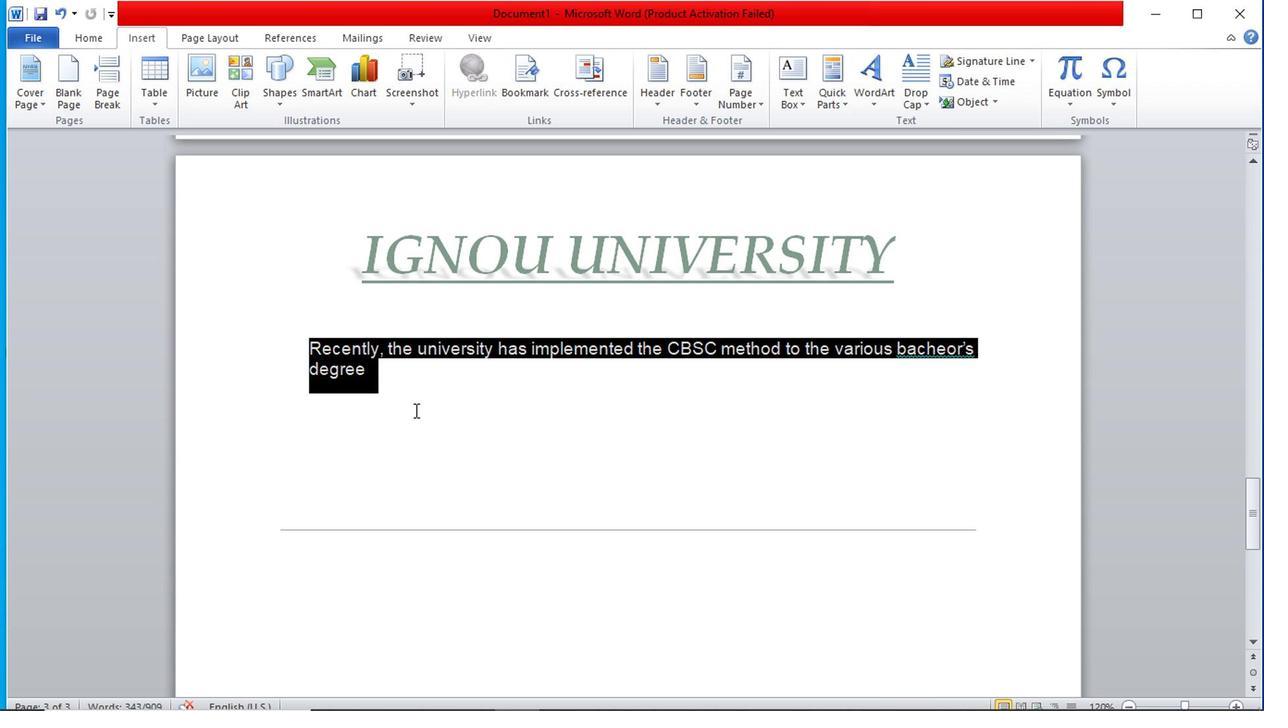 
Action: Mouse pressed left at (417, 406)
Screenshot: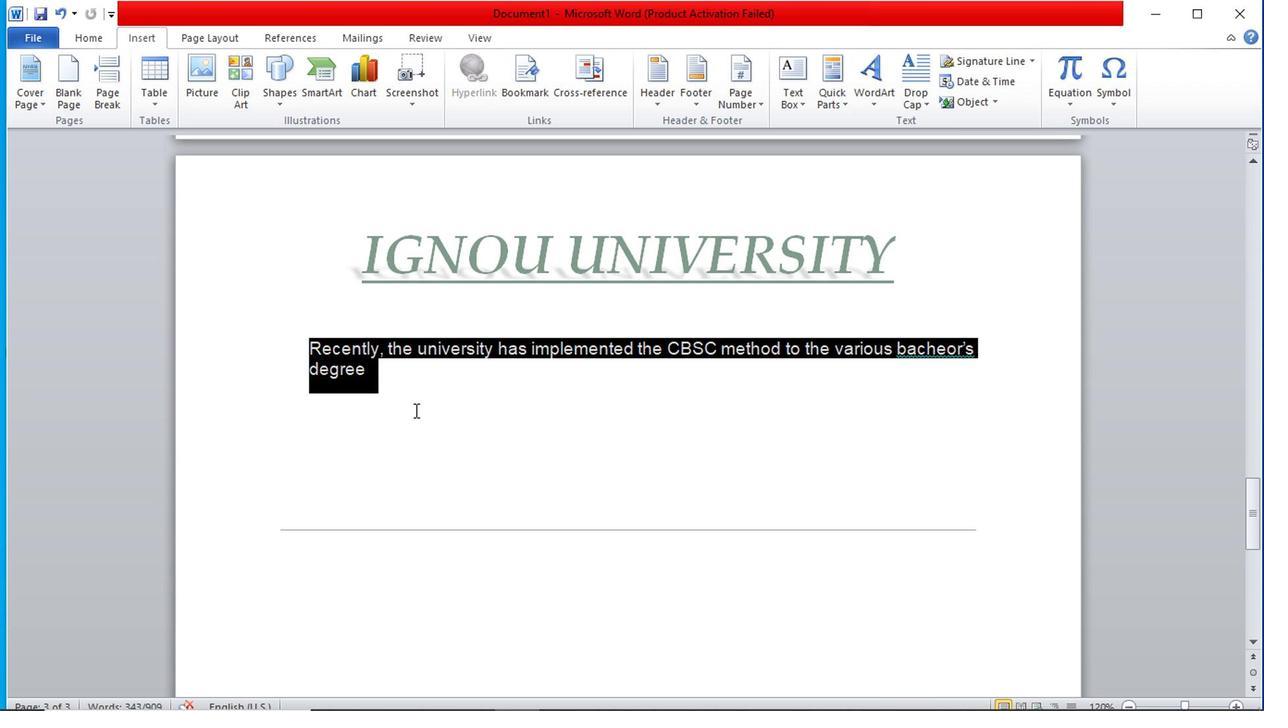 
Action: Mouse moved to (409, 383)
Screenshot: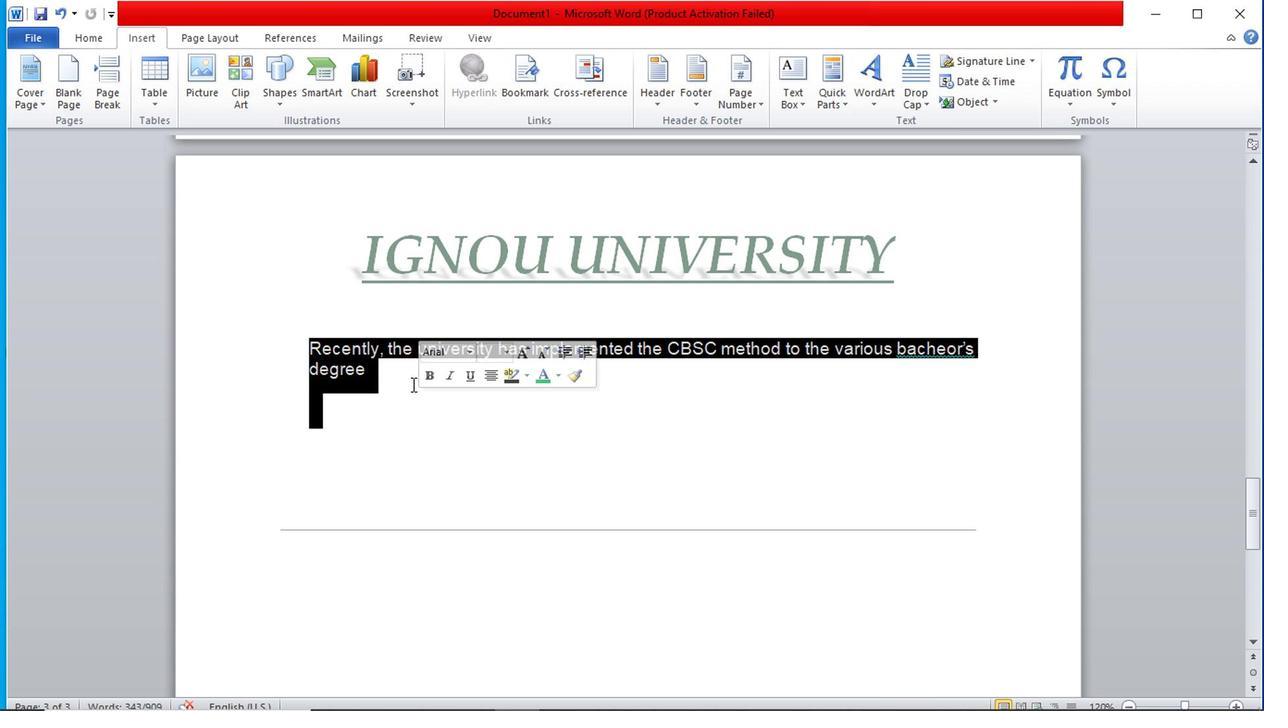 
Action: Mouse pressed left at (409, 383)
Screenshot: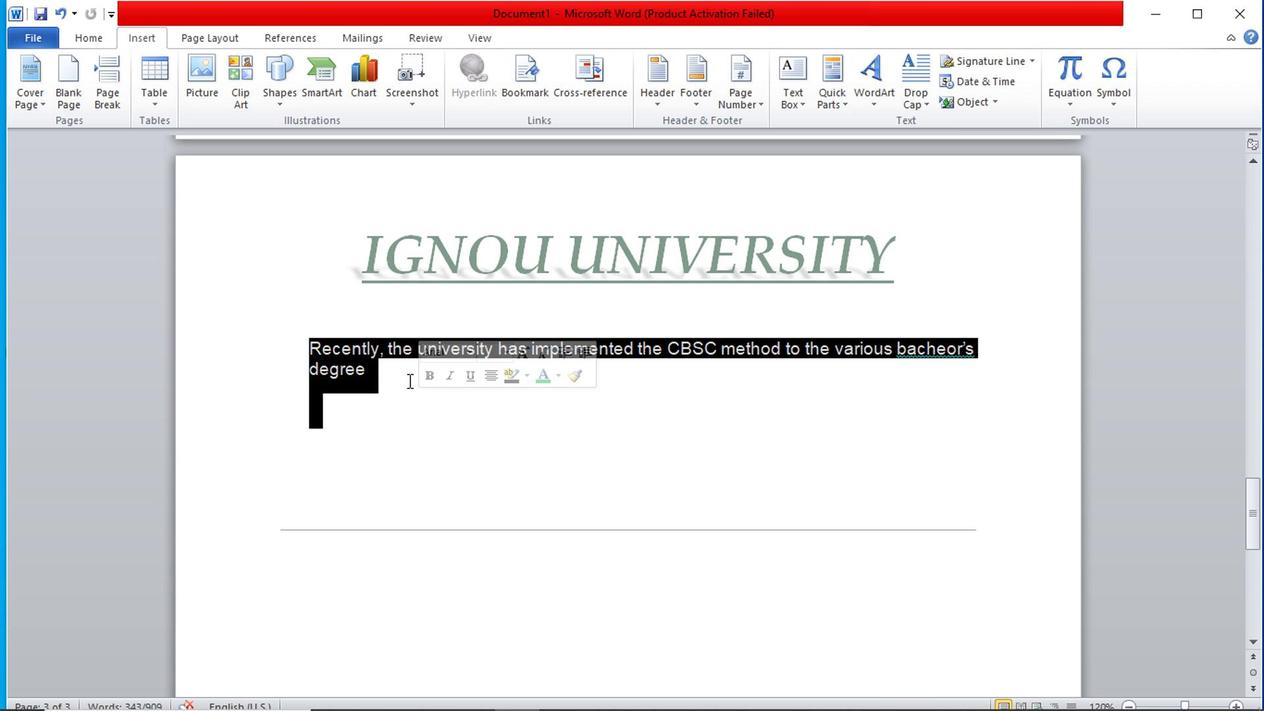 
Action: Mouse moved to (394, 377)
Screenshot: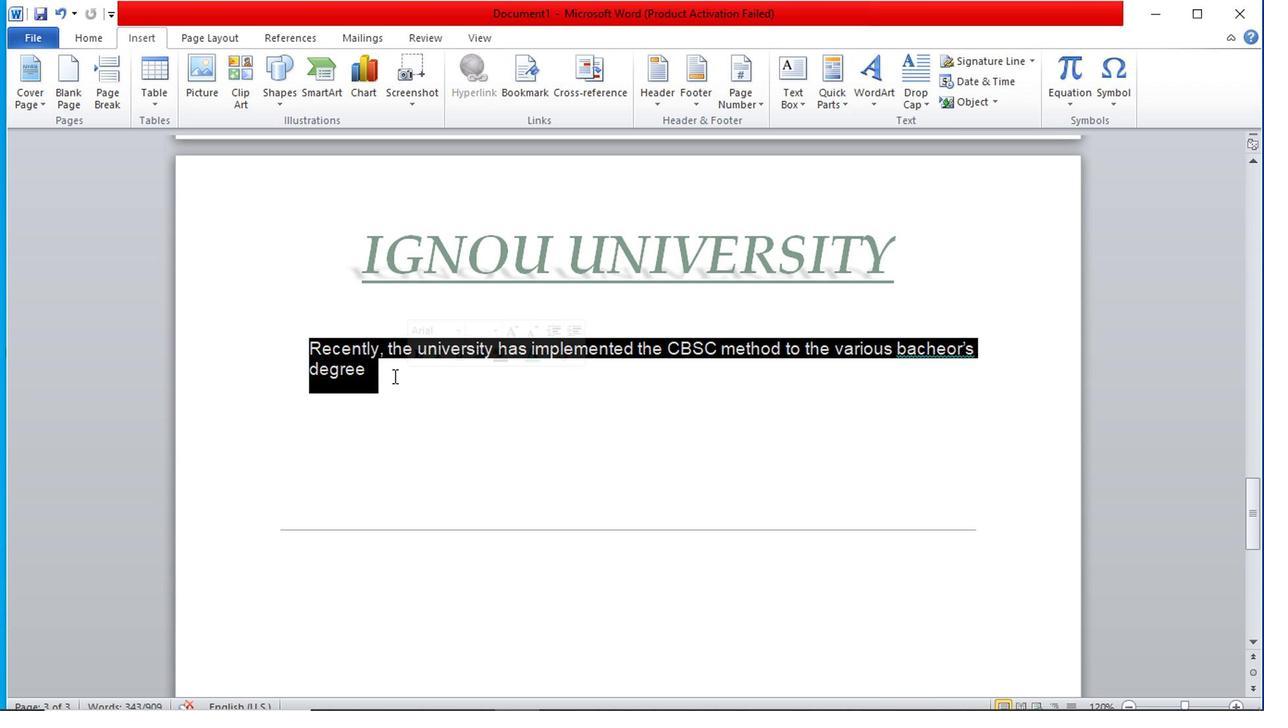 
Action: Mouse pressed left at (394, 377)
Screenshot: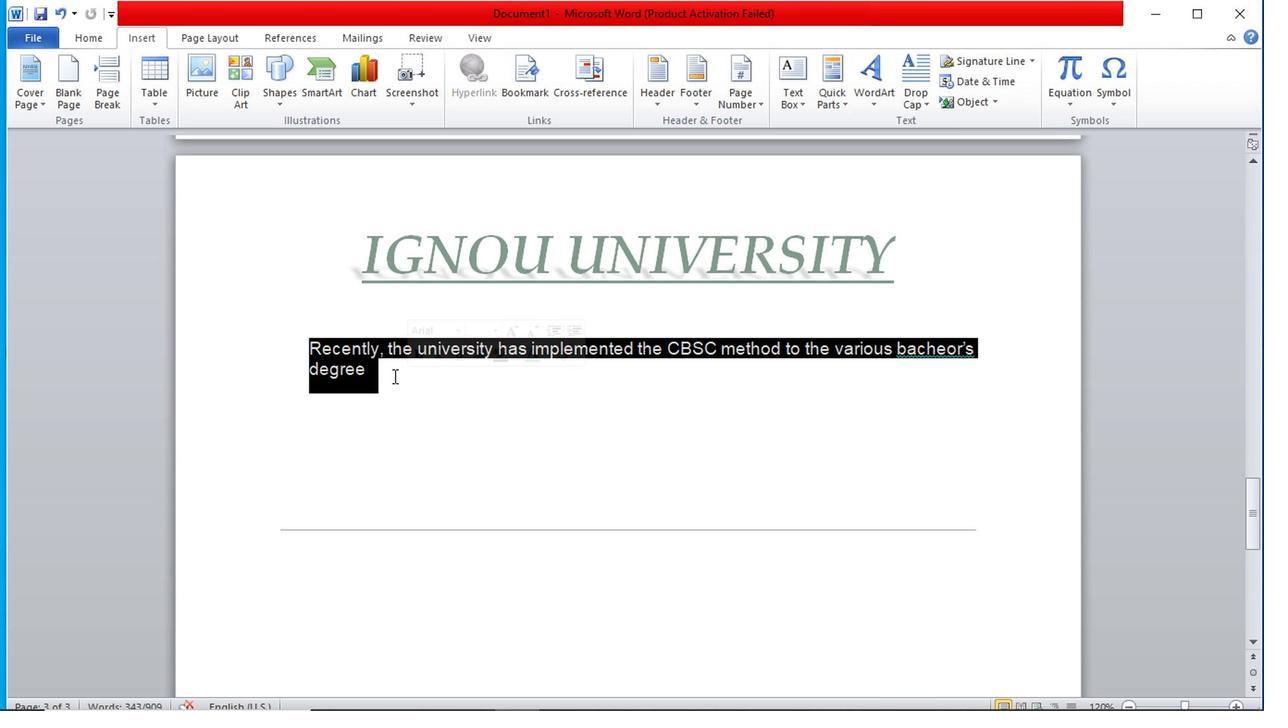 
Action: Mouse moved to (294, 355)
Screenshot: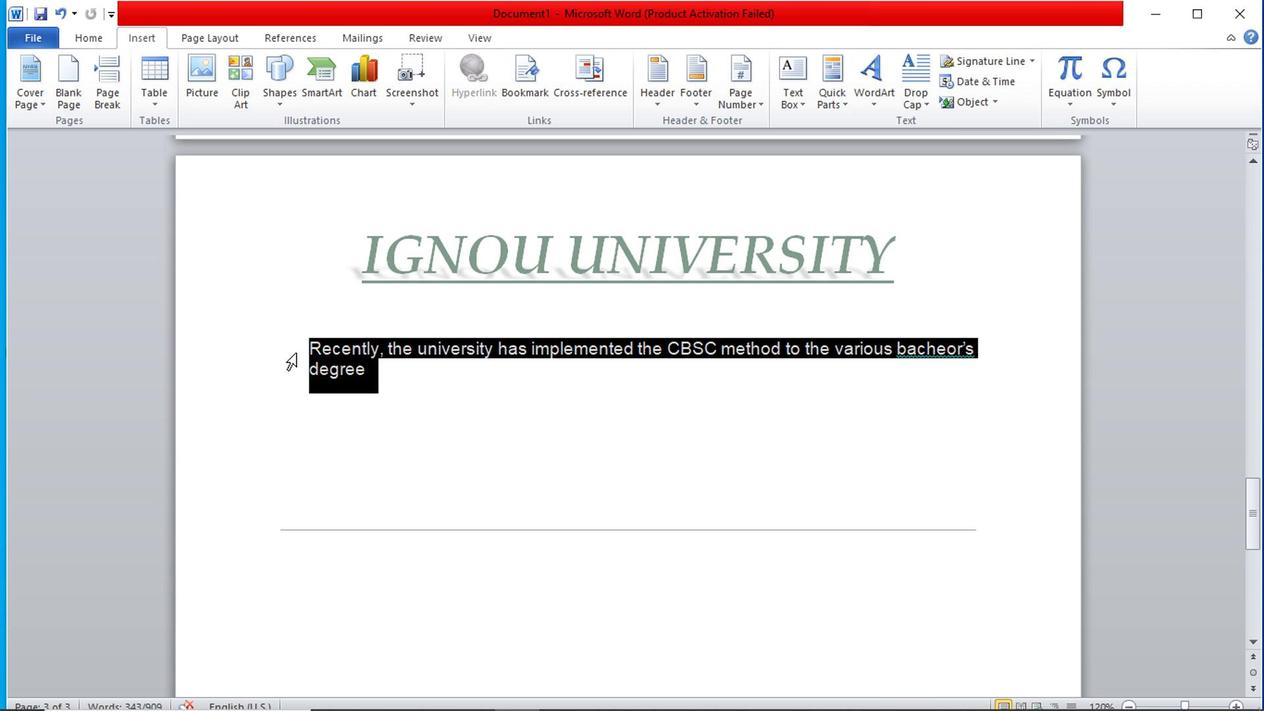 
Action: Mouse pressed left at (294, 355)
Screenshot: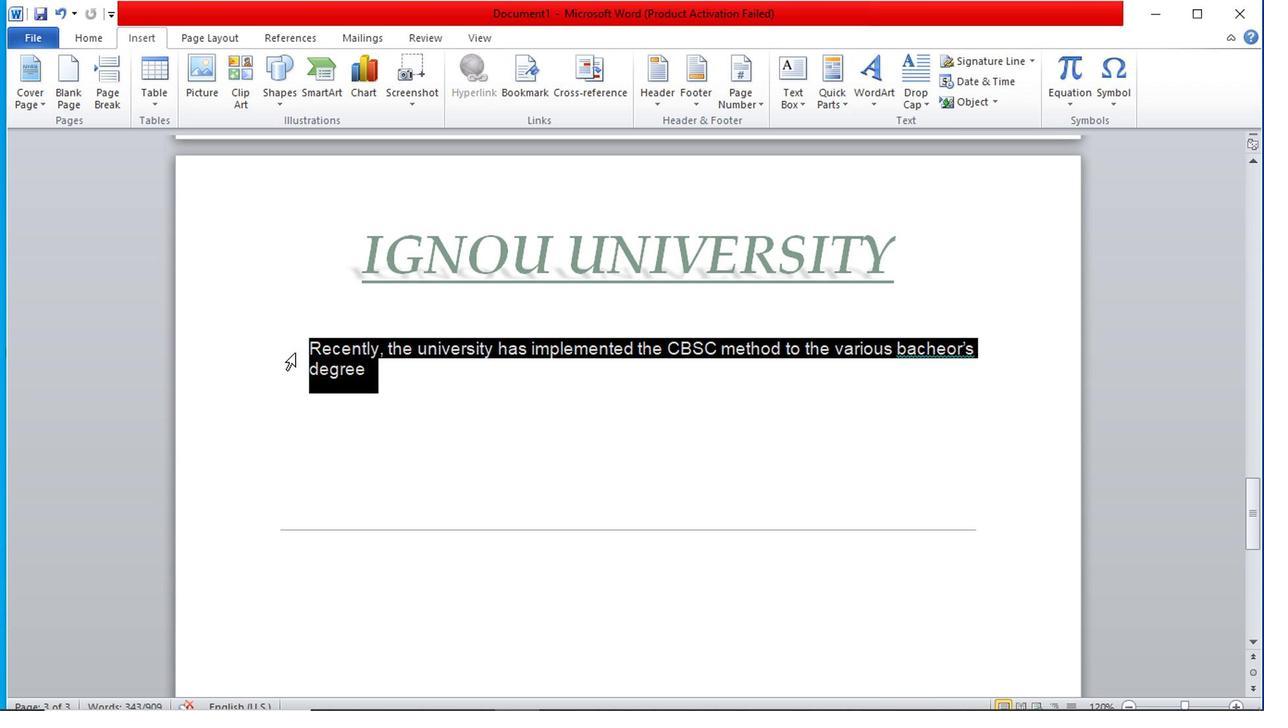 
Action: Mouse moved to (507, 411)
Screenshot: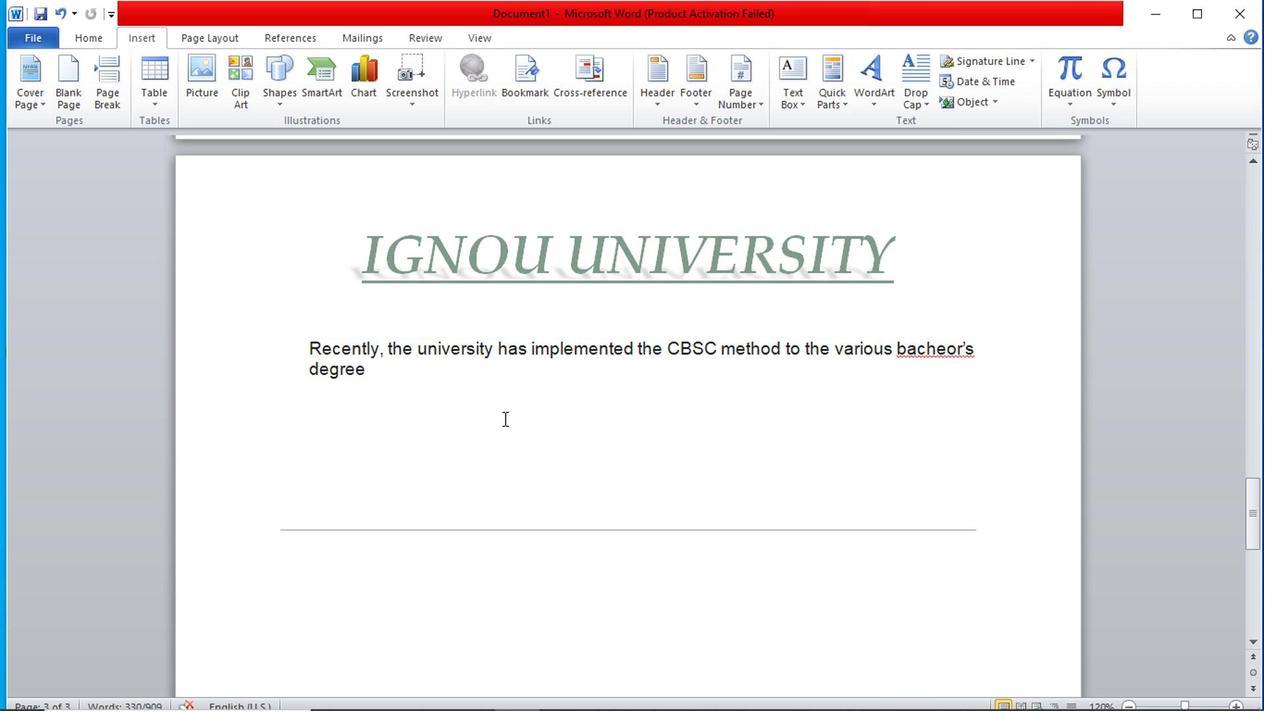
Action: Mouse pressed left at (507, 411)
Screenshot: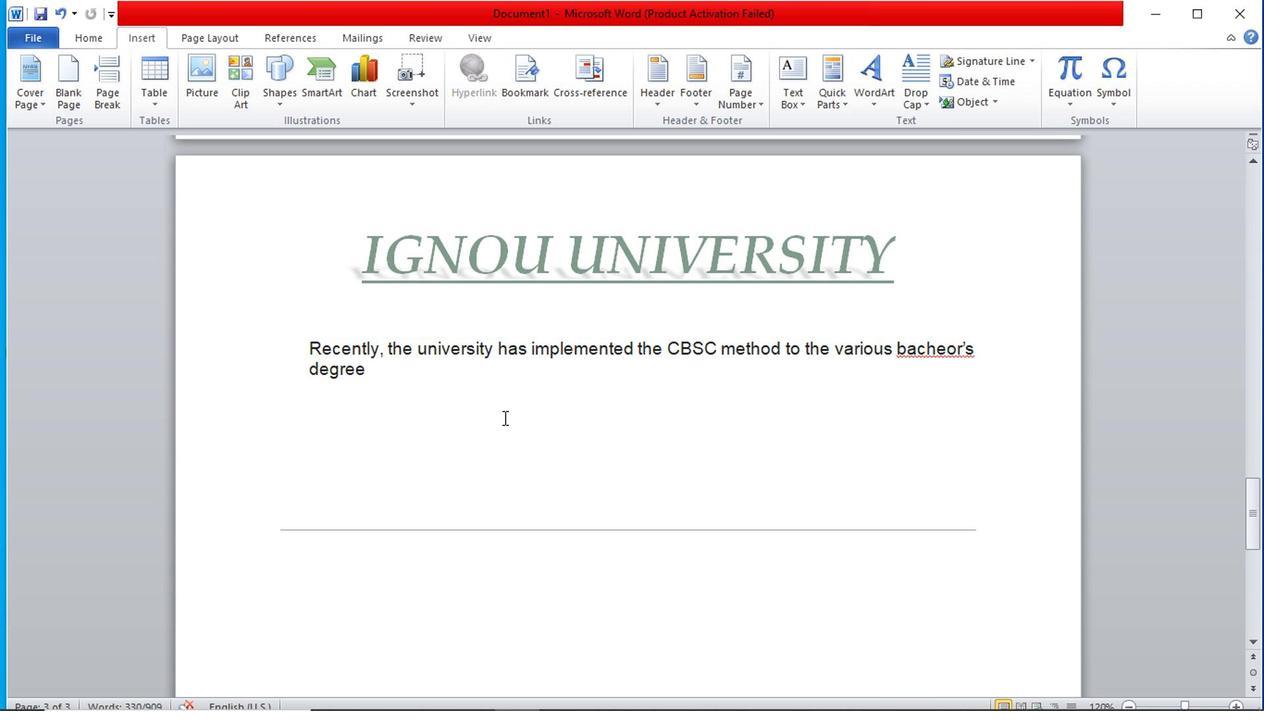 
Action: Mouse moved to (440, 370)
Screenshot: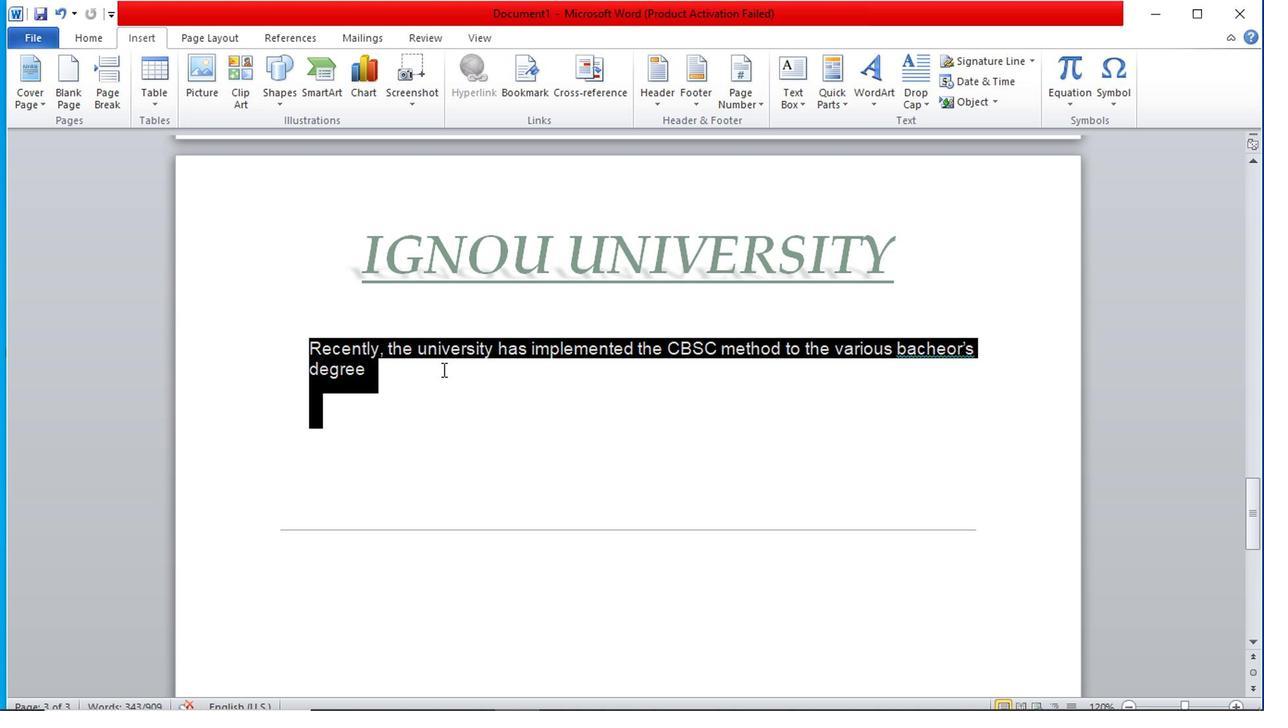 
Action: Key pressed <Key.backspace>
Screenshot: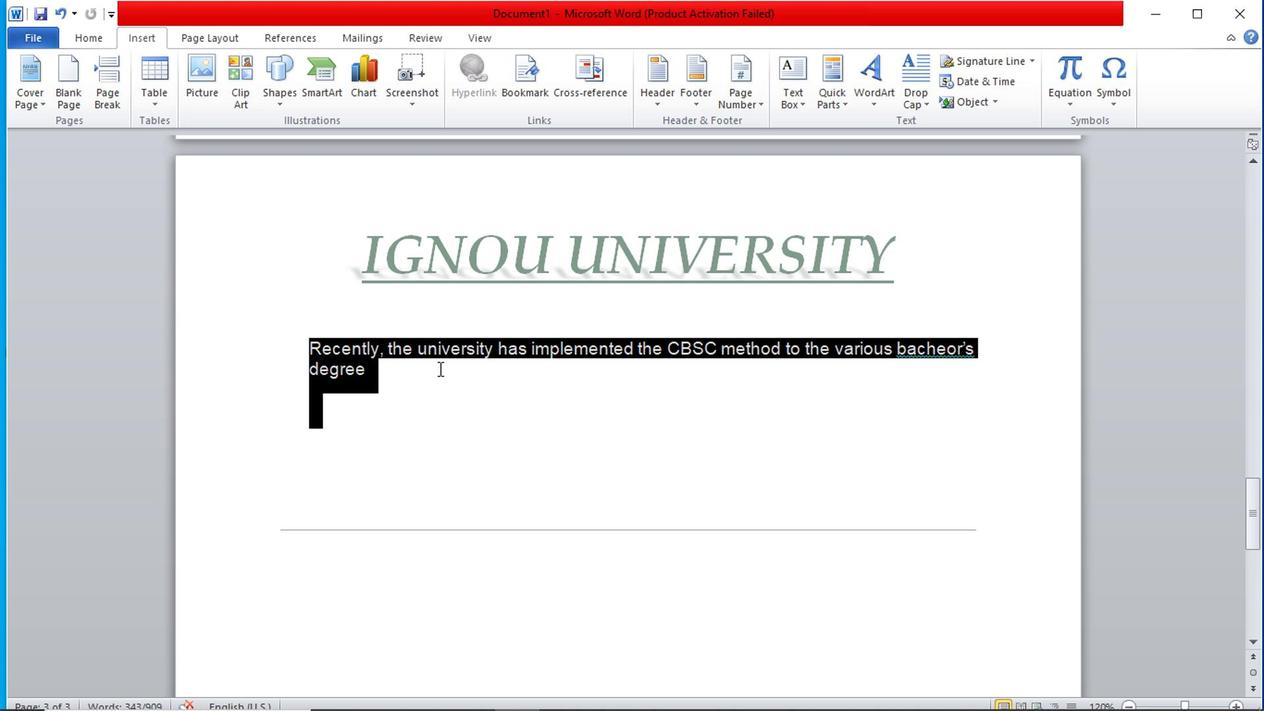
Action: Mouse moved to (491, 418)
Screenshot: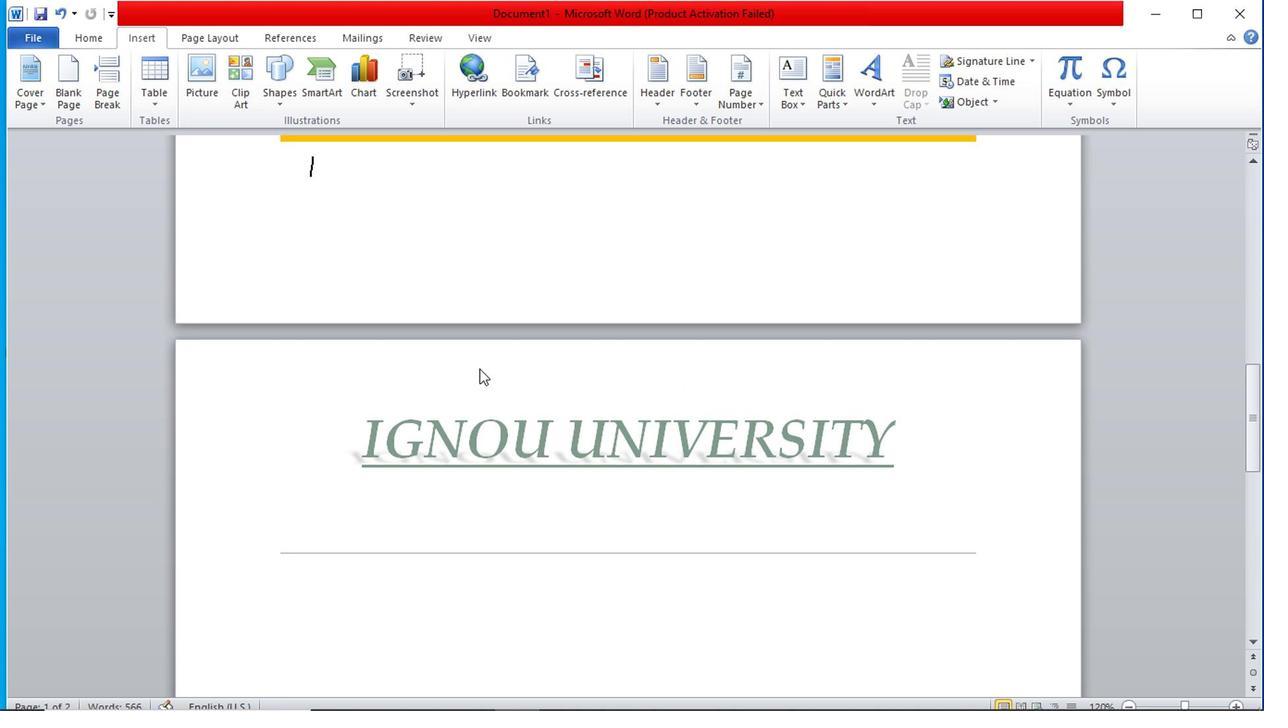 
Action: Mouse scrolled (491, 416) with delta (0, -1)
Screenshot: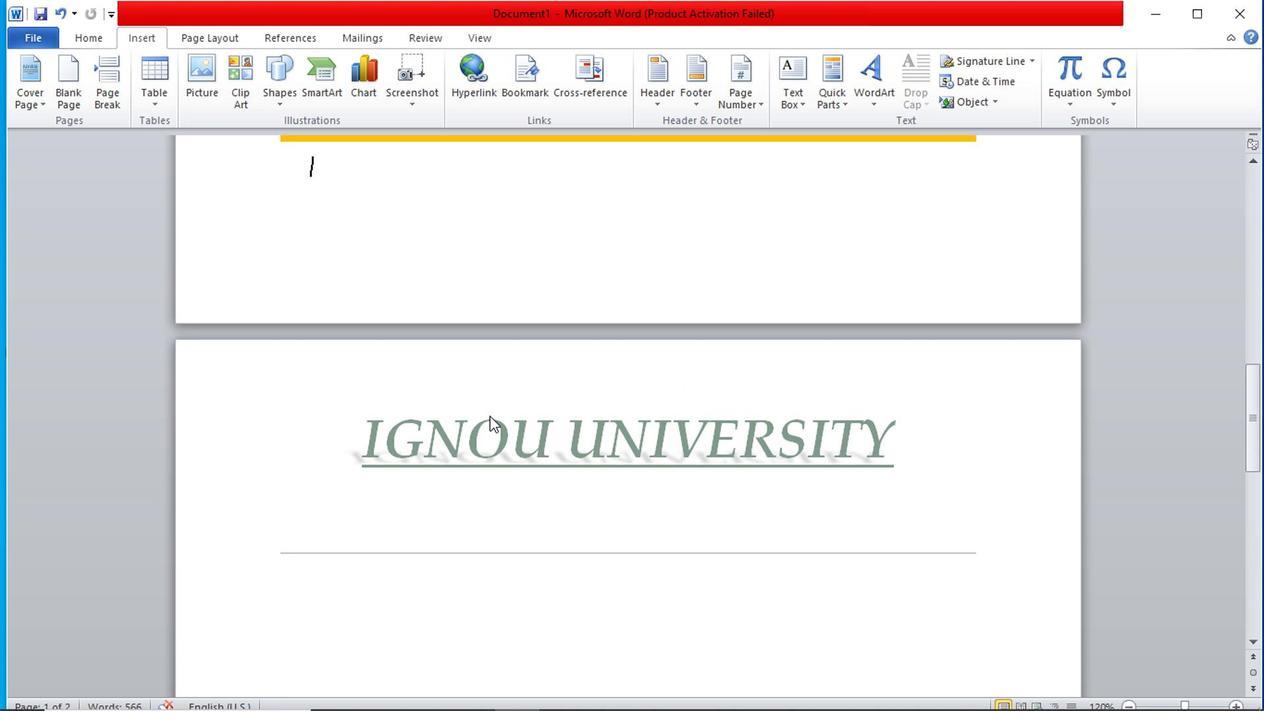 
Action: Mouse moved to (322, 464)
Screenshot: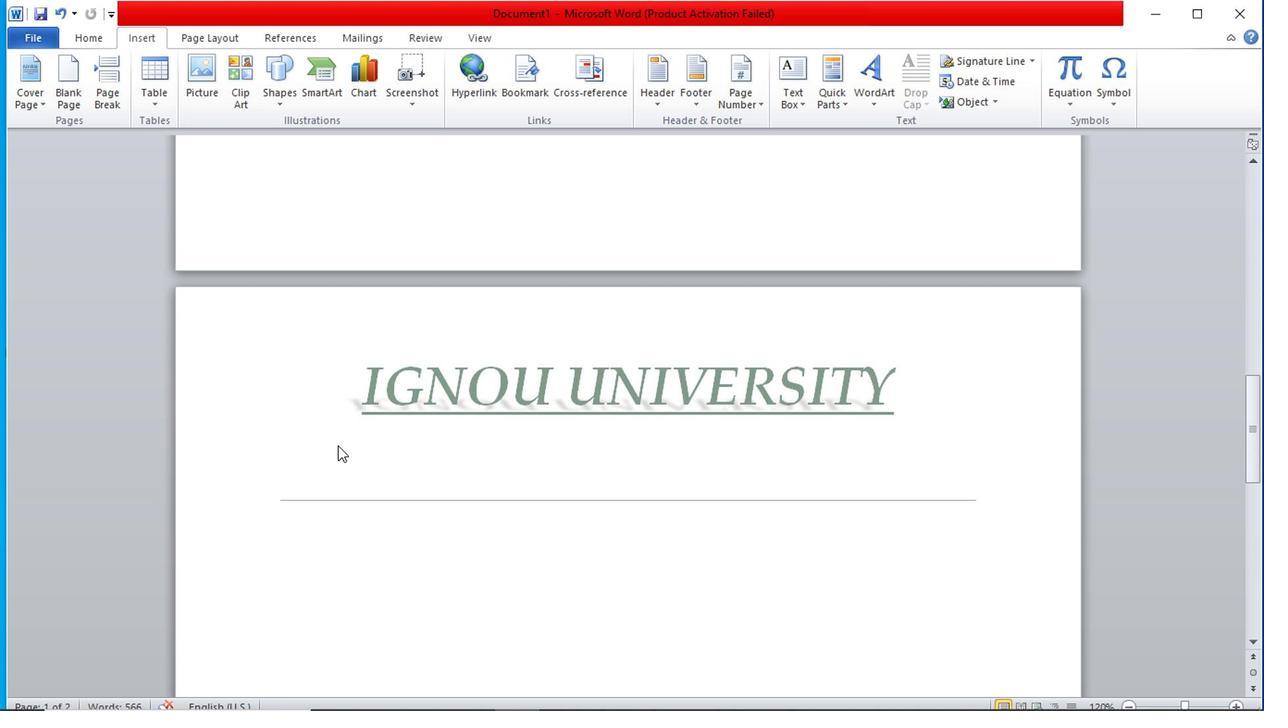 
Action: Mouse pressed left at (322, 464)
Screenshot: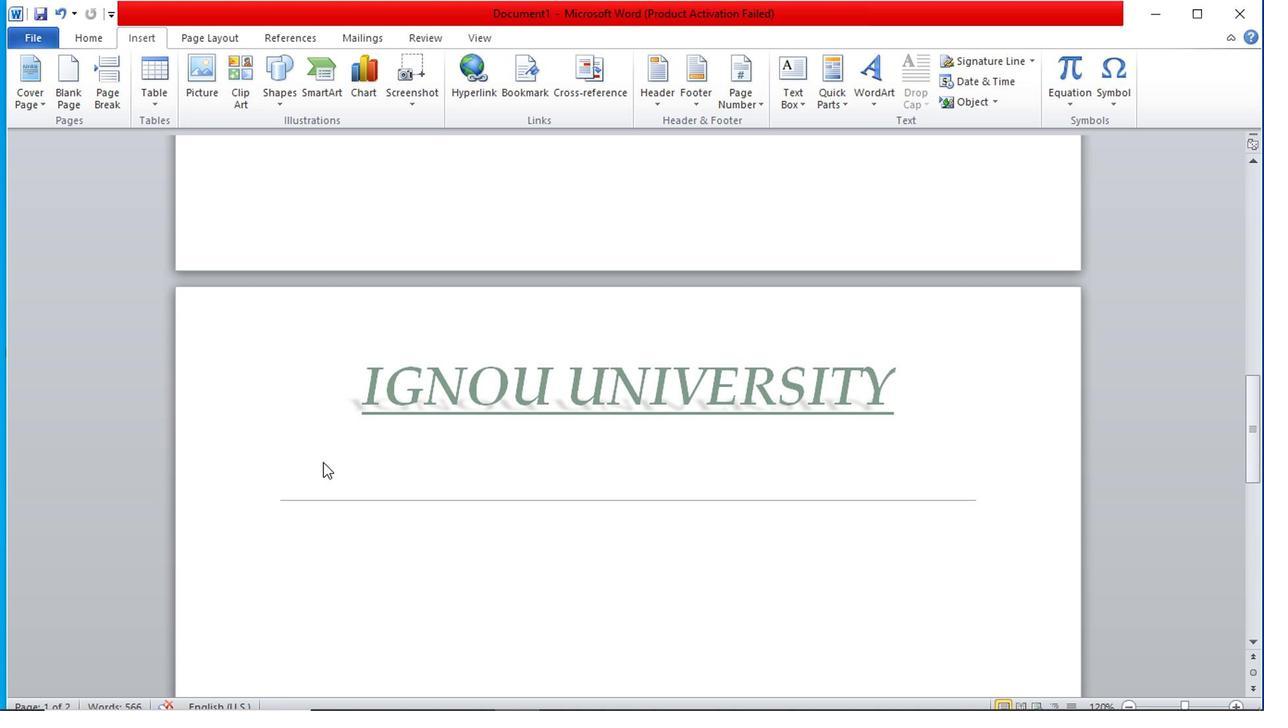 
Action: Mouse moved to (320, 466)
Screenshot: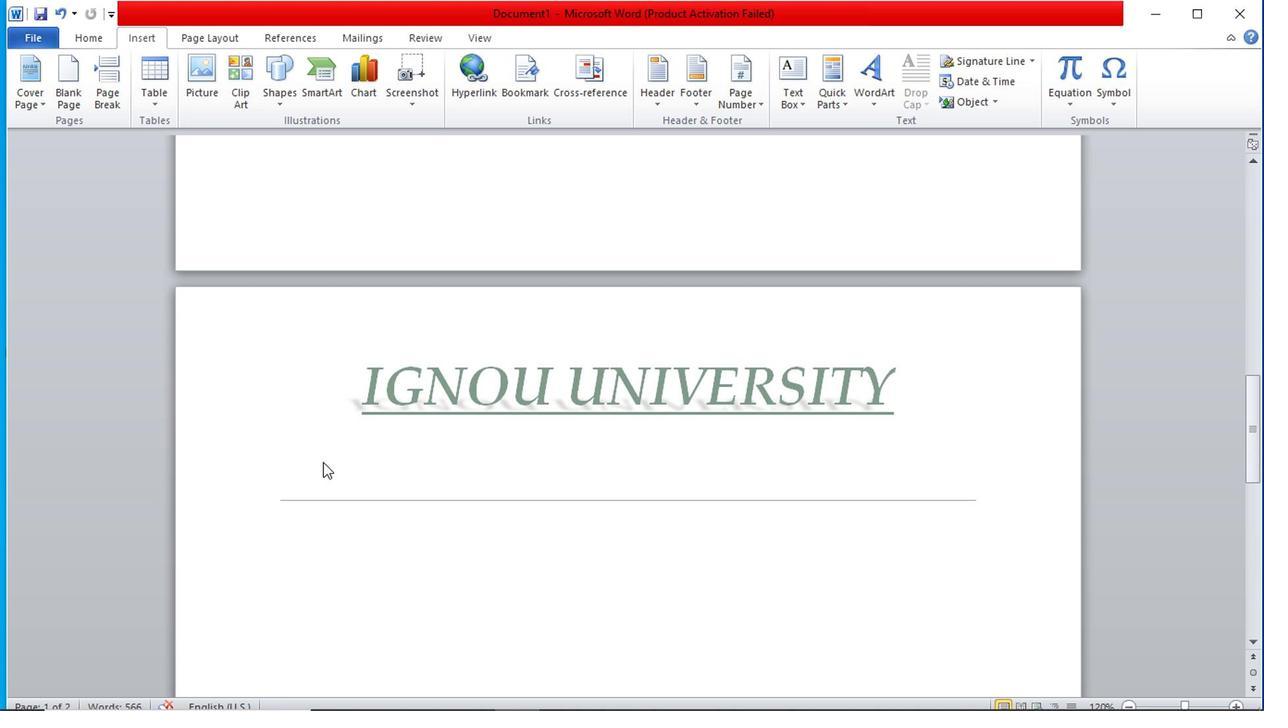 
Action: Mouse pressed left at (320, 466)
Screenshot: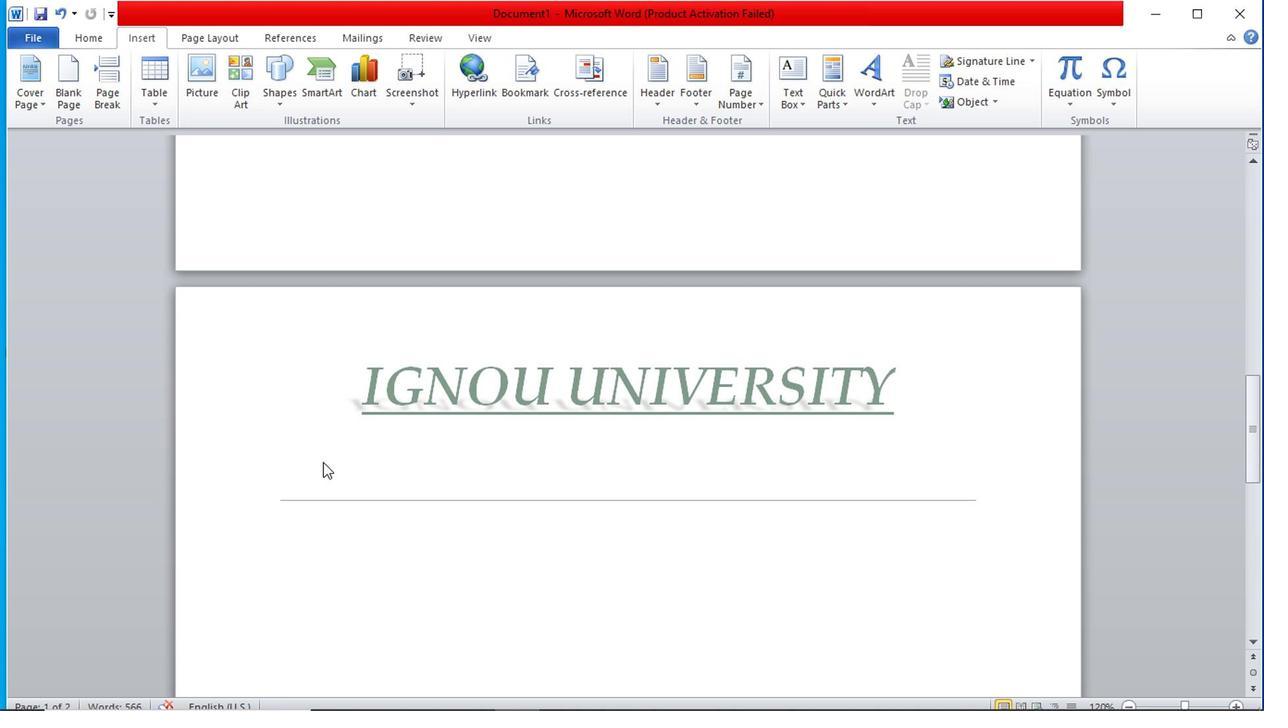
Action: Mouse pressed left at (320, 466)
Screenshot: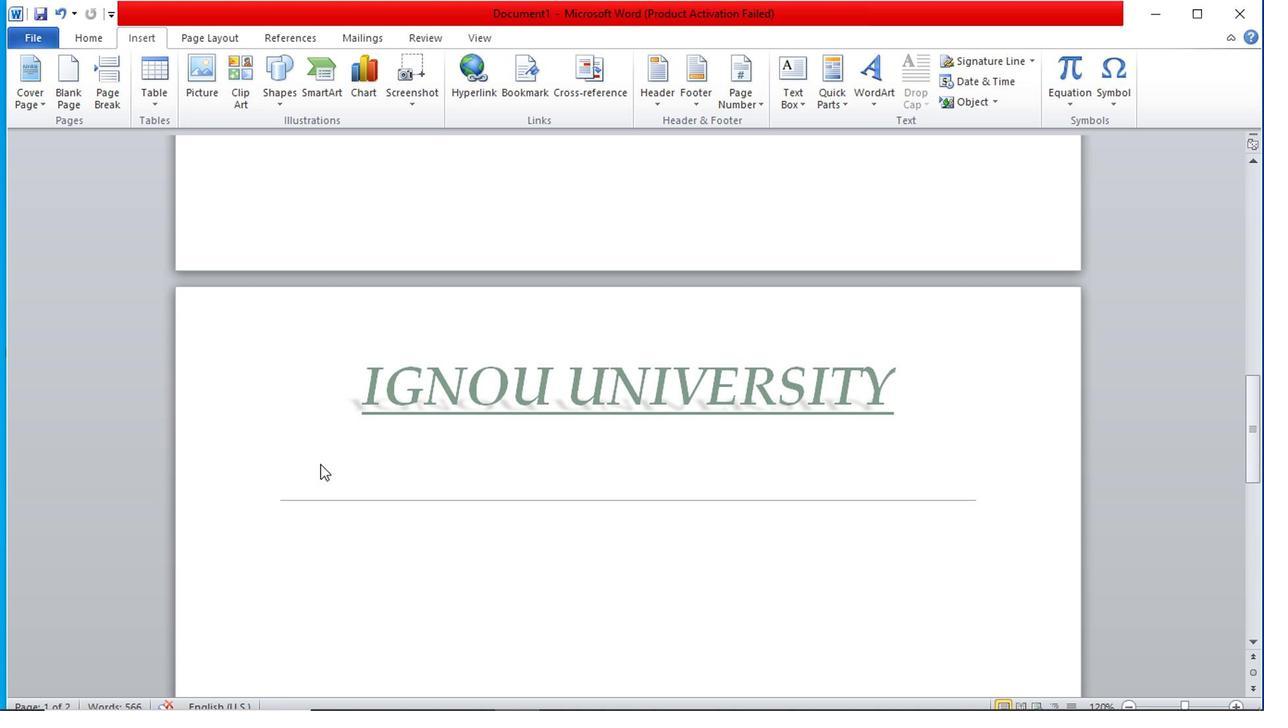 
Action: Mouse moved to (333, 533)
Screenshot: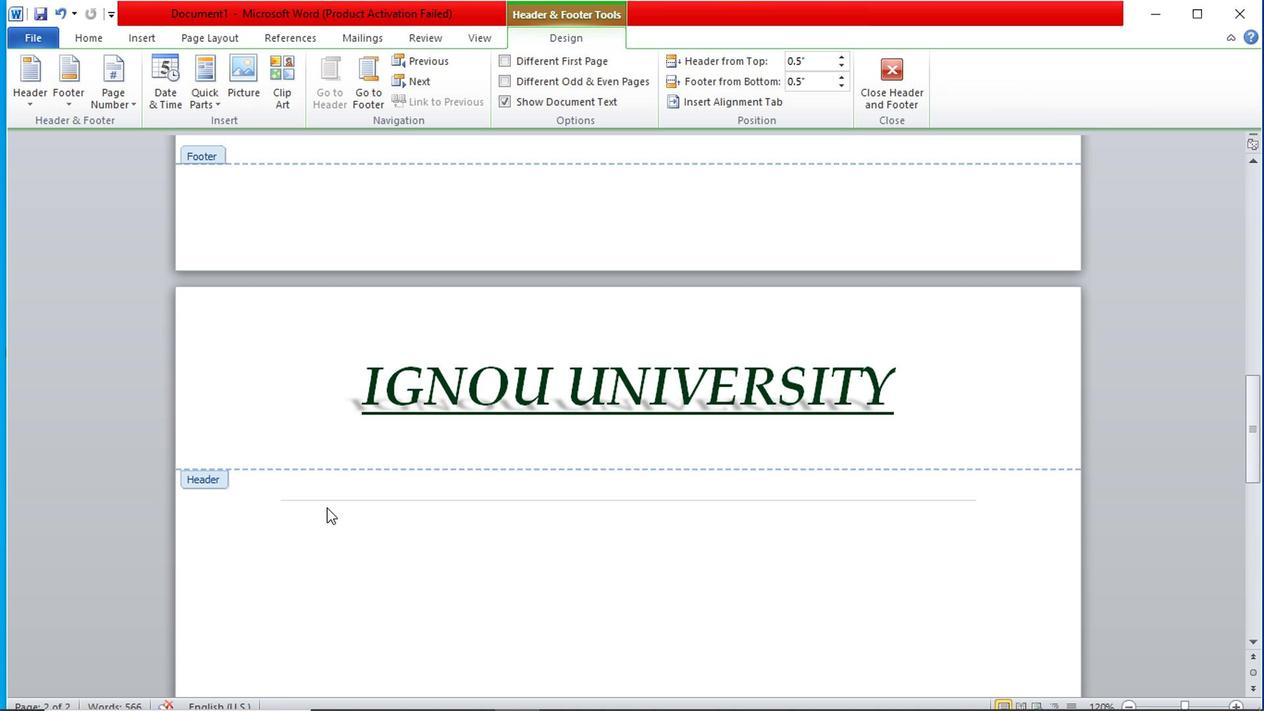 
Action: Mouse pressed left at (333, 533)
Screenshot: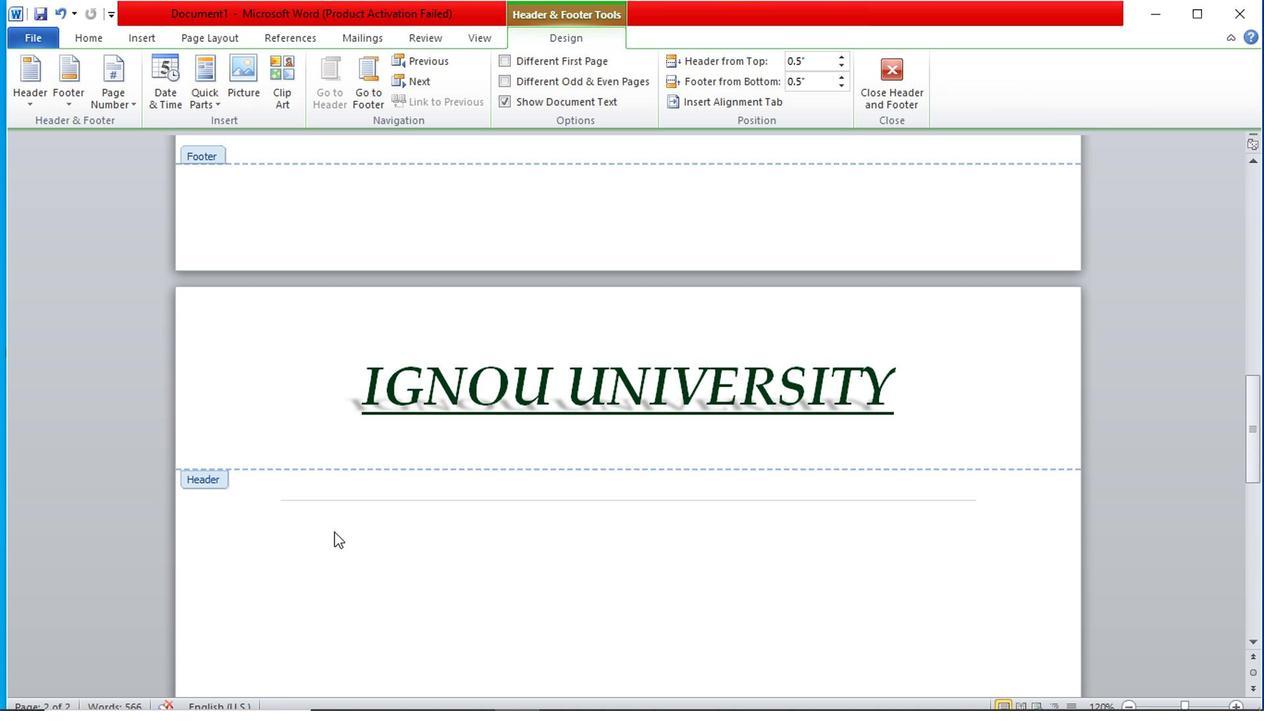 
Action: Mouse moved to (308, 501)
Screenshot: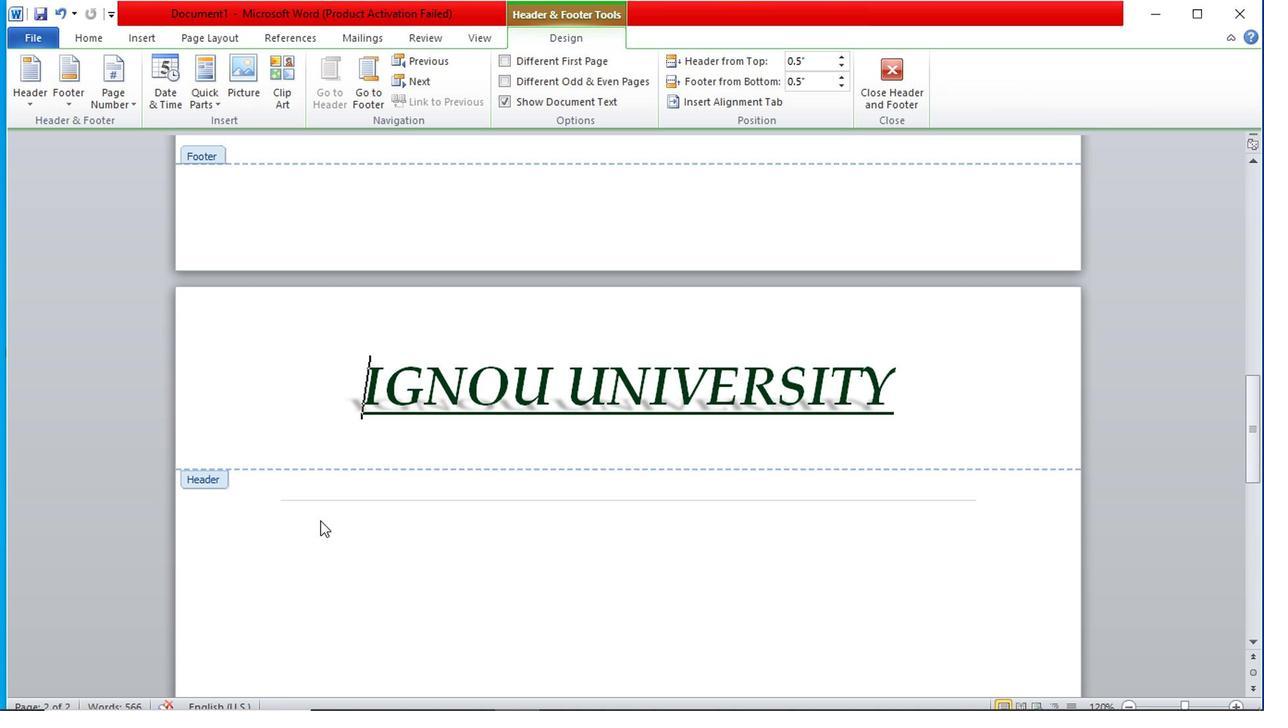 
Action: Mouse pressed left at (308, 501)
Screenshot: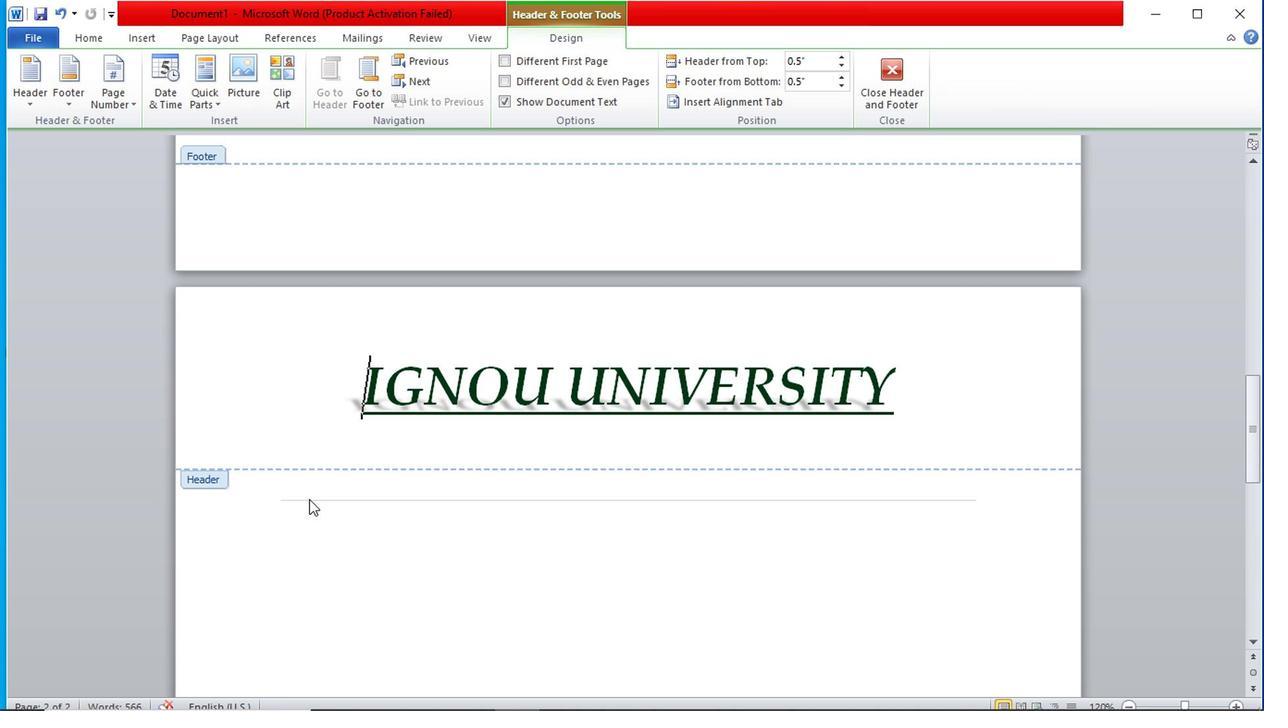 
Action: Mouse pressed left at (308, 501)
Screenshot: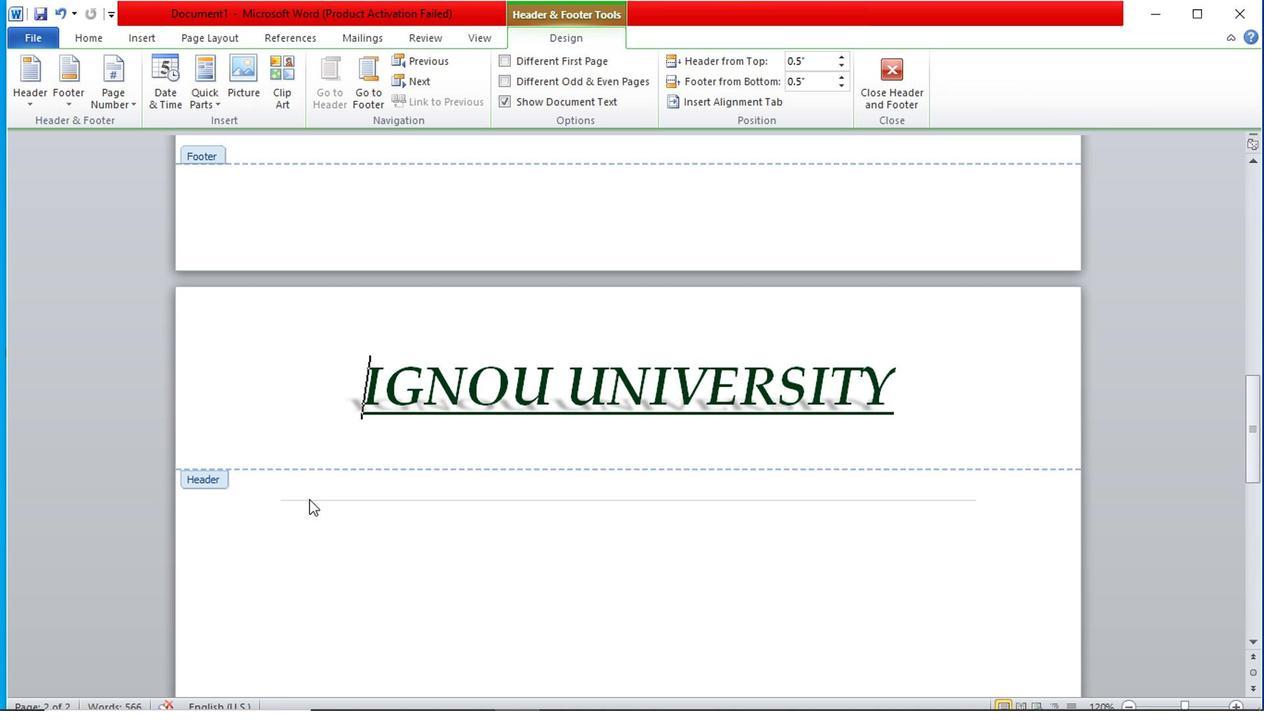 
Action: Mouse moved to (458, 176)
Screenshot: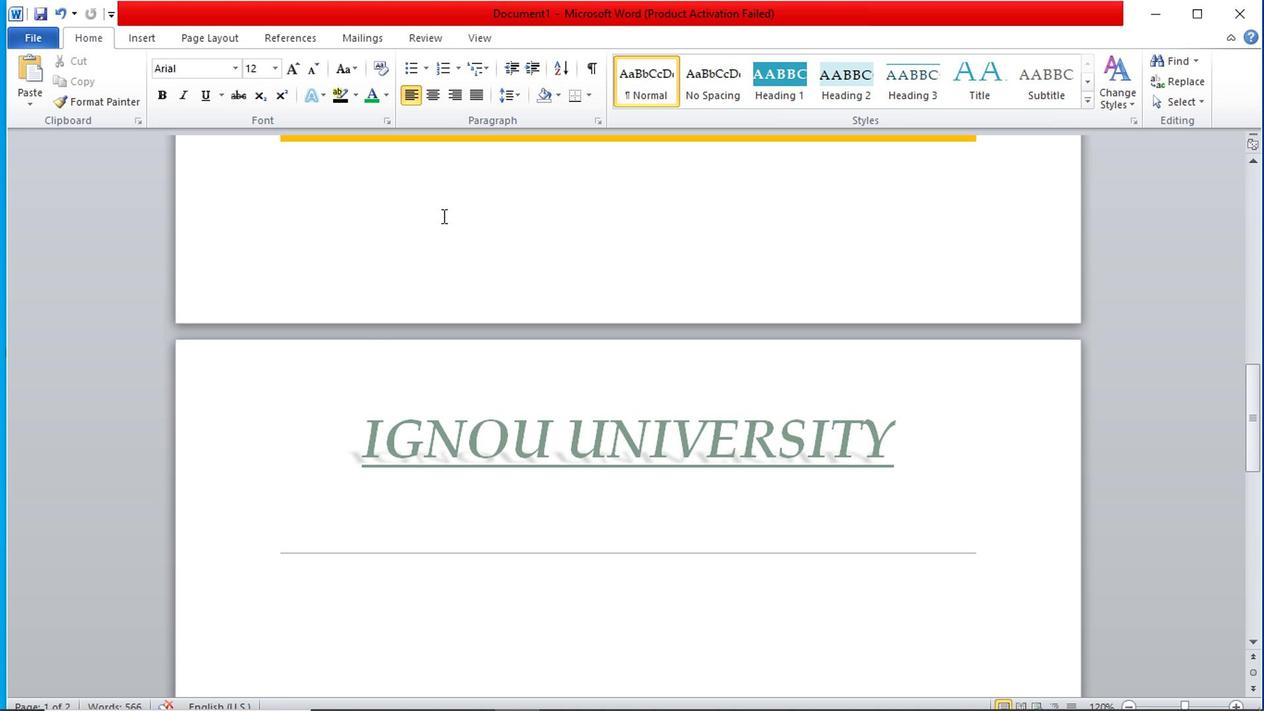 
Action: Mouse pressed left at (458, 176)
Screenshot: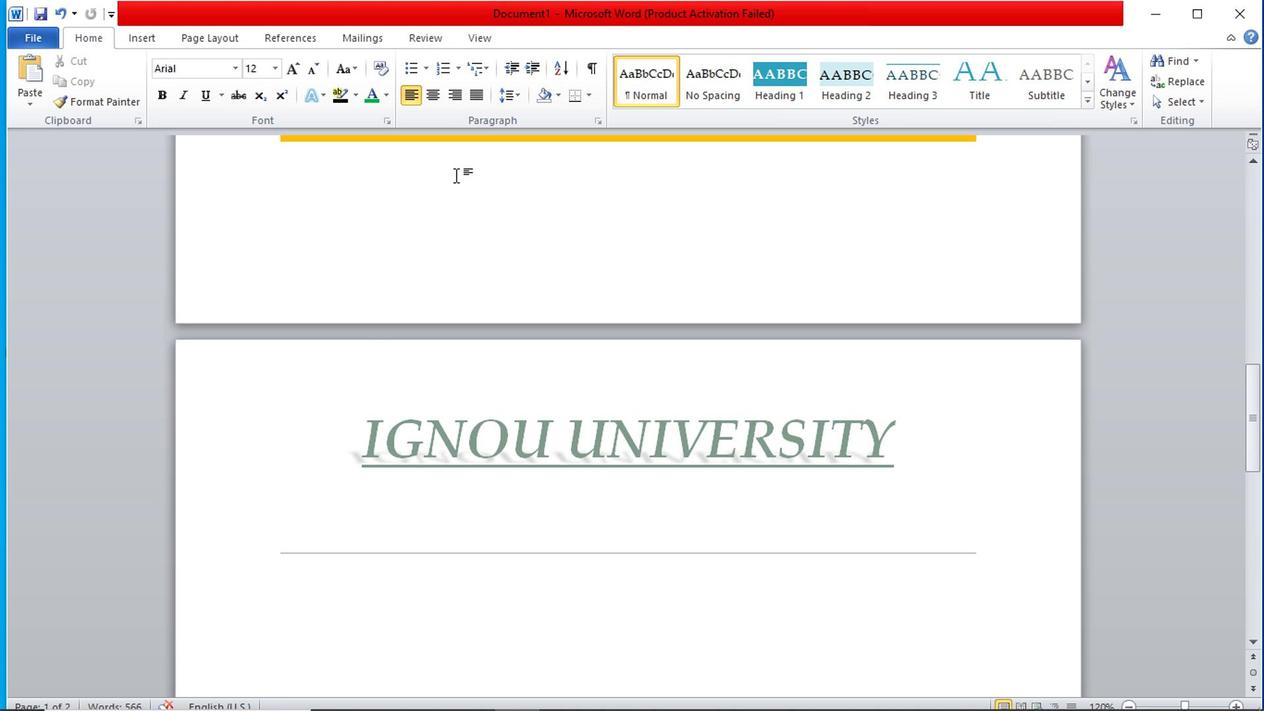 
Action: Mouse moved to (953, 466)
Screenshot: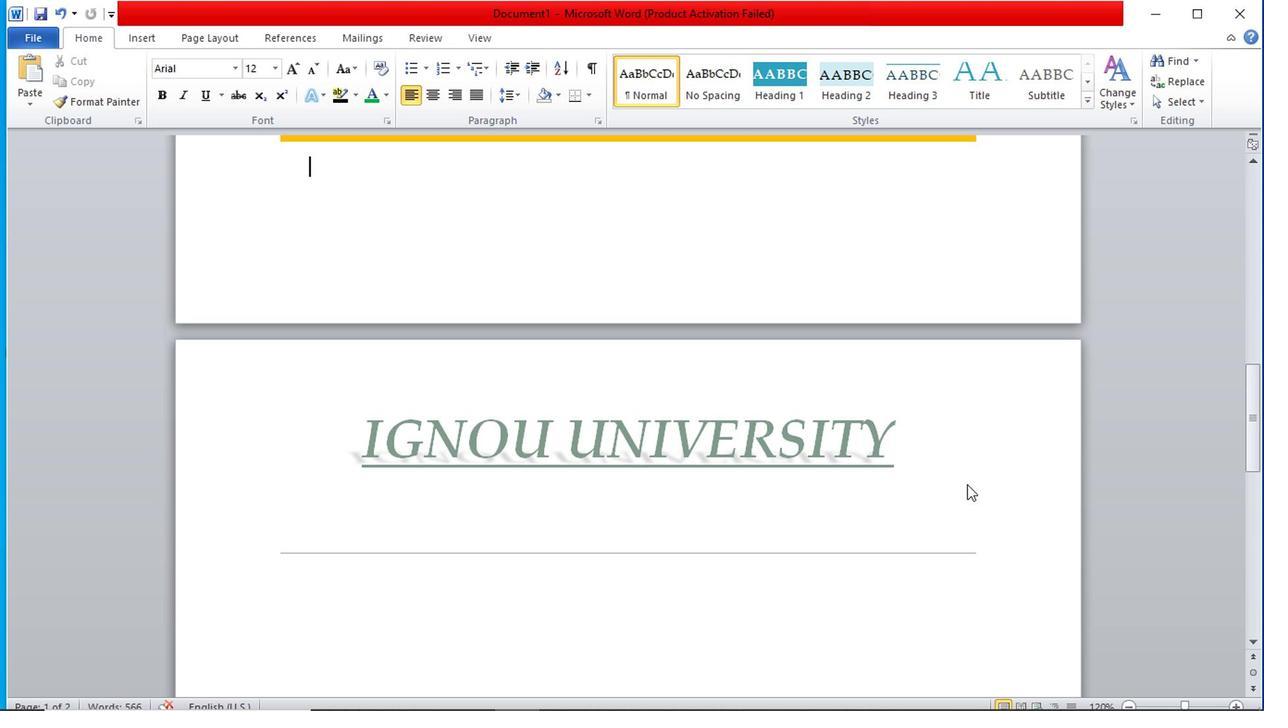 
Action: Mouse pressed left at (953, 466)
Screenshot: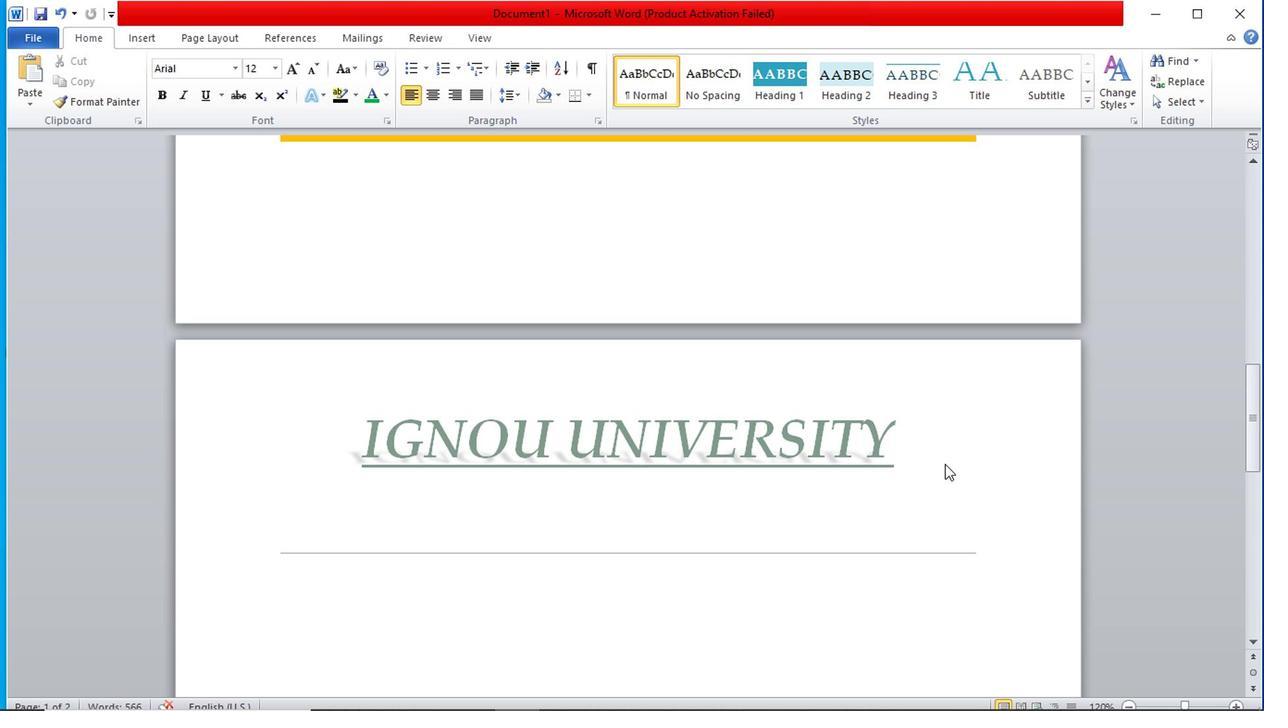 
Action: Mouse moved to (869, 378)
Screenshot: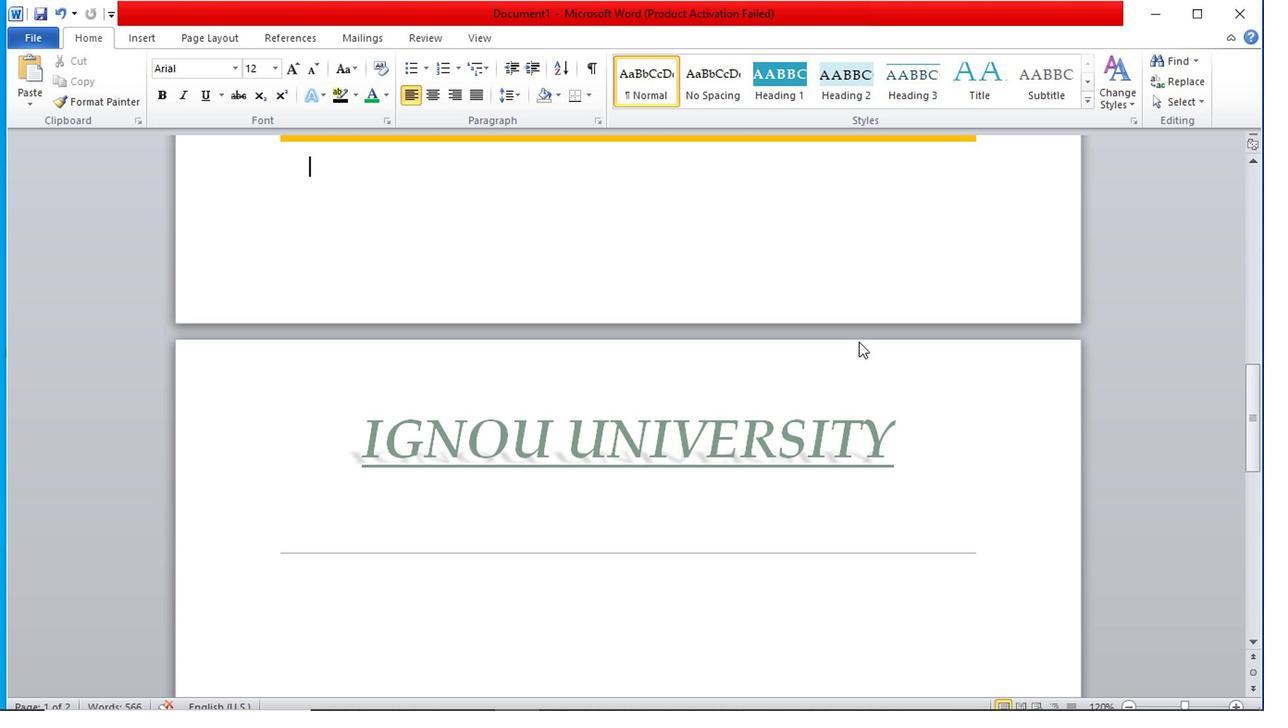 
Action: Mouse scrolled (869, 379) with delta (0, 0)
Screenshot: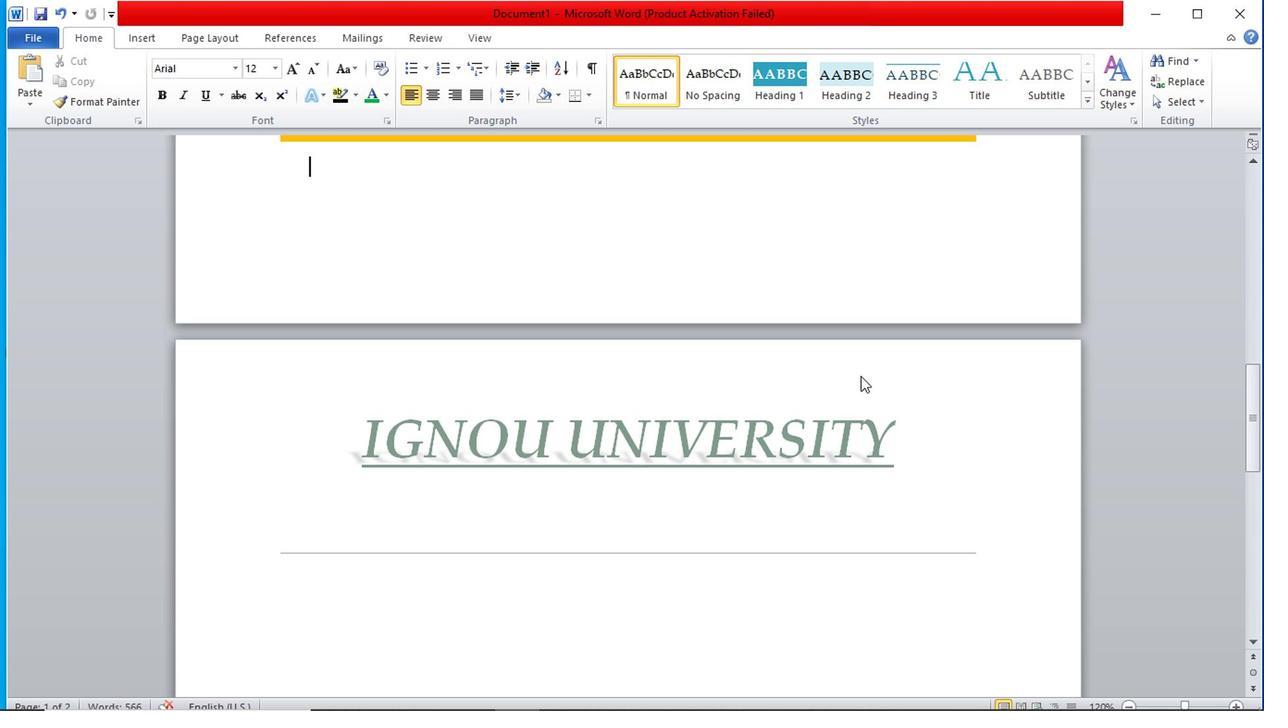 
Action: Mouse scrolled (869, 379) with delta (0, 0)
Screenshot: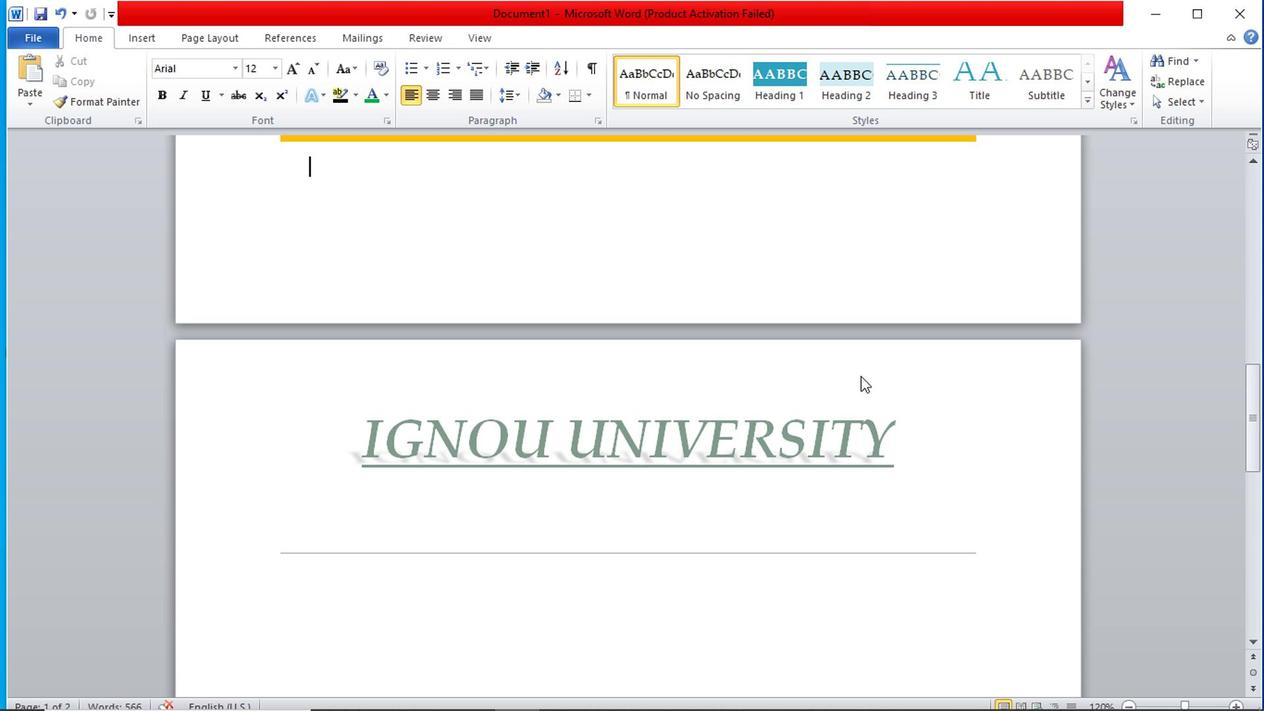 
Action: Mouse scrolled (869, 379) with delta (0, 0)
Screenshot: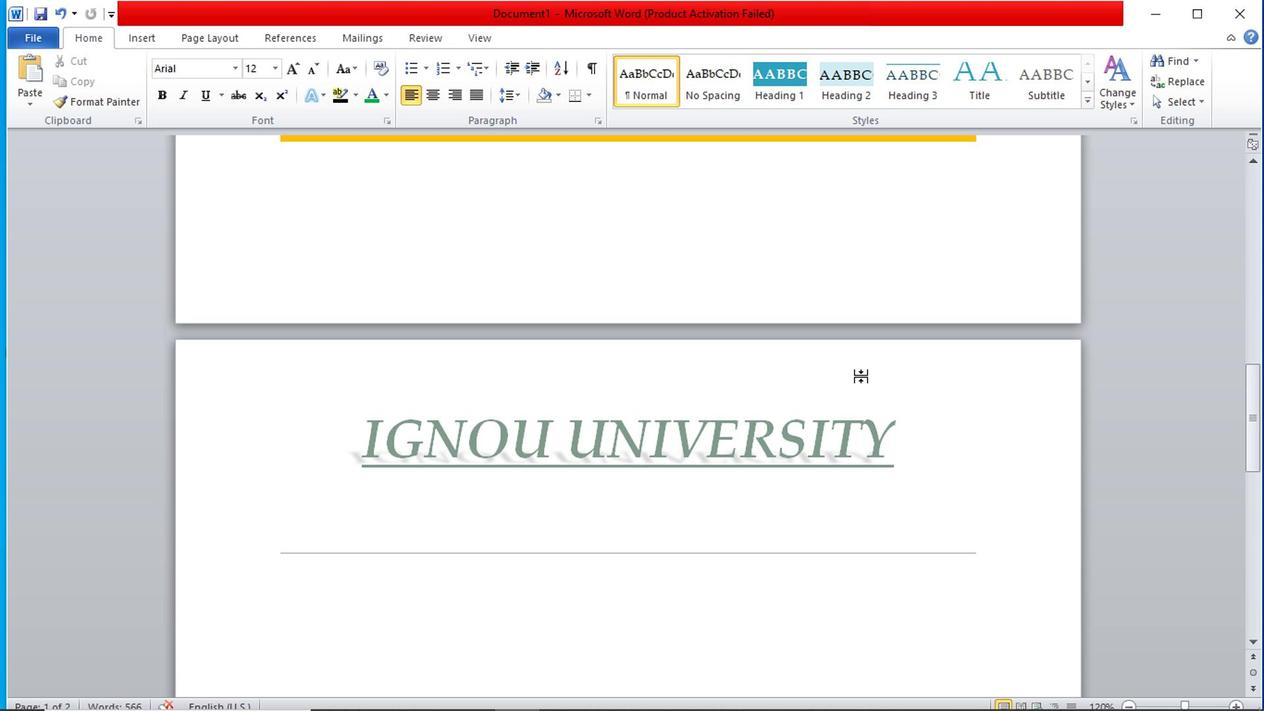 
Action: Mouse moved to (385, 337)
Screenshot: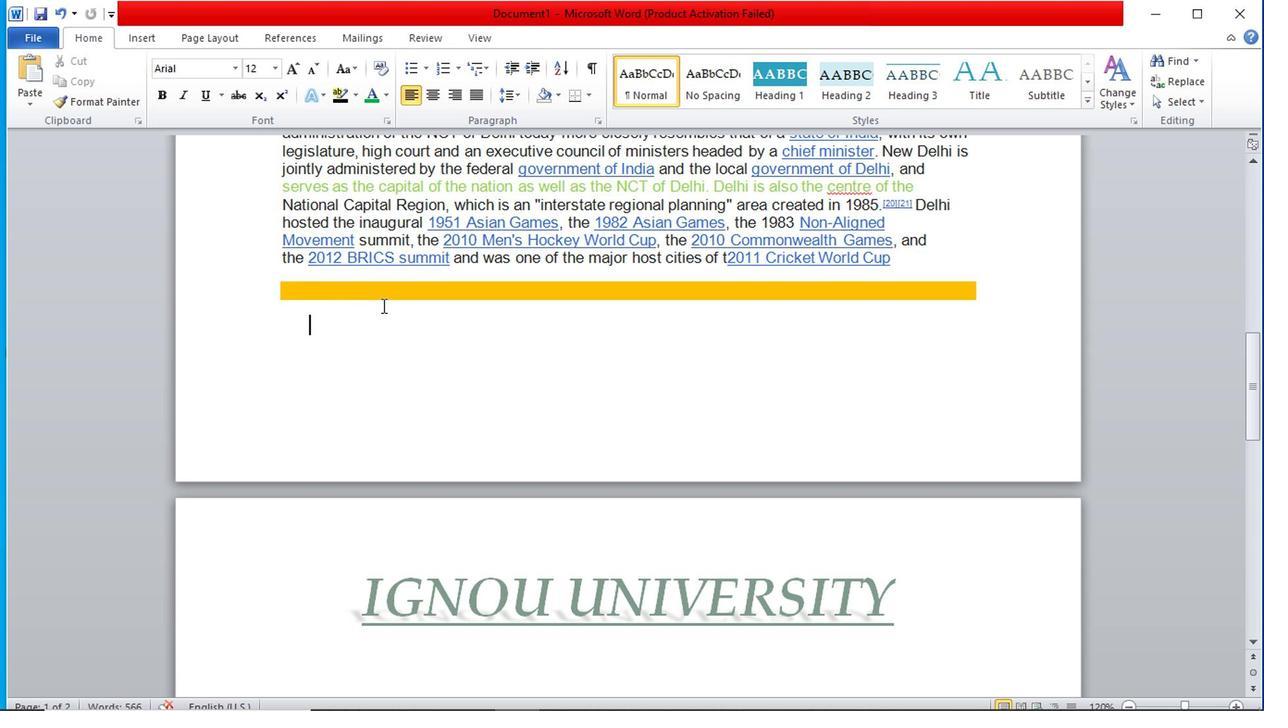 
Action: Mouse pressed left at (385, 337)
Screenshot: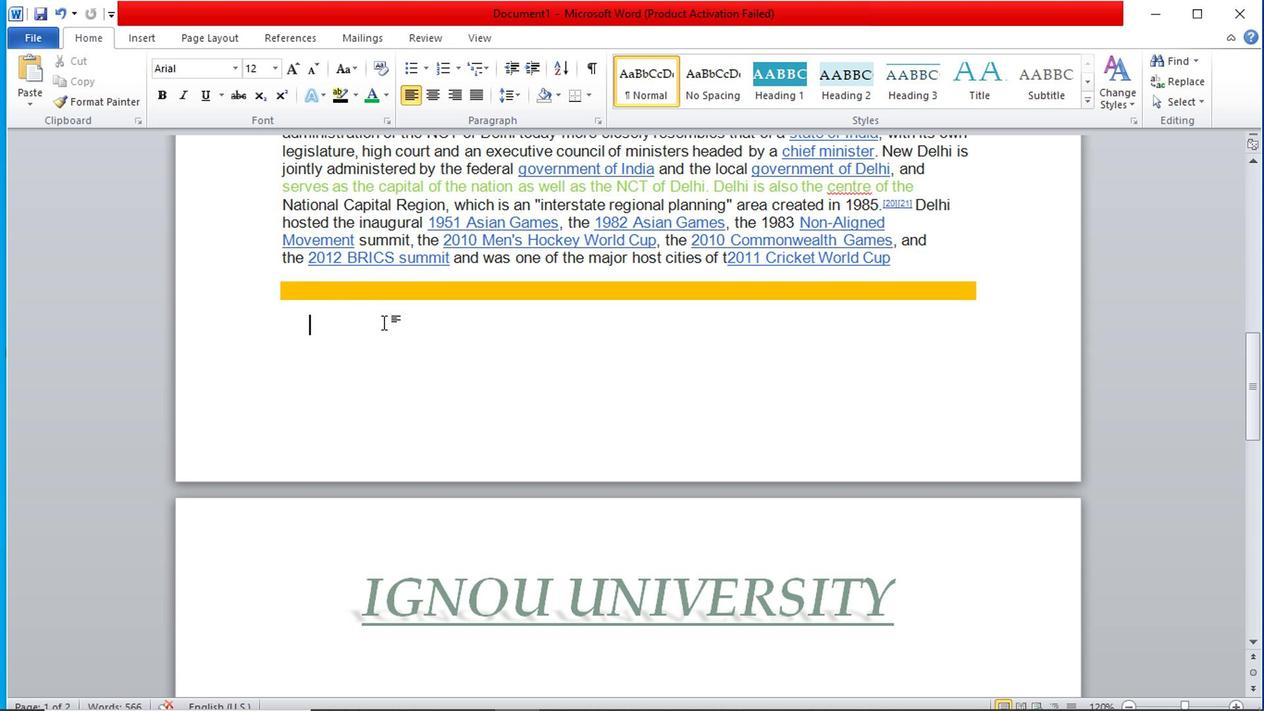 
Action: Mouse moved to (387, 337)
Screenshot: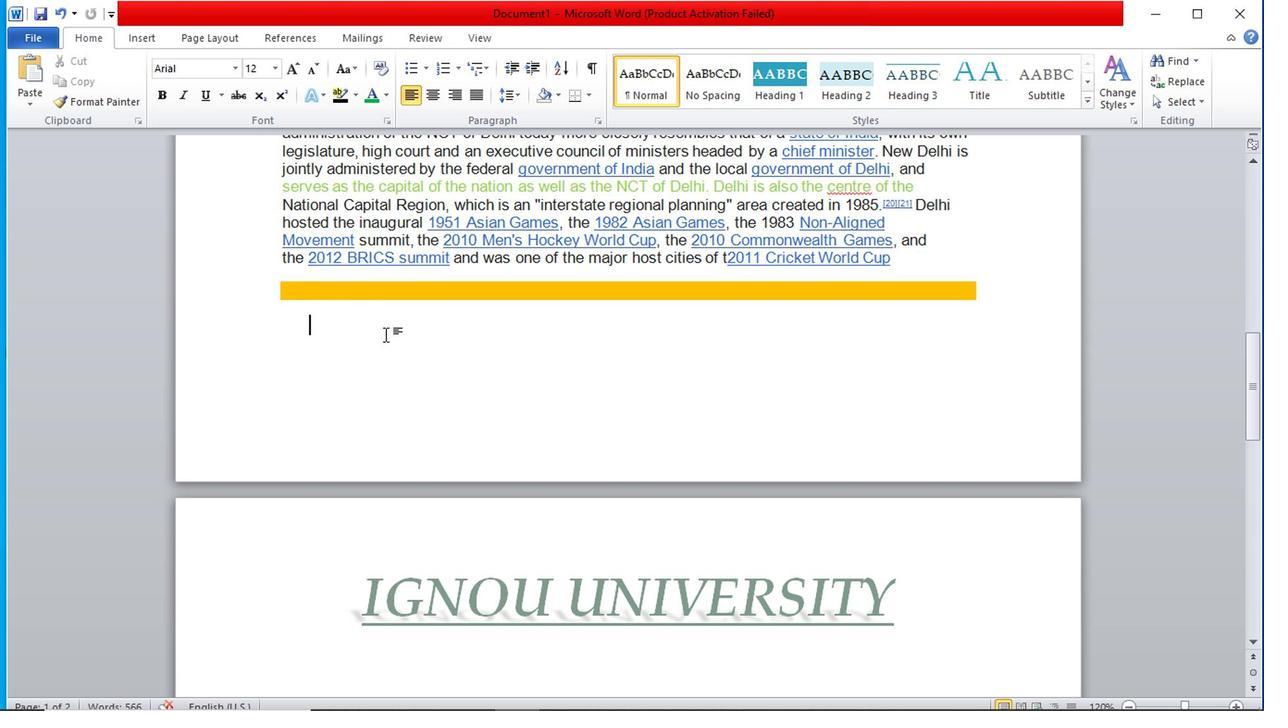 
Action: Key pressed <Key.enter>
Screenshot: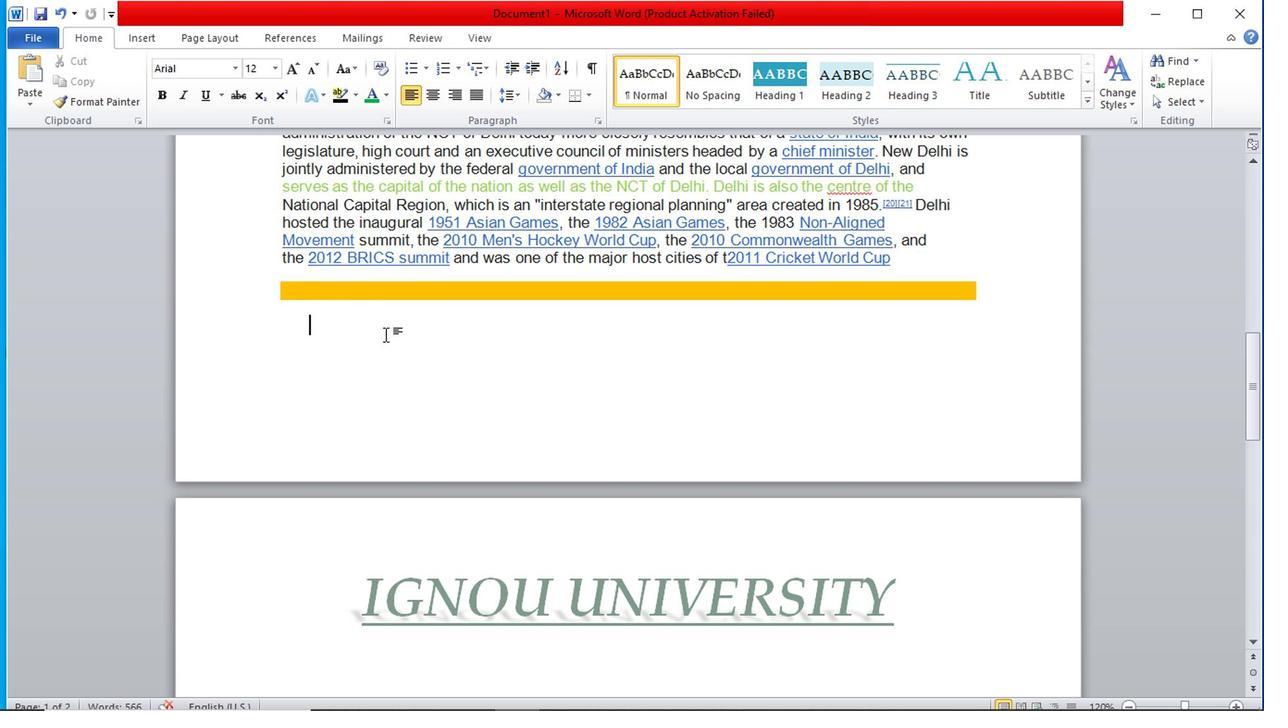 
Action: Mouse moved to (482, 370)
Screenshot: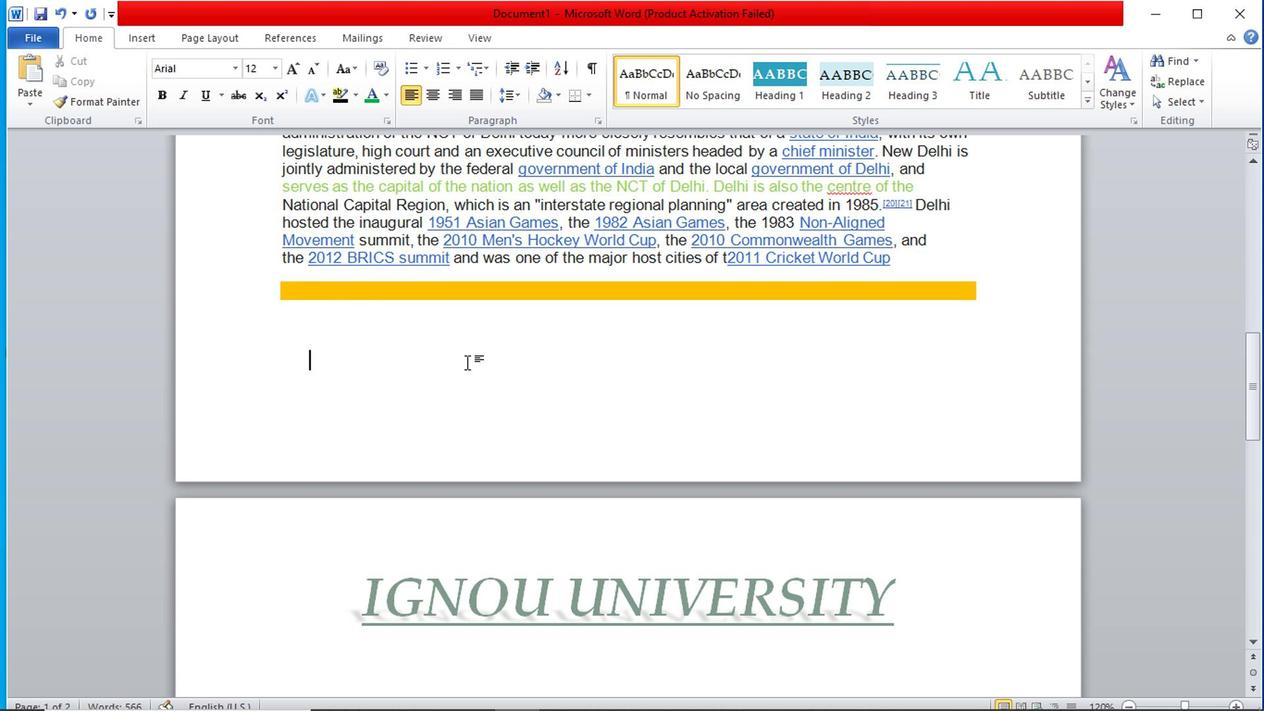 
Action: Mouse scrolled (482, 370) with delta (0, 0)
Screenshot: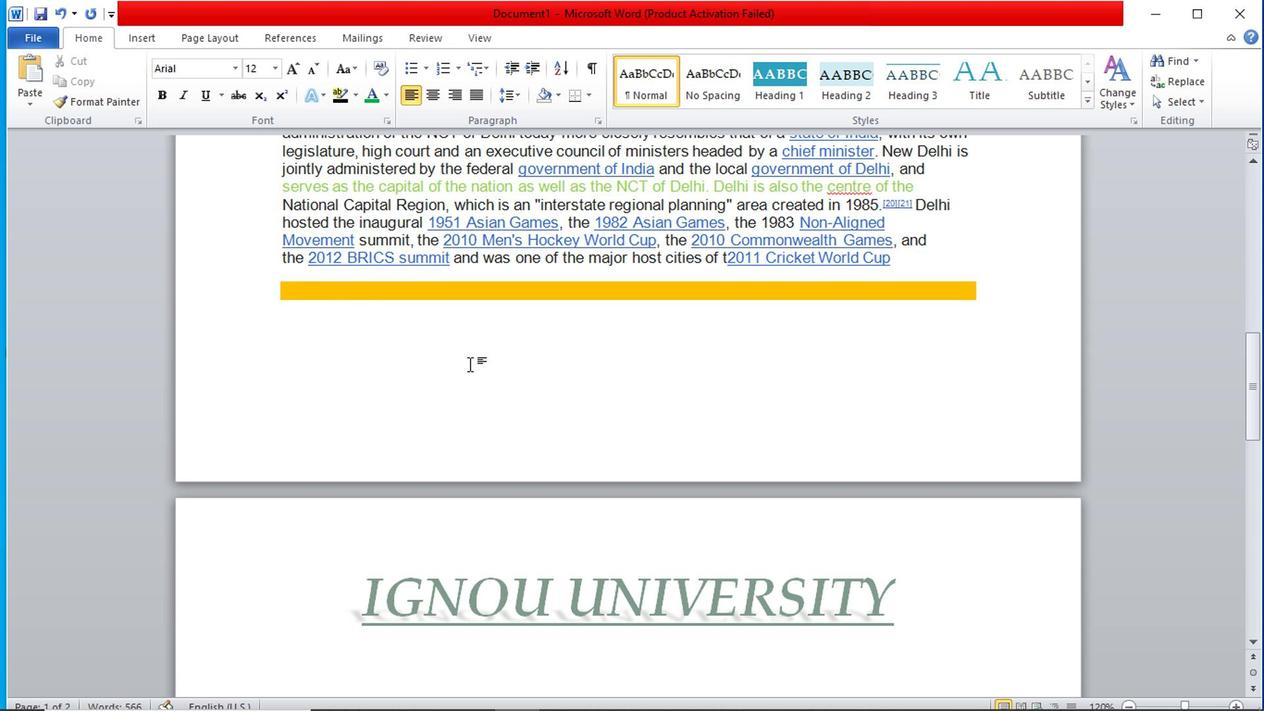 
Action: Mouse moved to (484, 372)
Screenshot: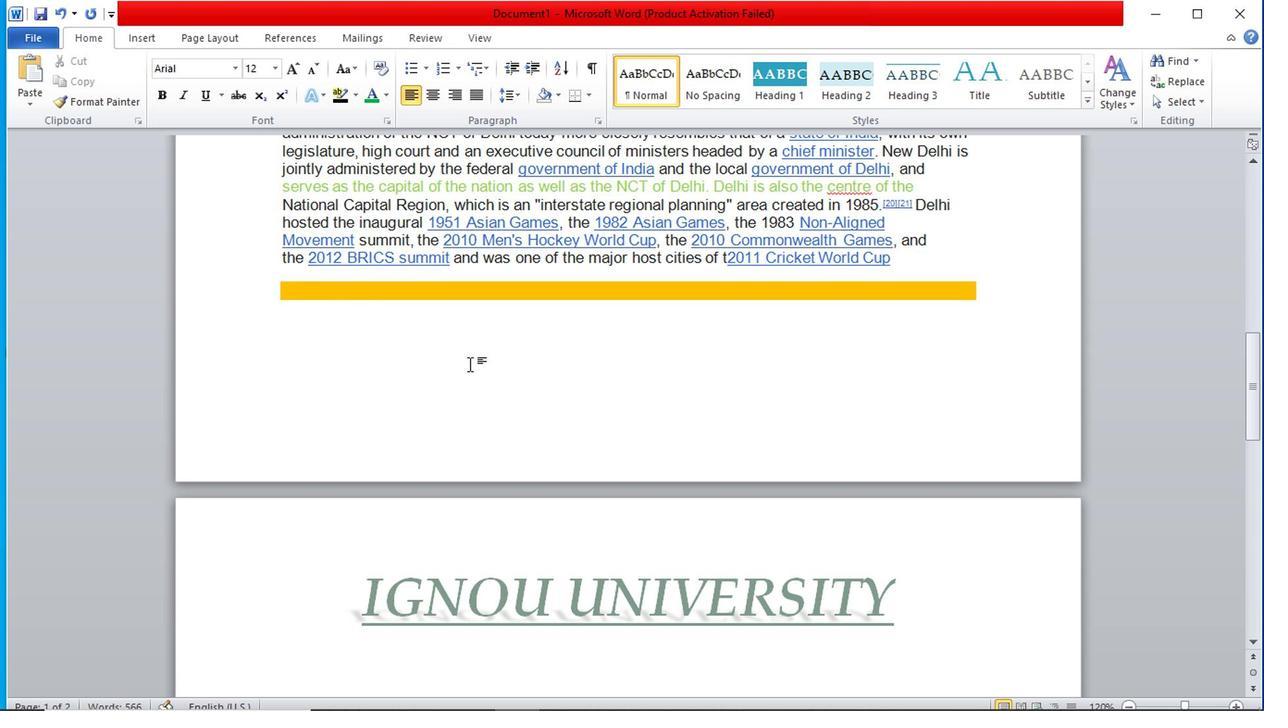 
Action: Mouse scrolled (484, 370) with delta (0, -1)
Screenshot: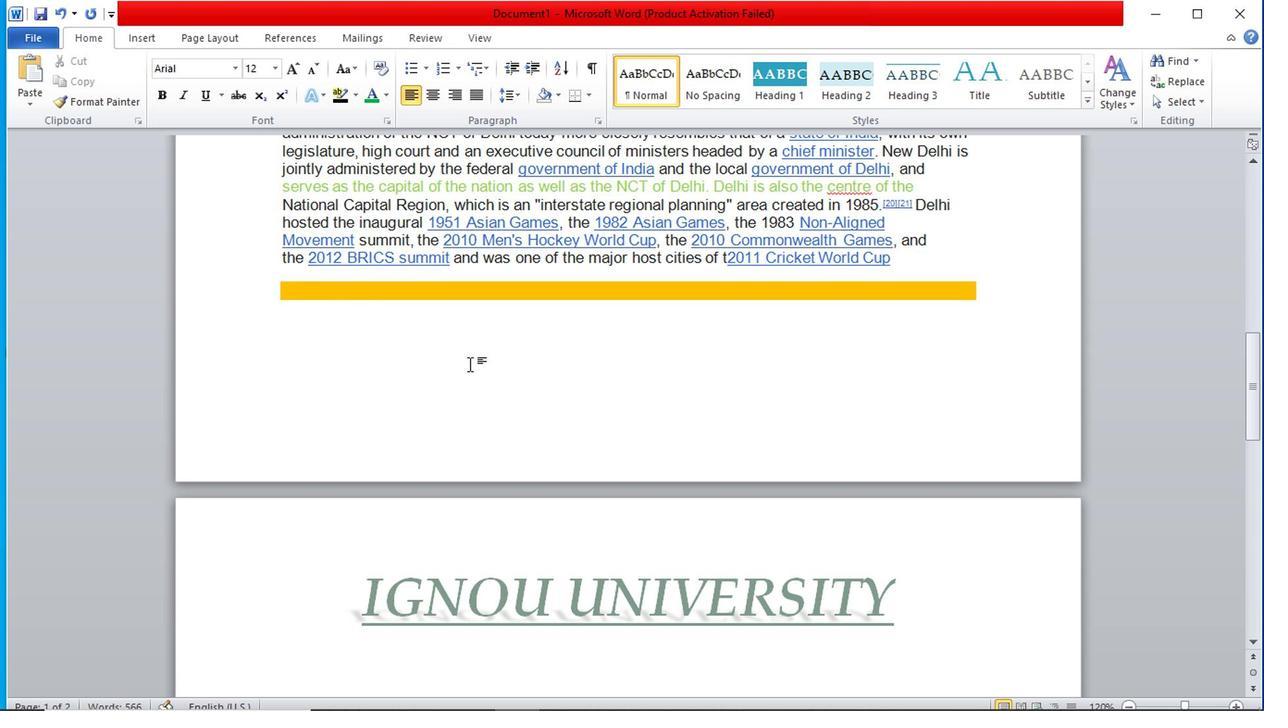 
Action: Mouse scrolled (484, 370) with delta (0, -1)
Screenshot: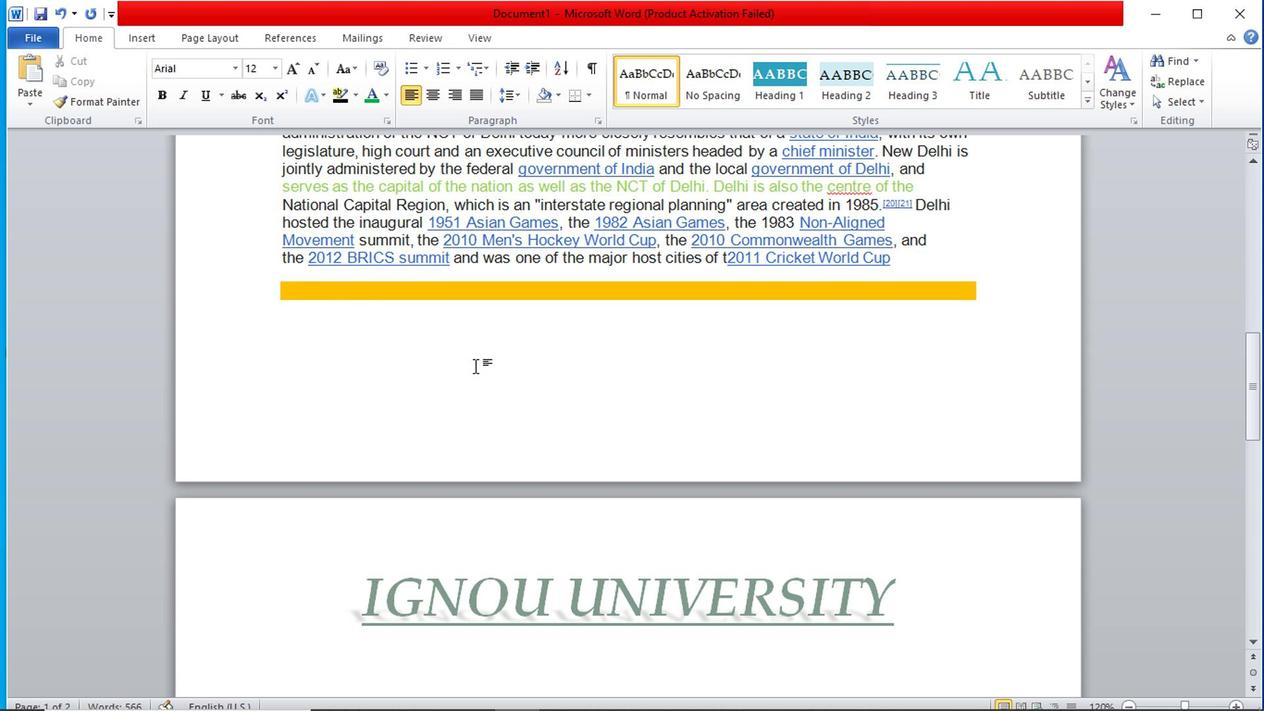 
Action: Mouse moved to (483, 372)
Screenshot: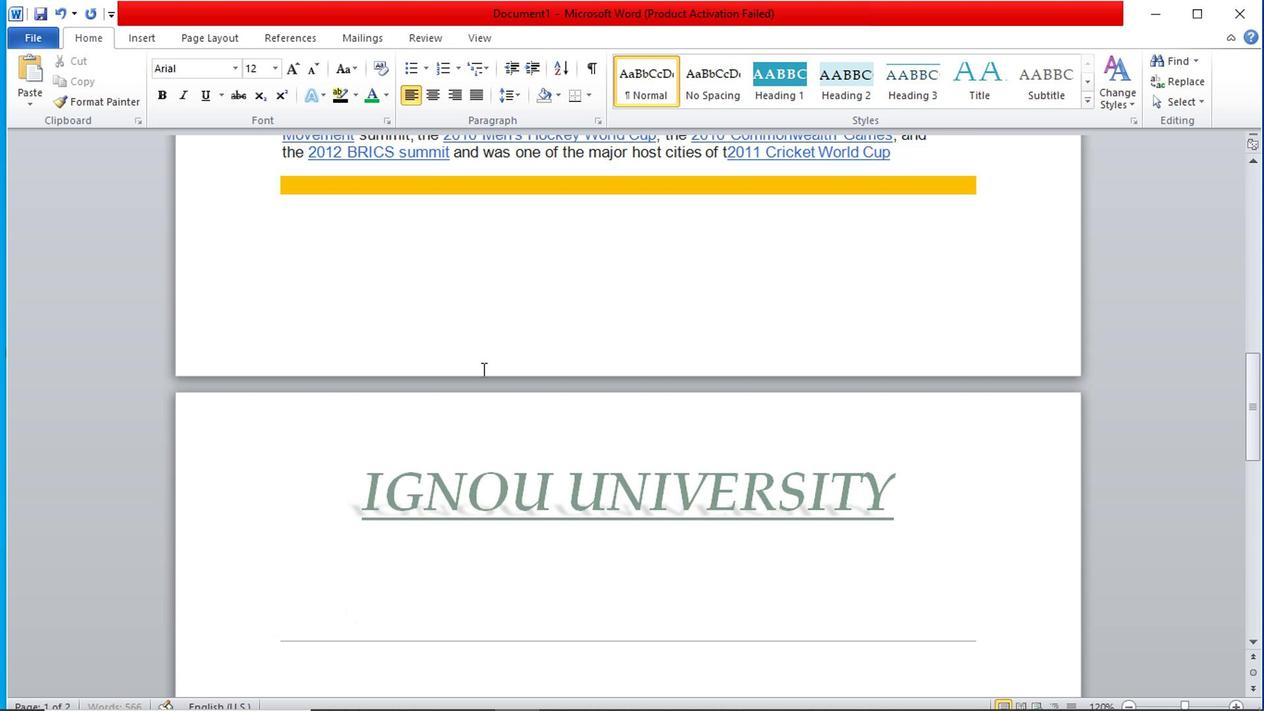 
Action: Mouse scrolled (483, 370) with delta (0, -1)
Screenshot: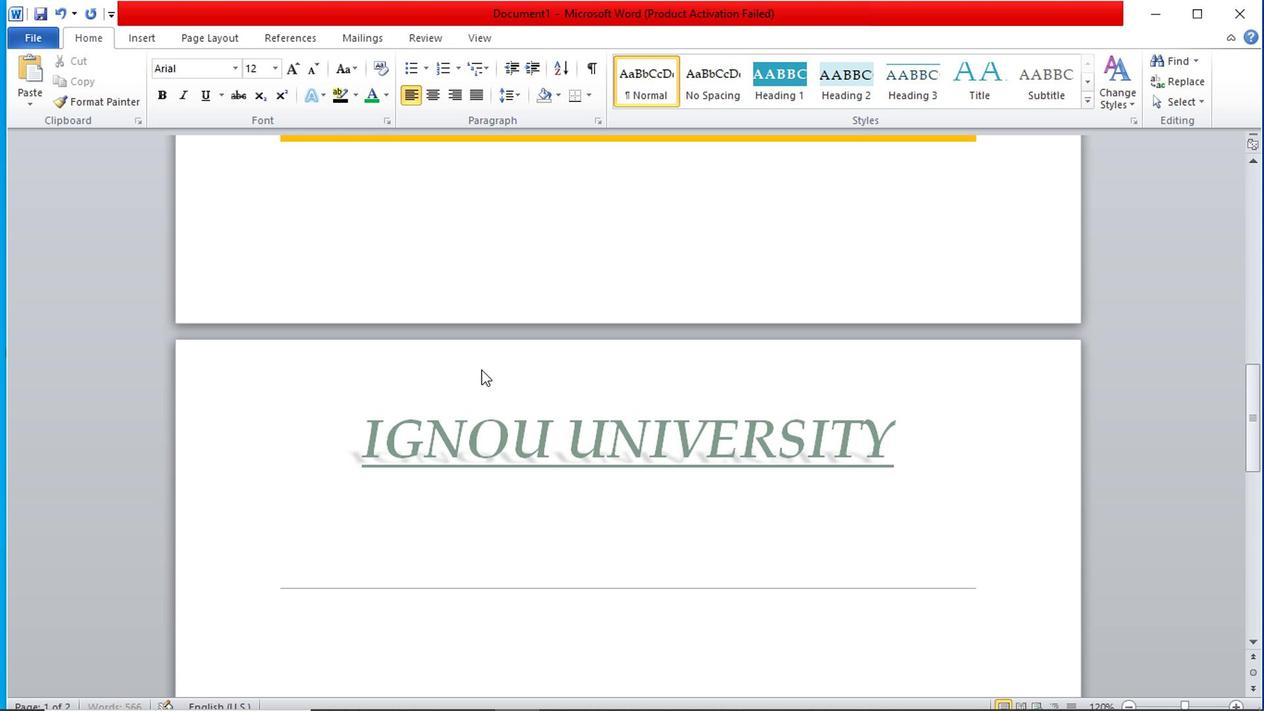 
Action: Mouse scrolled (483, 370) with delta (0, -1)
Screenshot: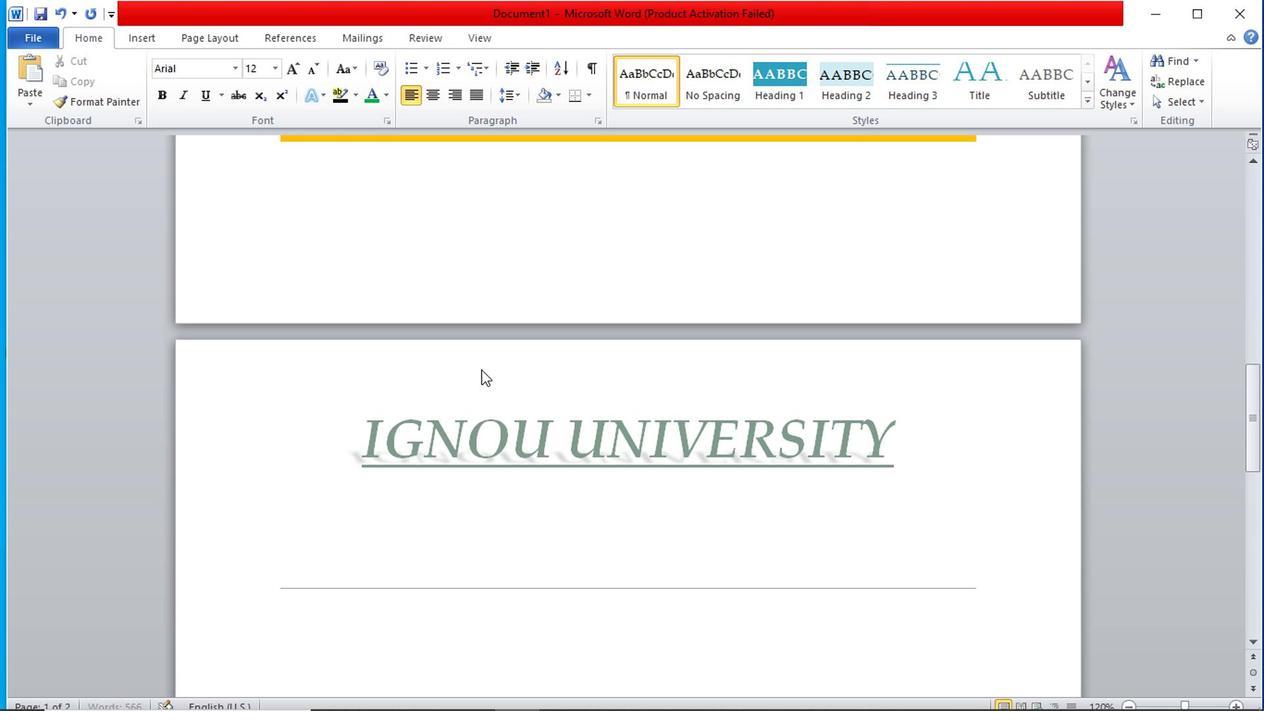 
Action: Mouse scrolled (483, 370) with delta (0, -1)
Screenshot: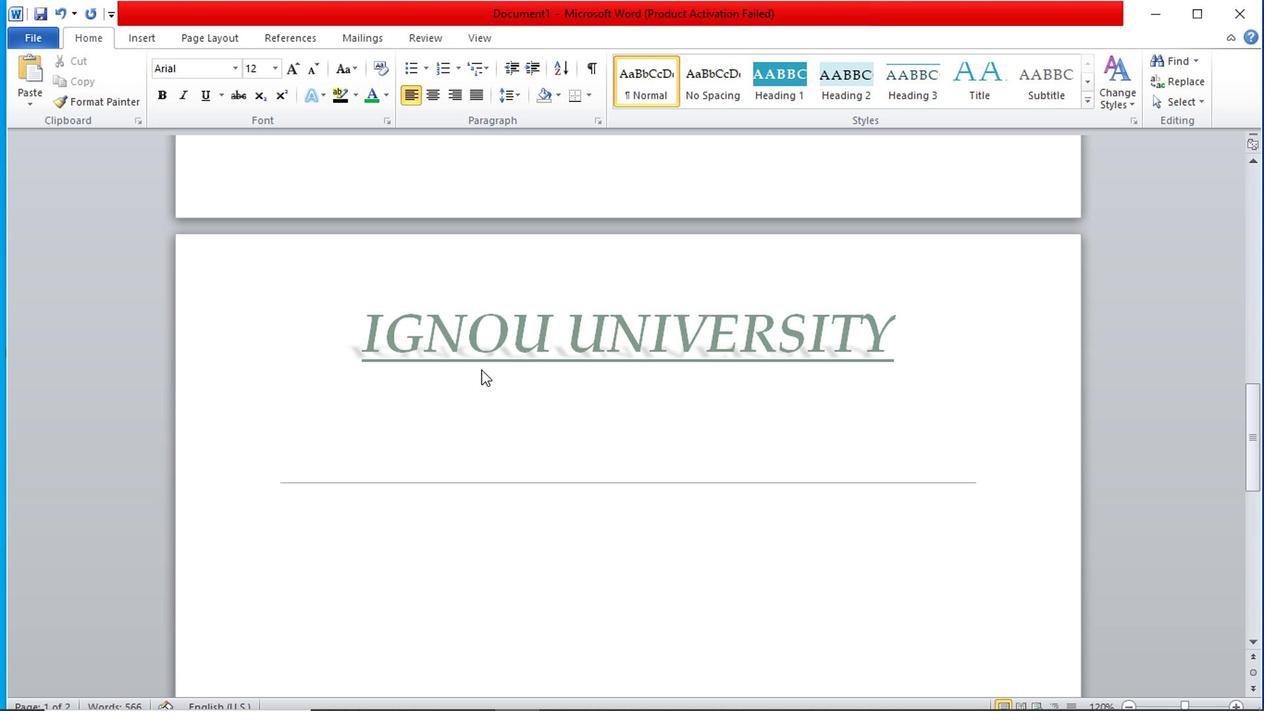 
Action: Mouse moved to (478, 376)
Screenshot: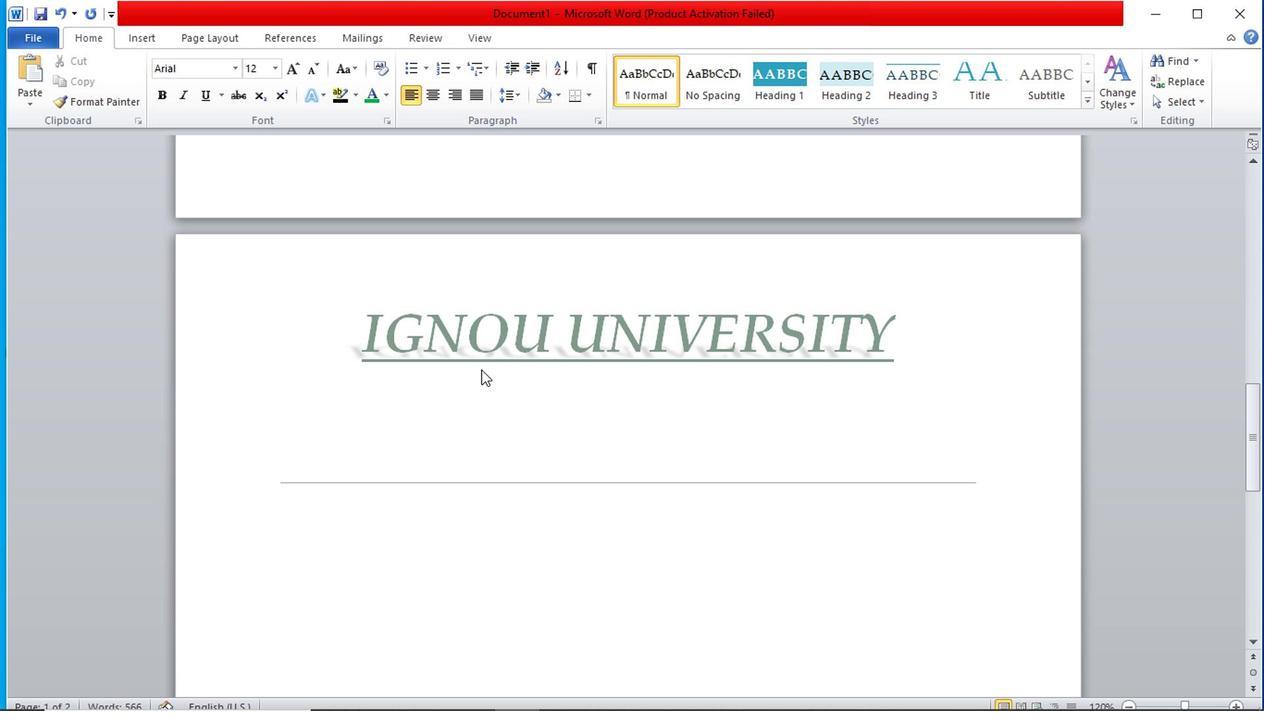 
Action: Mouse scrolled (478, 375) with delta (0, -1)
Screenshot: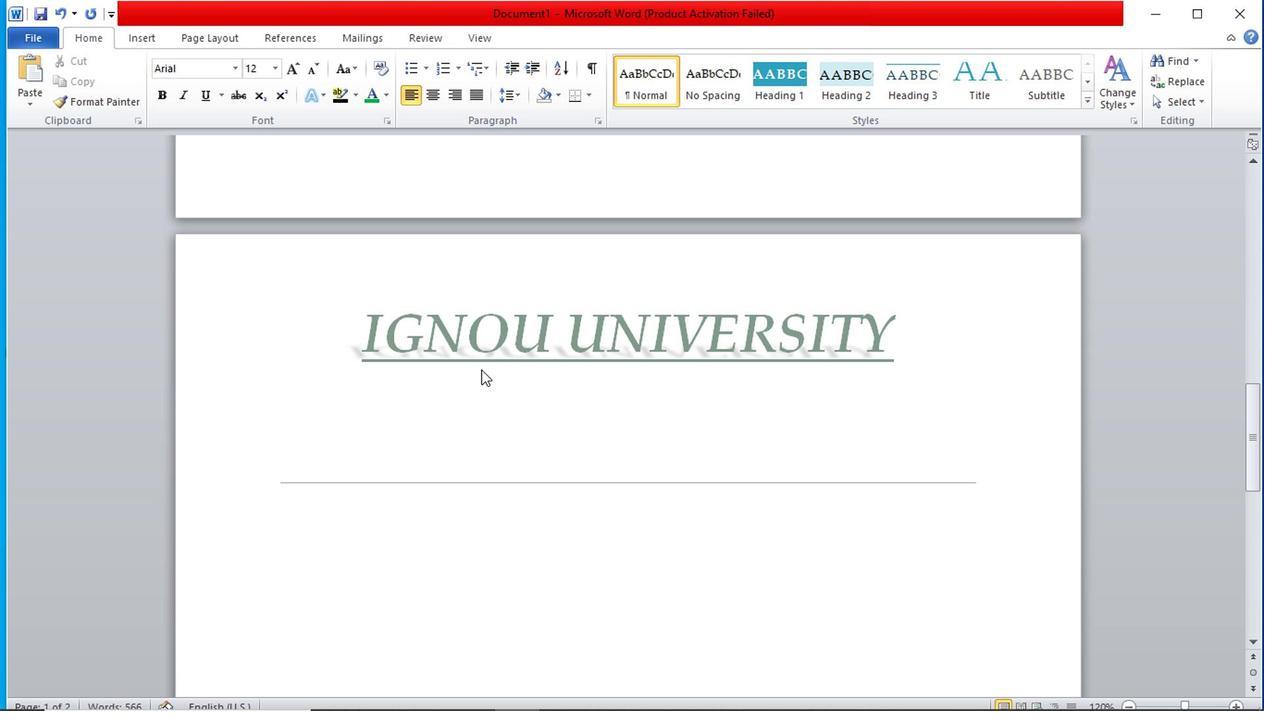 
Action: Mouse moved to (283, 429)
Screenshot: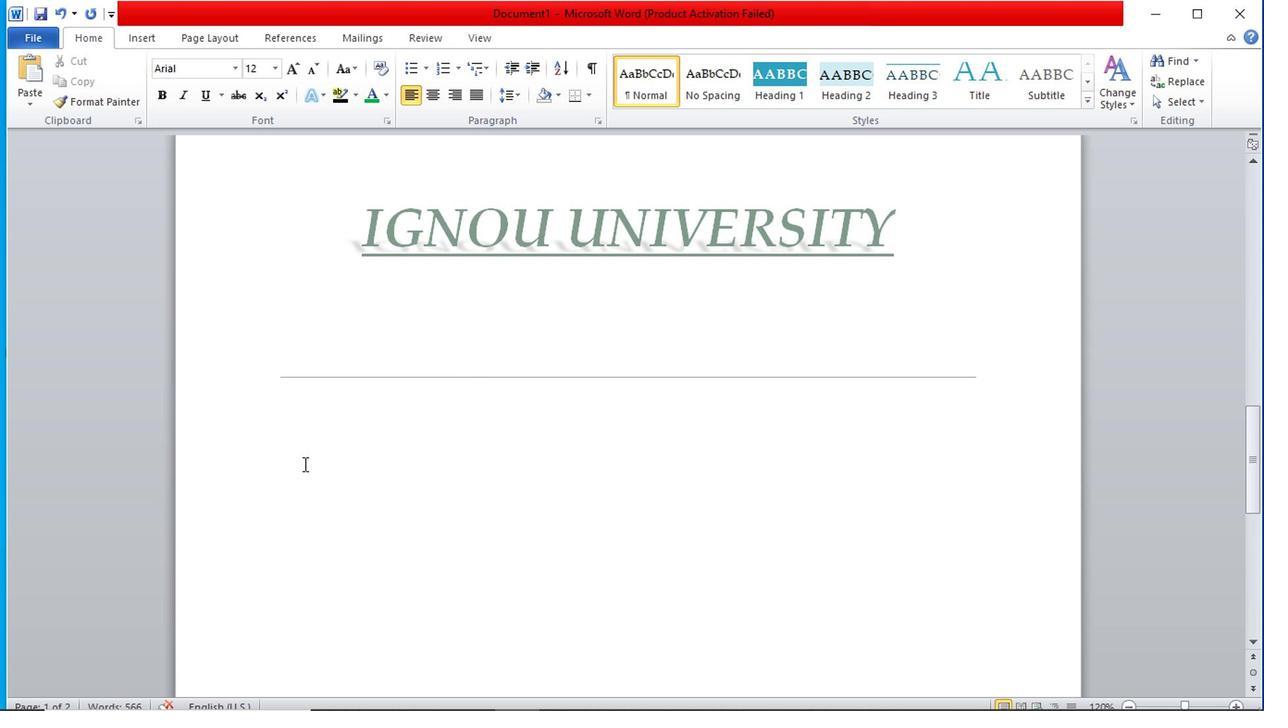 
Action: Mouse pressed left at (283, 429)
Screenshot: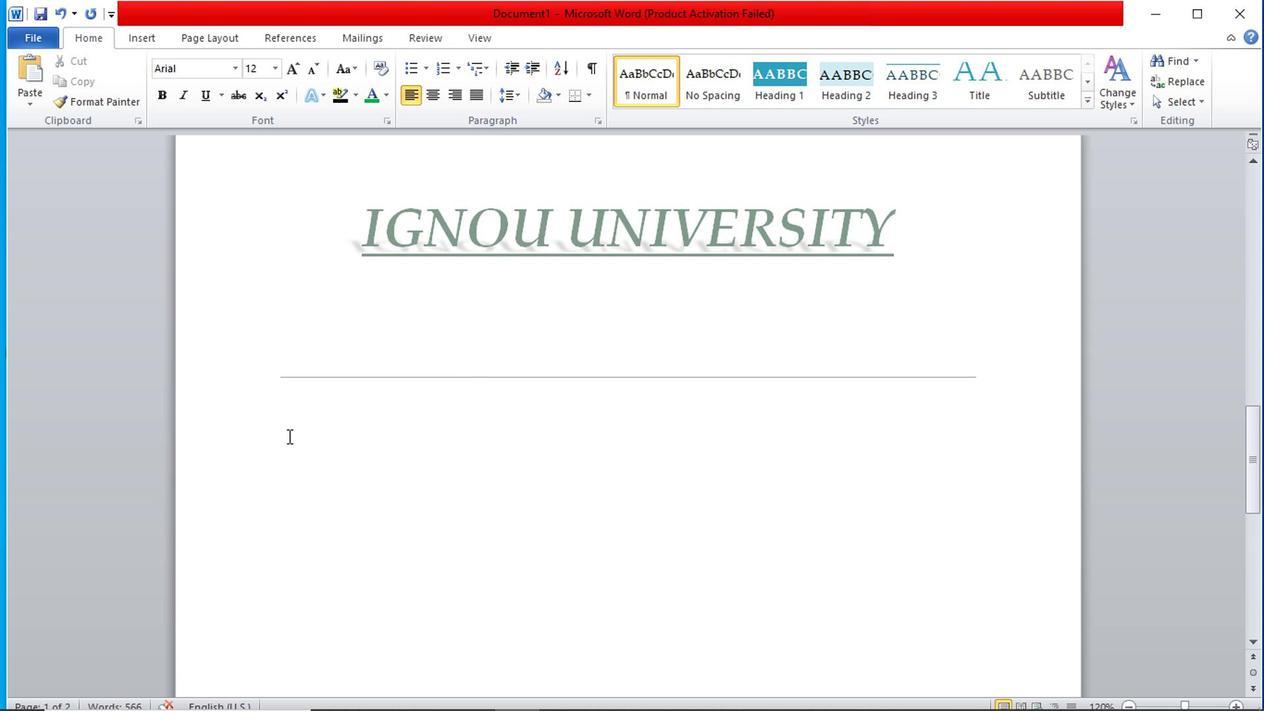 
Action: Mouse moved to (308, 421)
Screenshot: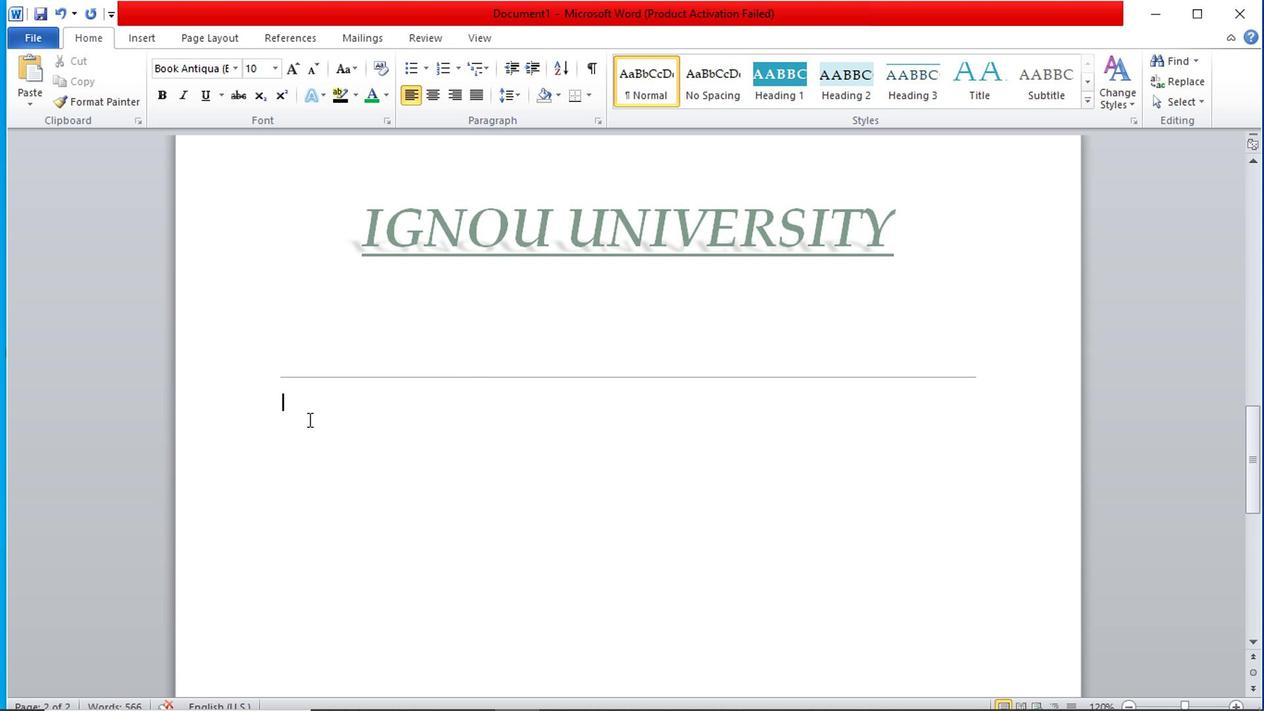 
Action: Key pressed gvhjhkhk<Key.backspace><Key.backspace><Key.backspace><Key.backspace><Key.backspace><Key.backspace><Key.backspace><Key.backspace><Key.backspace><Key.backspace><Key.backspace><Key.backspace><Key.backspace><Key.backspace><Key.backspace><Key.backspace><Key.backspace><Key.backspace><Key.backspace>.<Key.enter><Key.enter><Key.enter><Key.enter><Key.shift>N
Screenshot: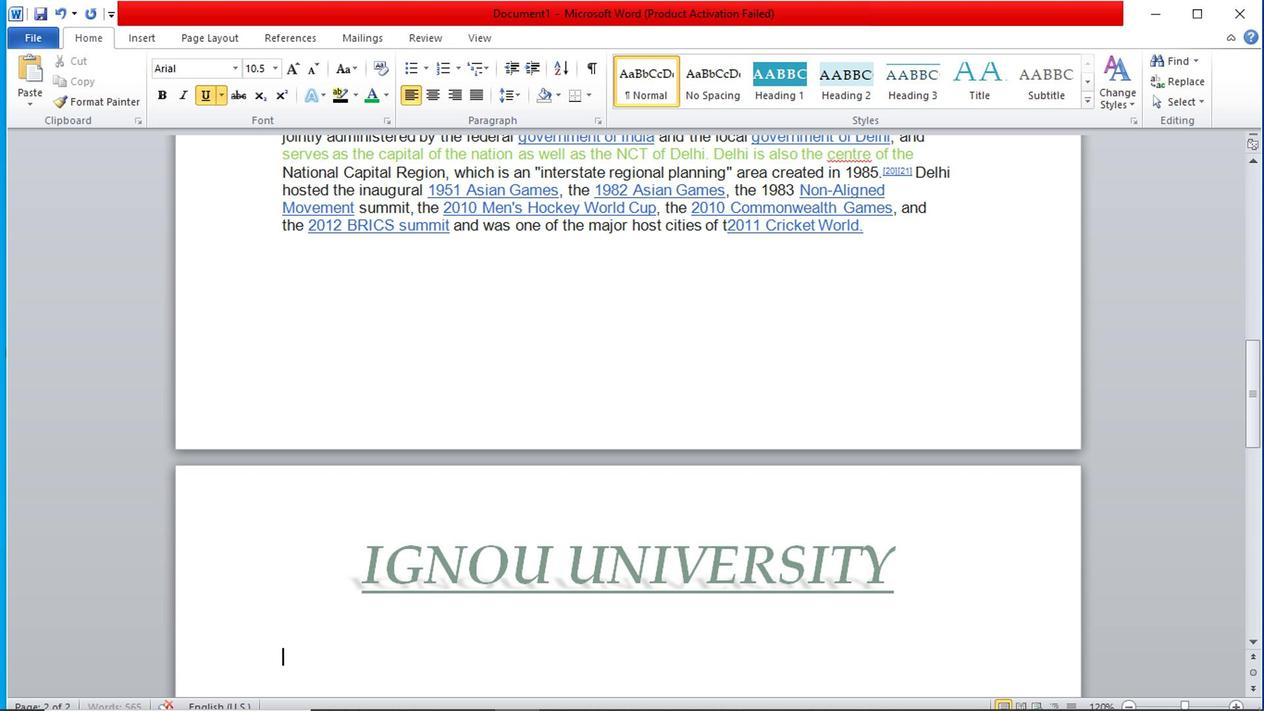 
Action: Mouse moved to (386, 100)
Screenshot: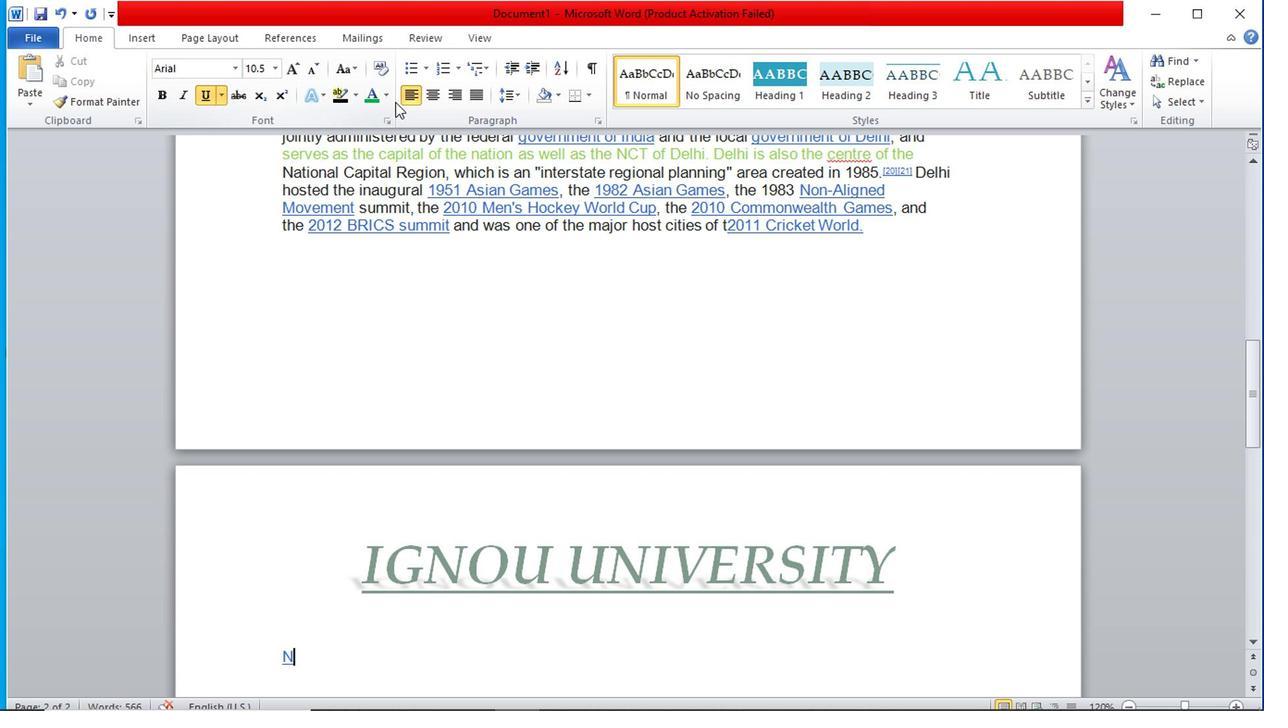 
Action: Mouse pressed left at (386, 100)
Screenshot: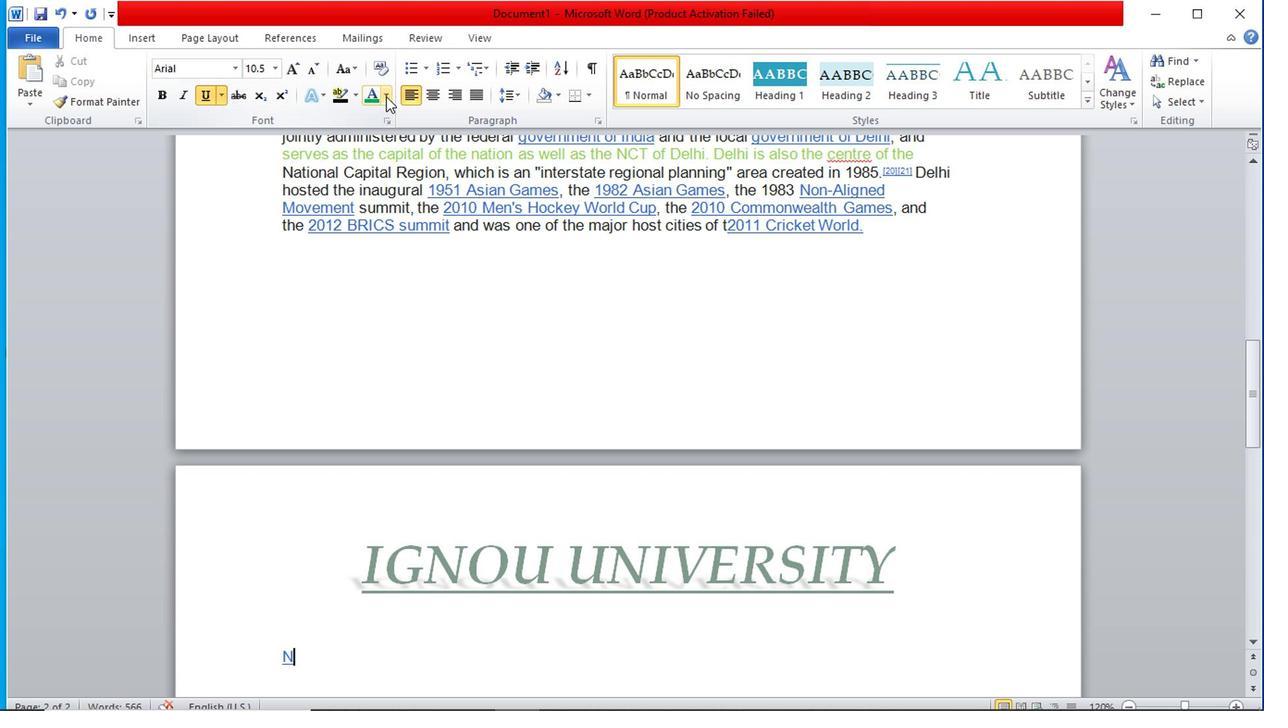 
Action: Mouse moved to (377, 128)
Screenshot: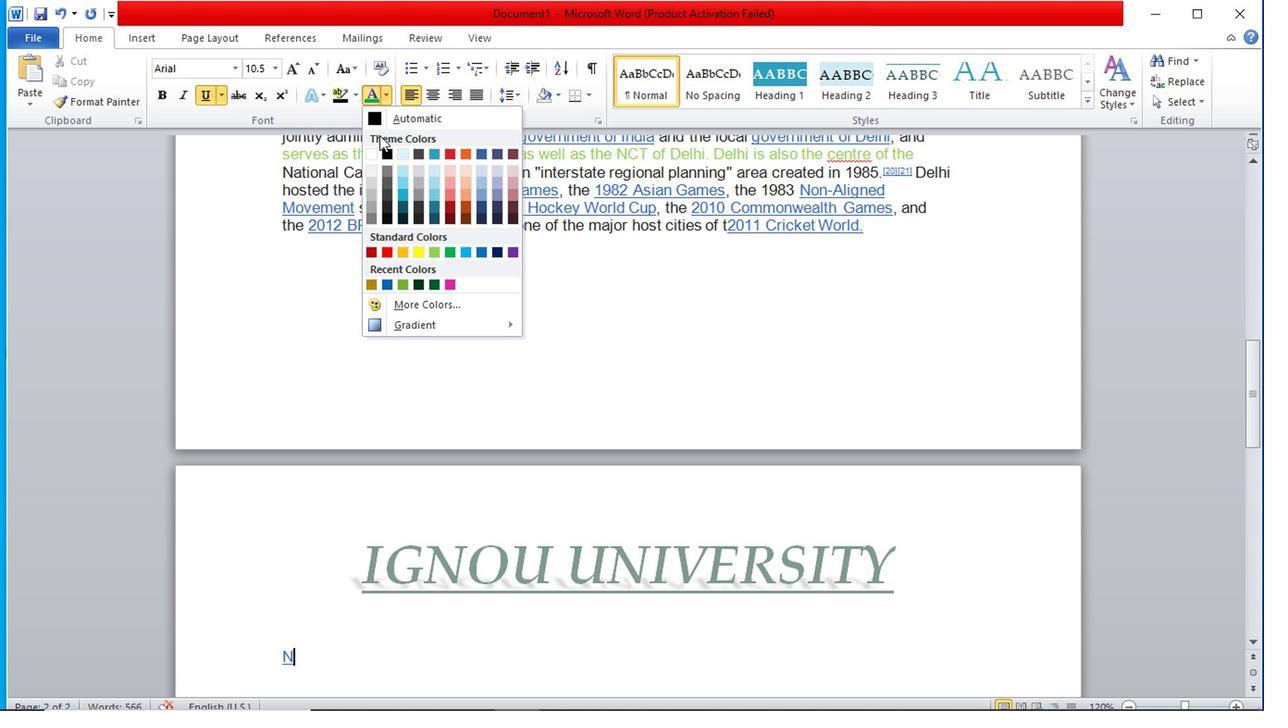 
Action: Mouse pressed left at (377, 128)
Screenshot: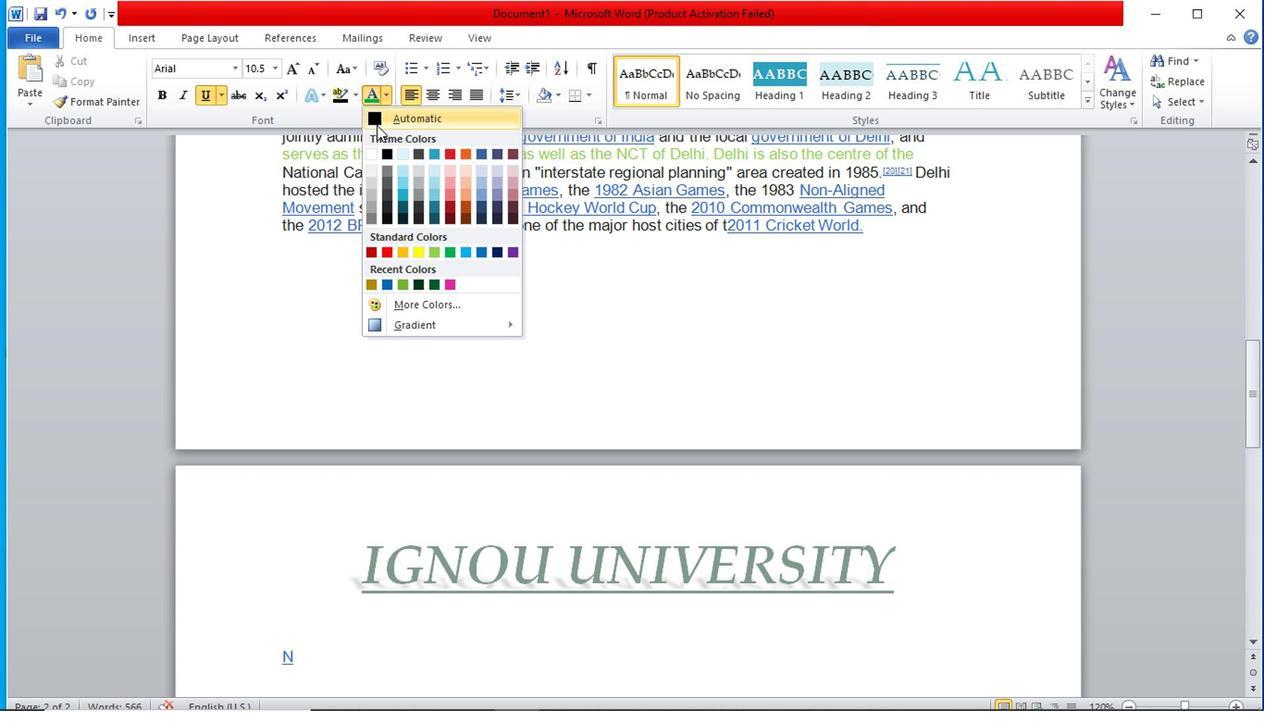 
Action: Mouse moved to (321, 532)
Screenshot: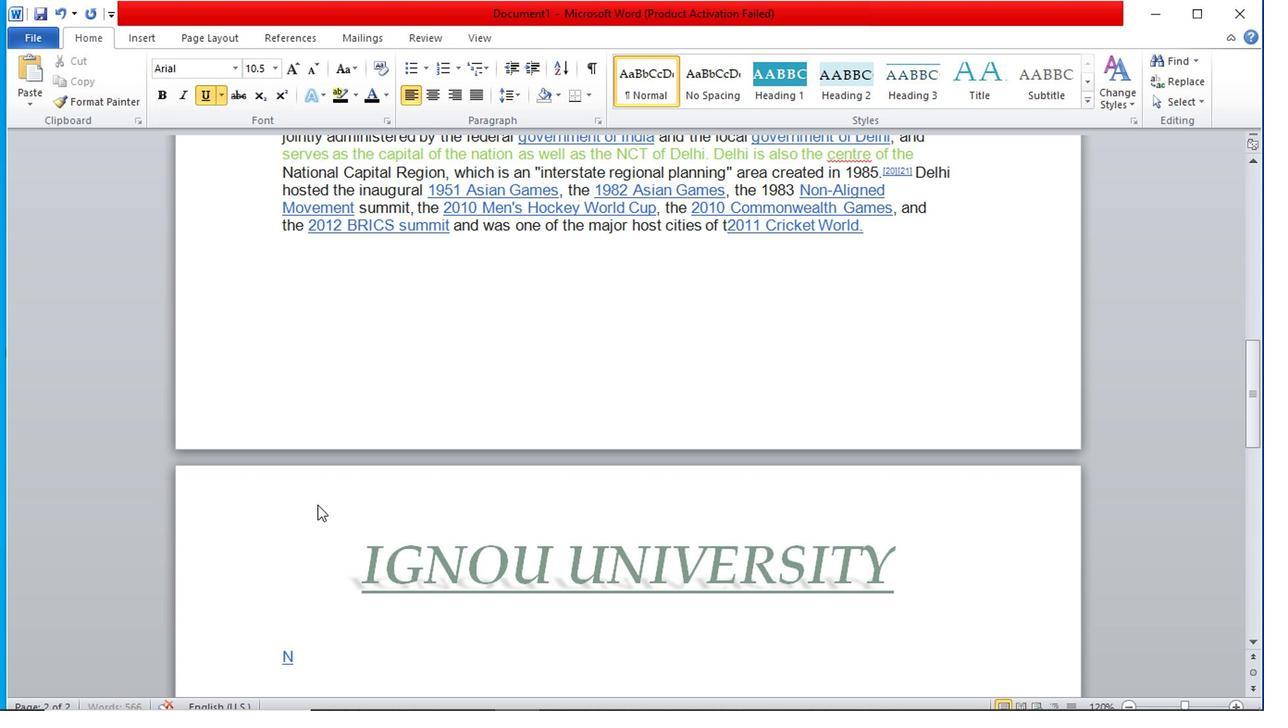 
Action: Key pressed <Key.backspace><Key.shift>N<Key.backspace>
Screenshot: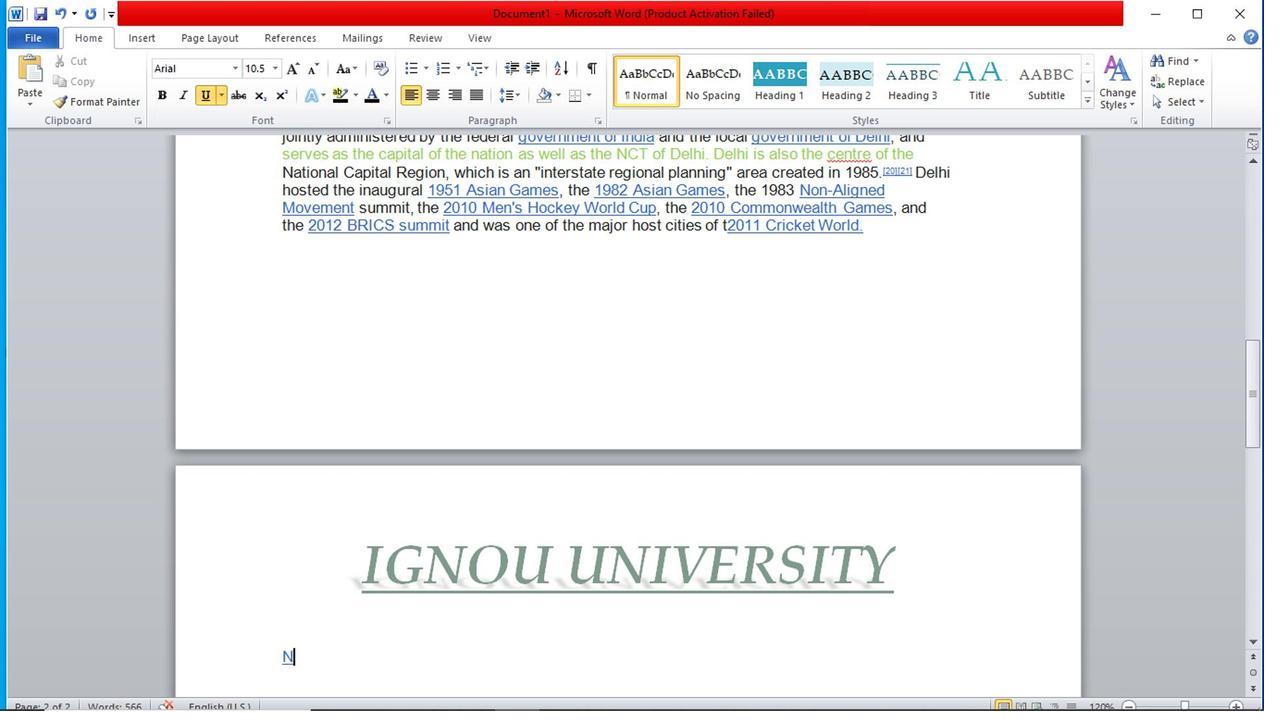 
Action: Mouse moved to (223, 100)
Screenshot: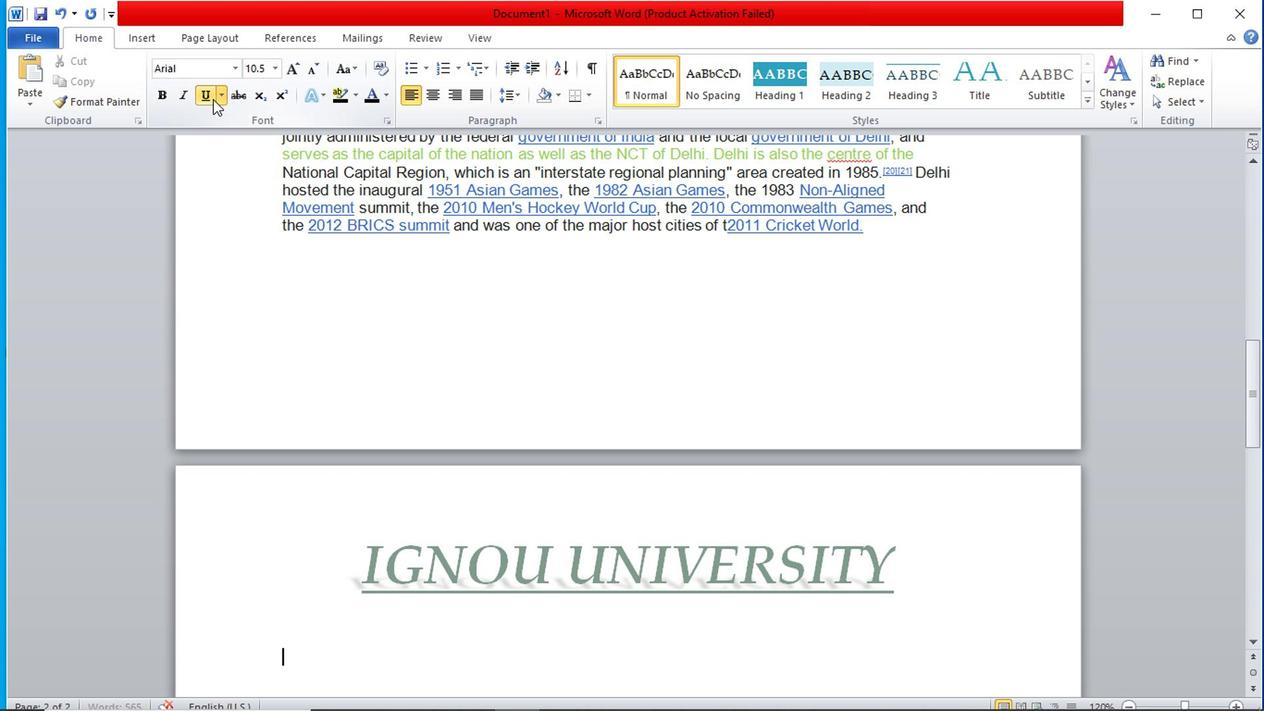 
Action: Mouse pressed left at (223, 100)
Screenshot: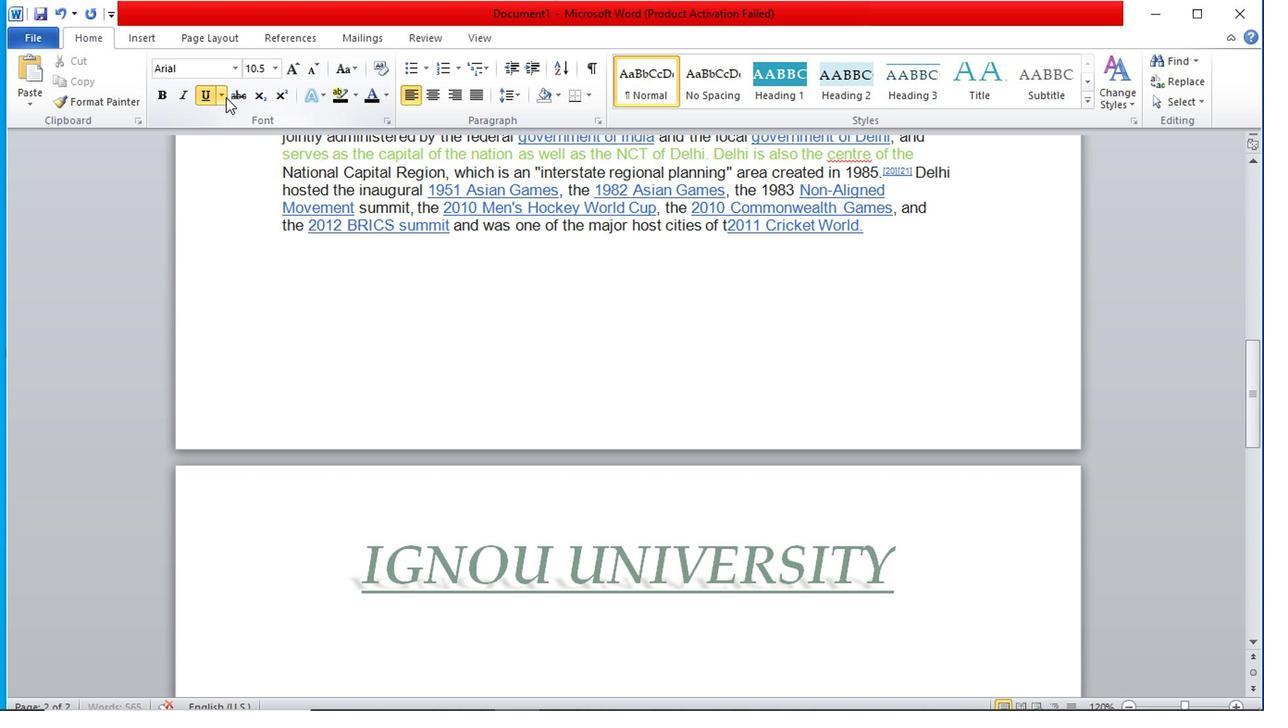 
Action: Mouse moved to (130, 189)
Screenshot: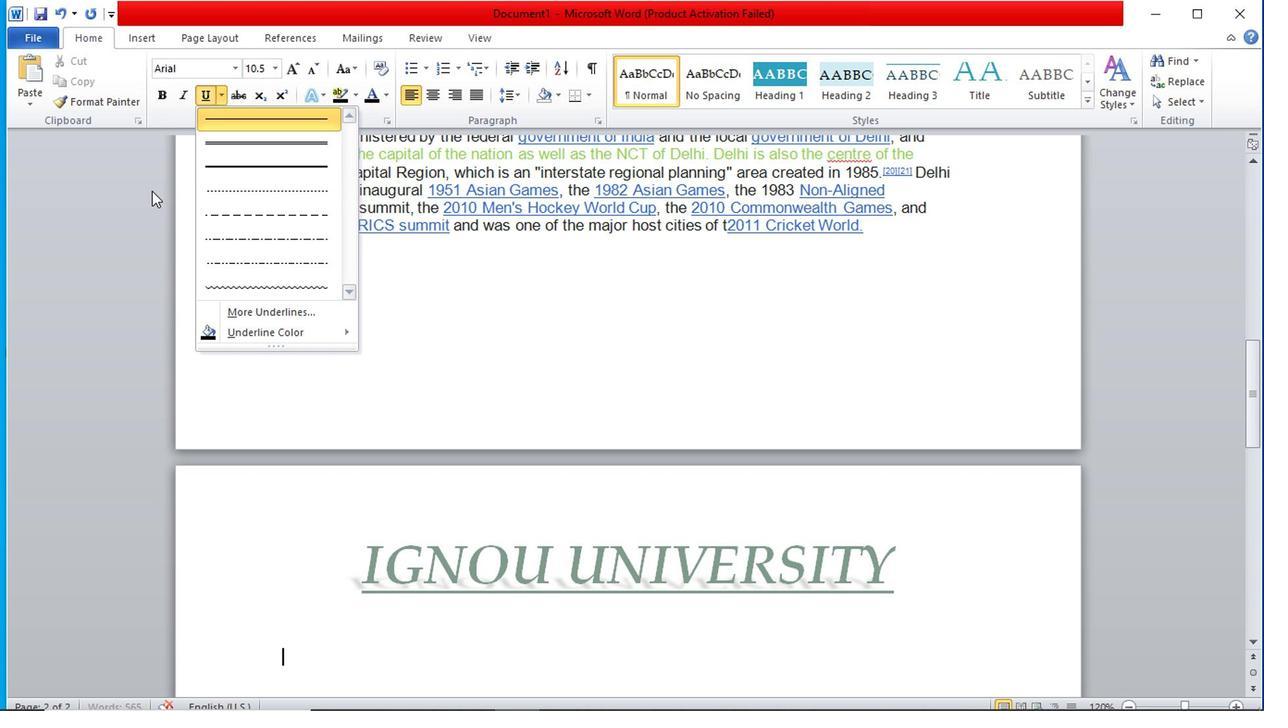 
Action: Mouse pressed left at (130, 189)
Screenshot: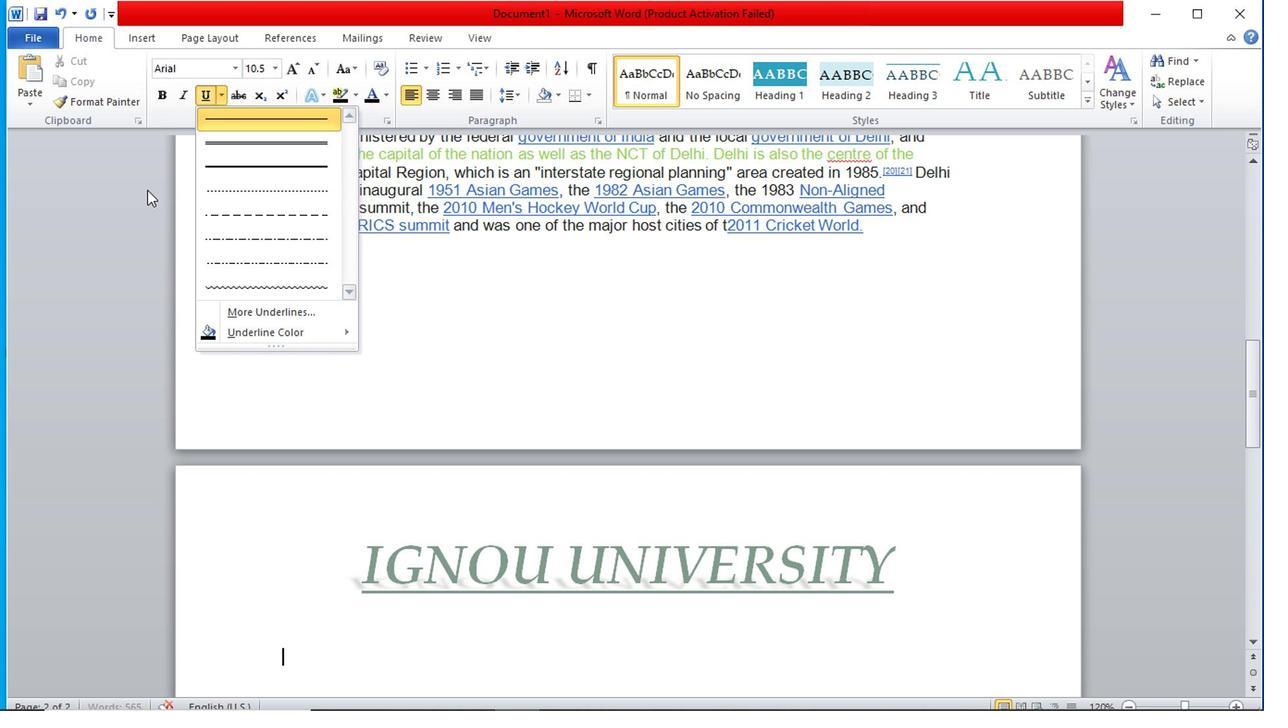 
Action: Mouse moved to (209, 94)
Screenshot: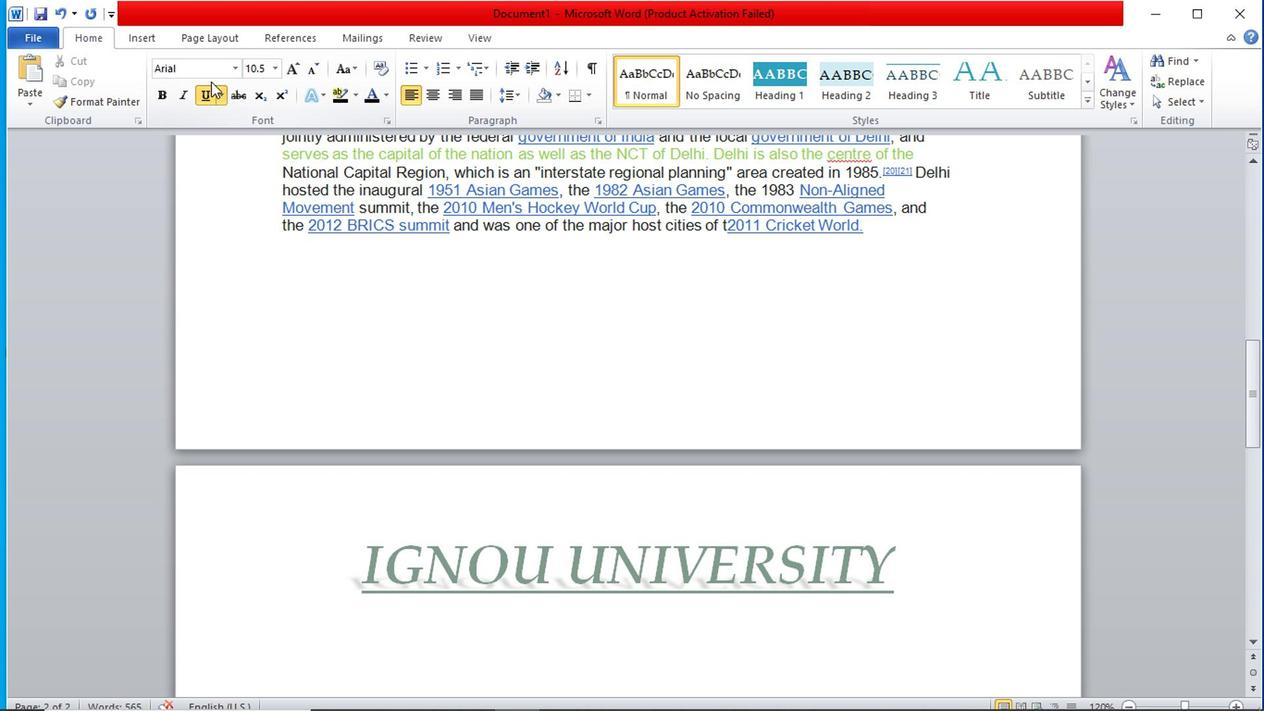 
Action: Mouse pressed left at (209, 94)
Screenshot: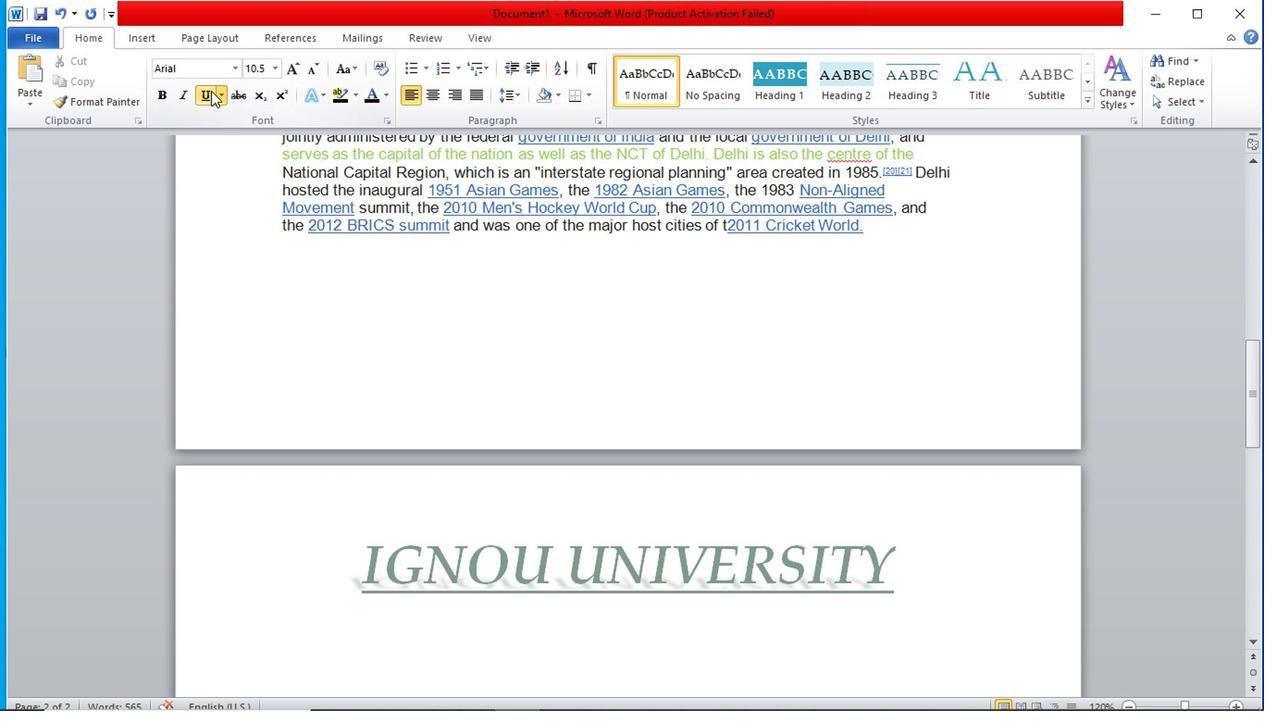 
Action: Mouse moved to (300, 71)
Screenshot: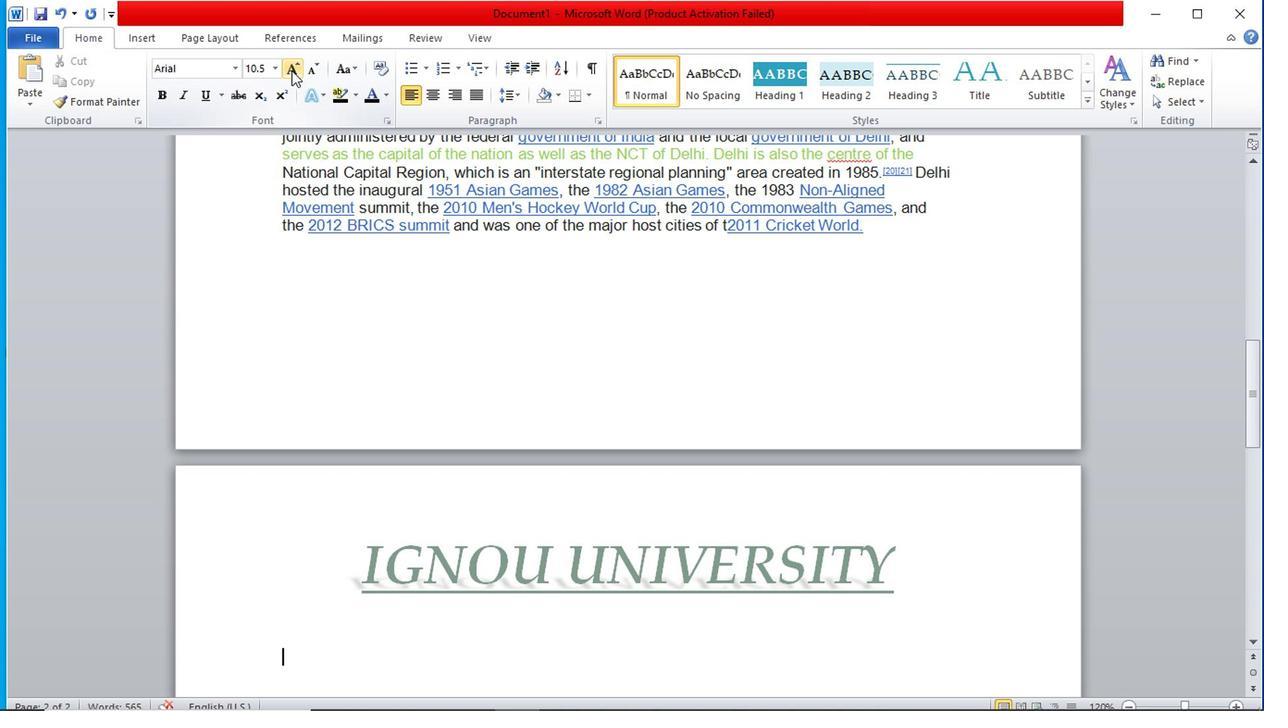 
Action: Mouse pressed left at (300, 71)
Screenshot: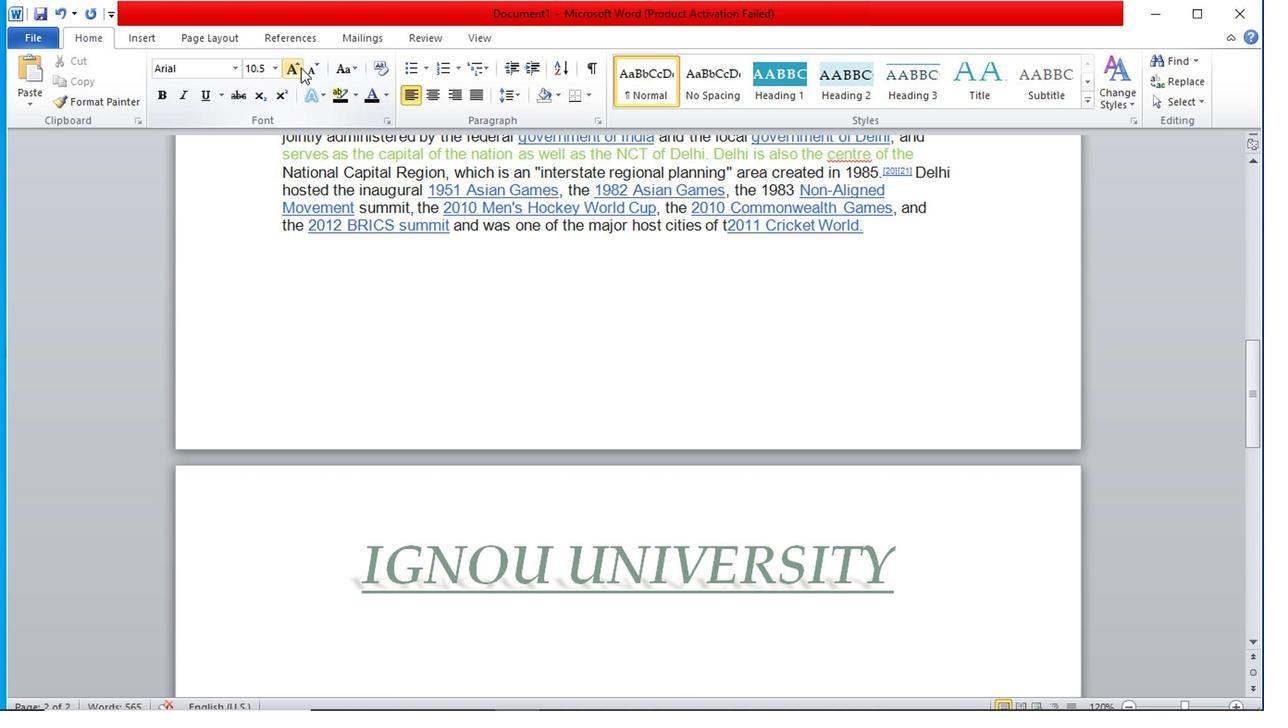 
Action: Mouse moved to (383, 100)
Screenshot: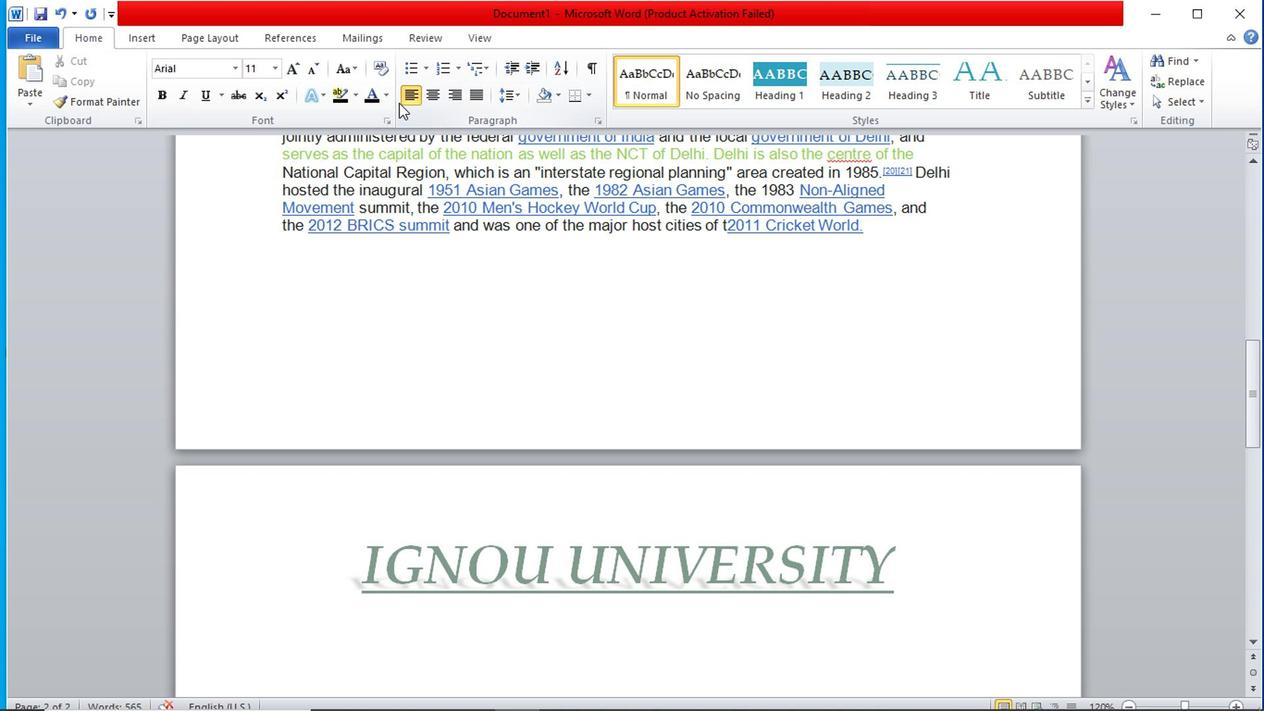 
Action: Mouse pressed left at (383, 100)
Screenshot: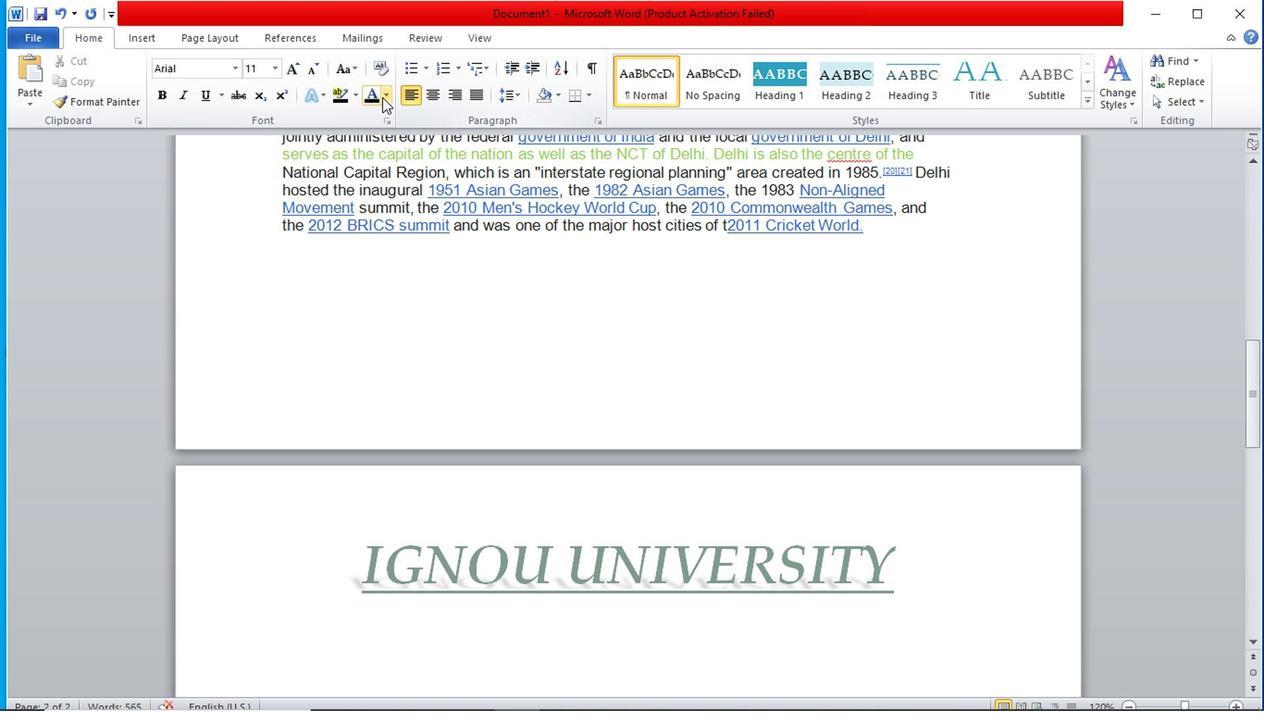 
Action: Mouse moved to (370, 114)
Screenshot: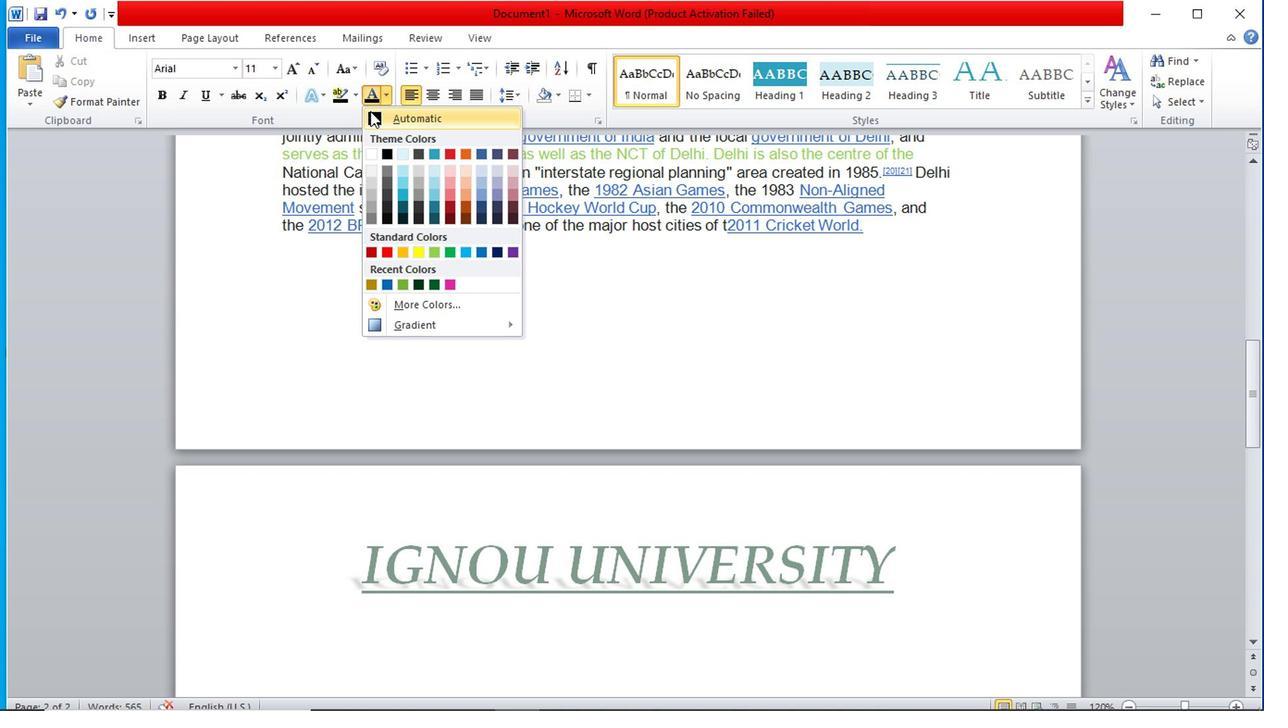 
Action: Mouse pressed left at (370, 114)
Screenshot: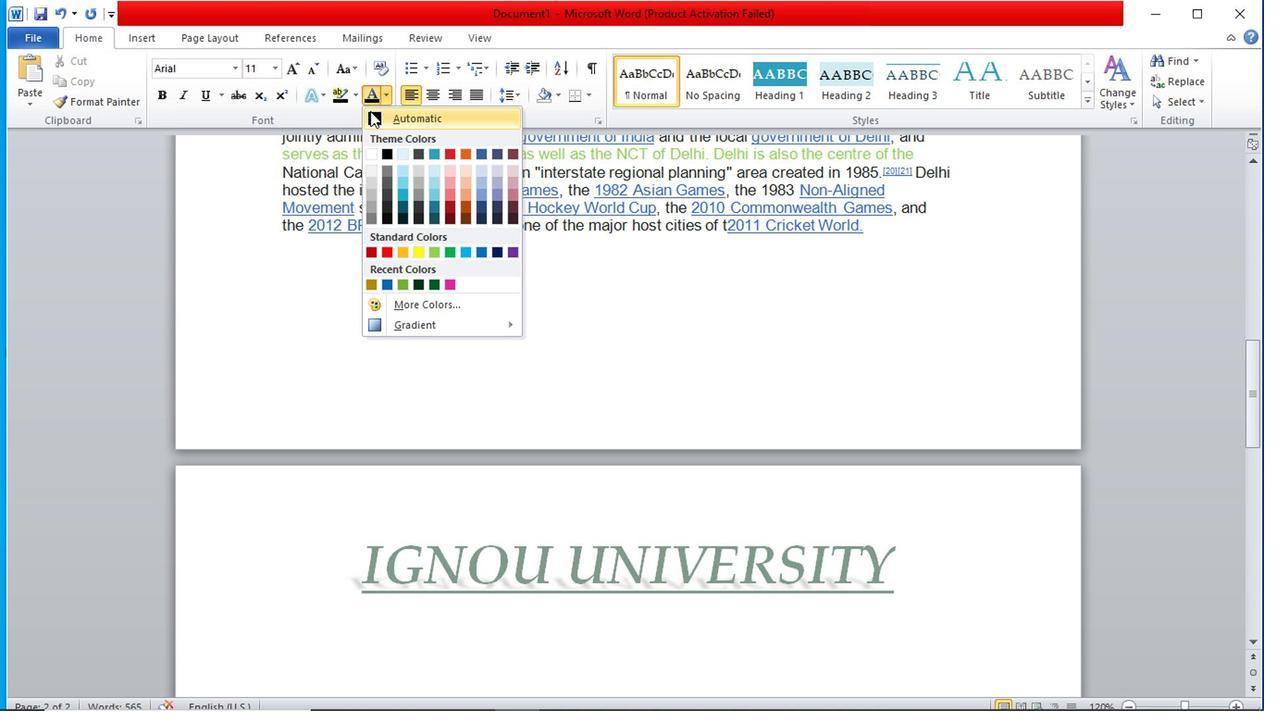 
Action: Mouse moved to (372, 121)
Screenshot: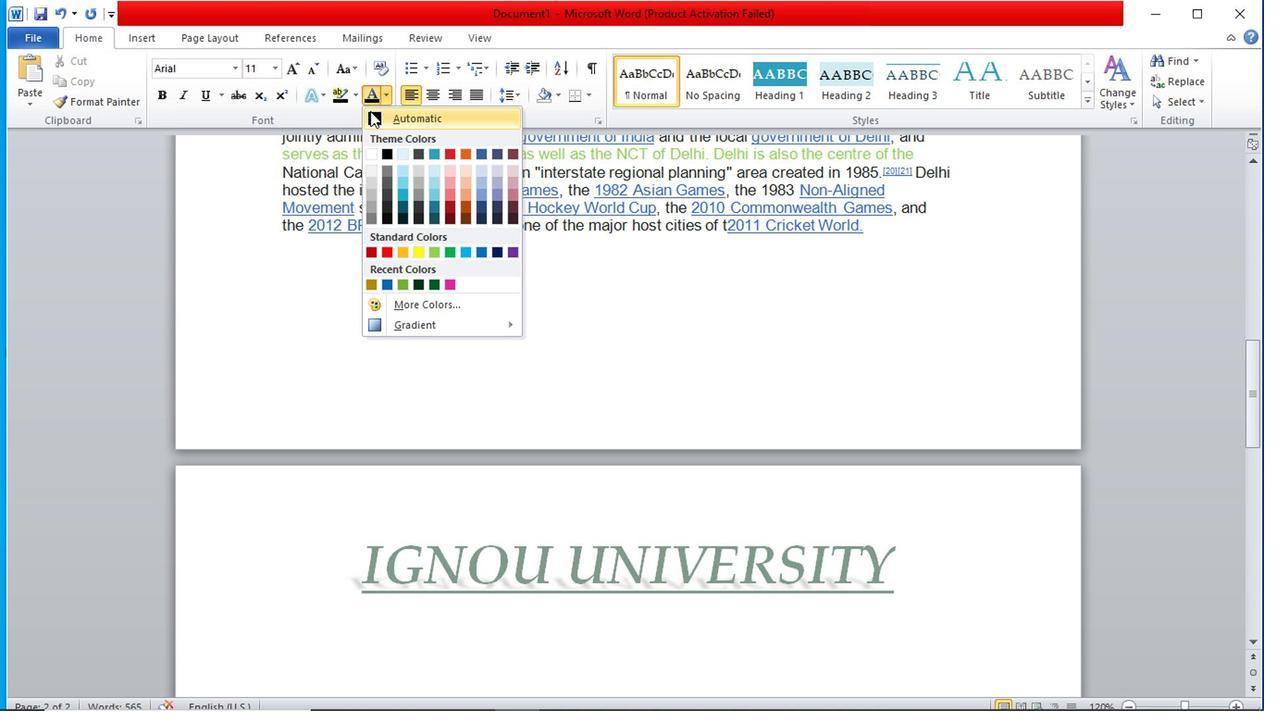 
Action: Mouse pressed left at (372, 121)
Screenshot: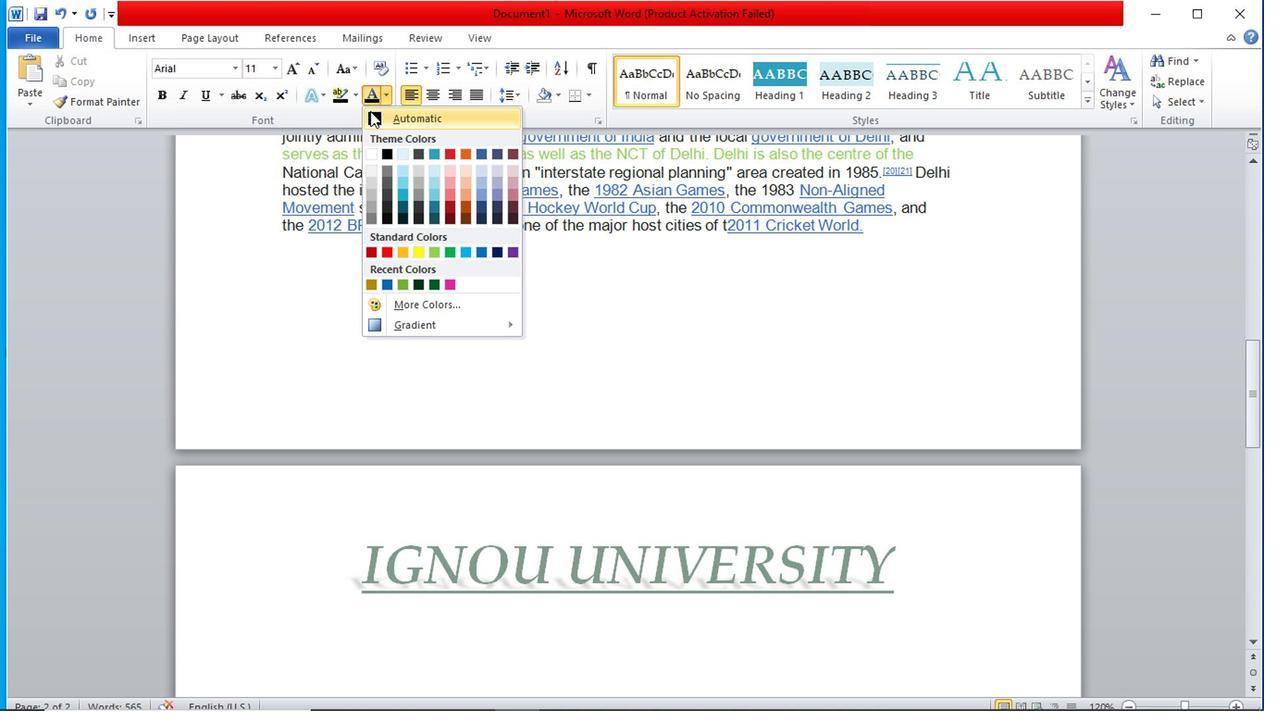 
Action: Mouse moved to (313, 580)
Screenshot: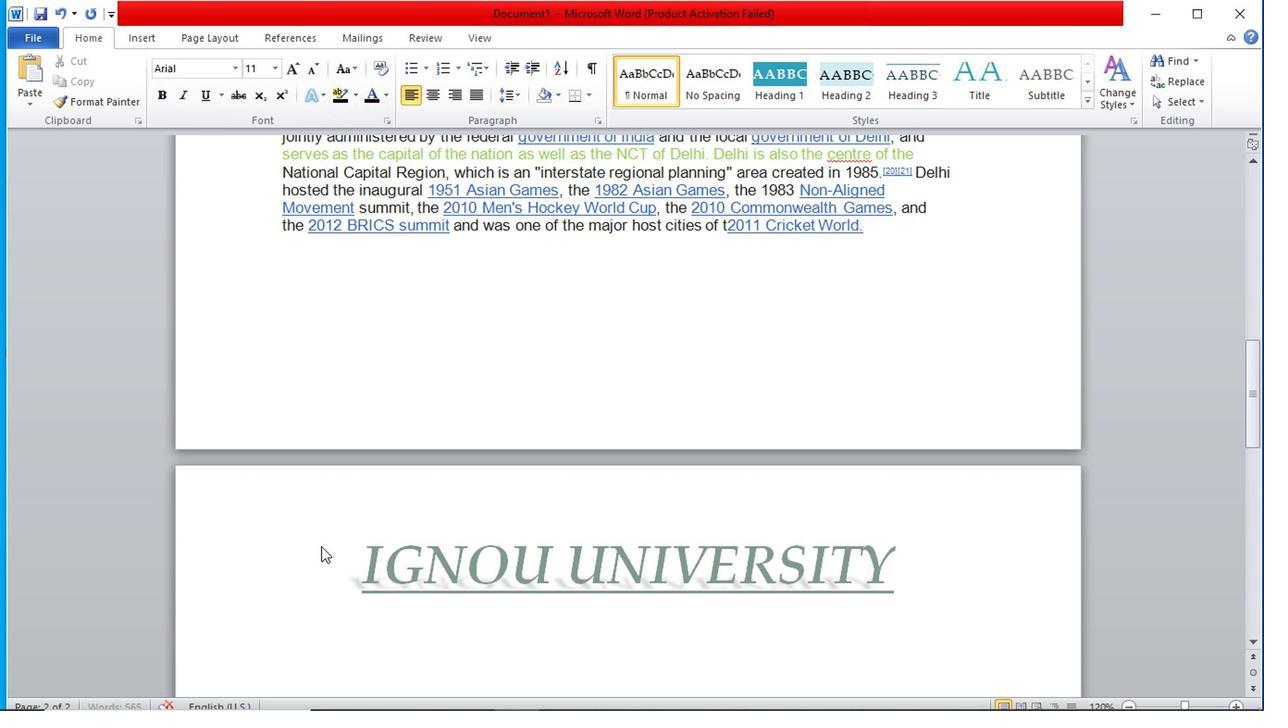 
Action: Key pressed hjhj<Key.backspace><Key.backspace><Key.backspace><Key.backspace>
Screenshot: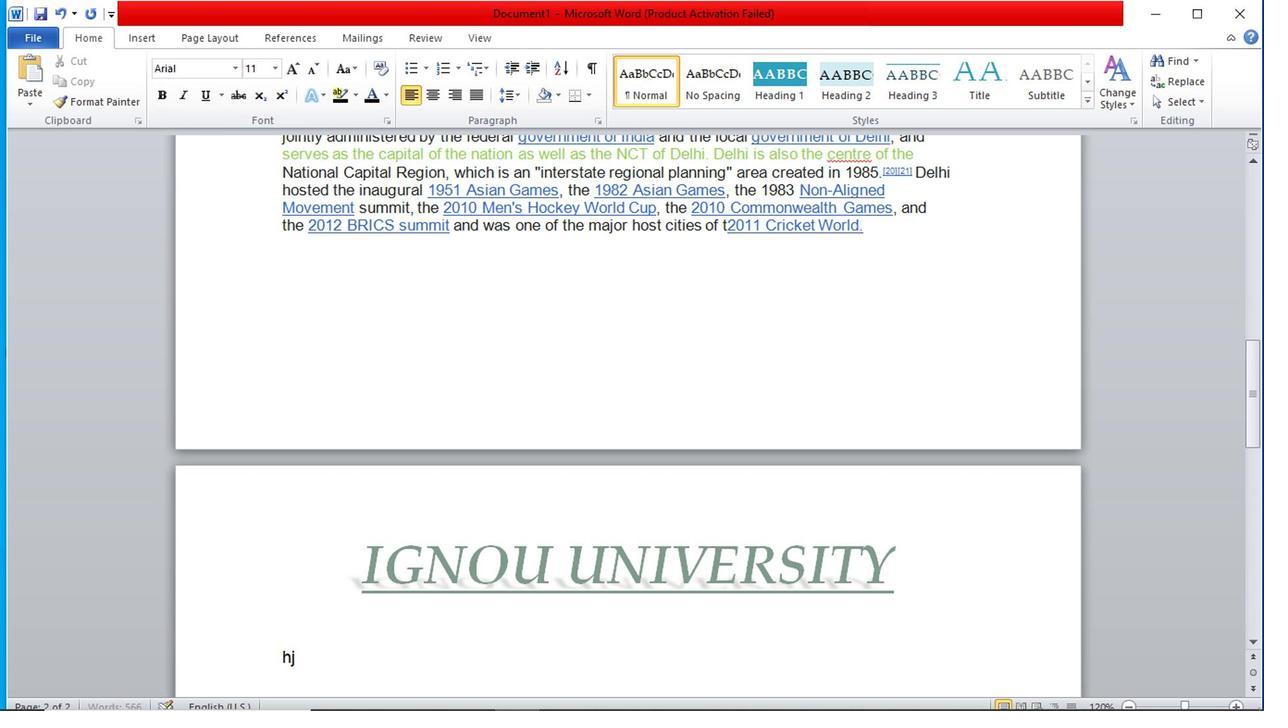 
Action: Mouse moved to (777, 270)
Screenshot: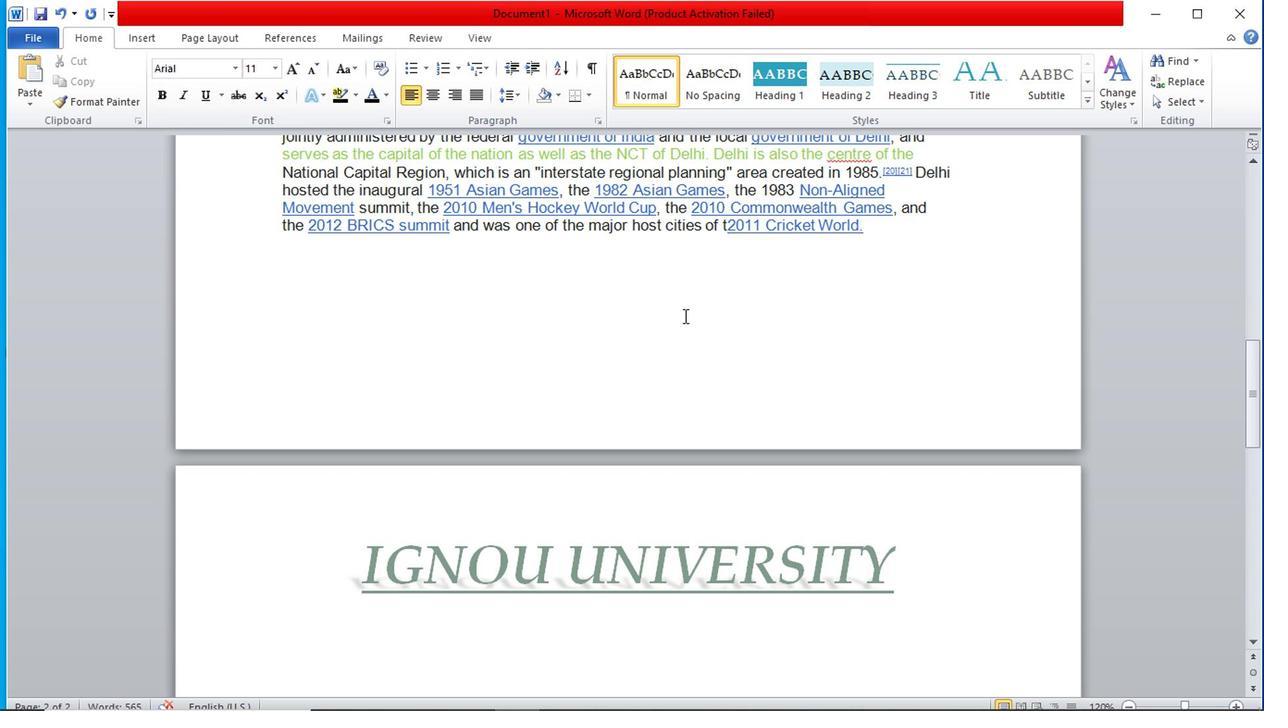 
Action: Mouse scrolled (777, 269) with delta (0, -1)
Screenshot: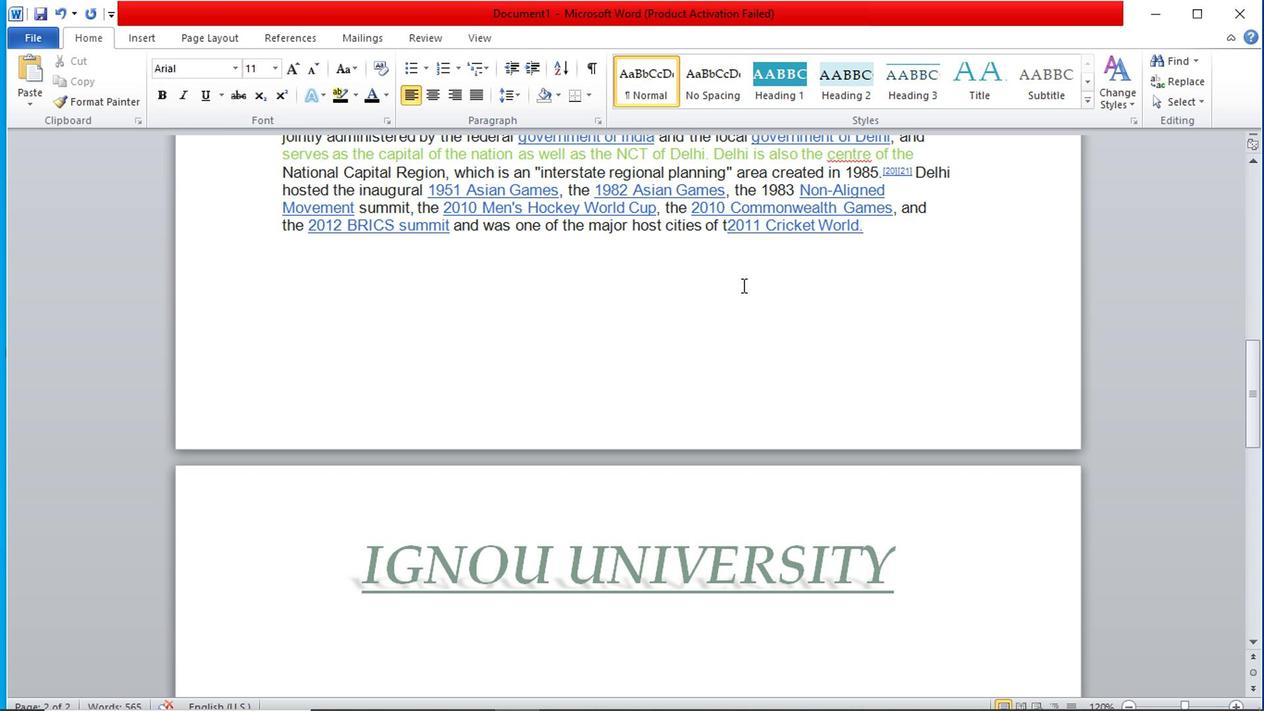 
Action: Mouse scrolled (777, 269) with delta (0, -1)
Screenshot: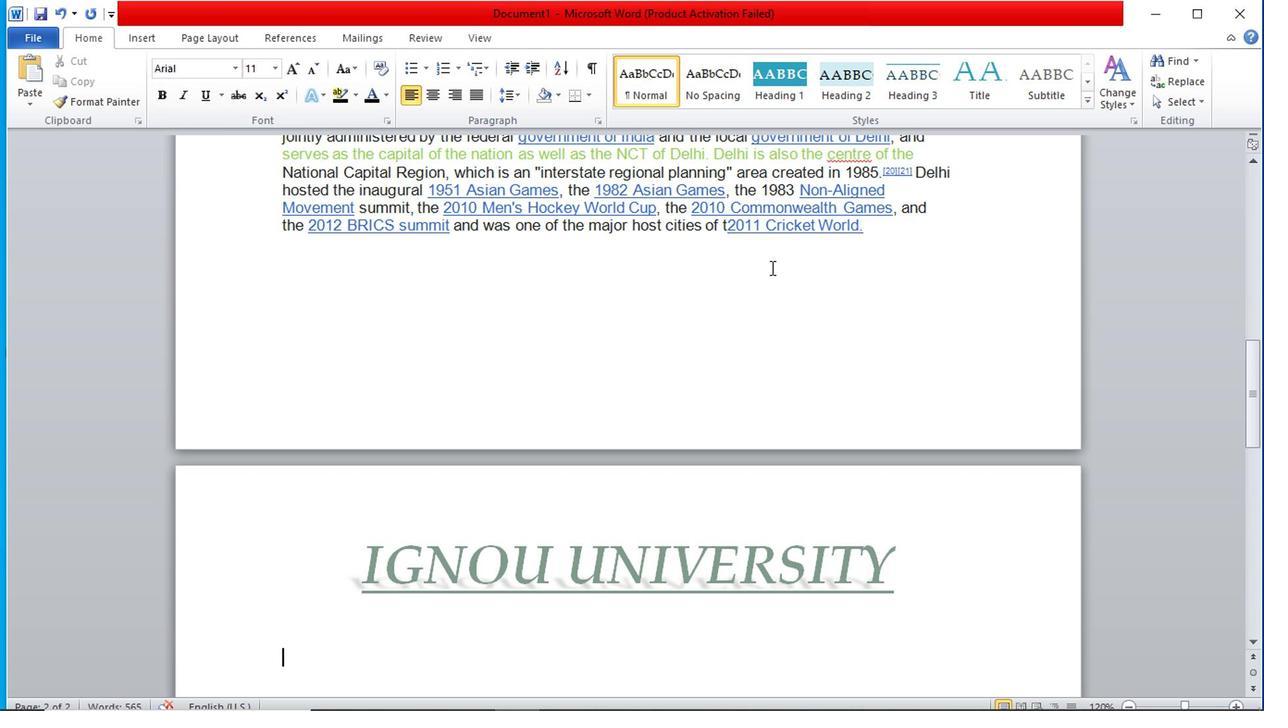 
Action: Mouse scrolled (777, 269) with delta (0, -1)
Screenshot: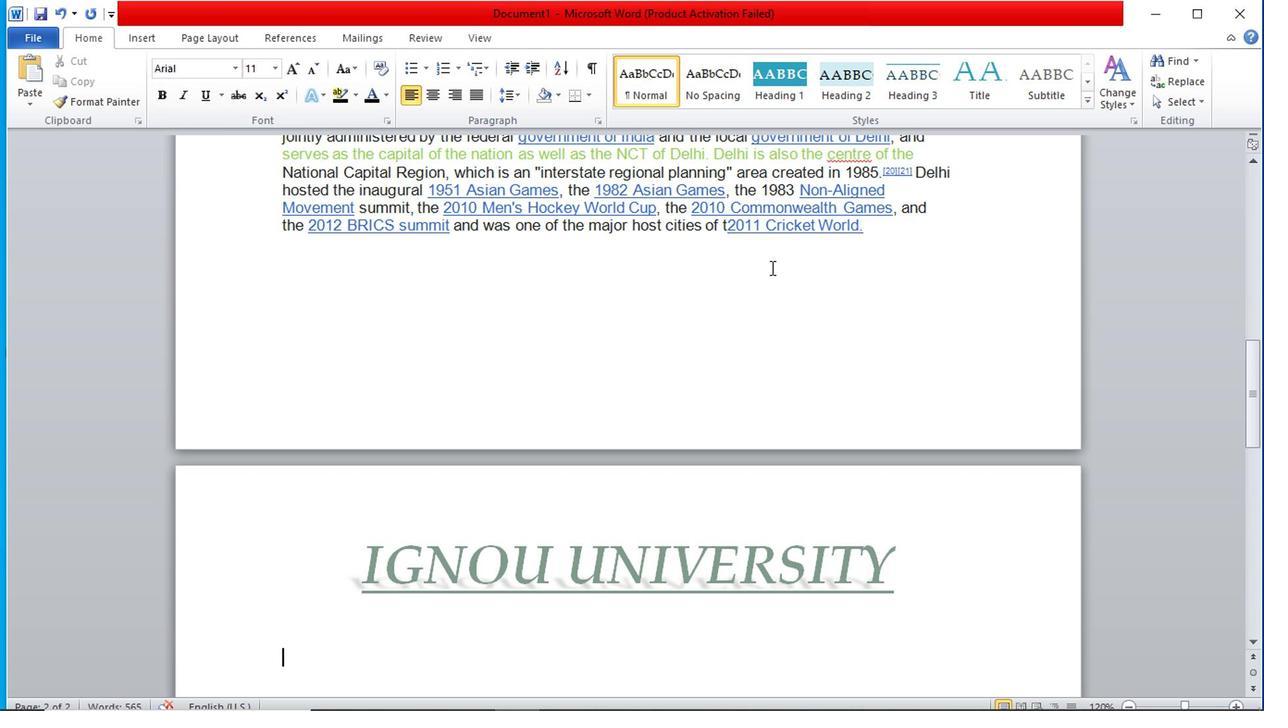 
Action: Mouse scrolled (777, 269) with delta (0, -1)
Screenshot: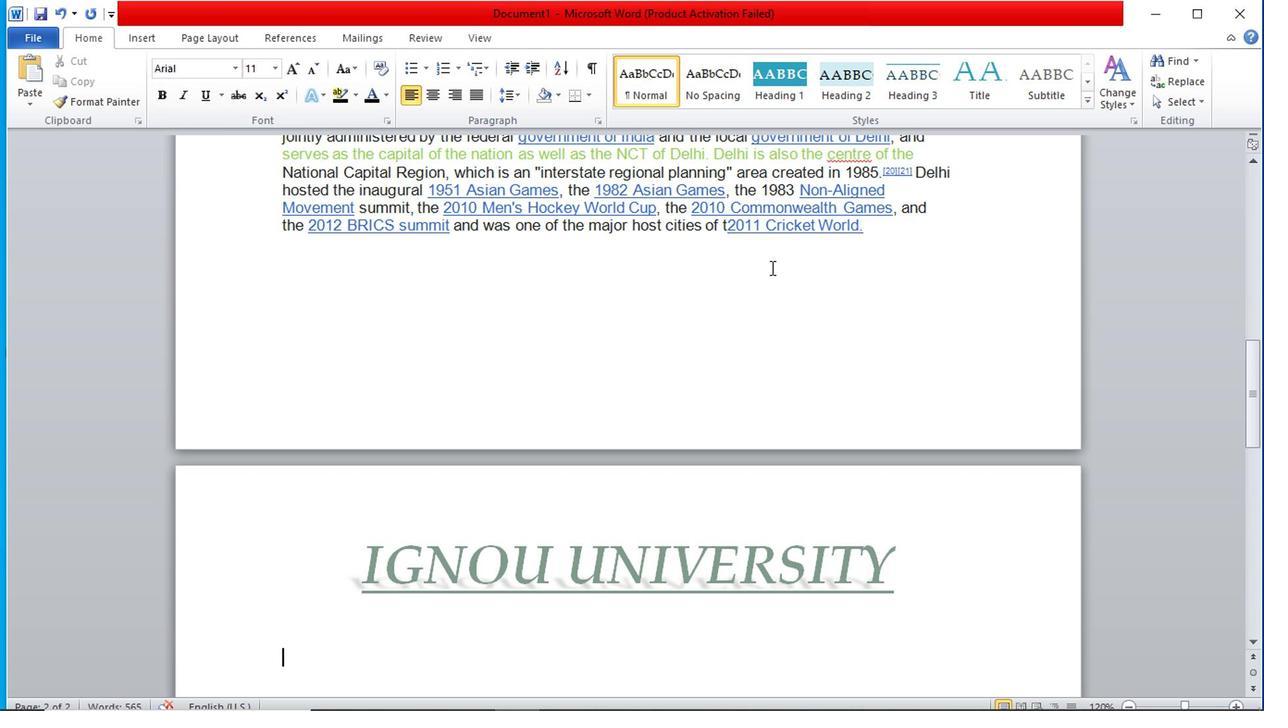 
Action: Mouse scrolled (777, 269) with delta (0, -1)
Screenshot: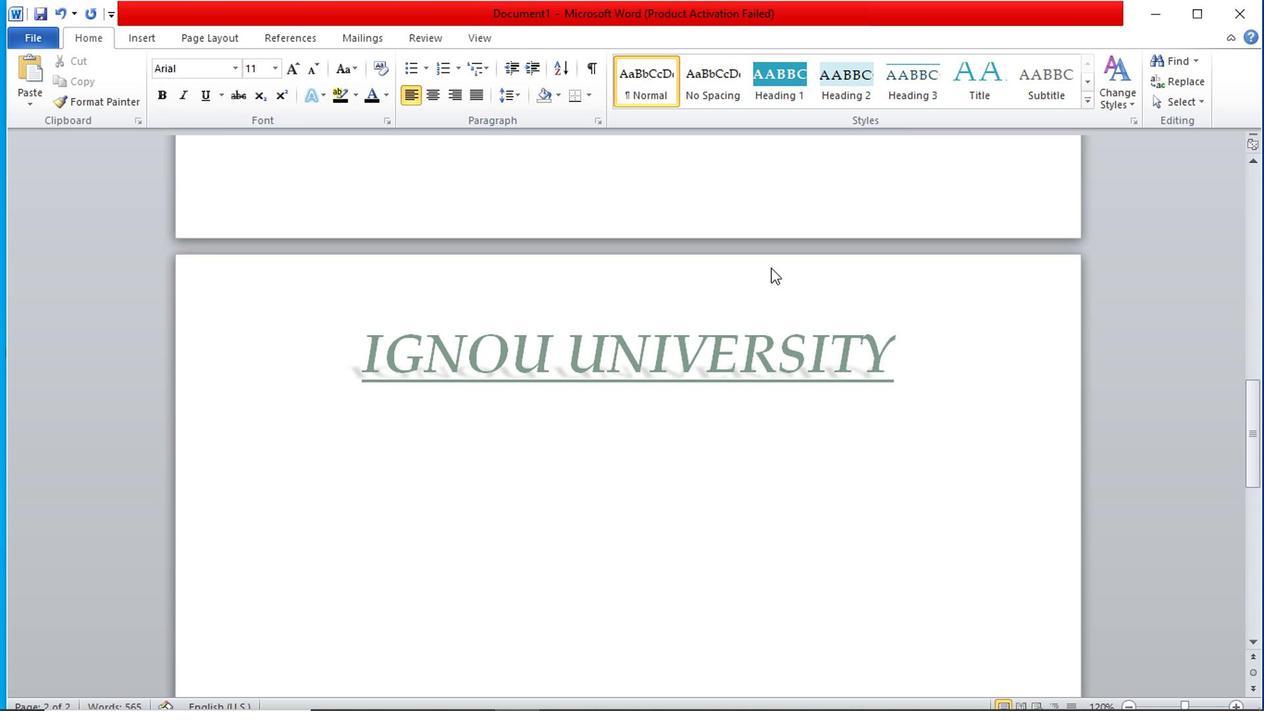 
Action: Mouse scrolled (777, 269) with delta (0, -1)
Screenshot: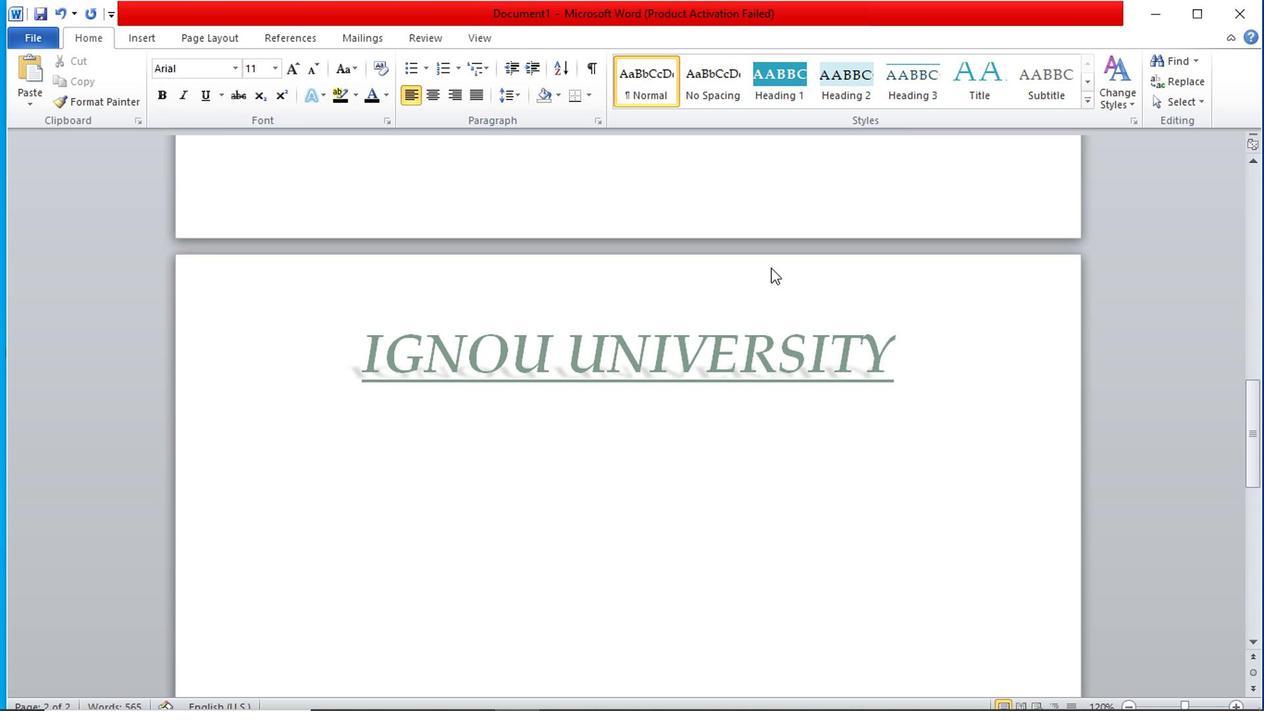 
Action: Mouse scrolled (777, 269) with delta (0, -1)
Screenshot: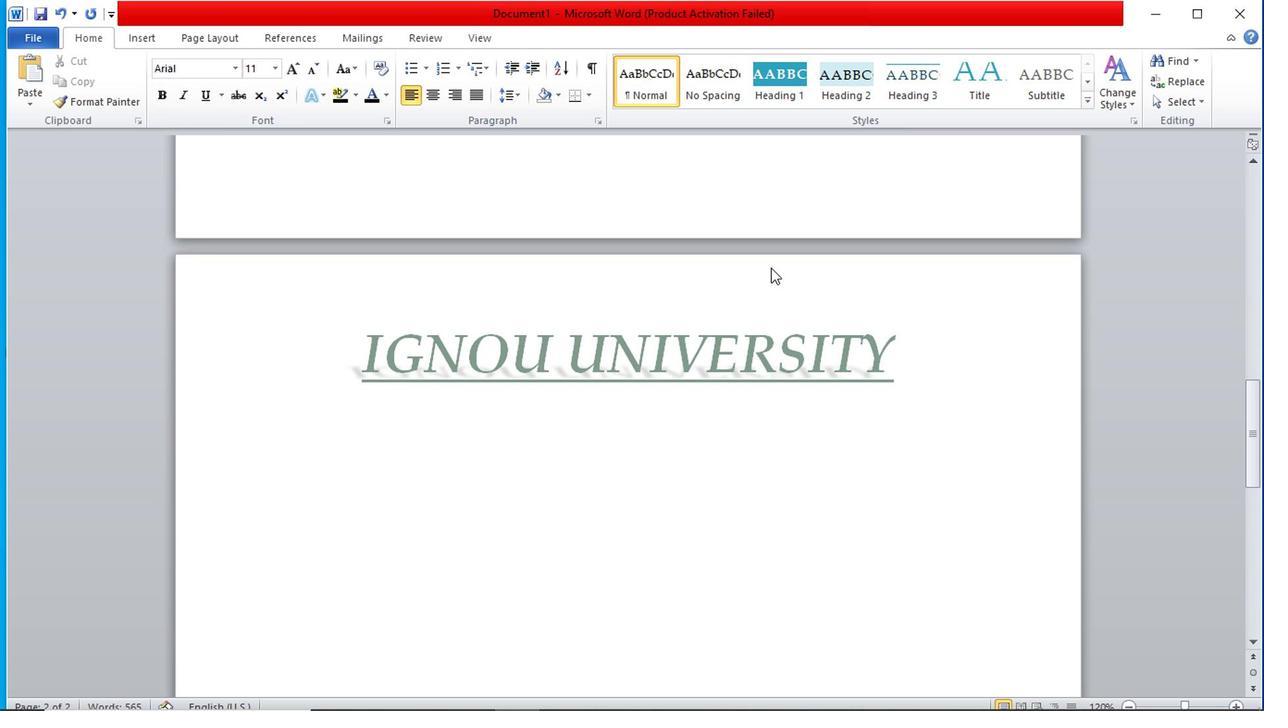 
Action: Mouse scrolled (777, 269) with delta (0, -1)
Screenshot: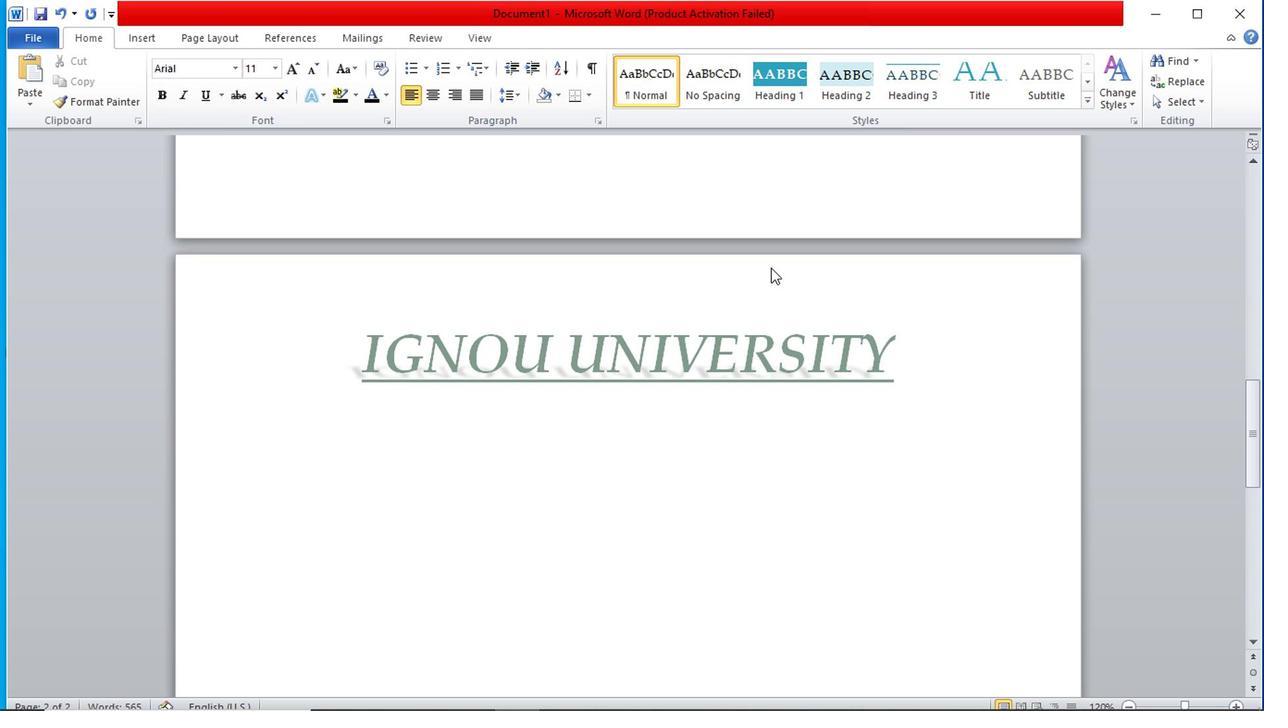 
Action: Mouse moved to (753, 278)
Screenshot: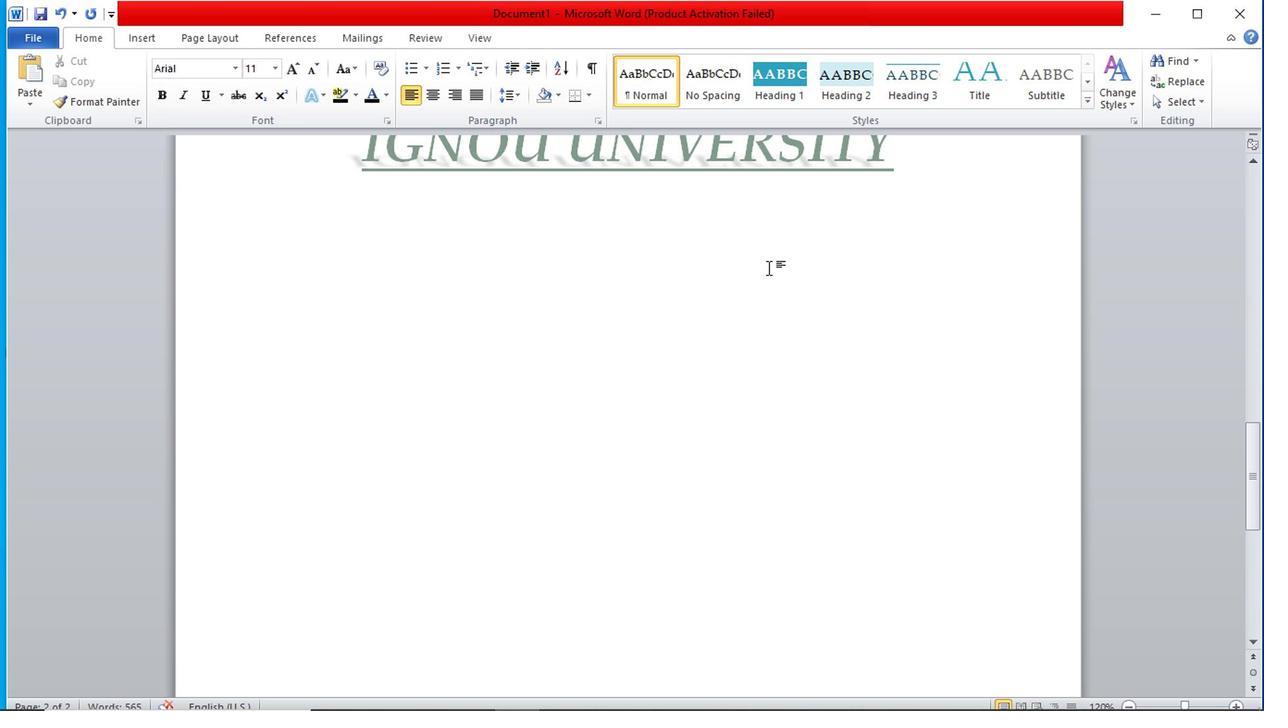 
Action: Mouse scrolled (753, 279) with delta (0, 1)
Screenshot: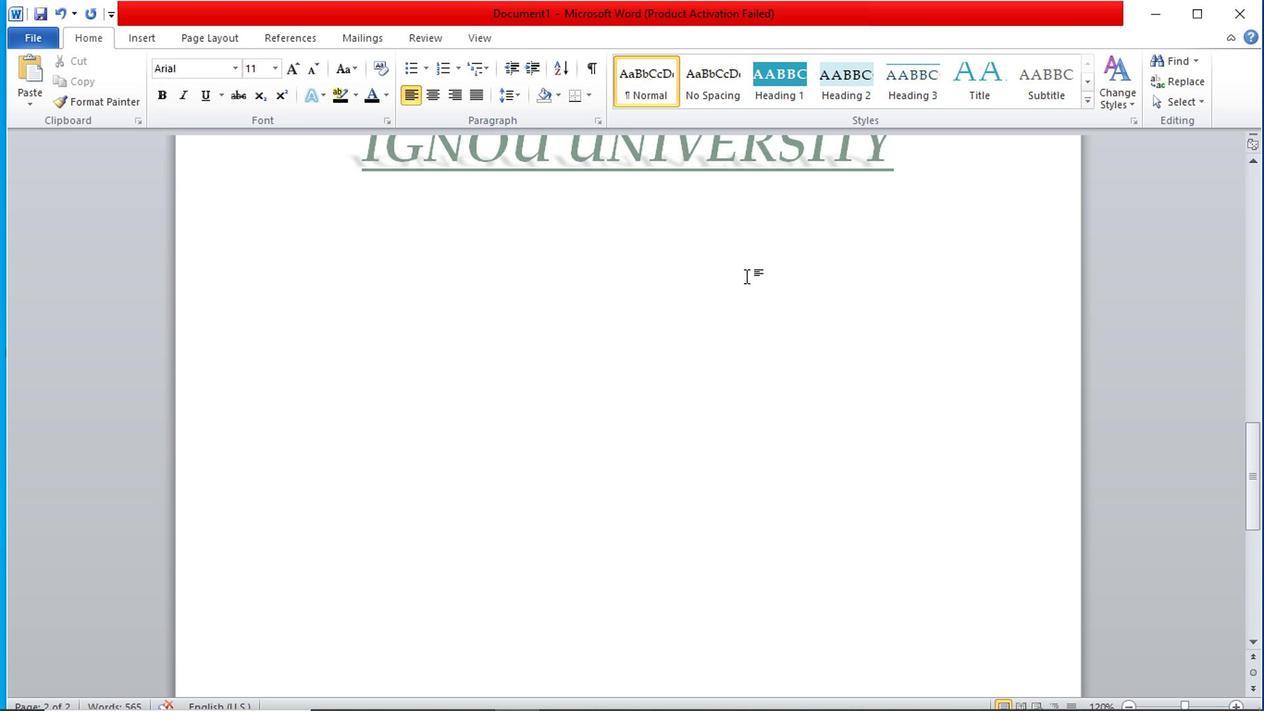 
Action: Mouse moved to (271, 277)
Screenshot: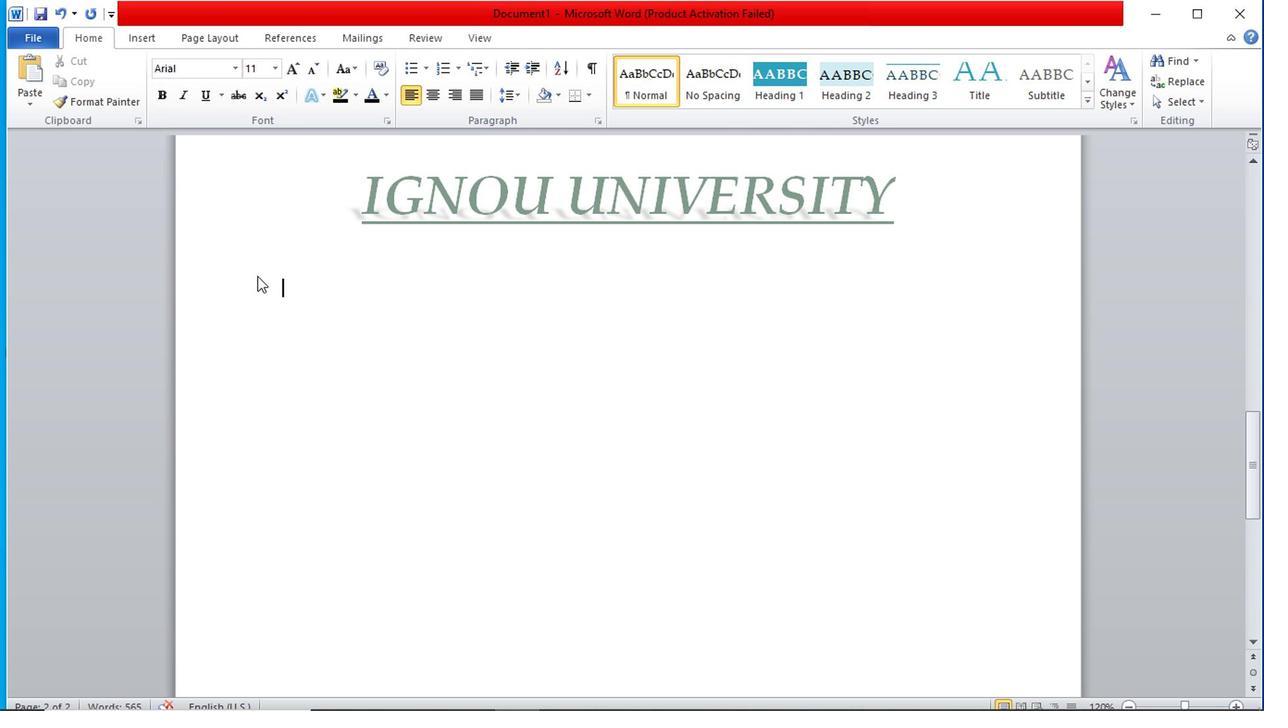 
Action: Mouse pressed left at (271, 277)
Screenshot: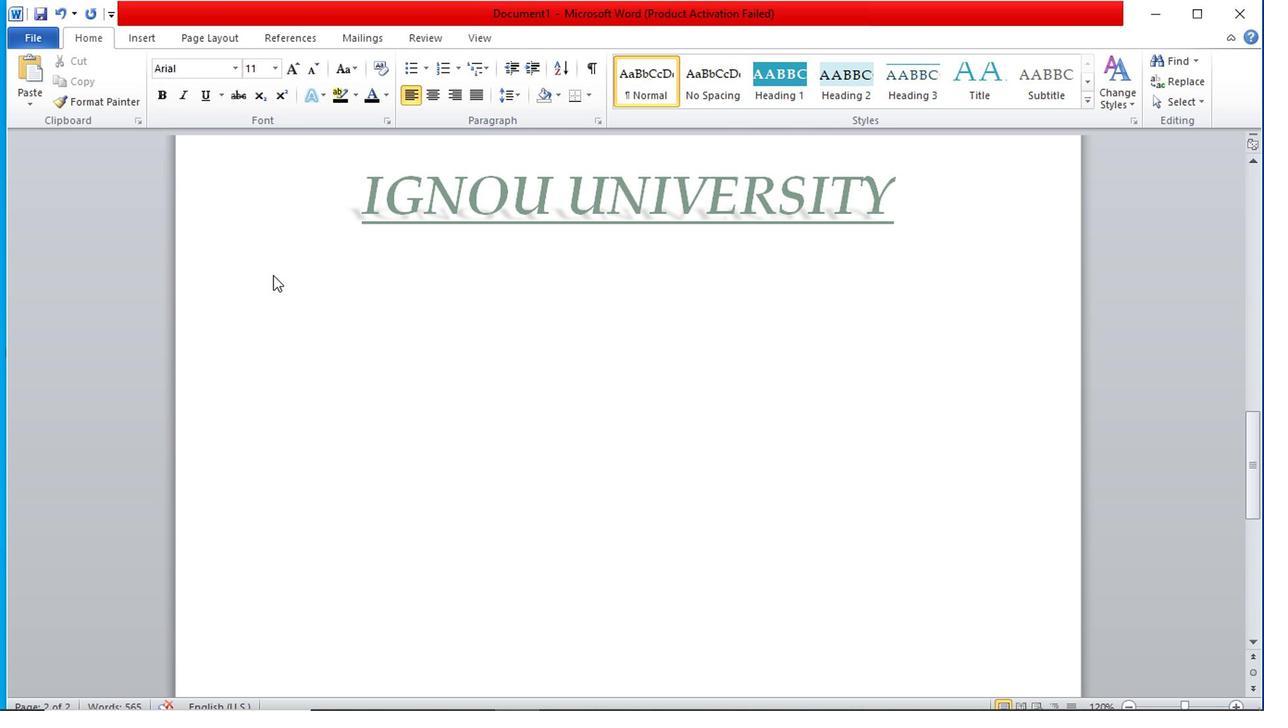 
Action: Mouse moved to (340, 1)
Screenshot: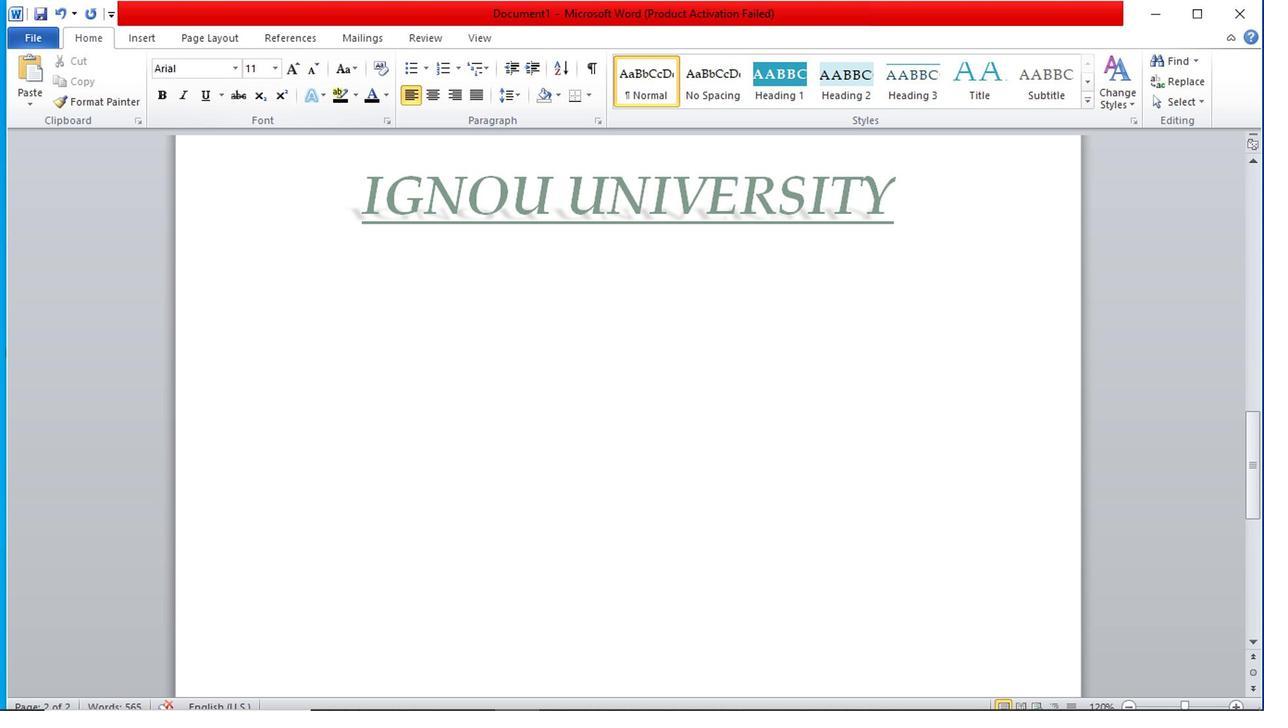 
Action: Key pressed <Key.shift>Notable<Key.space>f<Key.backspace><Key.shift>Faculty<Key.enter>
Screenshot: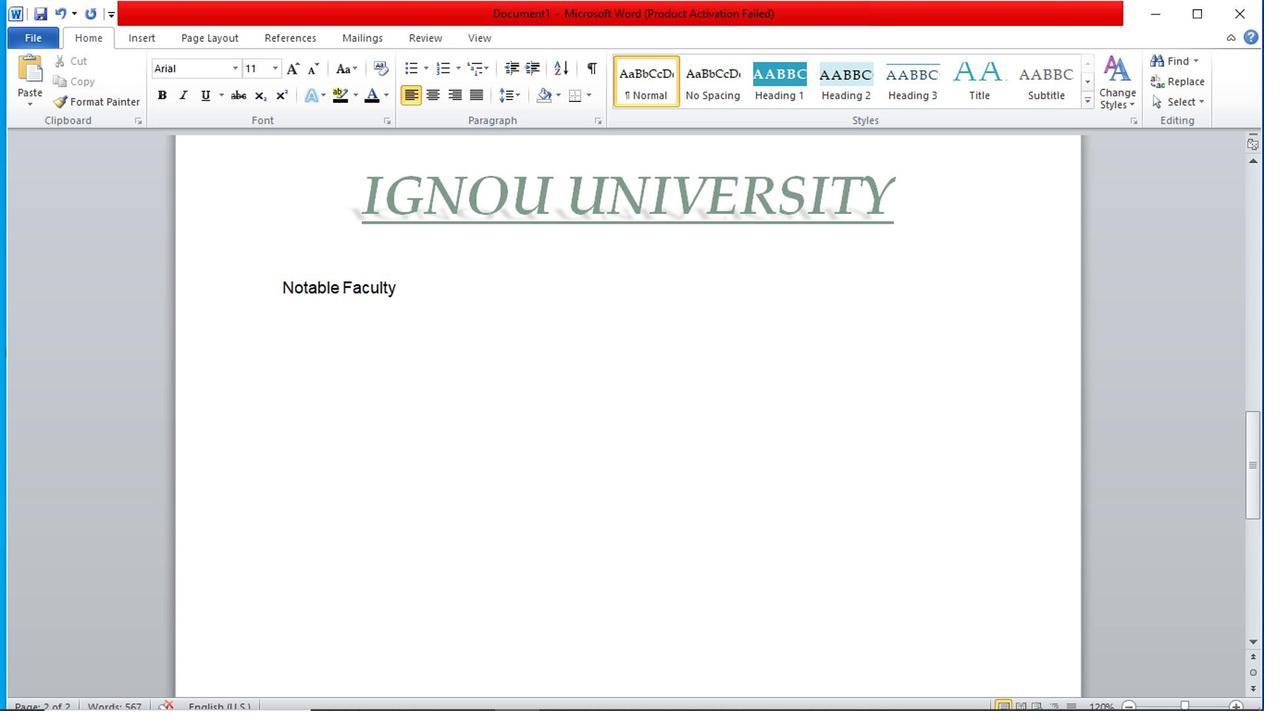 
Action: Mouse moved to (428, 73)
Screenshot: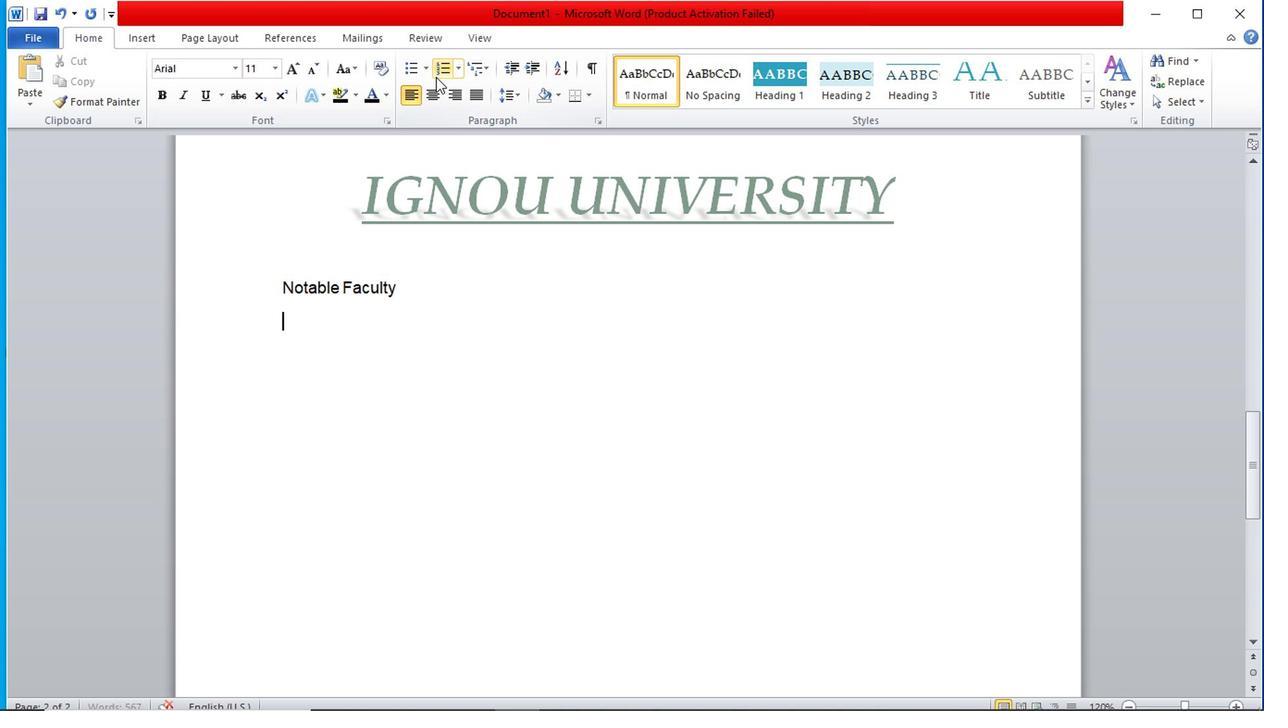 
Action: Mouse pressed left at (428, 73)
Screenshot: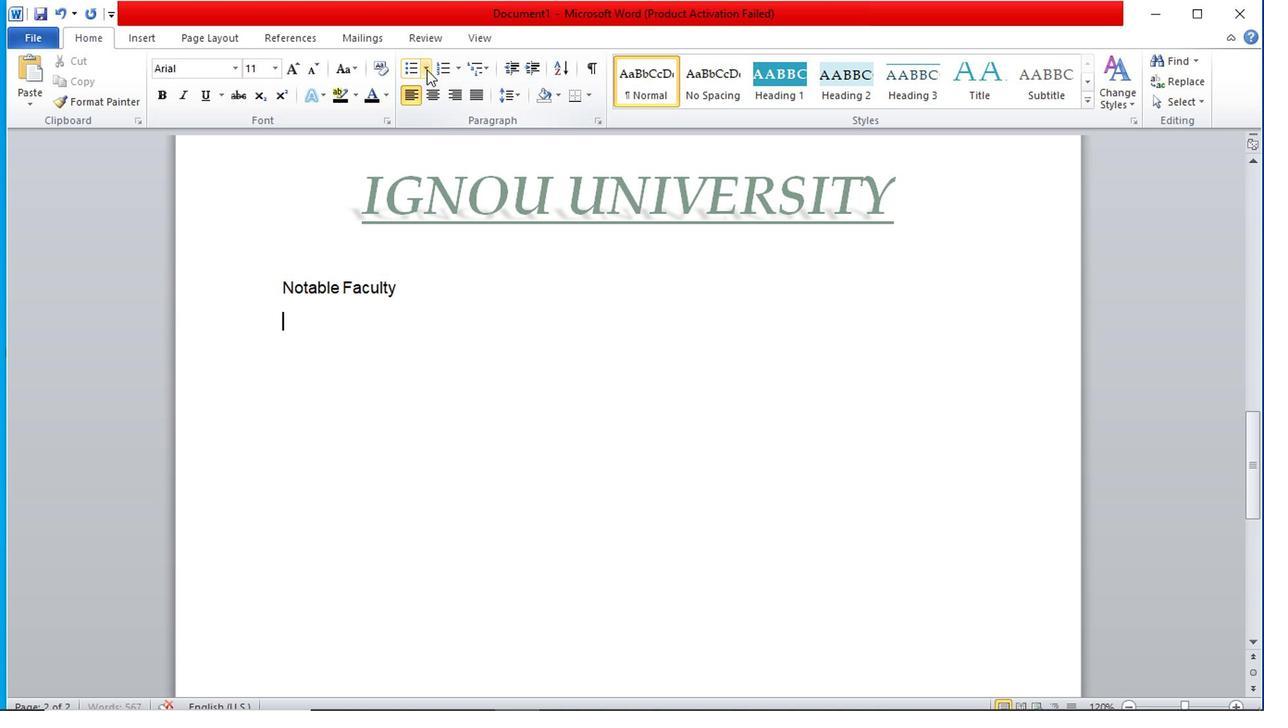 
Action: Mouse moved to (547, 177)
Screenshot: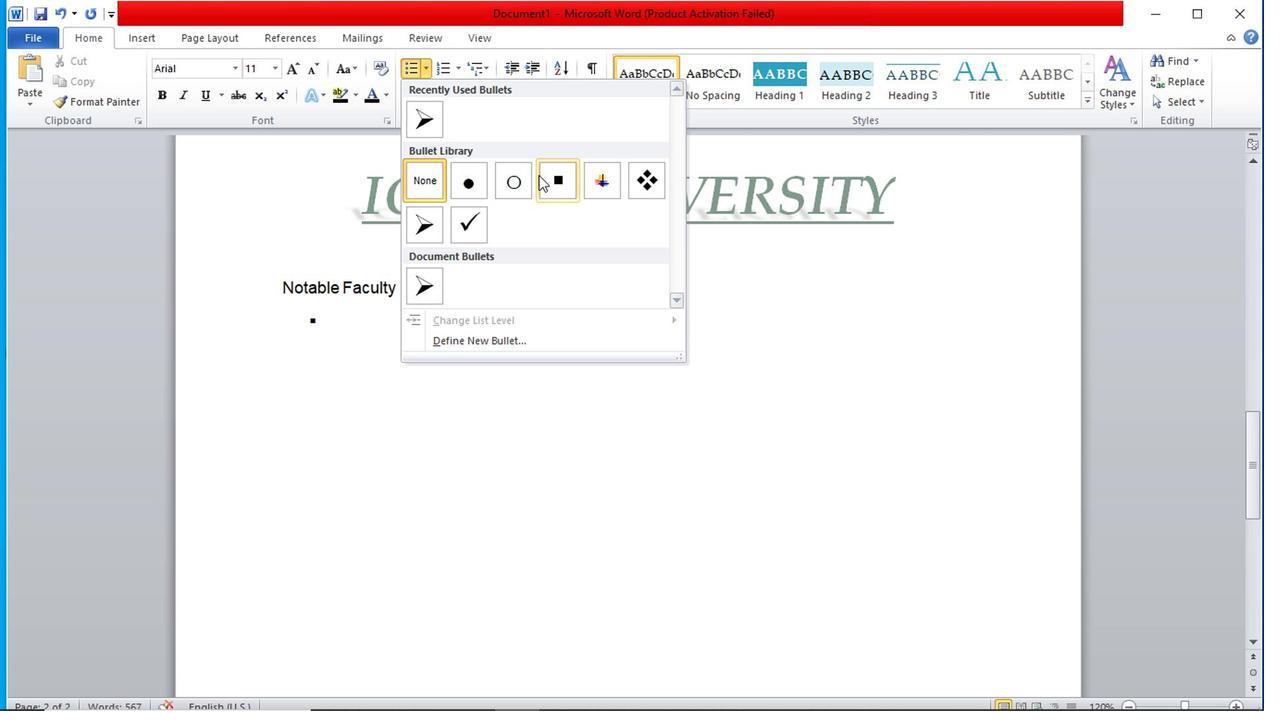 
Action: Mouse pressed left at (547, 177)
Screenshot: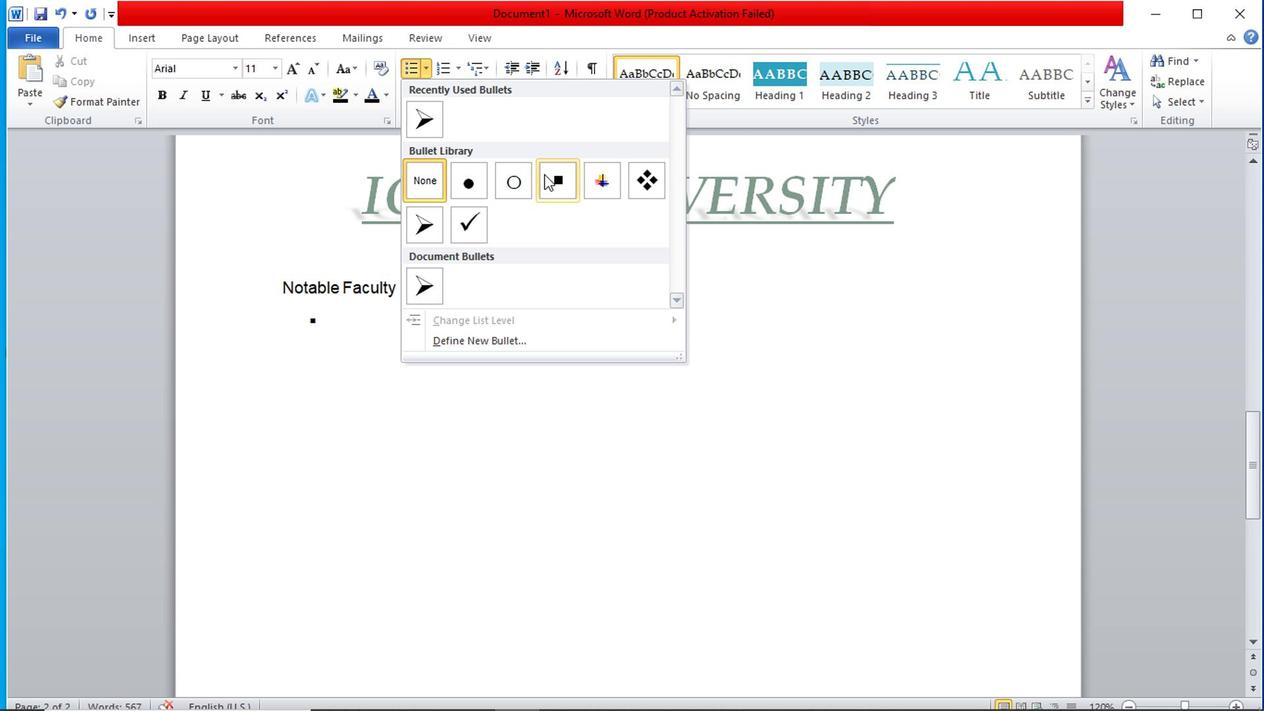 
Action: Mouse moved to (330, 331)
Screenshot: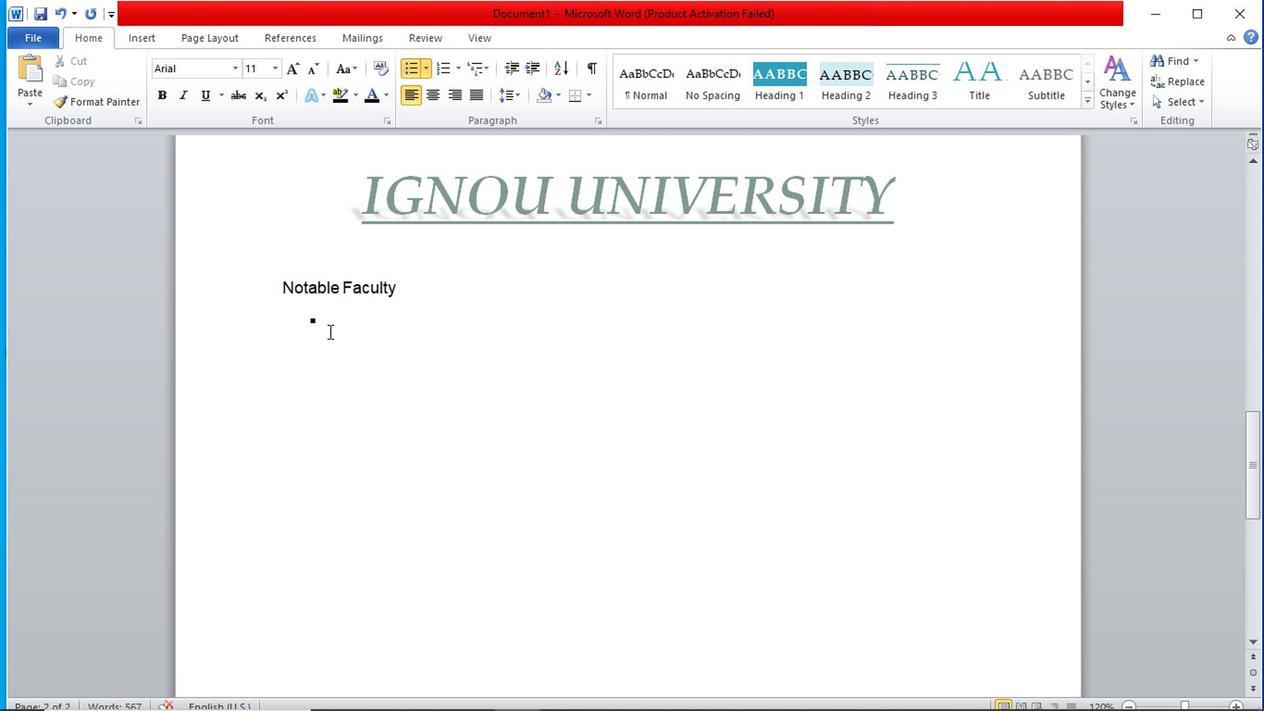
Action: Key pressed n<Key.backspace><Key.shift>Nageshwar<Key.space><Key.shift>Rao<Key.space>-<Key.space>cu
Screenshot: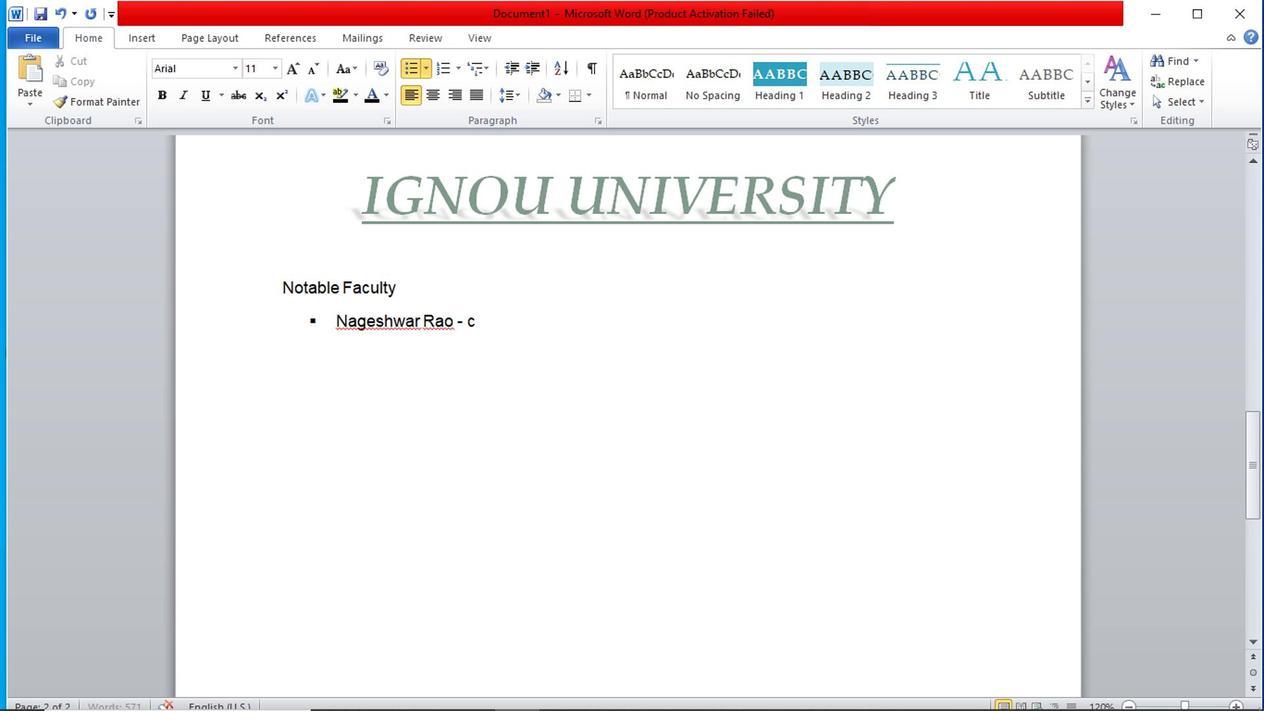 
Action: Mouse pressed left at (330, 331)
Screenshot: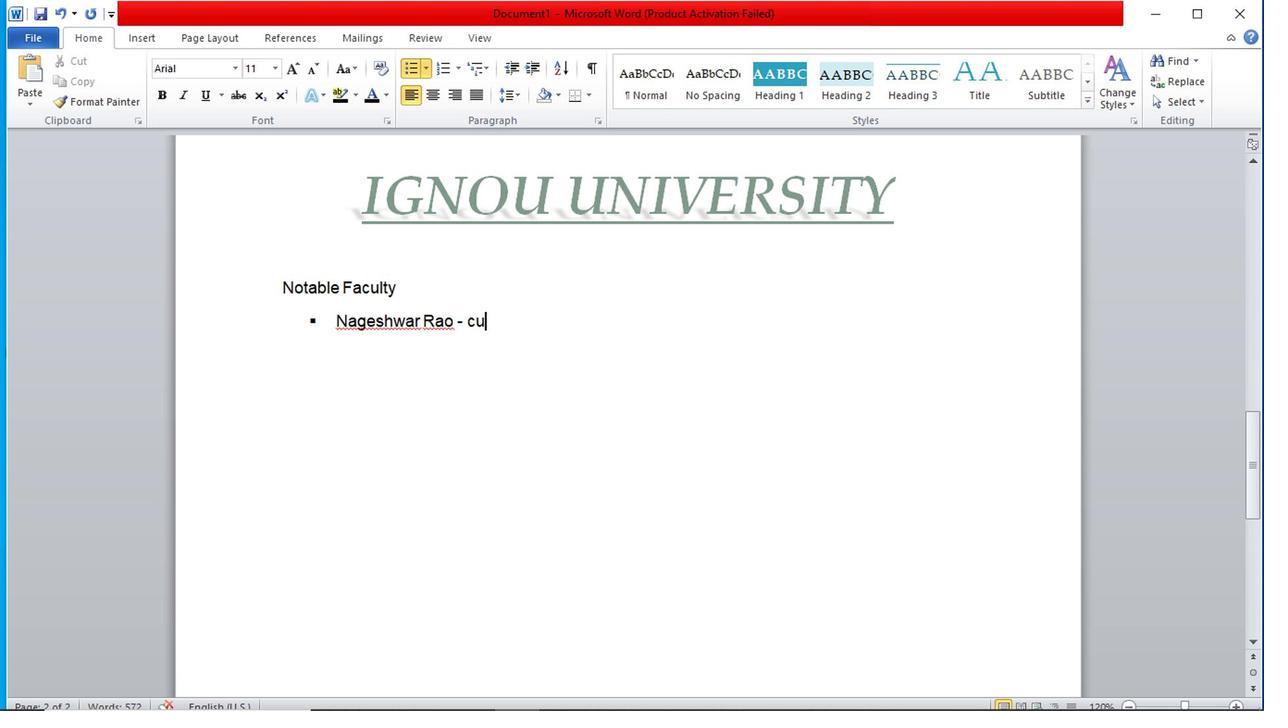 
Action: Key pressed rre<Key.backspace><Key.backspace><Key.backspace>
Screenshot: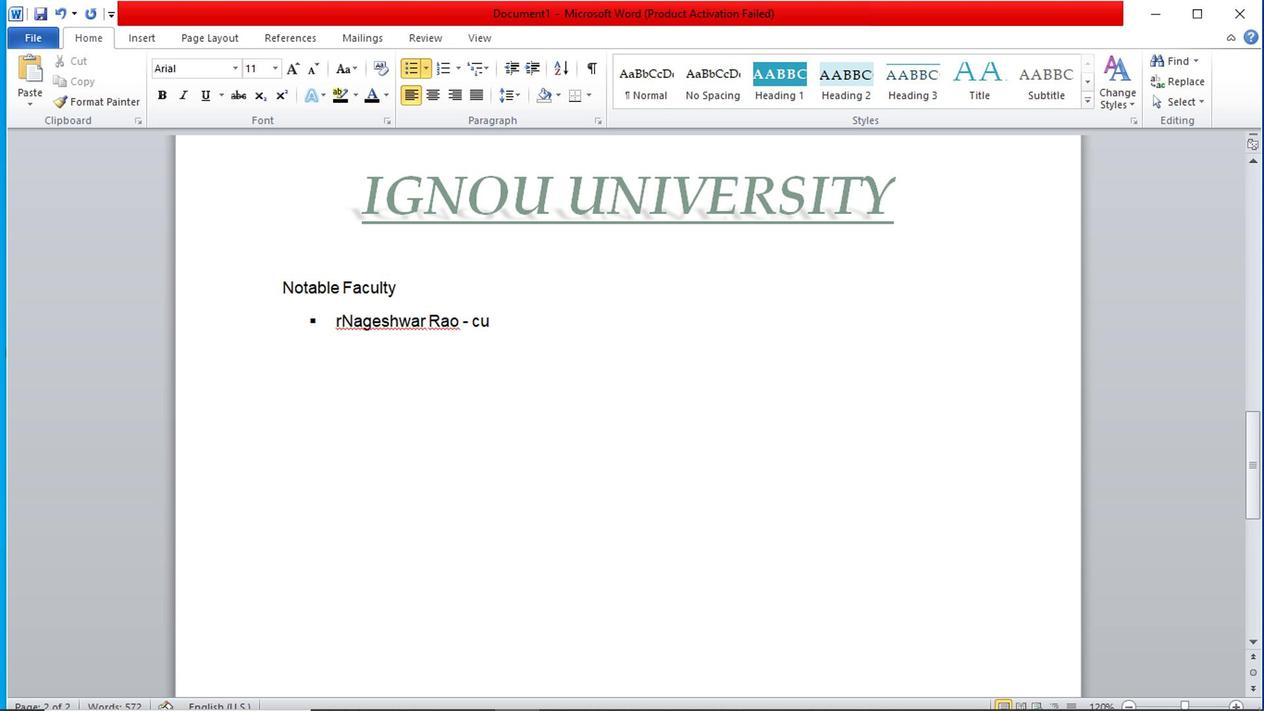 
Action: Mouse moved to (501, 321)
Screenshot: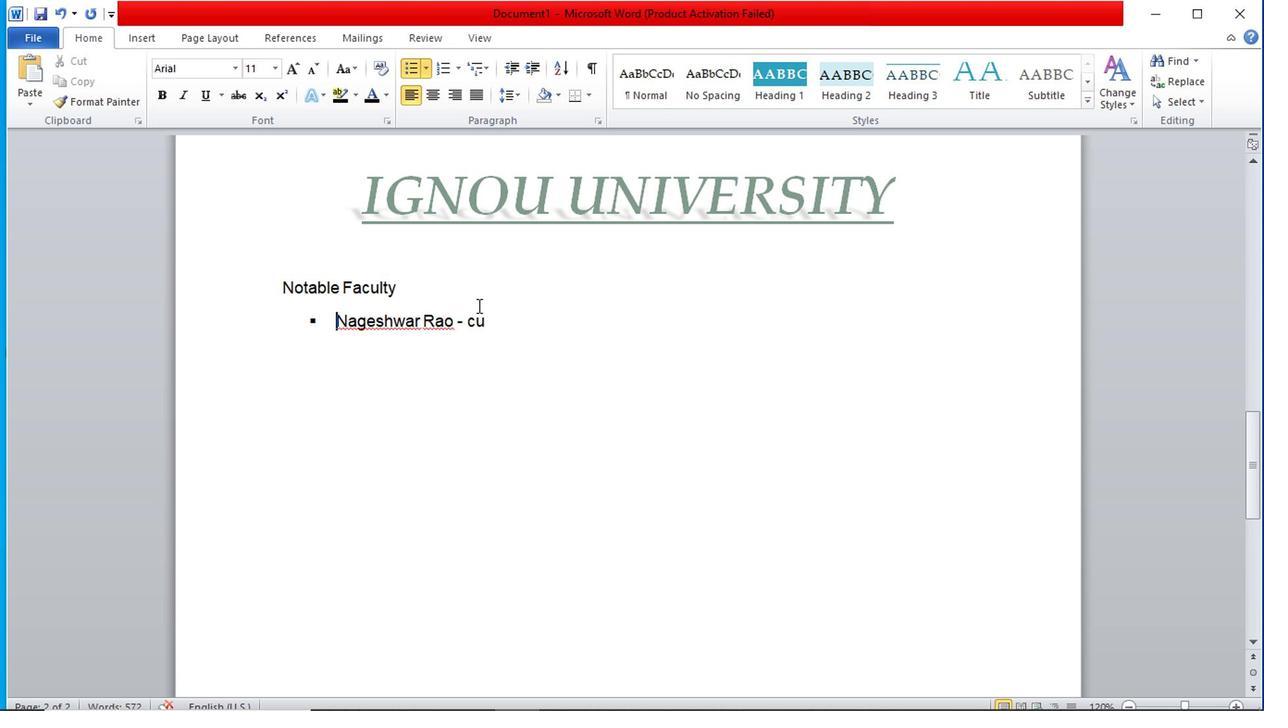 
Action: Mouse pressed left at (501, 321)
Screenshot: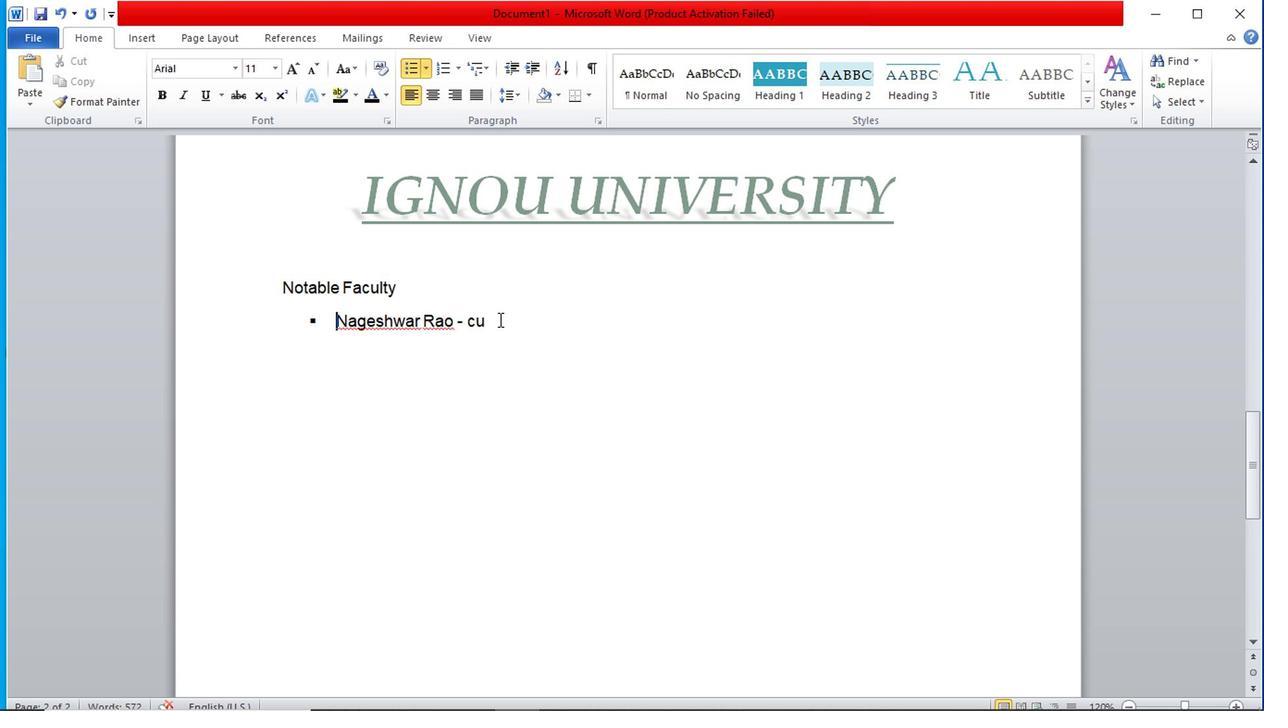 
Action: Mouse moved to (418, 3)
Screenshot: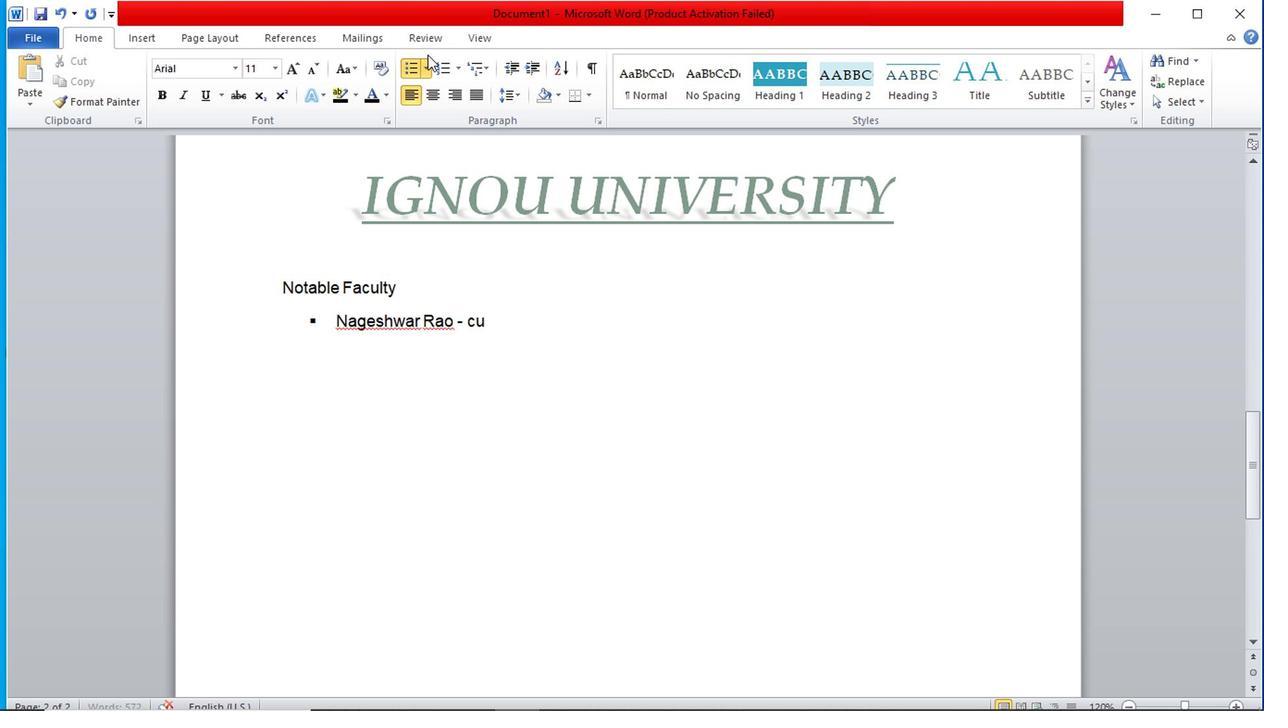 
Action: Key pressed rrent<Key.space>vice<Key.space>
Screenshot: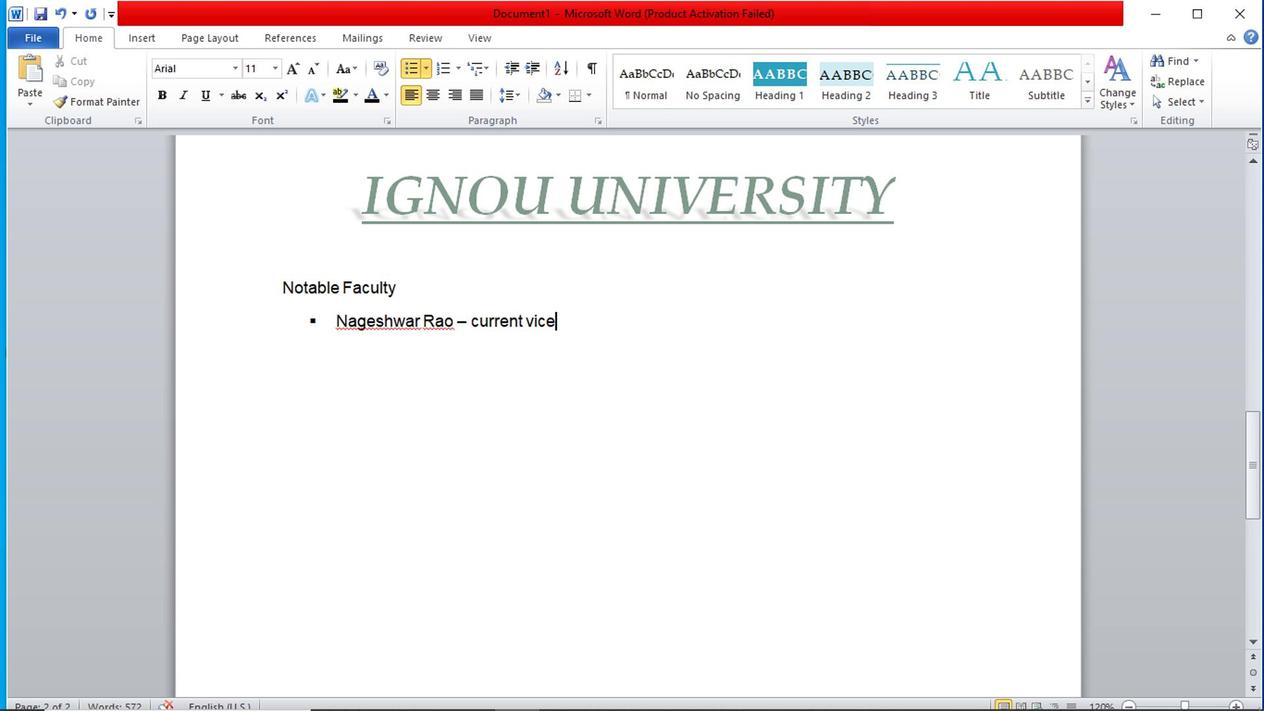 
Action: Mouse moved to (412, 3)
Screenshot: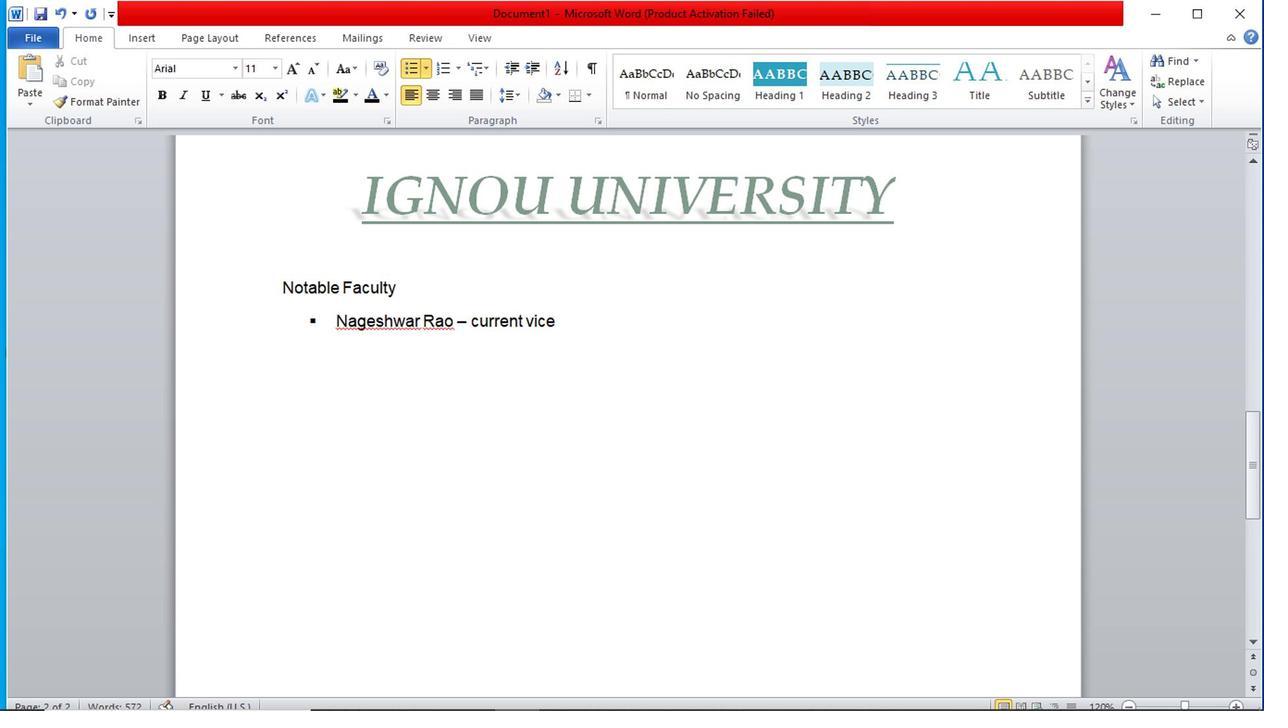 
Action: Key pressed chancellor<Key.space>of<Key.space><Key.shift>INO<Key.backspace><Key.backspace><Key.shift>GNOU<Key.enter><Key.shift>Br<Key.backspace>arun<Key.space><Key.shift>Mszu<Key.backspace><Key.backspace><Key.backspace>azumber<Key.space>-<Key.space>jou
Screenshot: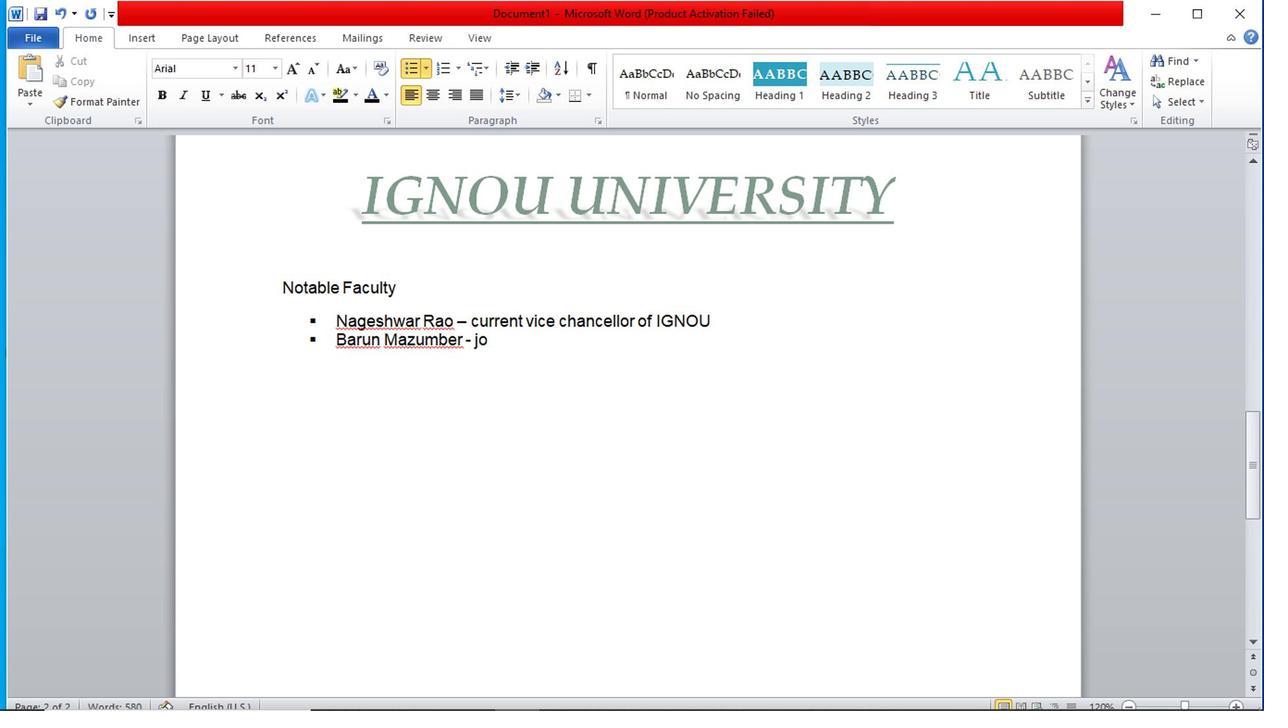 
Action: Mouse moved to (708, 319)
Screenshot: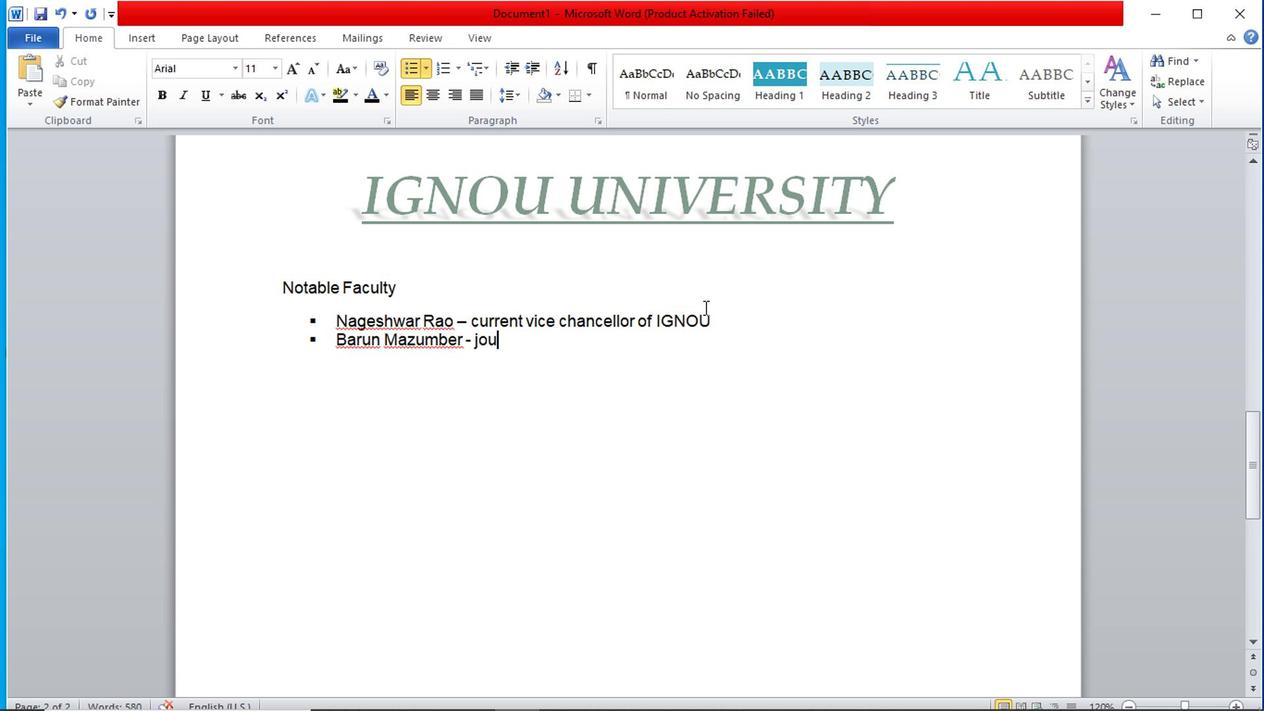 
